Task: Employee attendance tracker modern simple.
Action: Mouse moved to (65, 221)
Screenshot: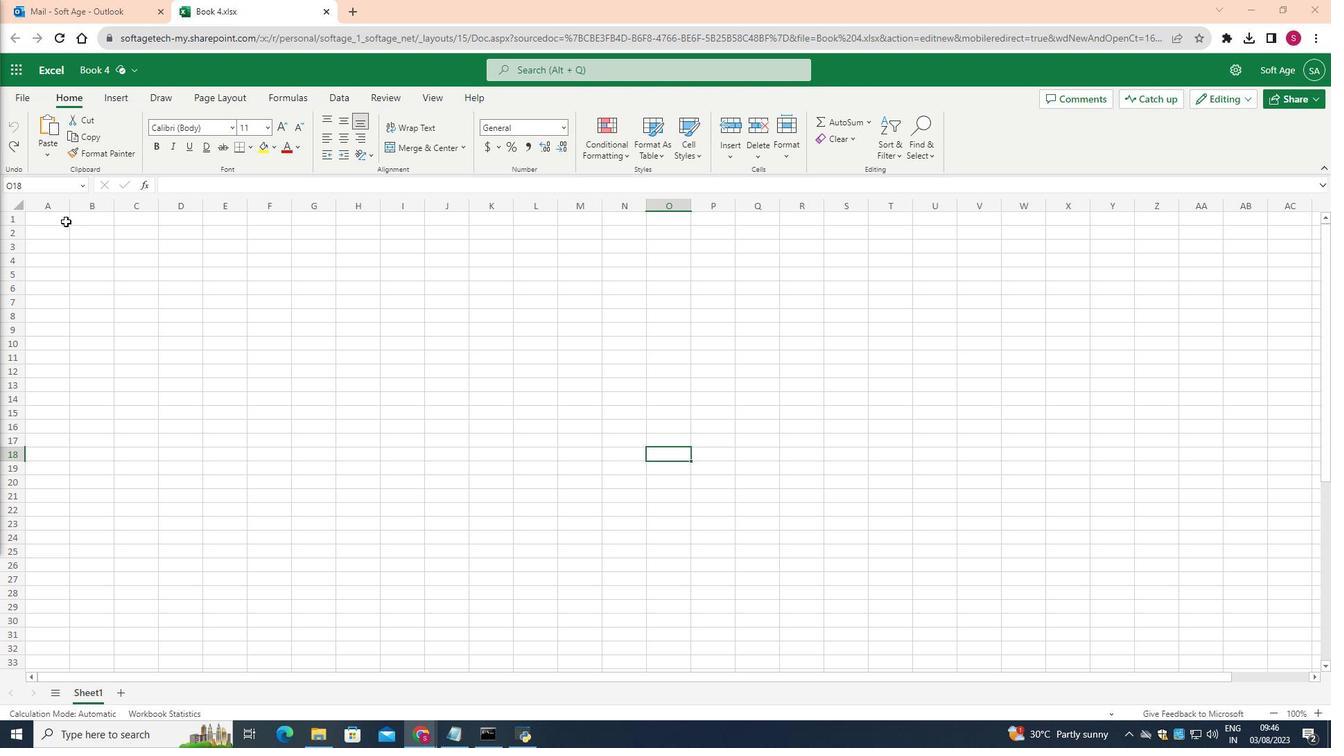 
Action: Mouse pressed left at (65, 221)
Screenshot: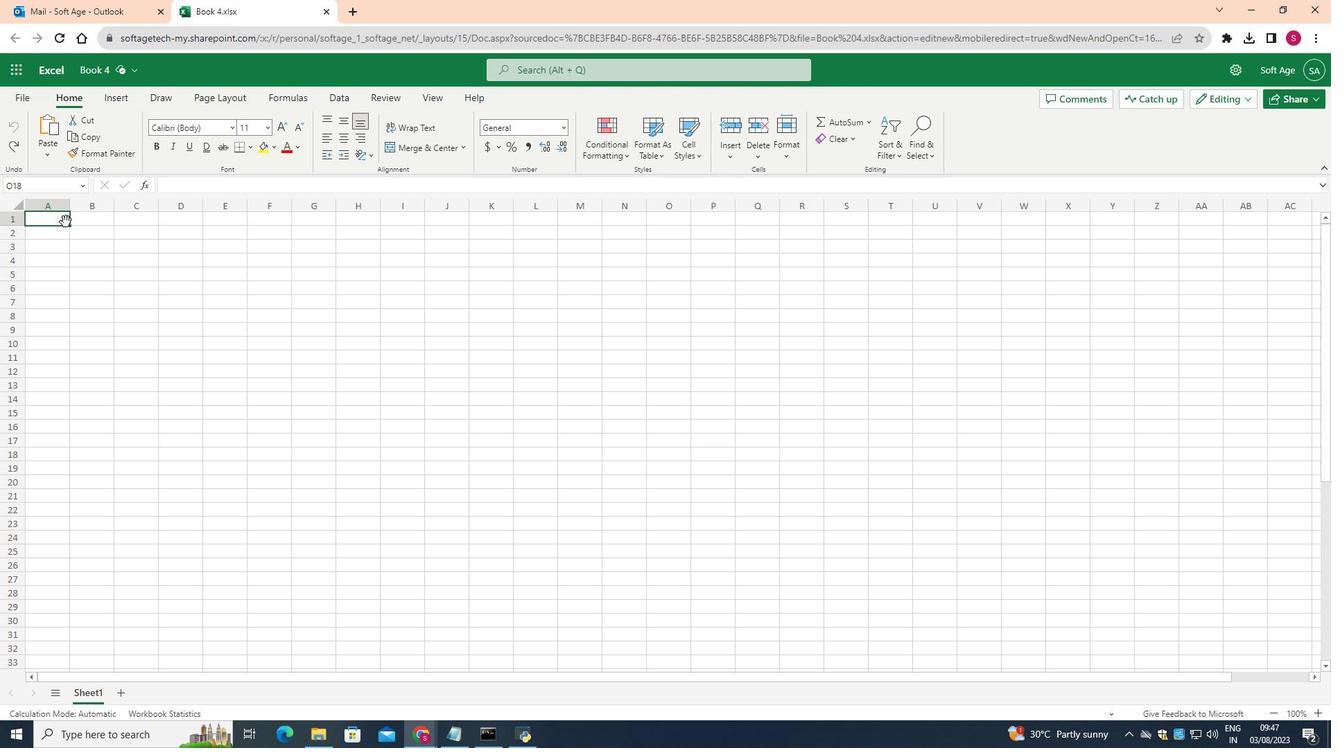 
Action: Mouse moved to (462, 145)
Screenshot: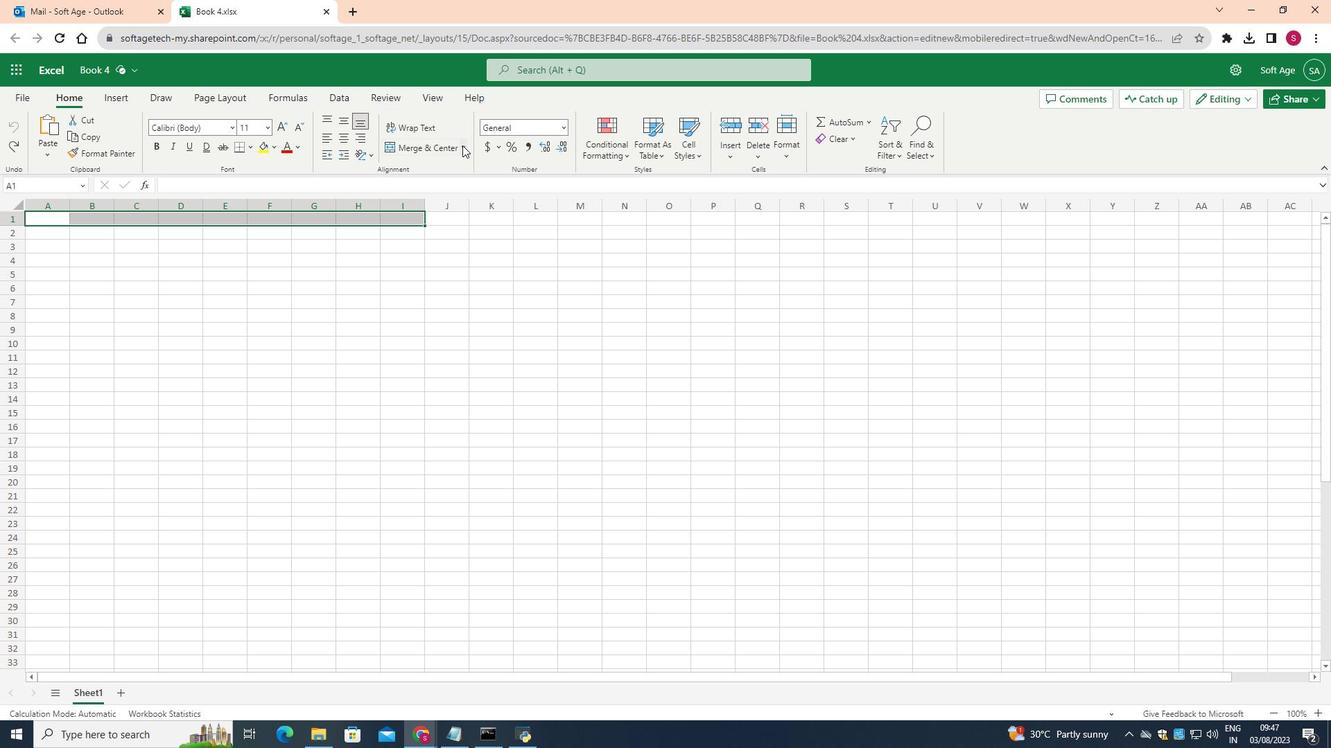 
Action: Mouse pressed left at (462, 145)
Screenshot: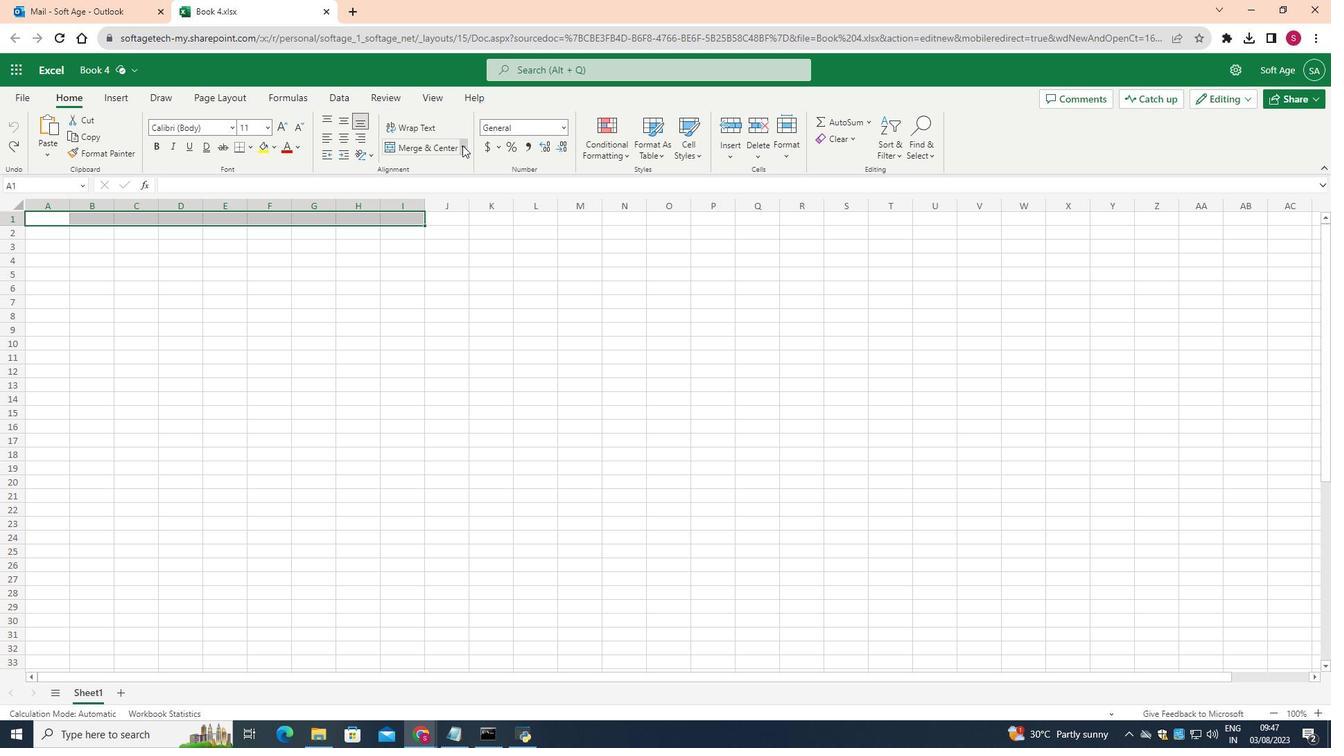 
Action: Mouse moved to (436, 227)
Screenshot: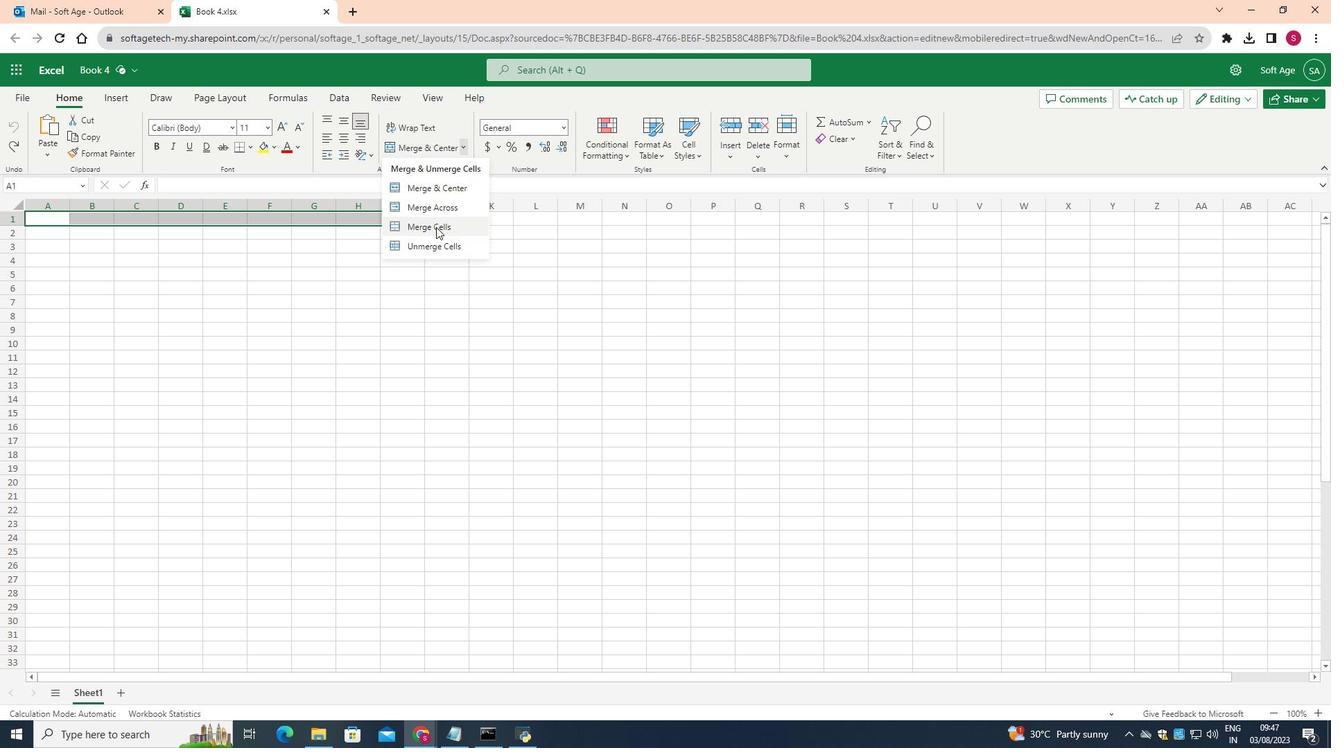 
Action: Mouse pressed left at (436, 227)
Screenshot: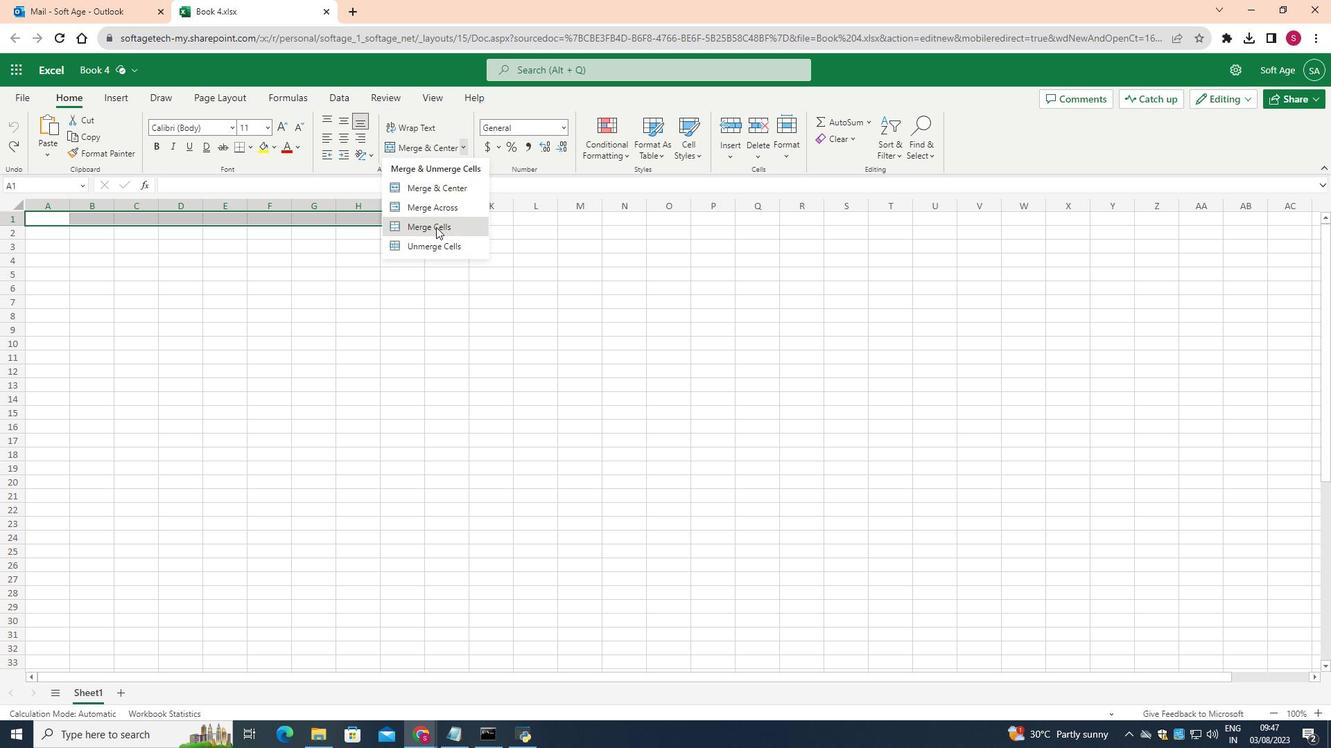 
Action: Mouse moved to (70, 206)
Screenshot: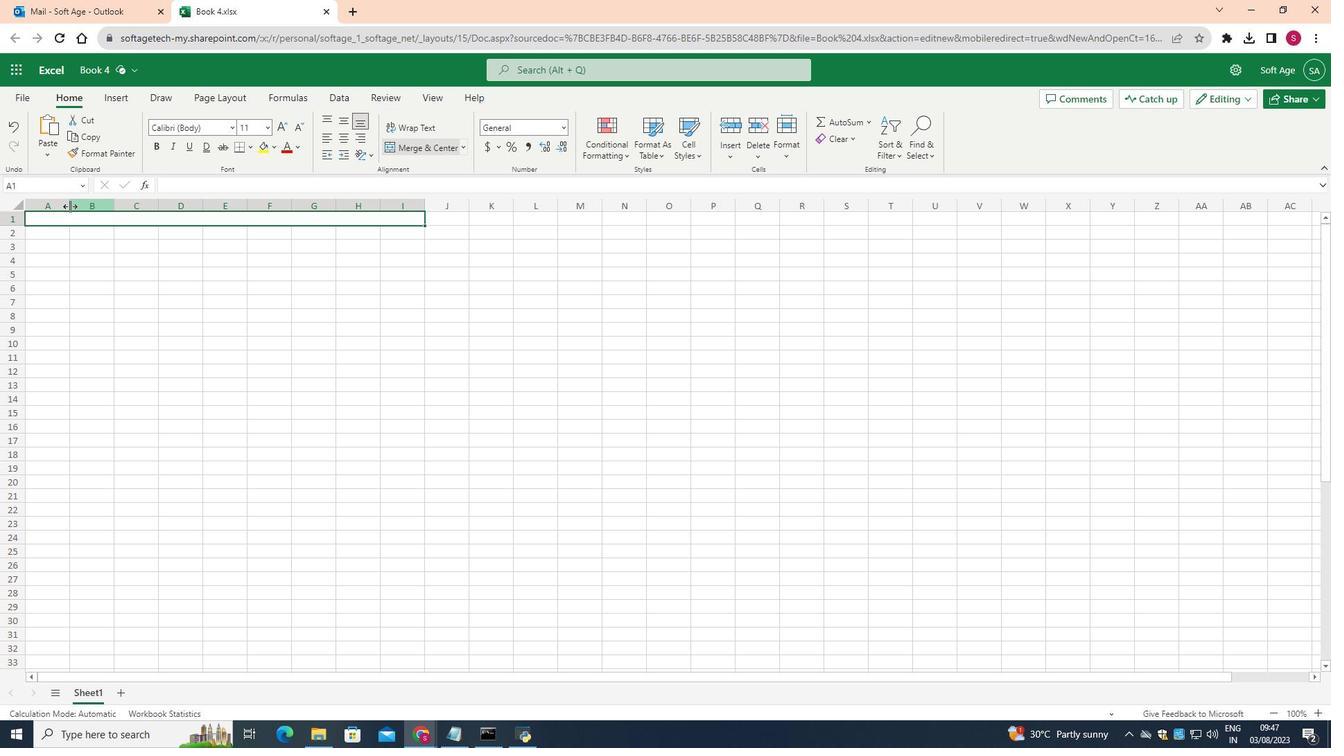 
Action: Mouse pressed left at (70, 206)
Screenshot: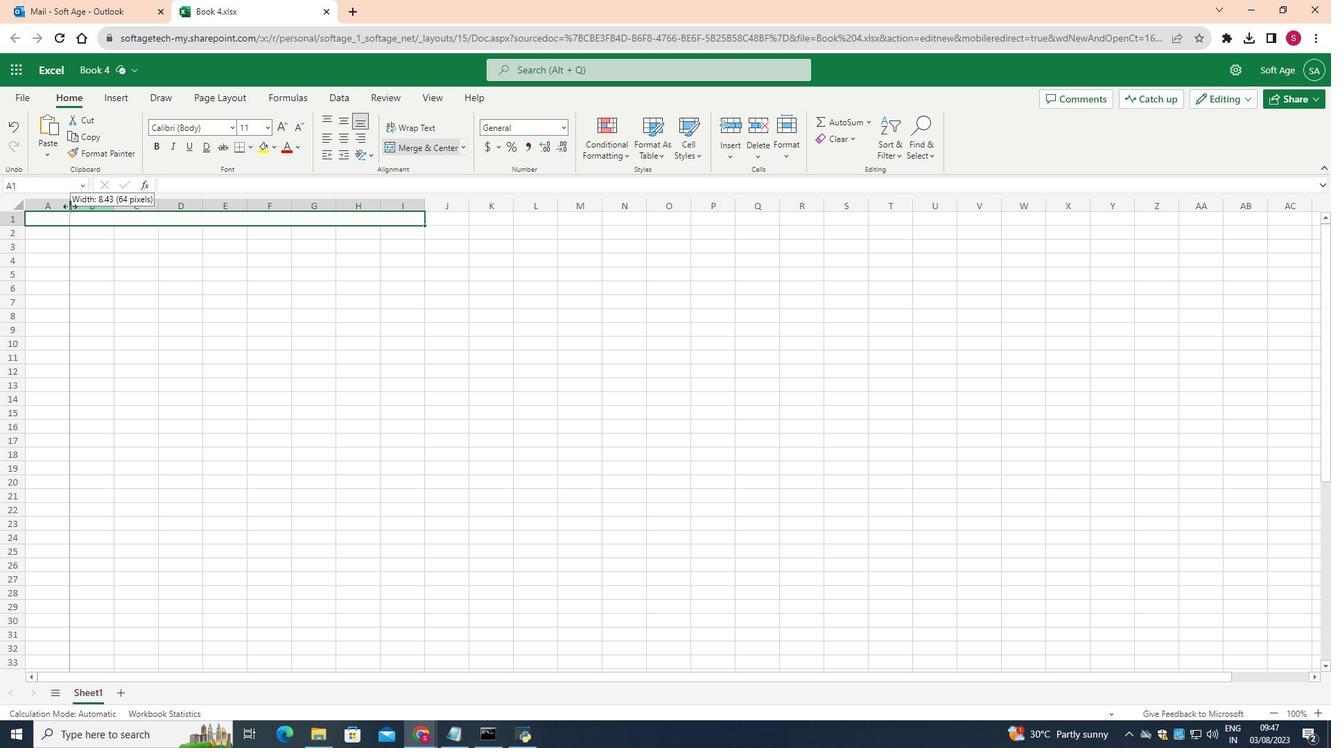 
Action: Mouse moved to (160, 201)
Screenshot: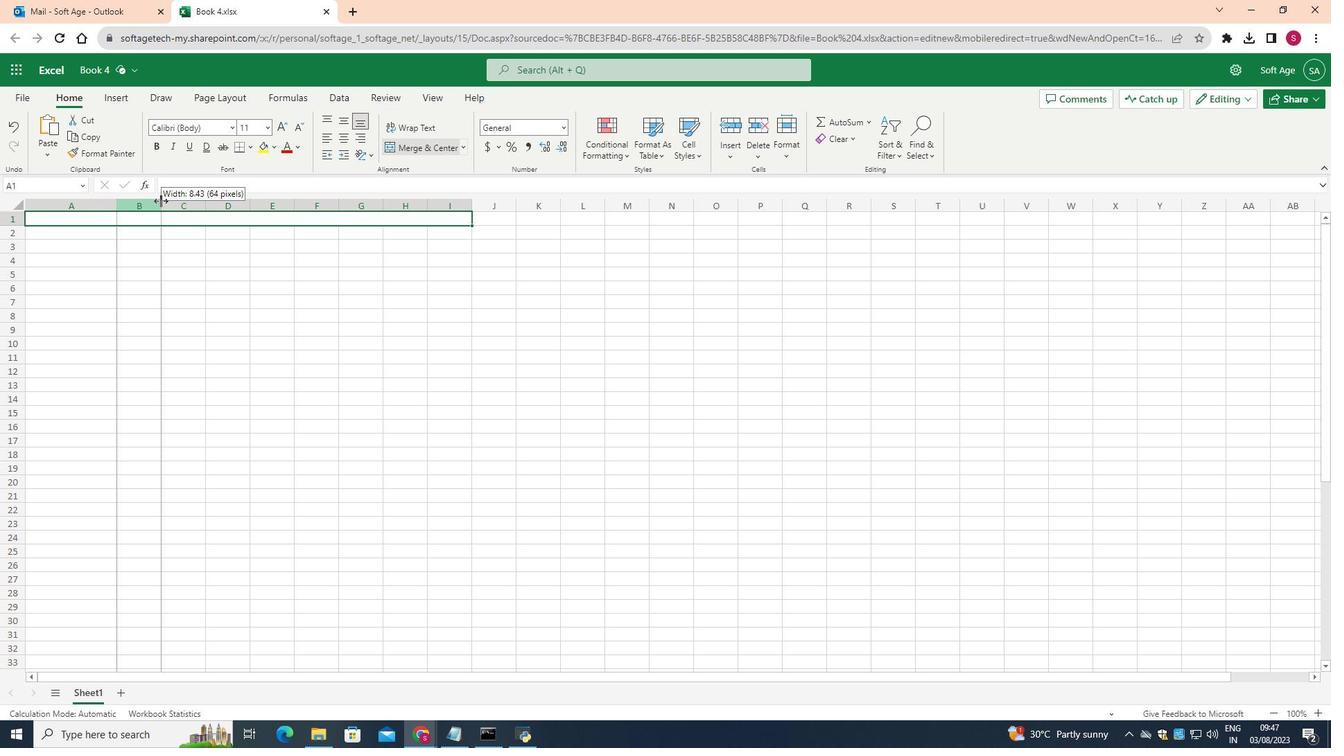
Action: Mouse pressed left at (160, 201)
Screenshot: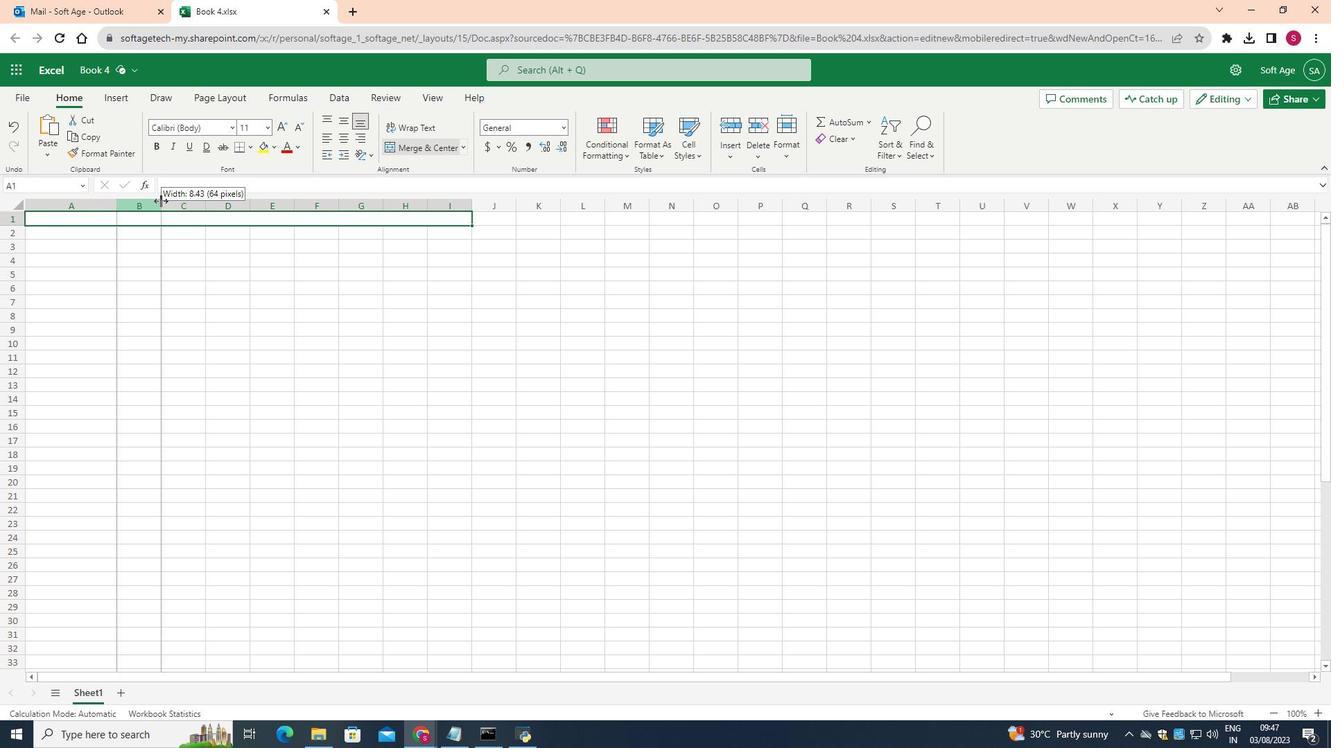 
Action: Mouse moved to (248, 208)
Screenshot: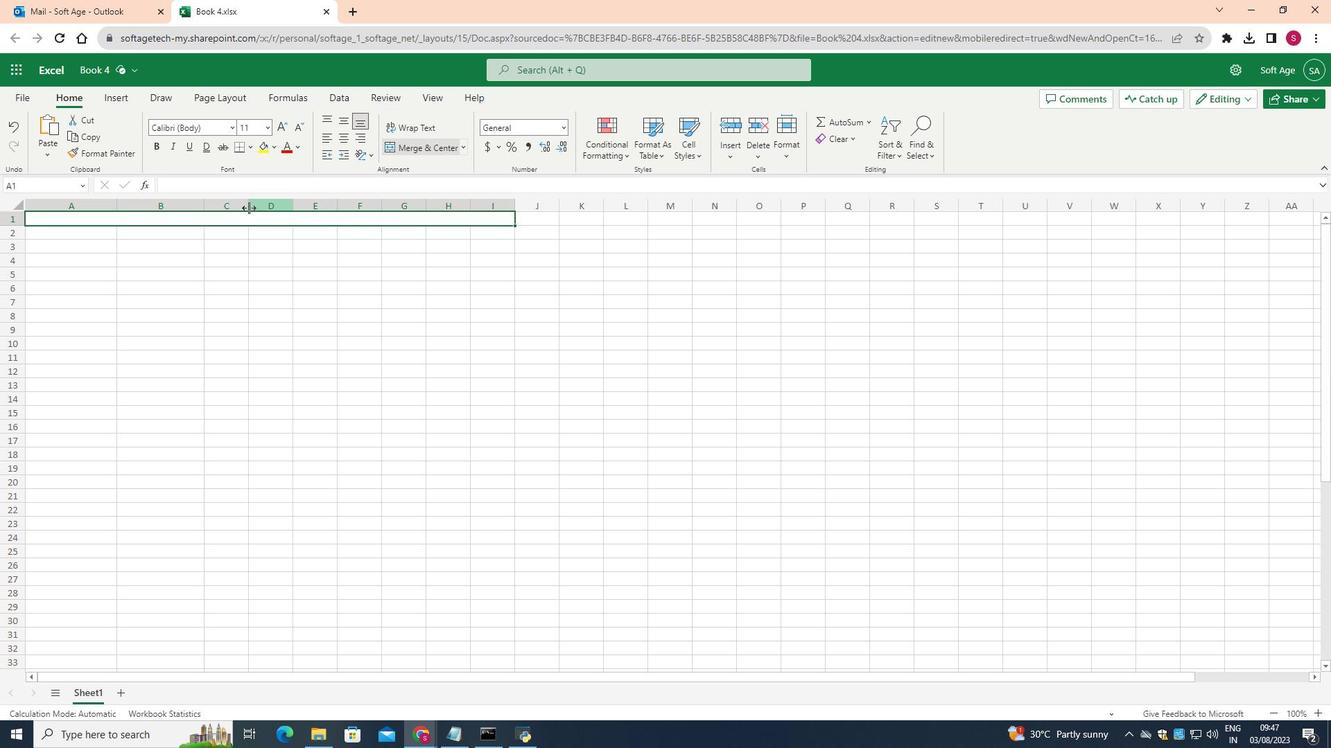
Action: Mouse pressed left at (248, 208)
Screenshot: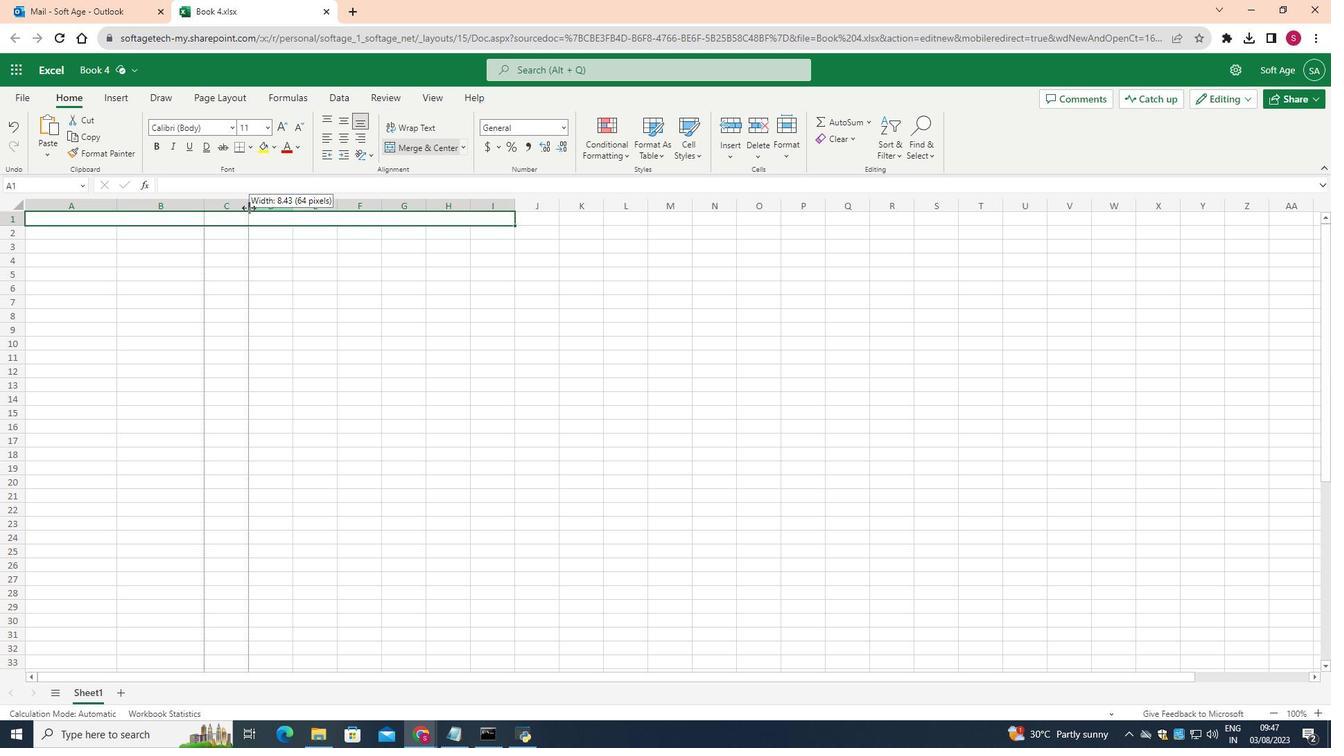 
Action: Mouse moved to (318, 207)
Screenshot: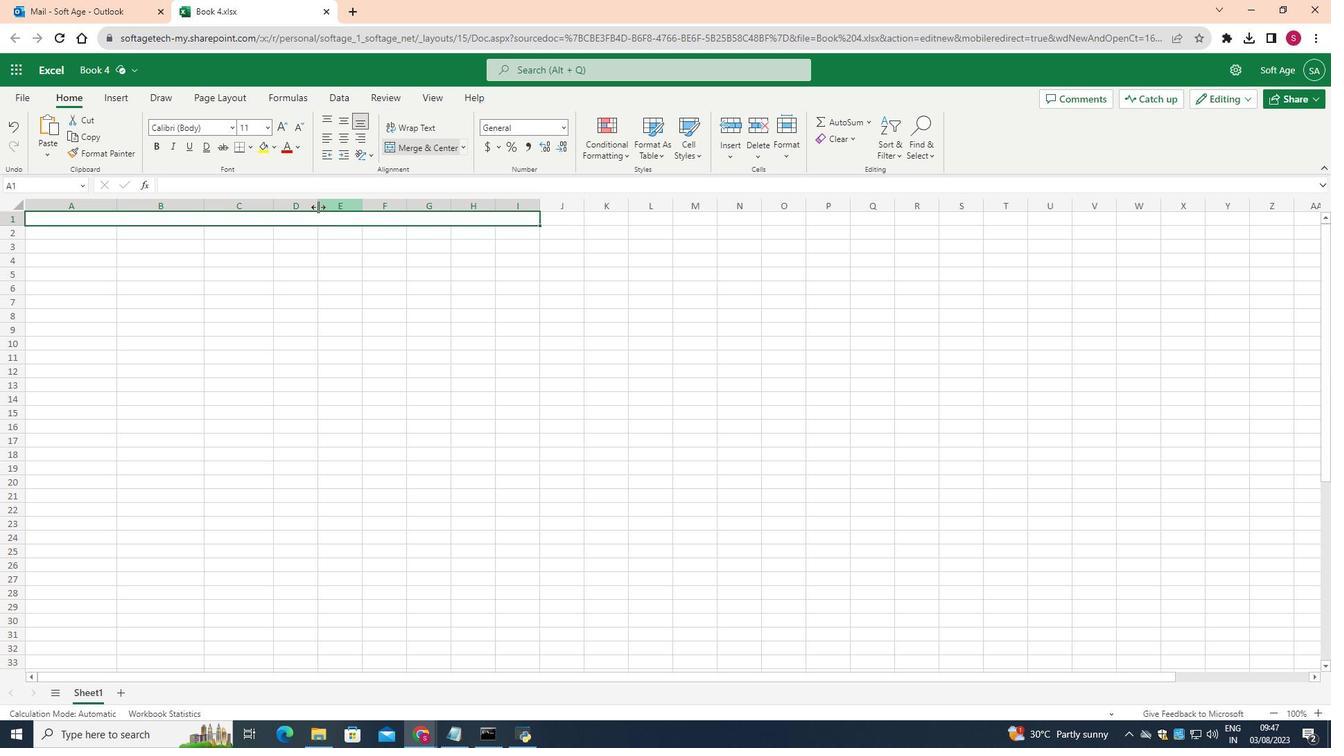 
Action: Mouse pressed left at (318, 207)
Screenshot: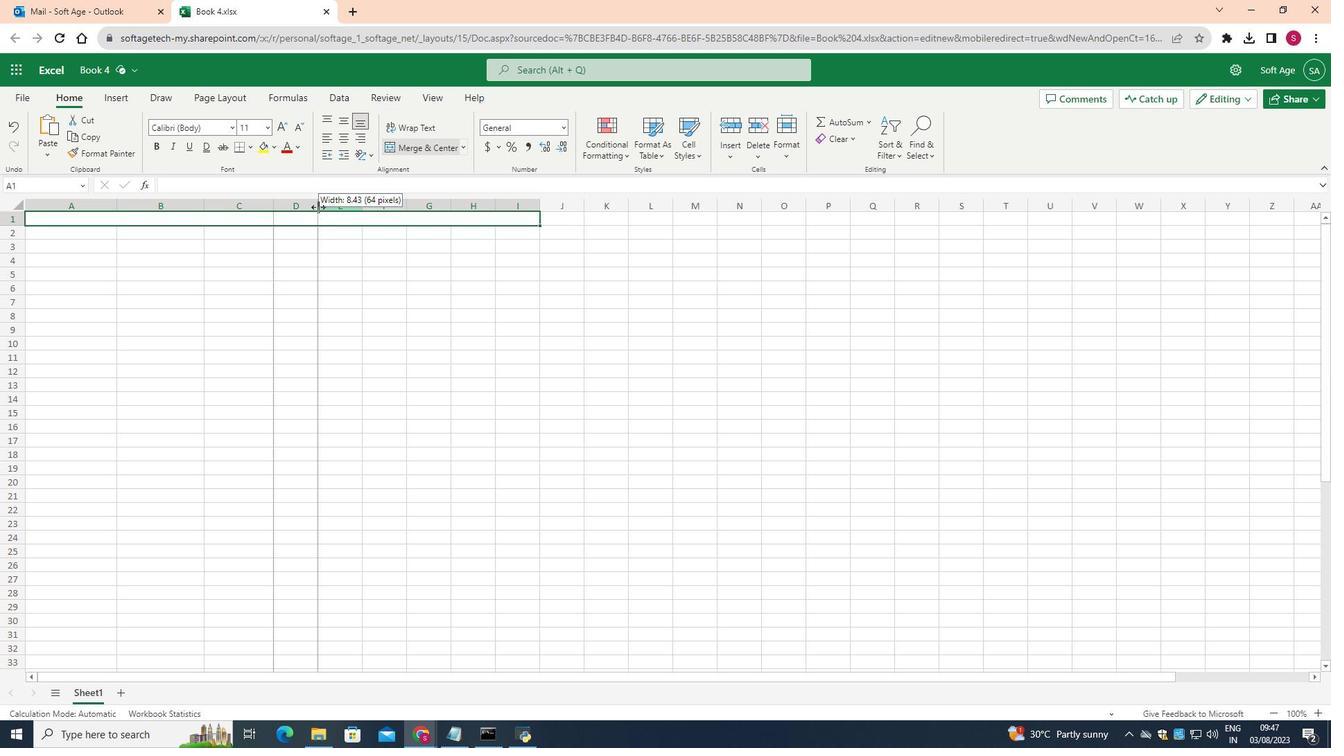 
Action: Mouse moved to (397, 207)
Screenshot: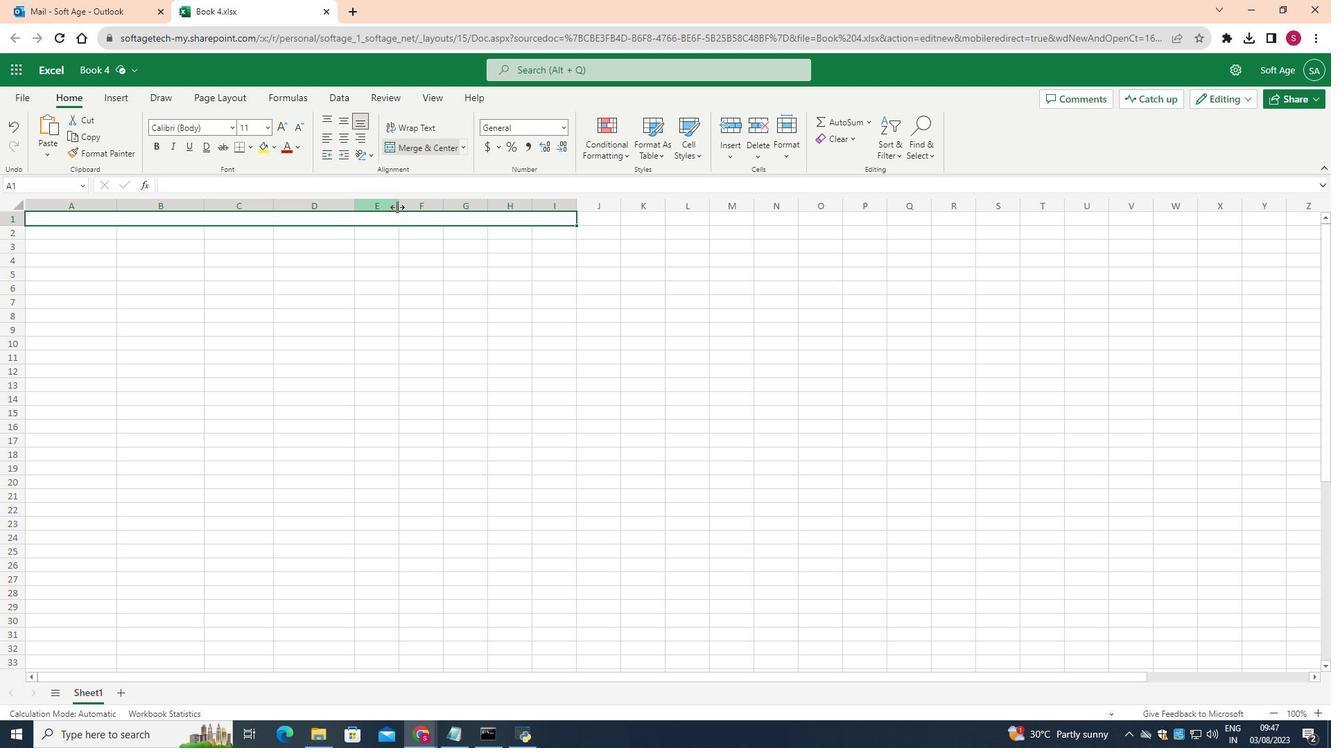 
Action: Mouse pressed left at (397, 207)
Screenshot: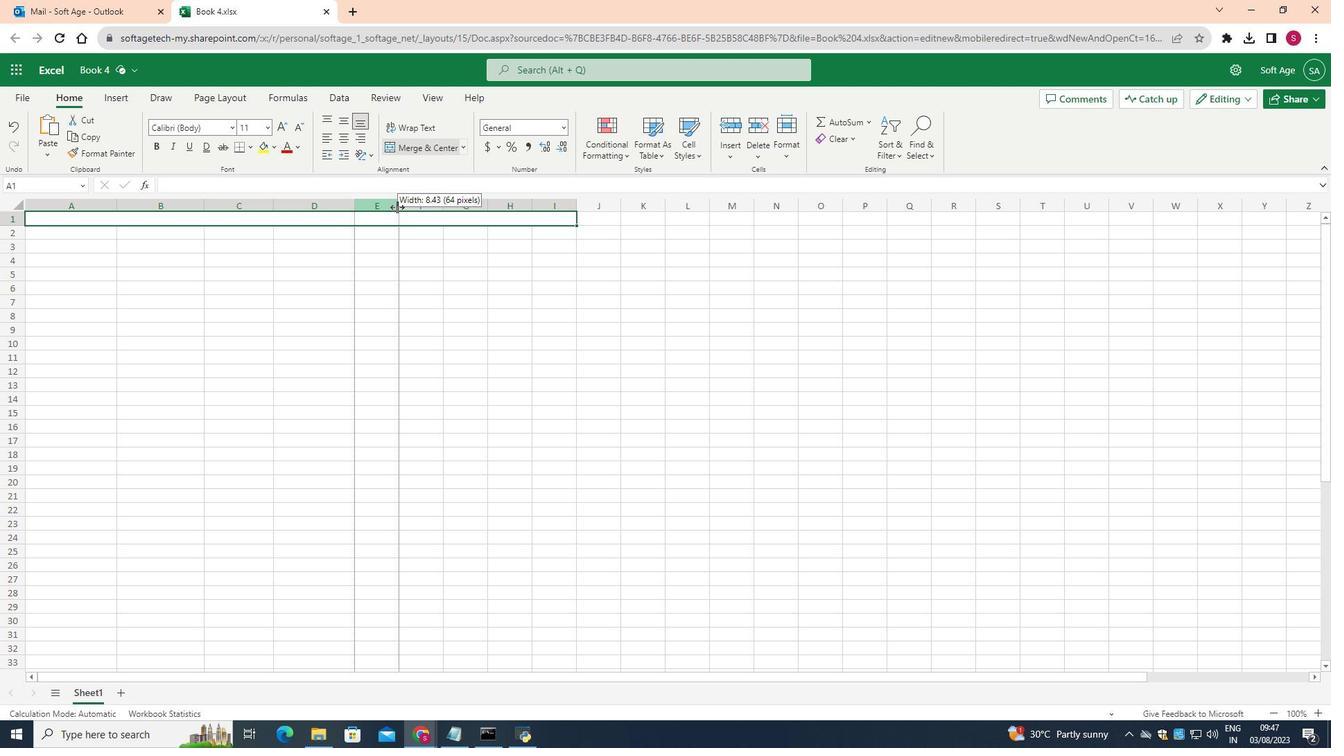 
Action: Mouse moved to (461, 206)
Screenshot: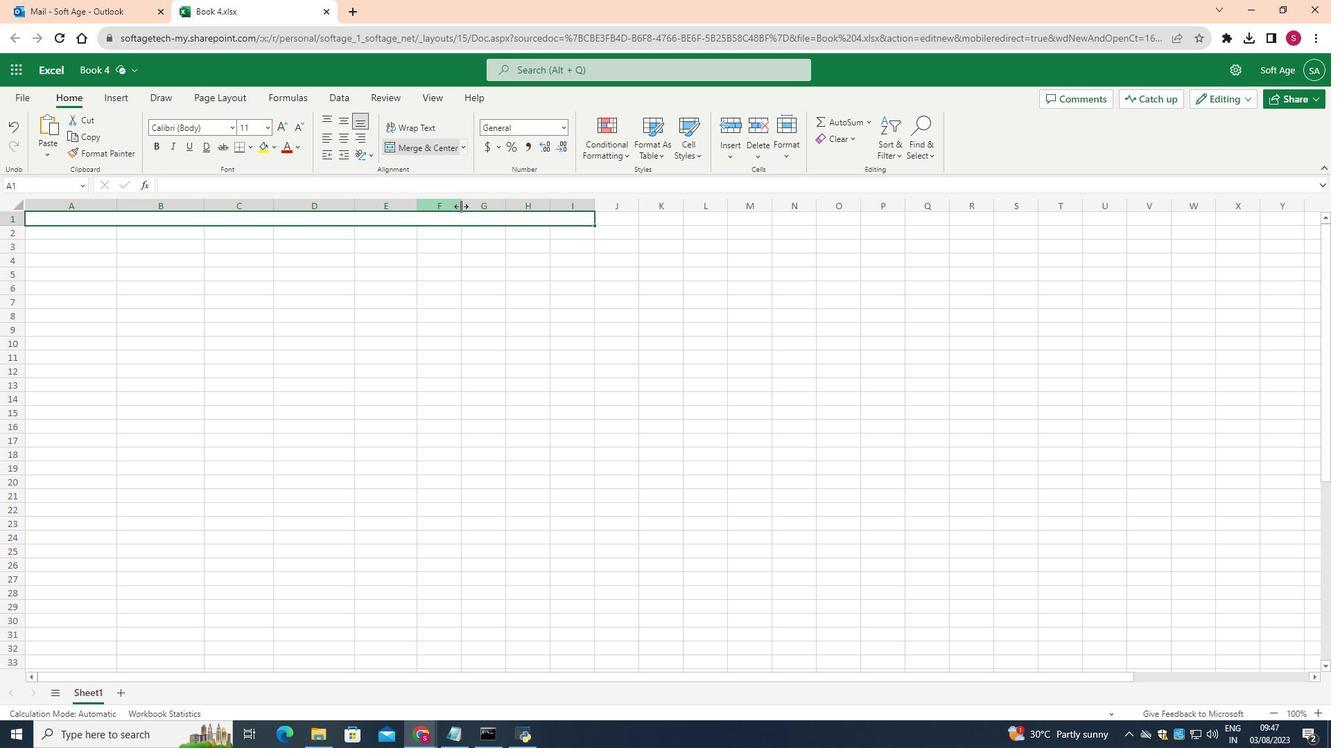 
Action: Mouse pressed left at (461, 206)
Screenshot: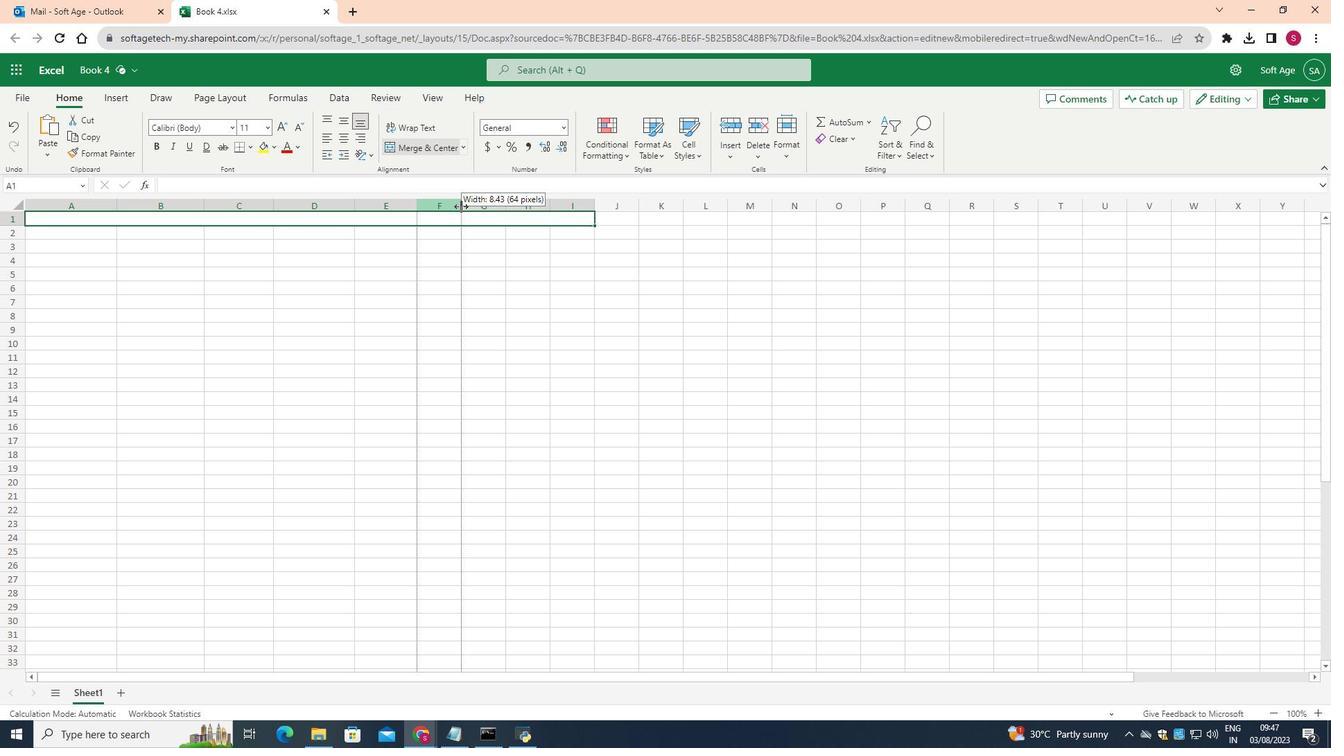 
Action: Mouse moved to (531, 205)
Screenshot: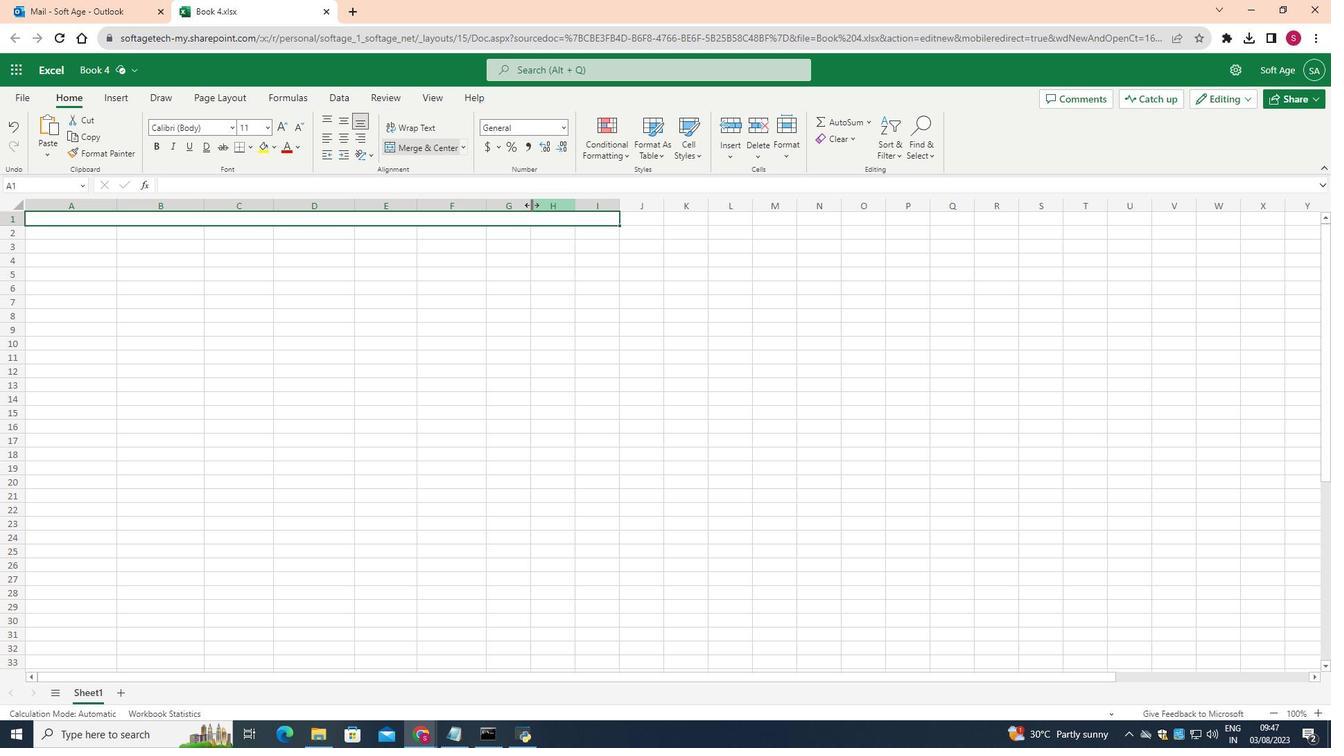
Action: Mouse pressed left at (531, 205)
Screenshot: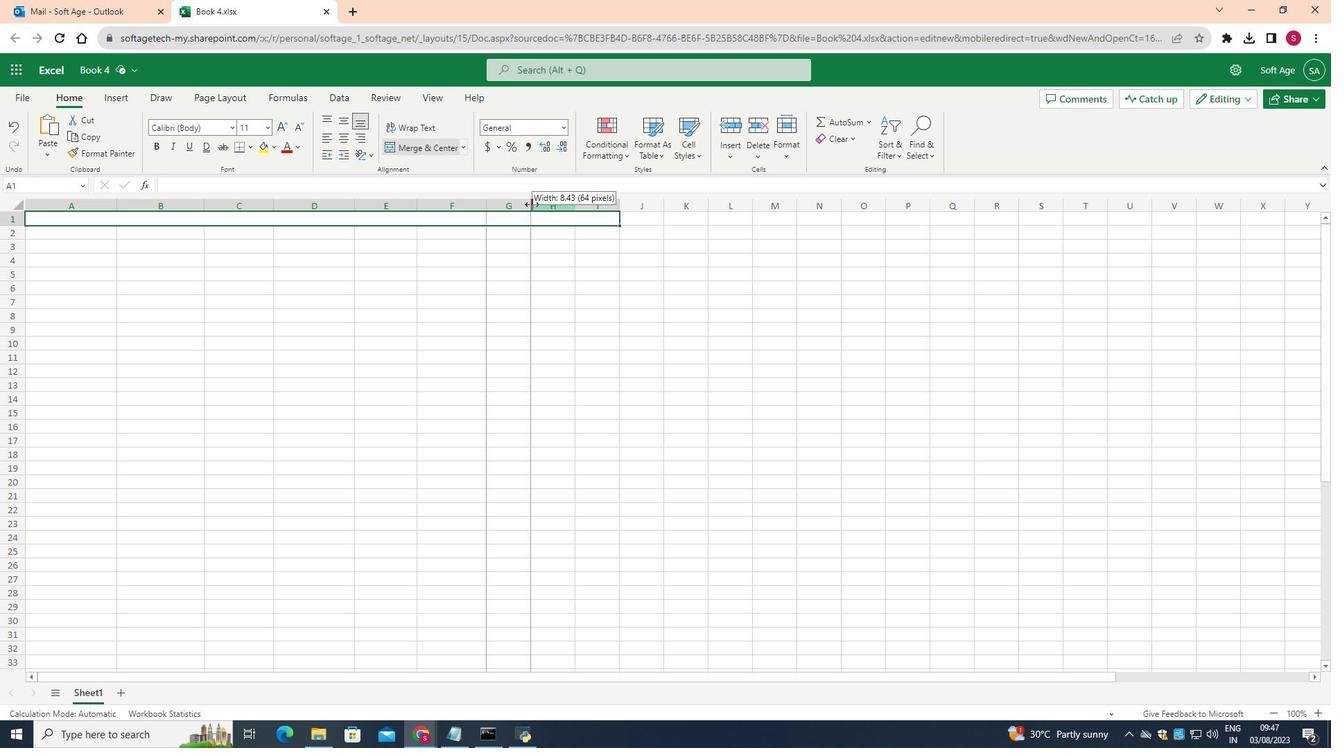 
Action: Mouse moved to (609, 206)
Screenshot: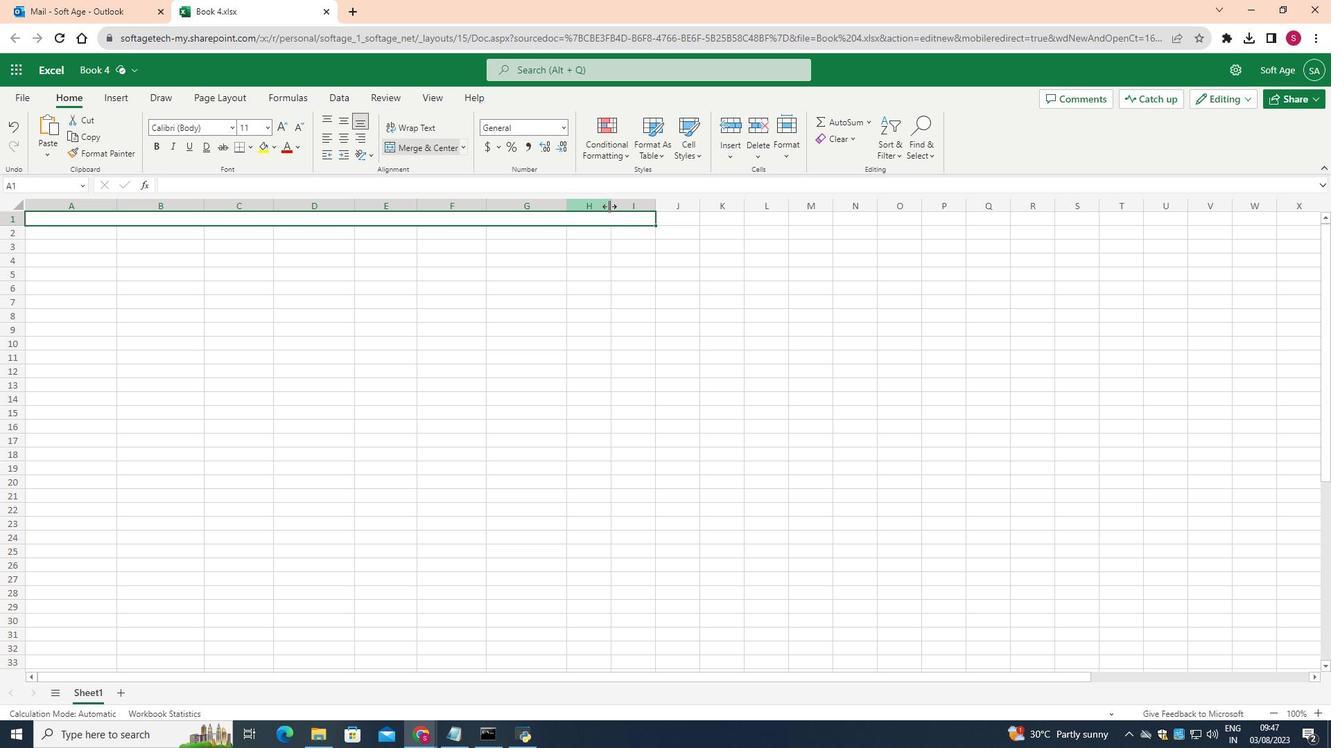 
Action: Mouse pressed left at (609, 206)
Screenshot: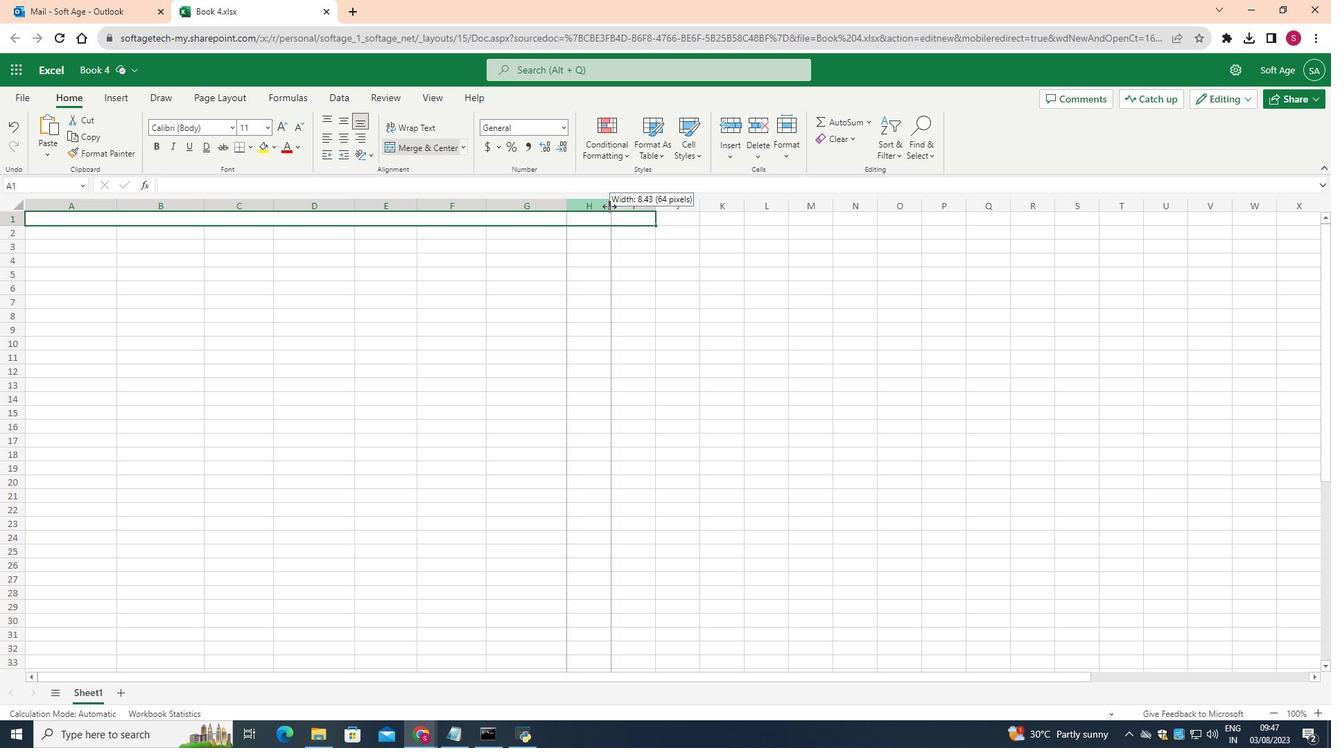 
Action: Mouse moved to (692, 205)
Screenshot: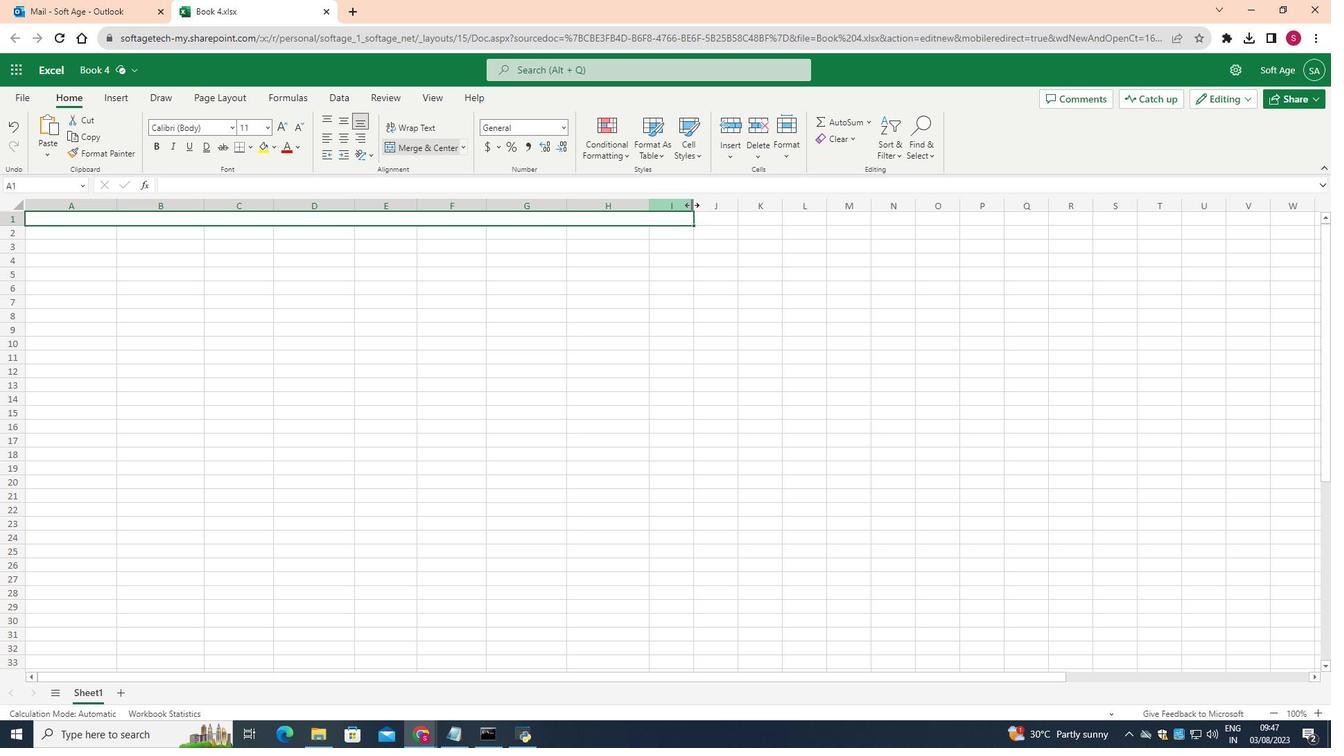 
Action: Mouse pressed left at (692, 205)
Screenshot: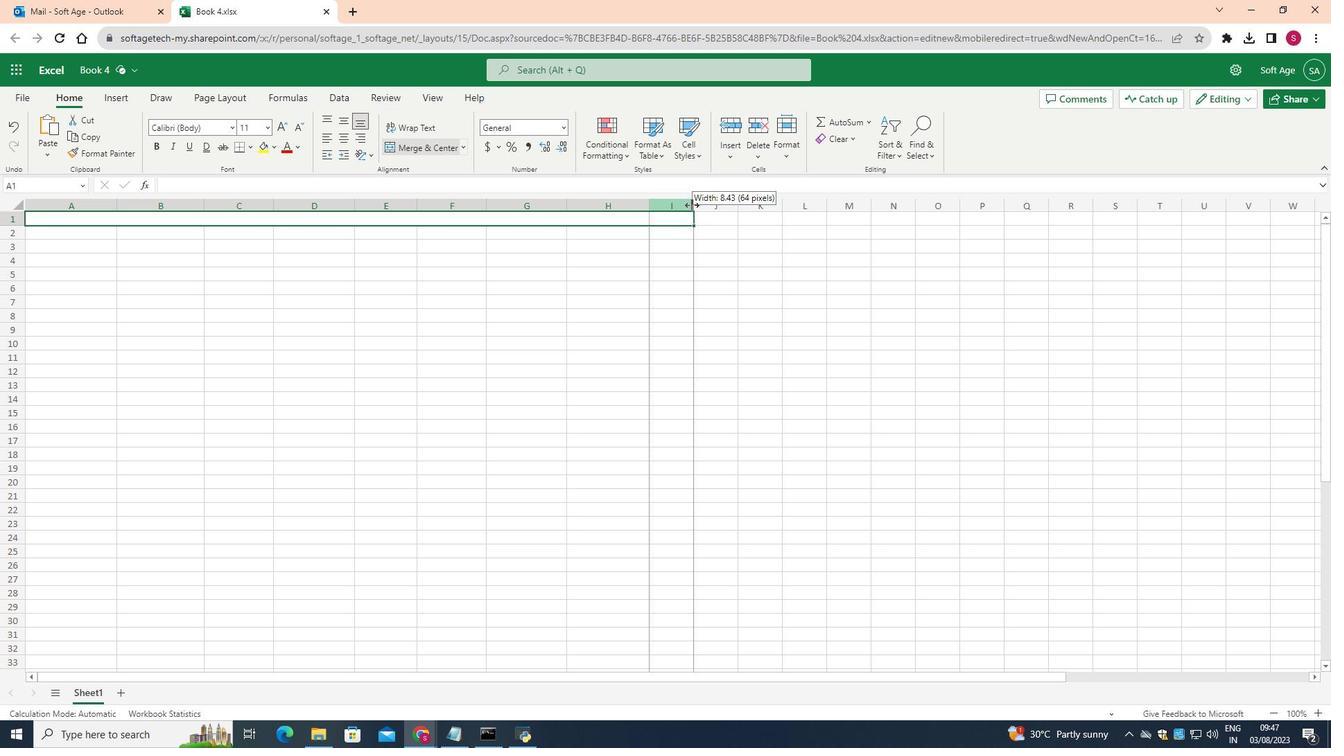 
Action: Mouse moved to (92, 217)
Screenshot: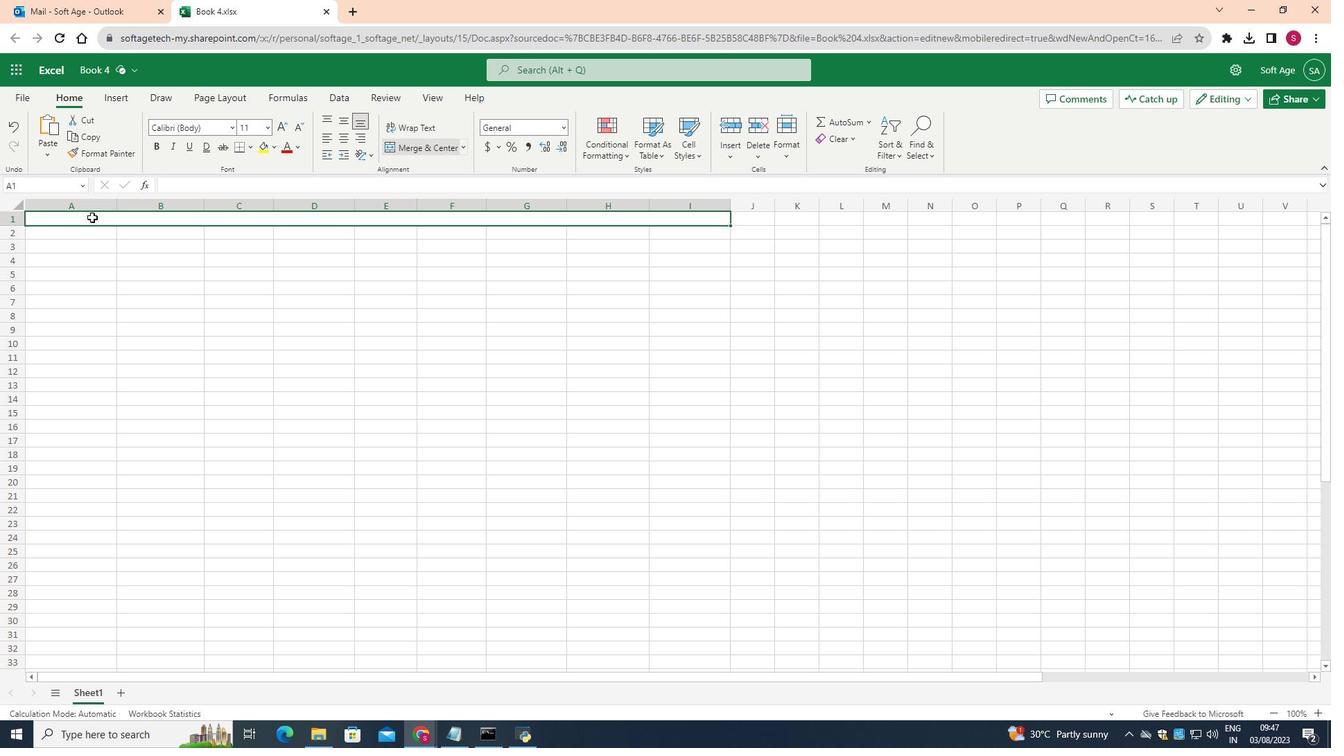 
Action: Mouse pressed left at (92, 217)
Screenshot: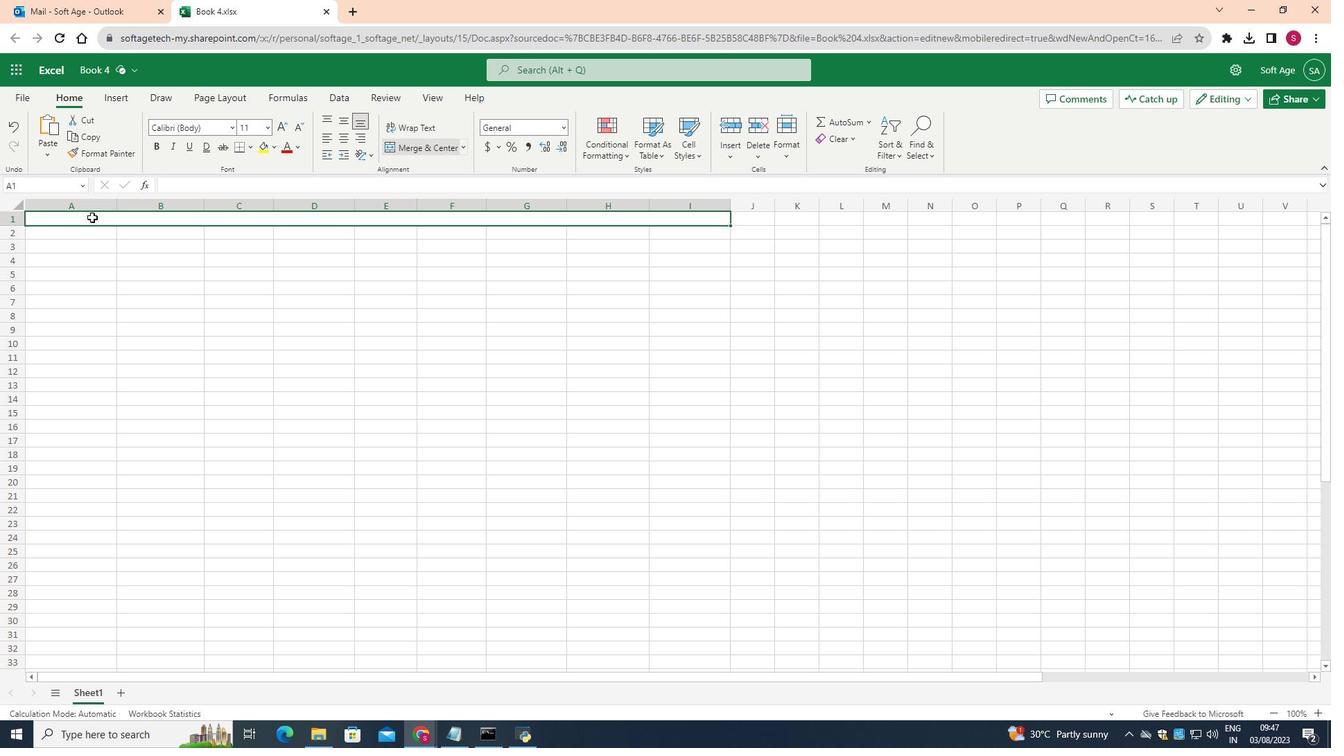 
Action: Mouse pressed left at (92, 217)
Screenshot: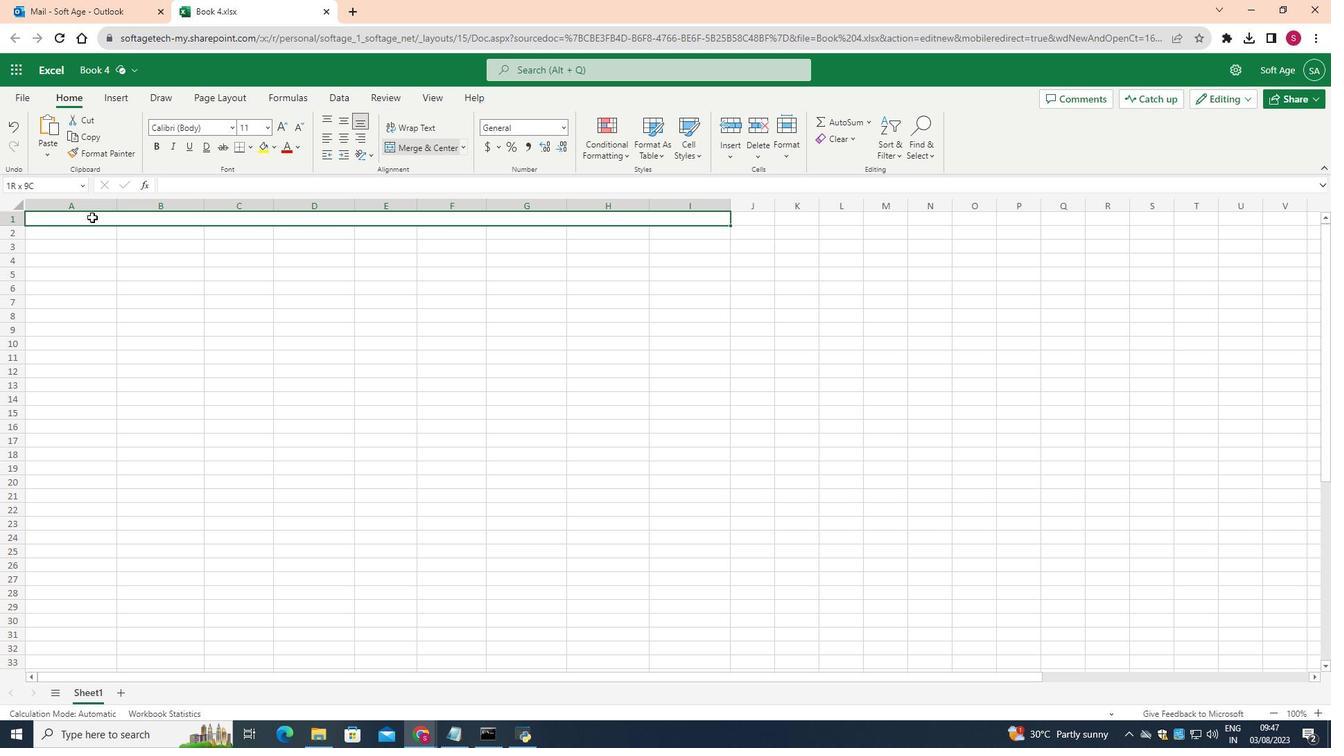 
Action: Mouse moved to (269, 127)
Screenshot: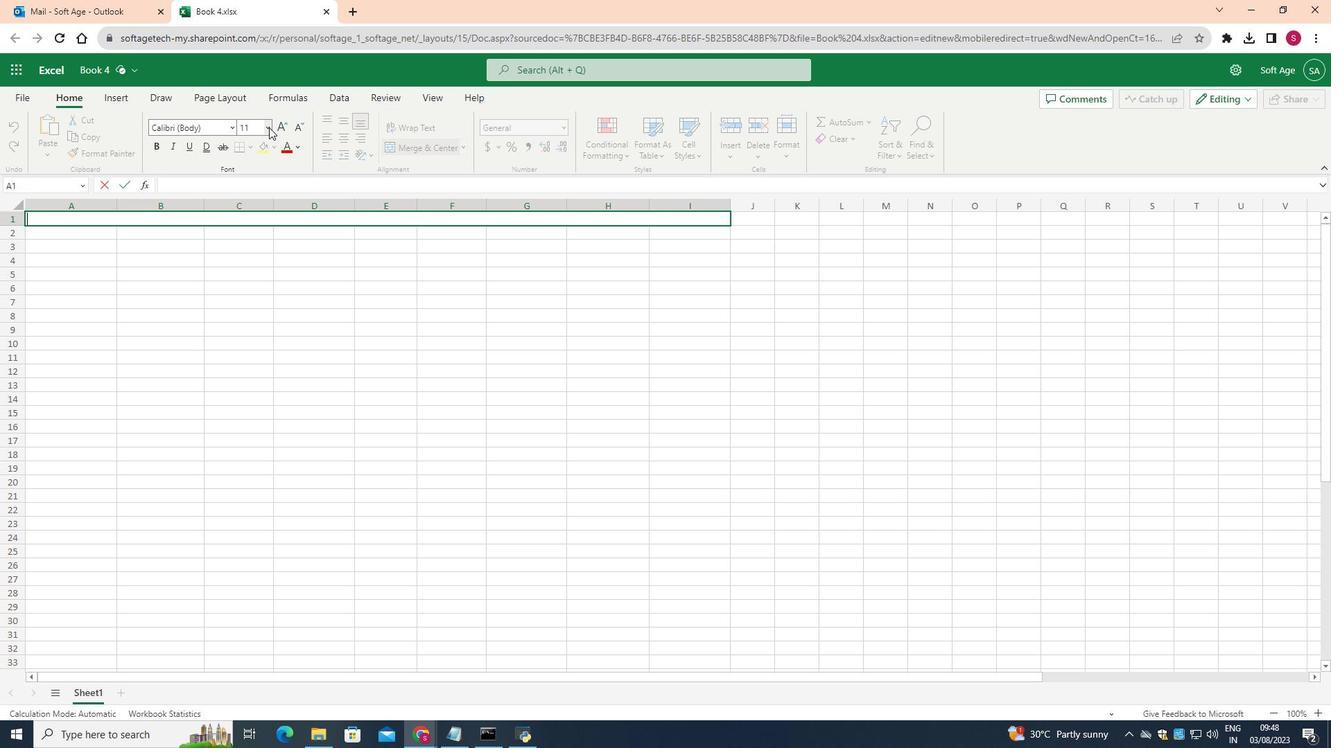 
Action: Mouse pressed left at (269, 127)
Screenshot: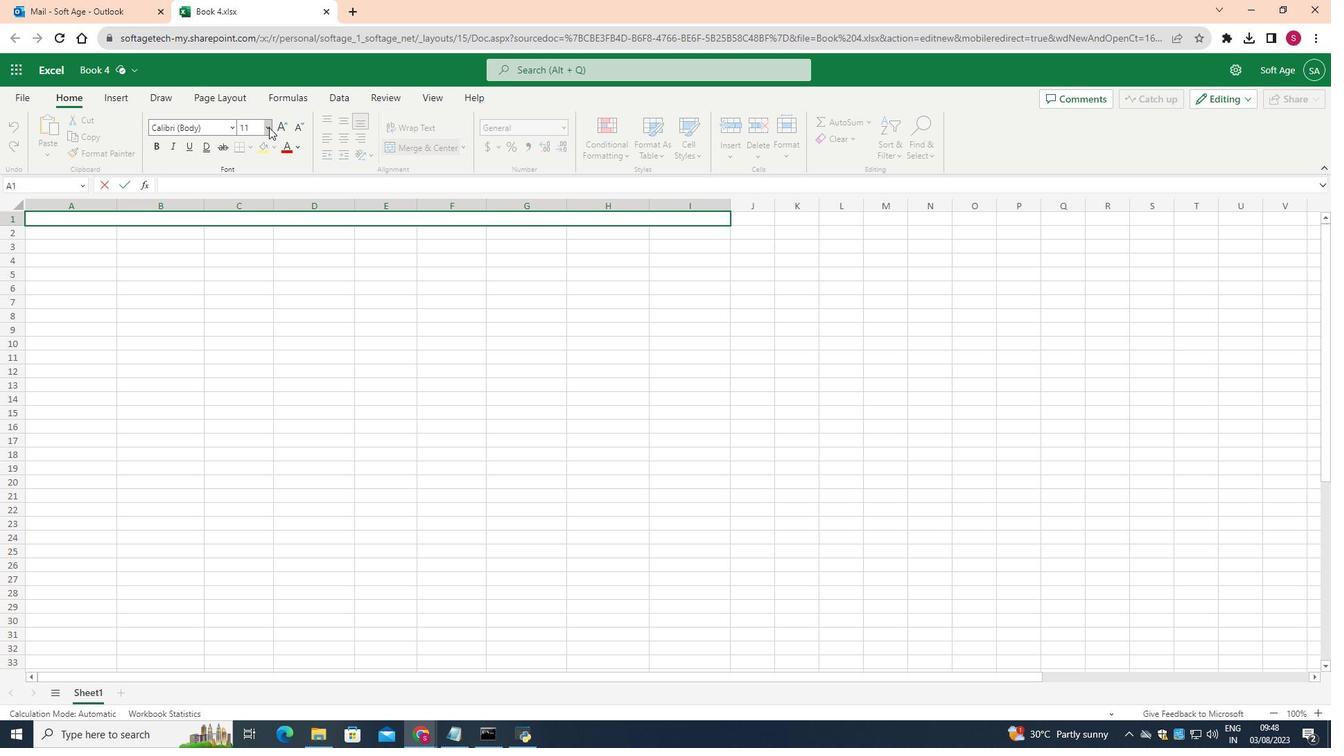 
Action: Mouse moved to (258, 242)
Screenshot: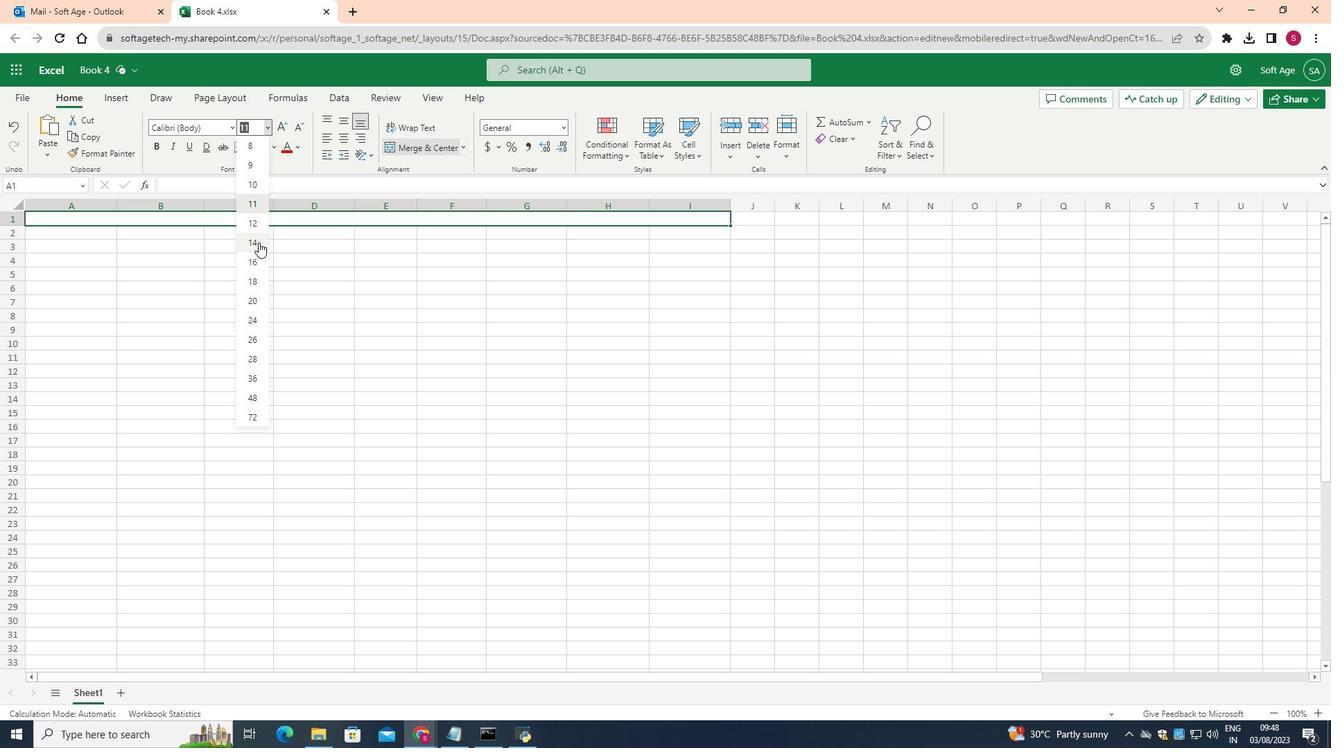 
Action: Mouse pressed left at (258, 242)
Screenshot: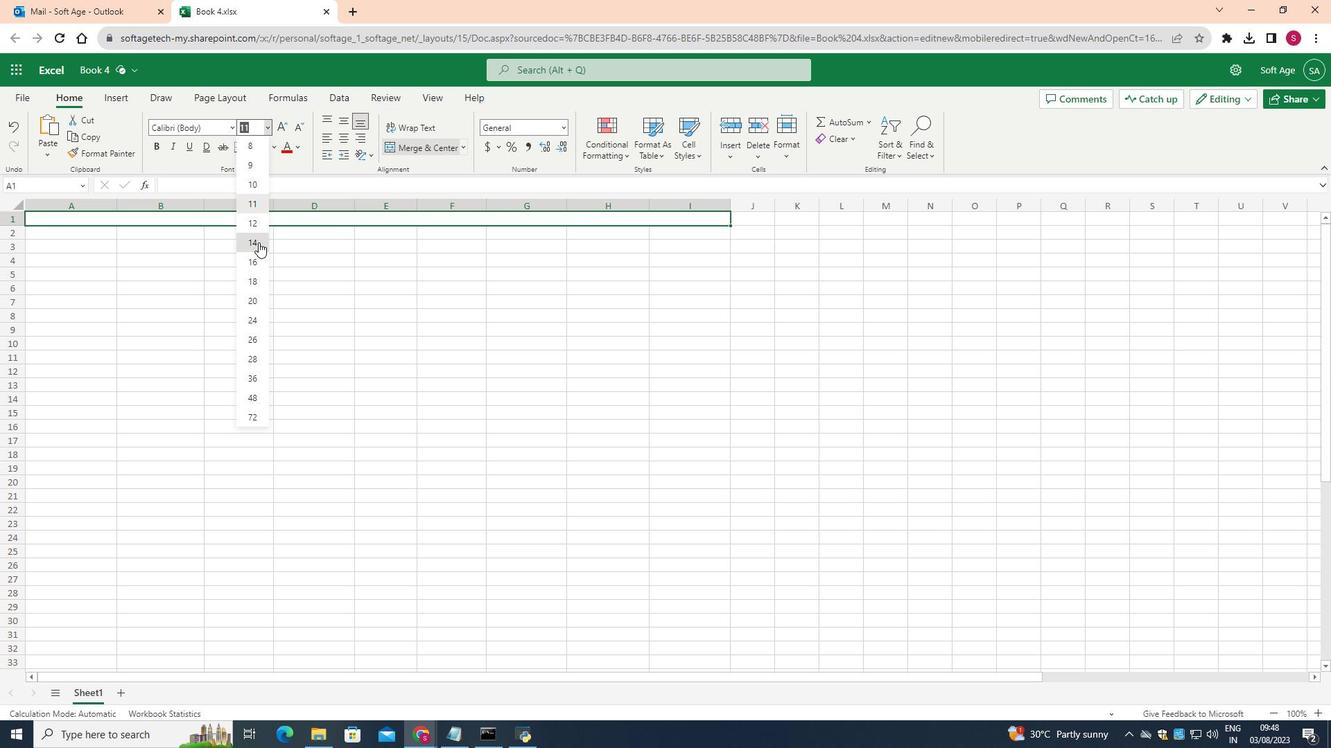 
Action: Key pressed <Key.shift>Olson<Key.space><Key.shift>Harris<Key.space><Key.shift>Ltd.<Key.space><Key.shift_r><Key.shift_r><Key.shift_r><Key.shift_r>|<Key.space><Key.shift>Confidential
Screenshot: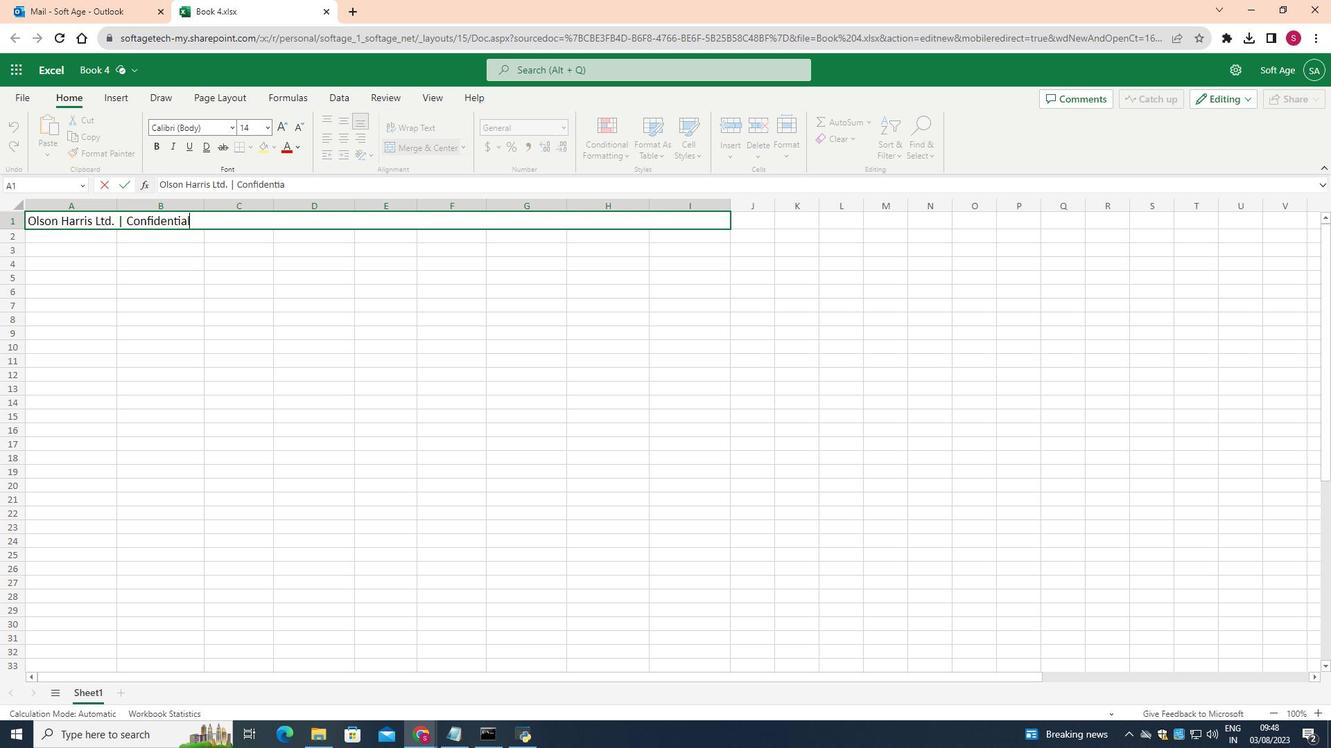 
Action: Mouse moved to (94, 253)
Screenshot: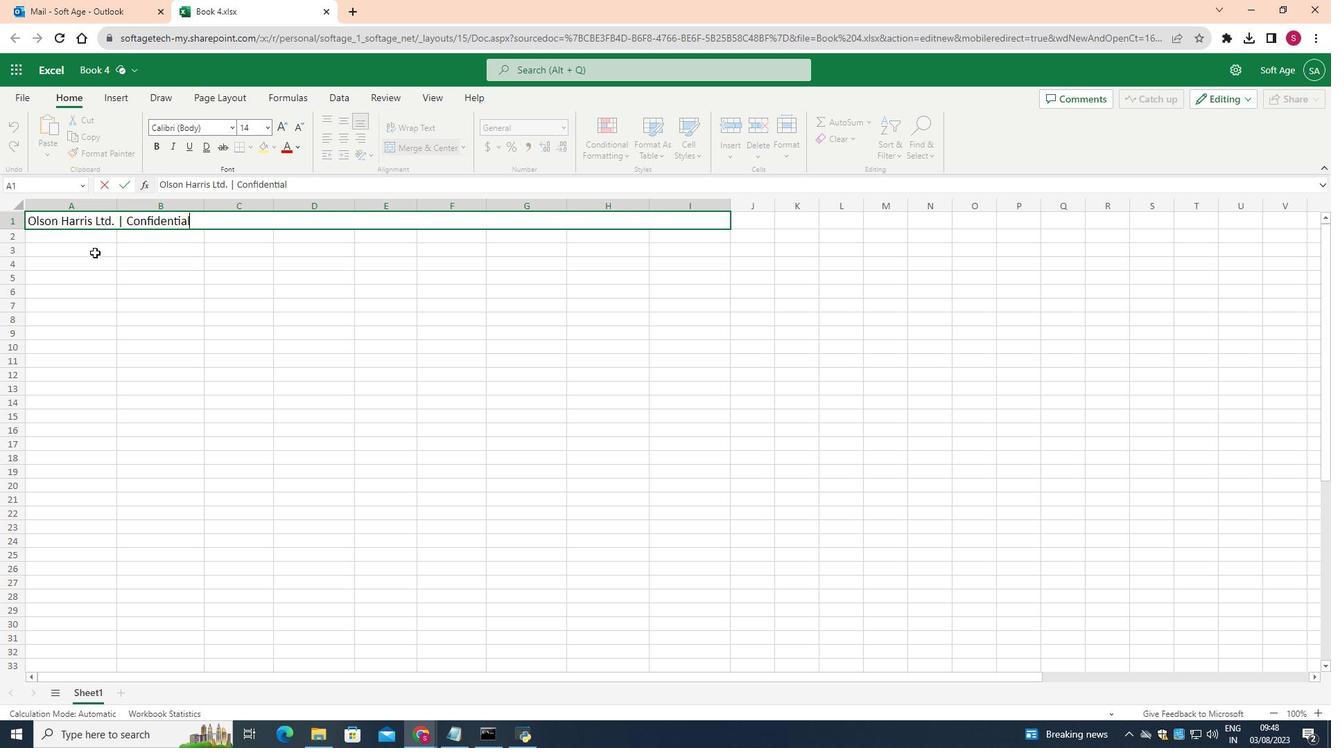 
Action: Mouse pressed left at (94, 253)
Screenshot: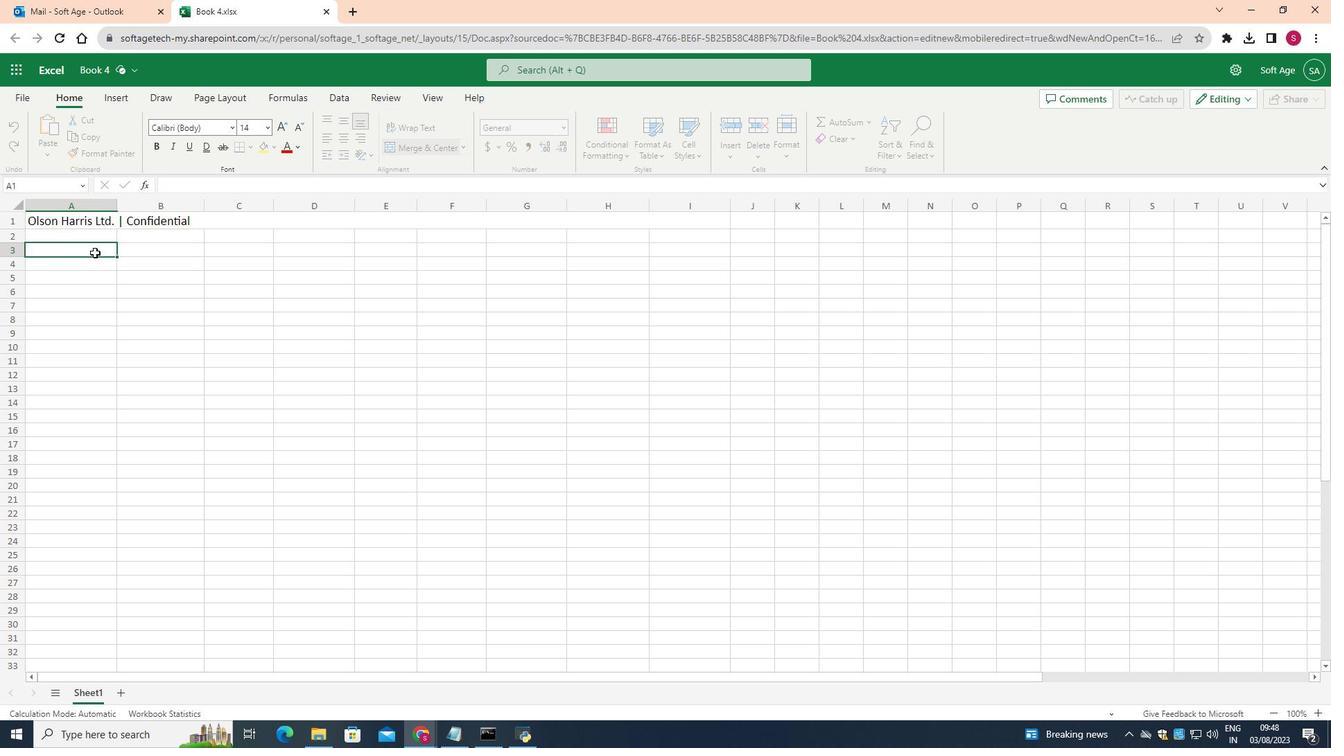 
Action: Mouse moved to (269, 126)
Screenshot: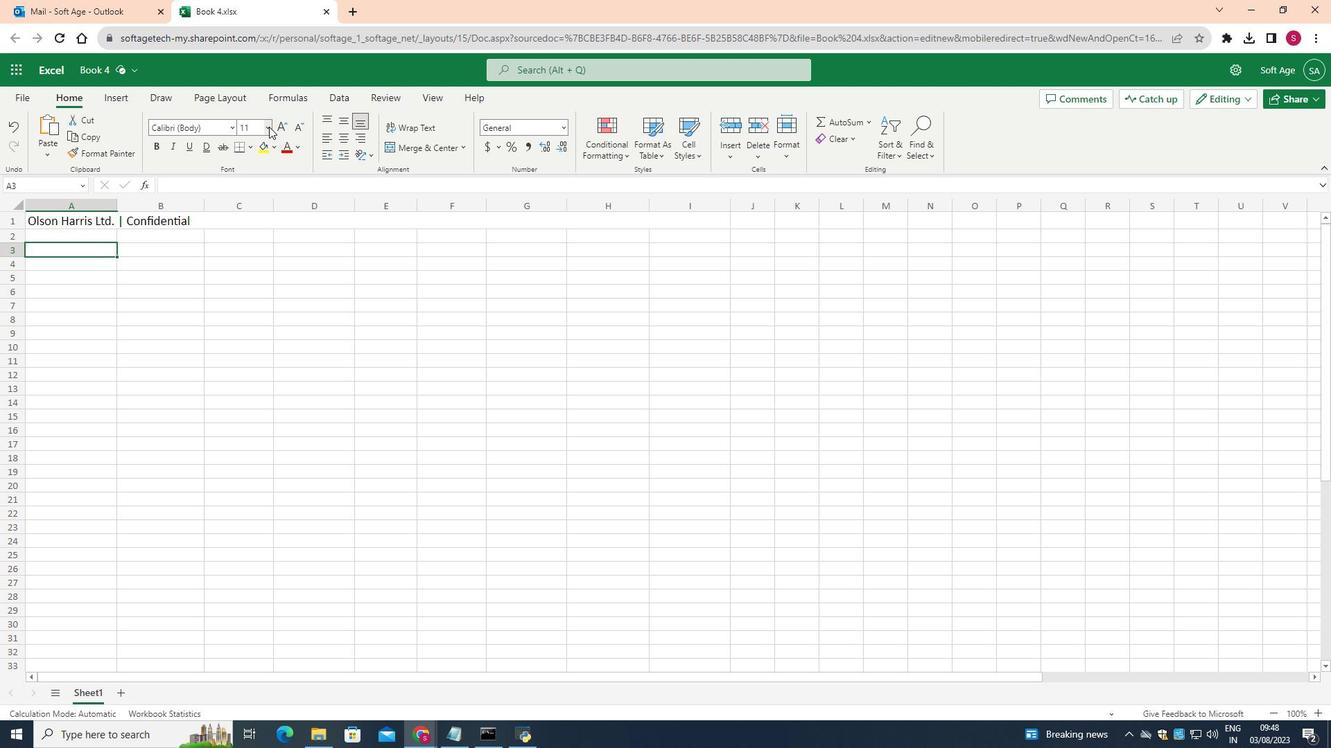 
Action: Mouse pressed left at (269, 126)
Screenshot: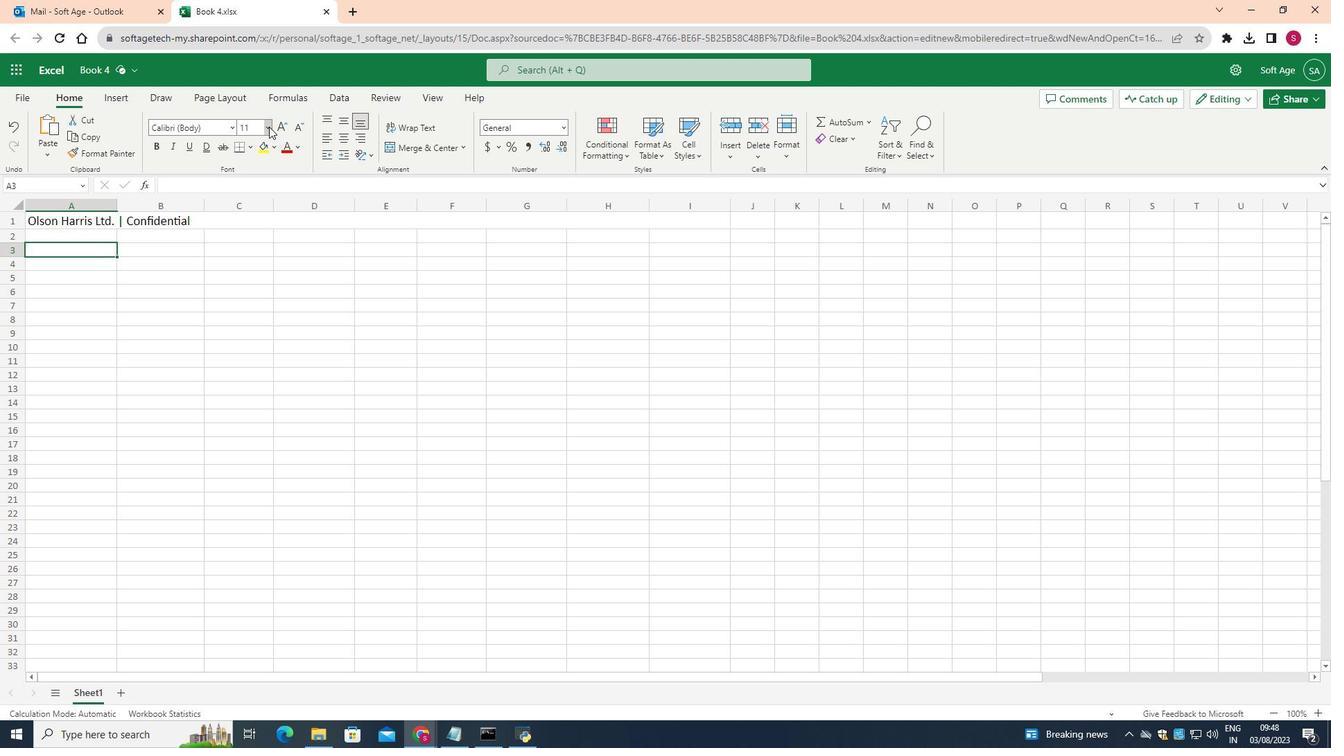 
Action: Mouse moved to (249, 240)
Screenshot: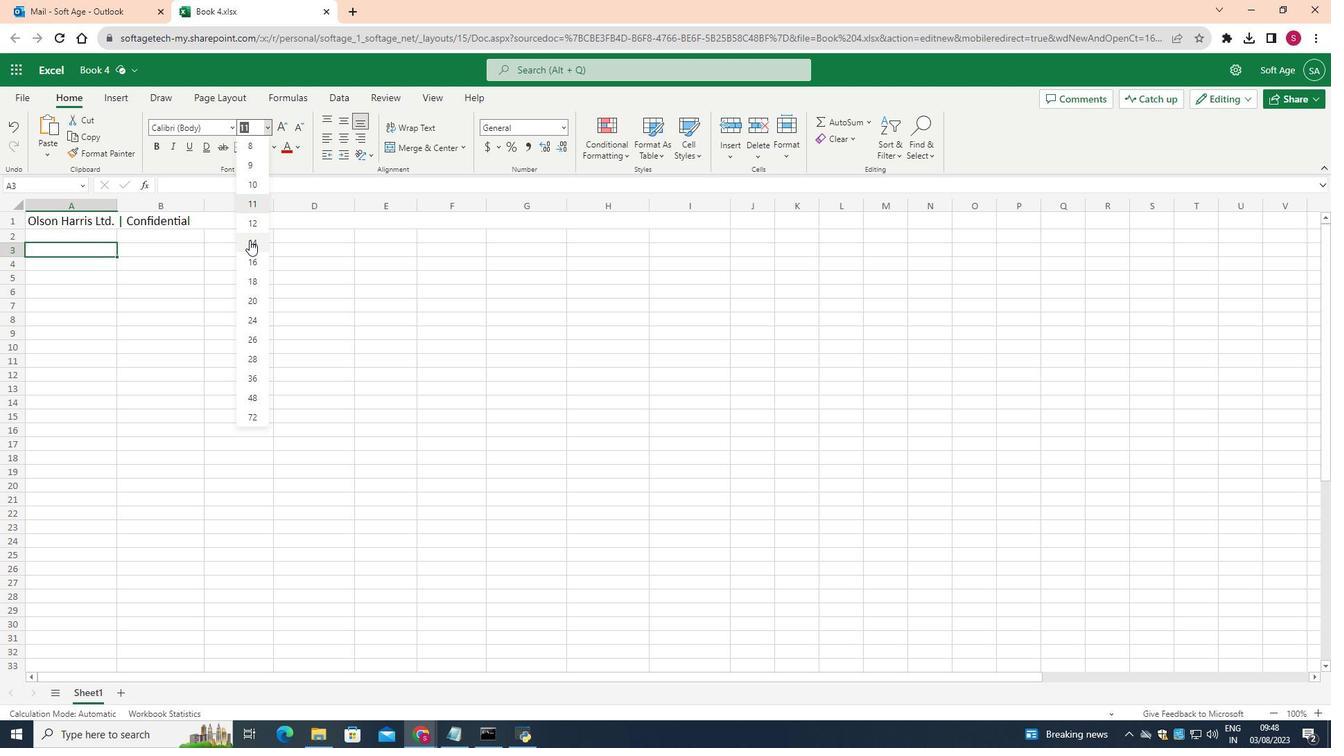 
Action: Mouse pressed left at (249, 240)
Screenshot: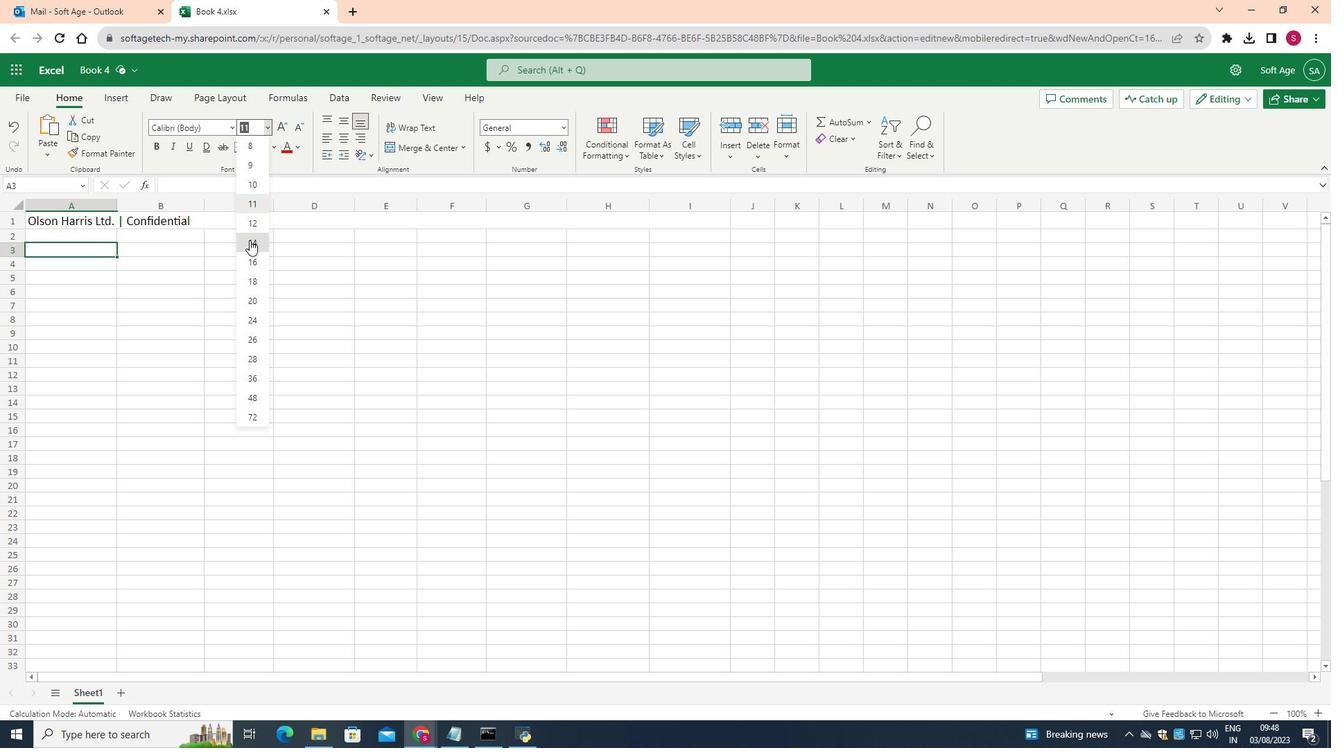 
Action: Mouse moved to (77, 237)
Screenshot: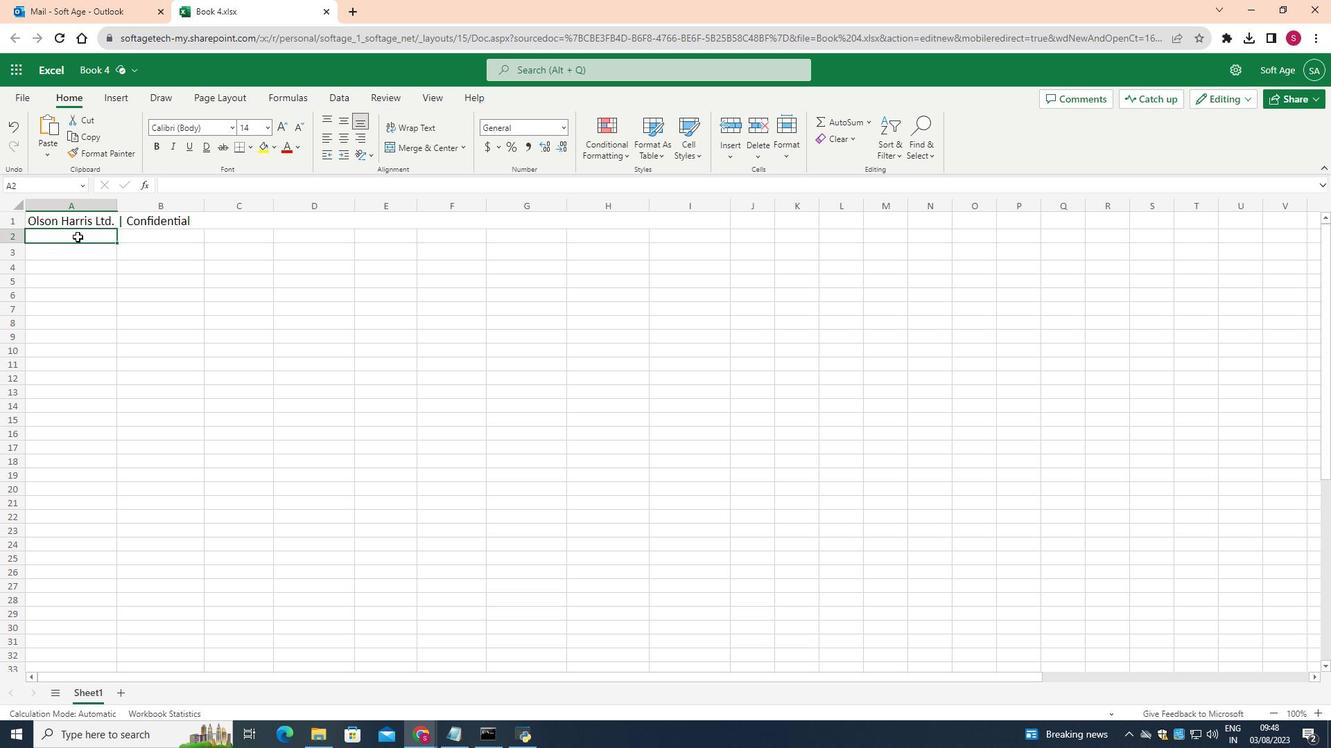 
Action: Mouse pressed left at (77, 237)
Screenshot: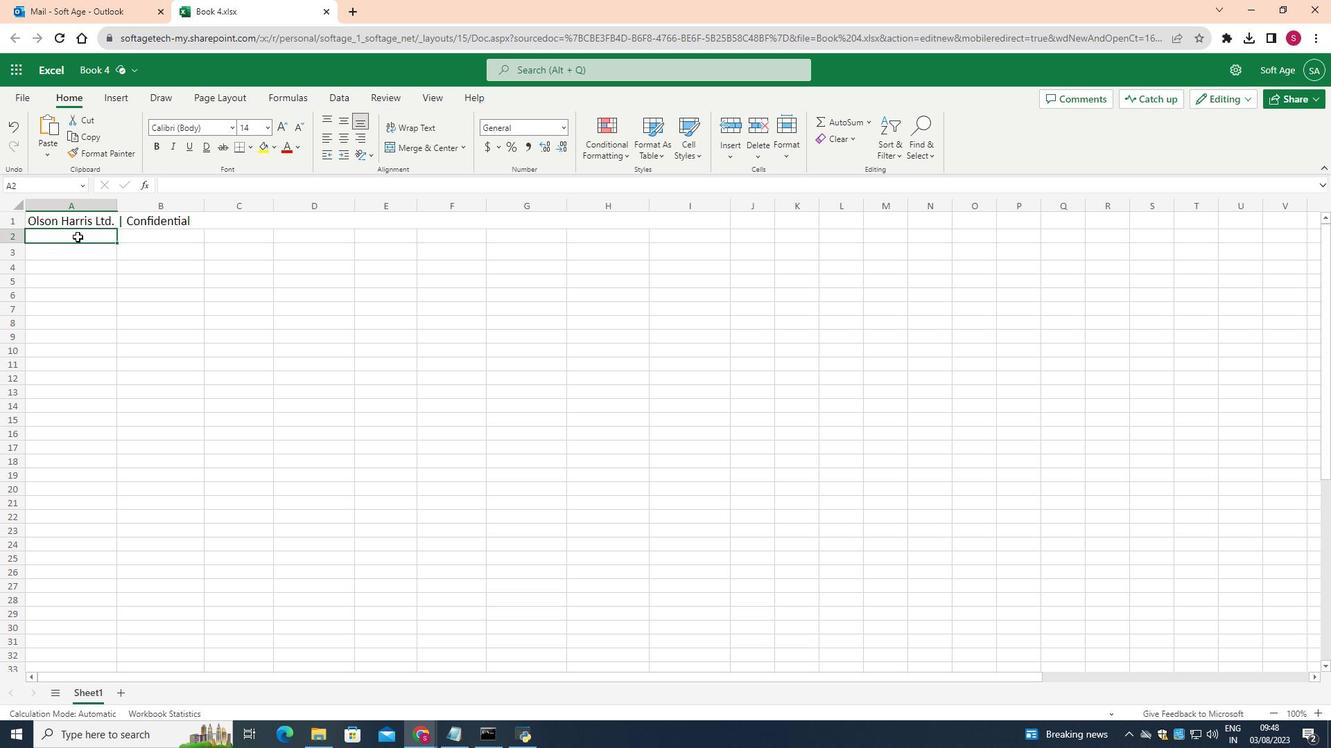 
Action: Mouse moved to (463, 143)
Screenshot: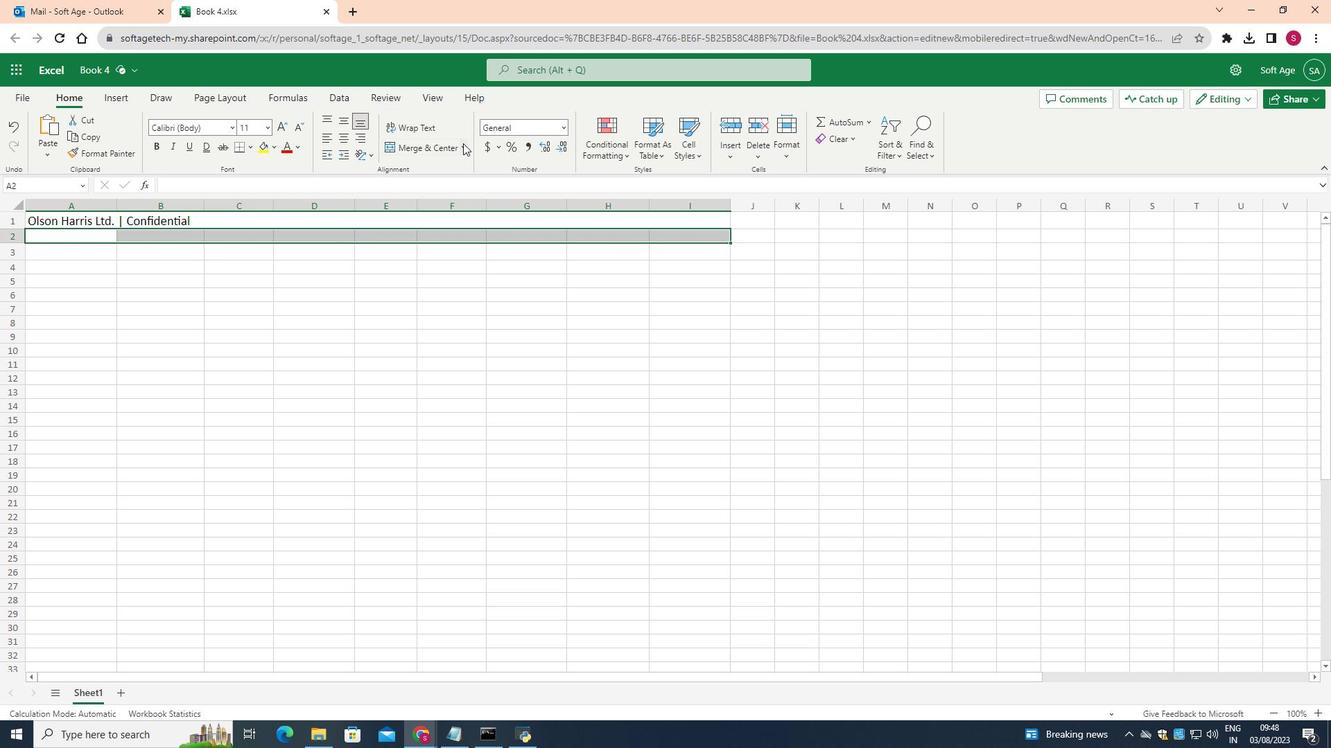 
Action: Mouse pressed left at (463, 143)
Screenshot: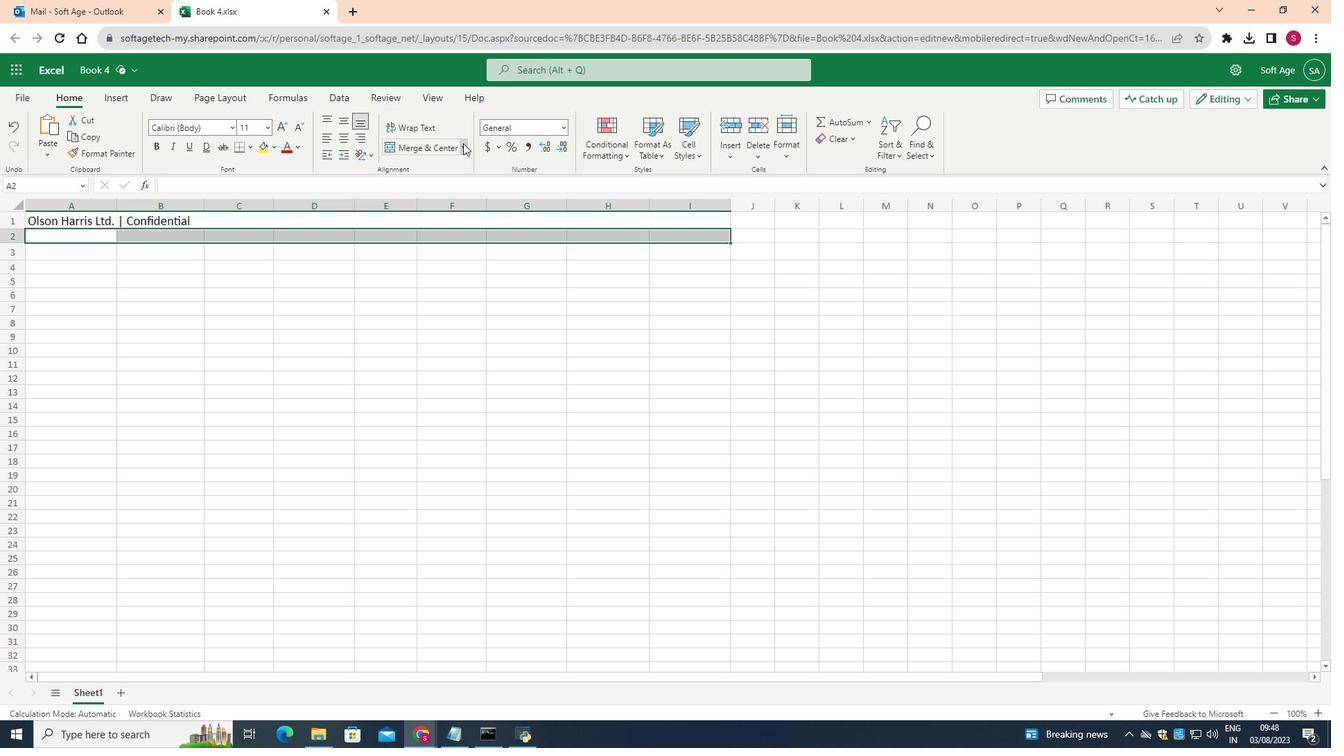 
Action: Mouse moved to (439, 226)
Screenshot: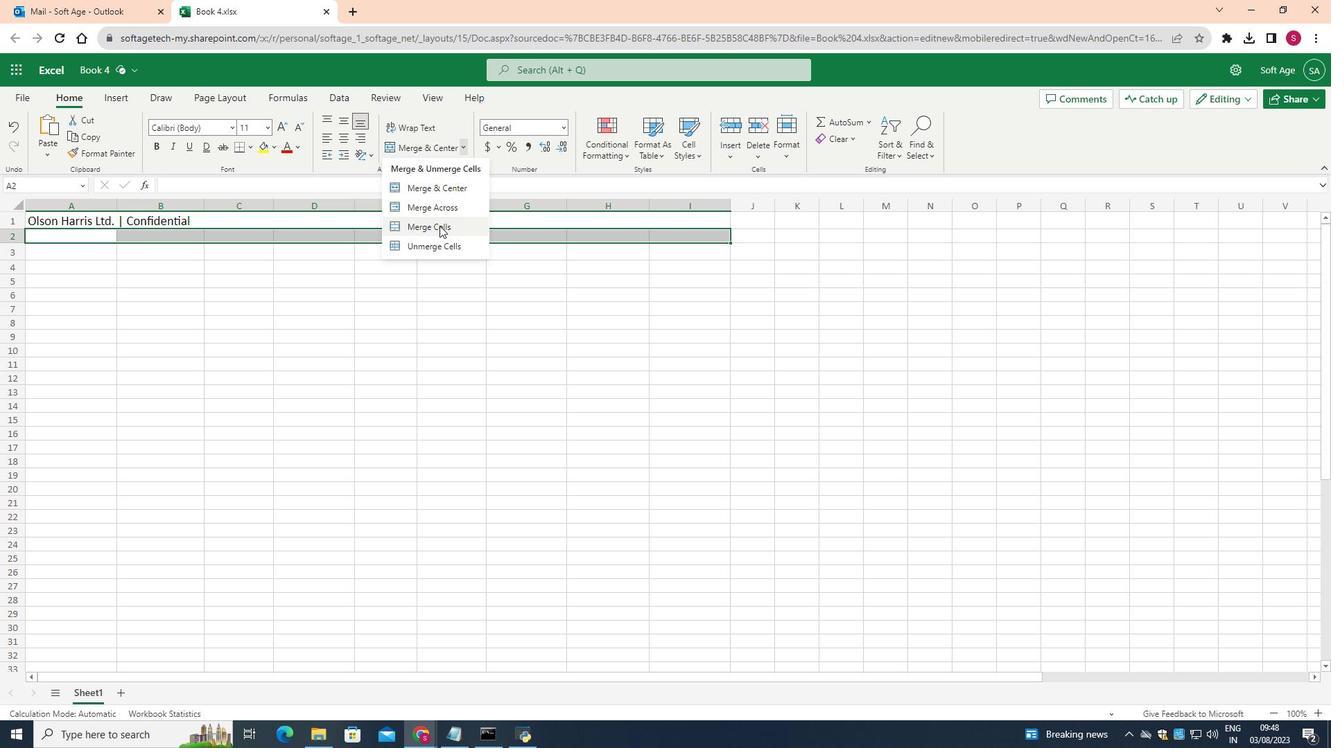 
Action: Mouse pressed left at (439, 226)
Screenshot: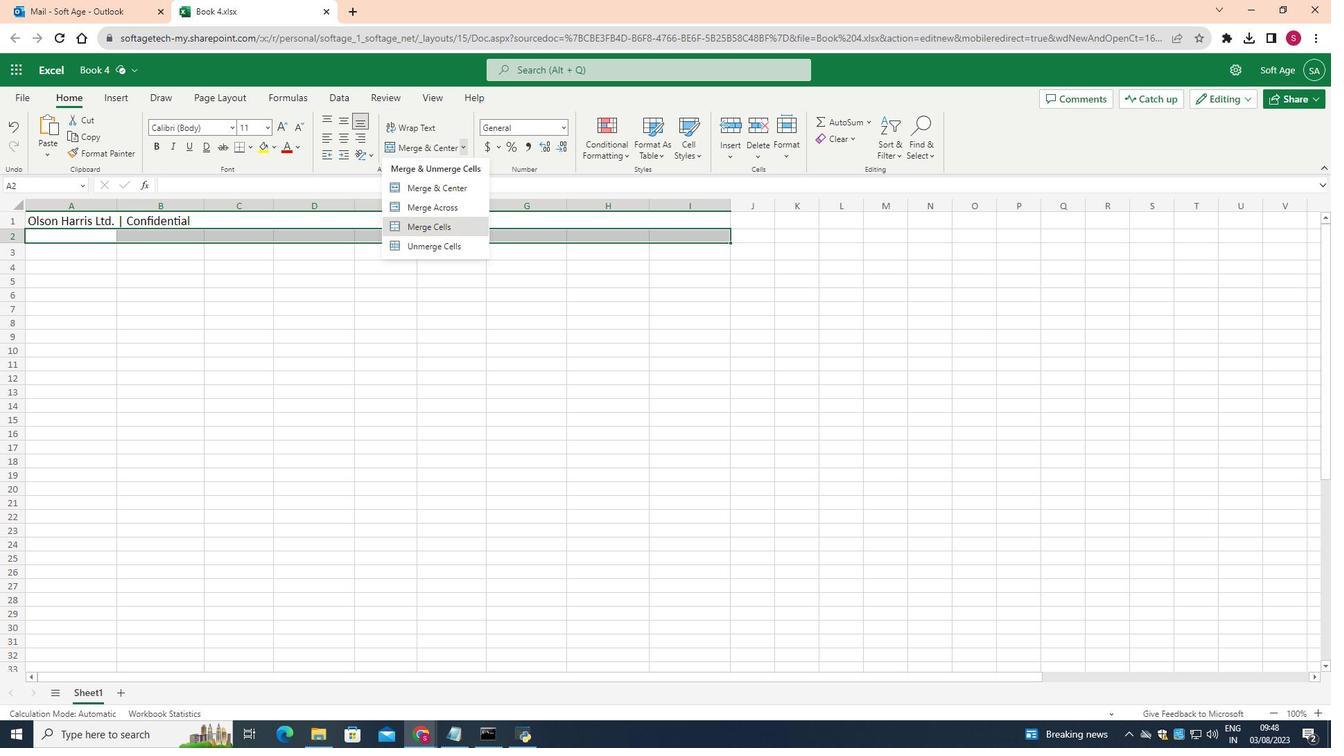 
Action: Mouse moved to (104, 251)
Screenshot: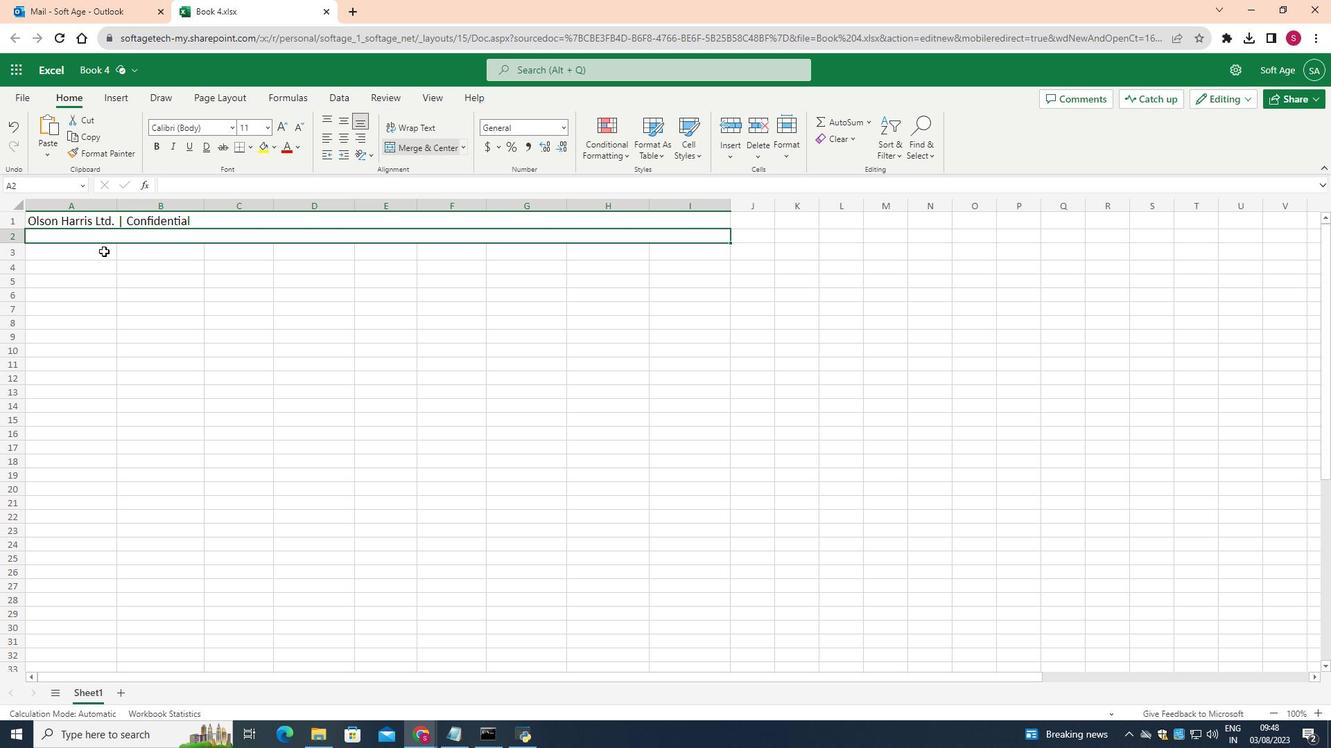 
Action: Mouse pressed left at (104, 251)
Screenshot: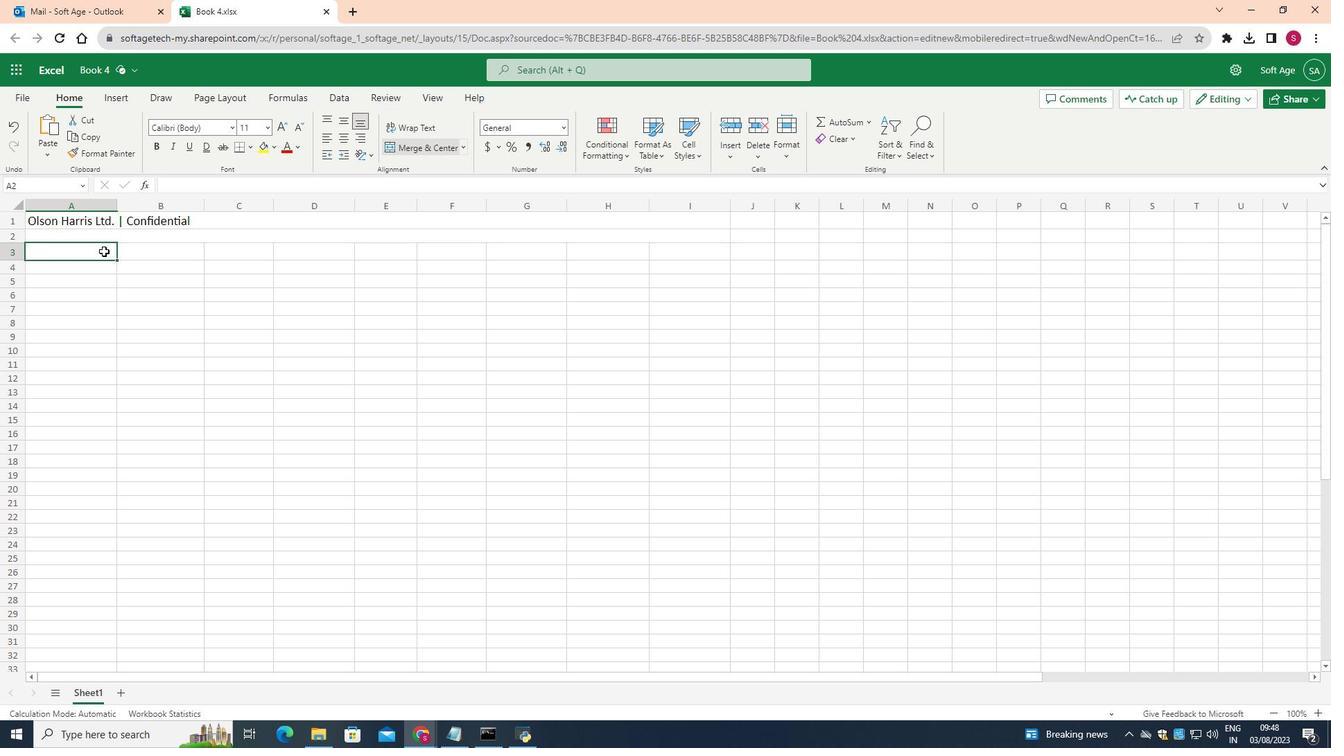 
Action: Mouse moved to (463, 144)
Screenshot: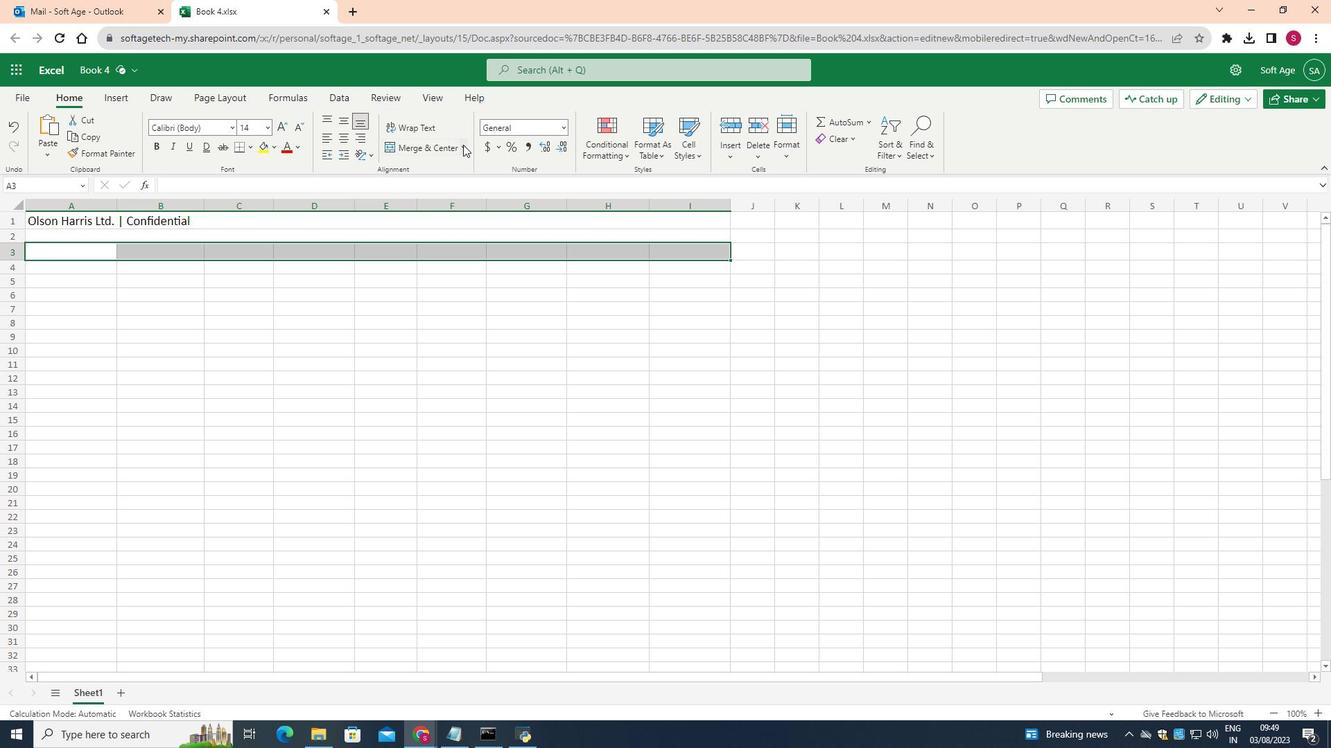 
Action: Mouse pressed left at (463, 144)
Screenshot: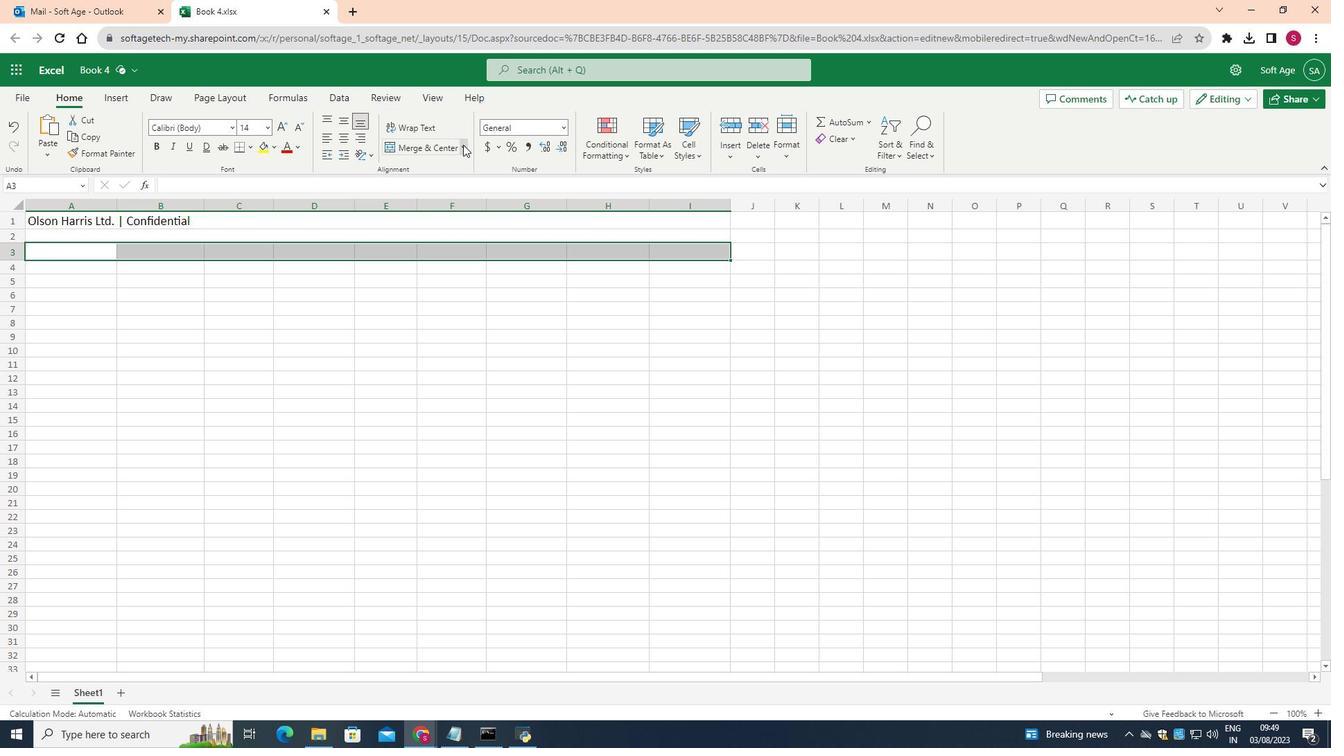 
Action: Mouse moved to (438, 230)
Screenshot: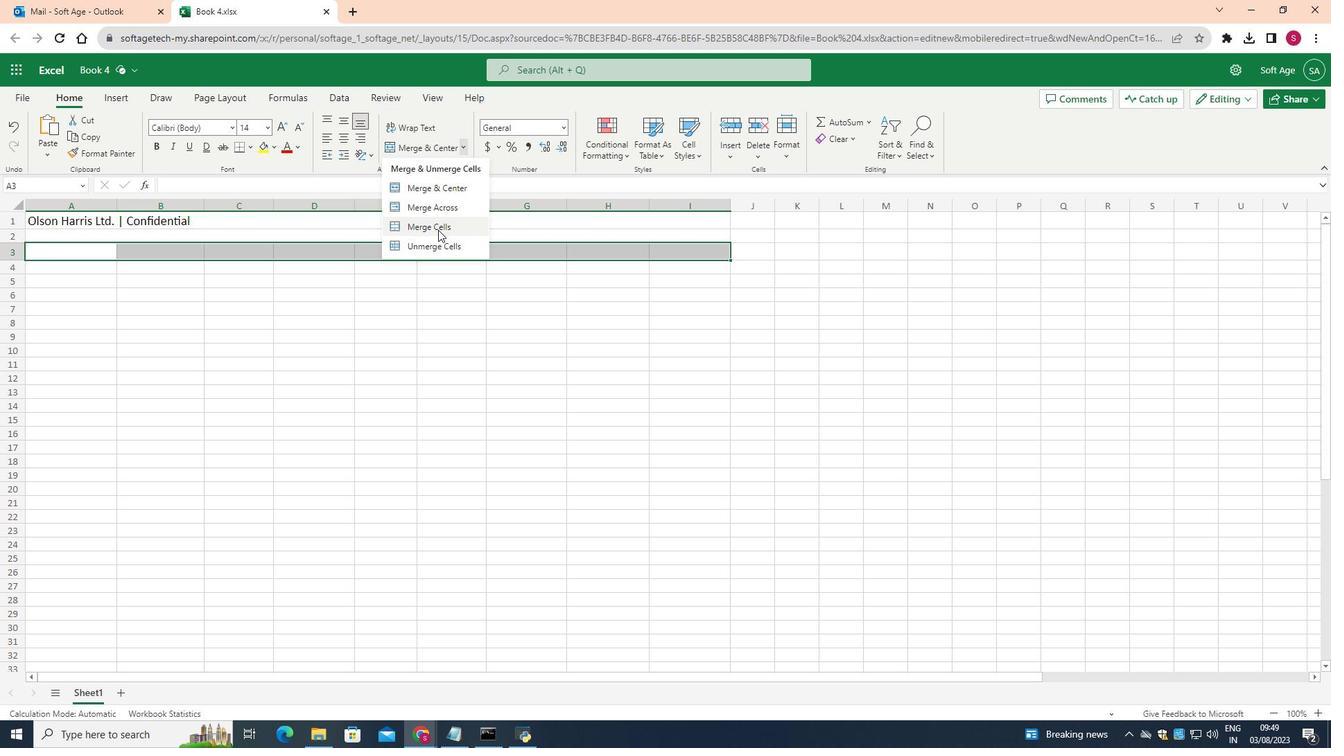 
Action: Mouse pressed left at (438, 230)
Screenshot: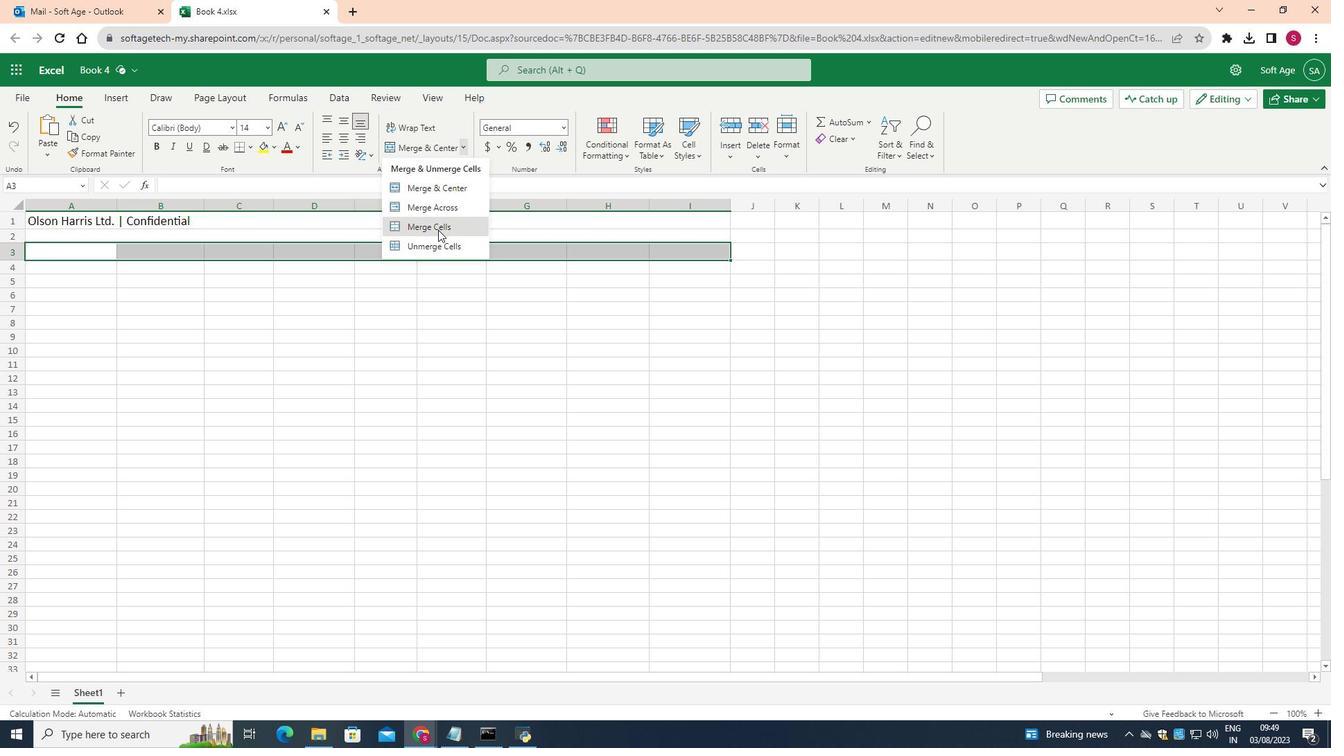 
Action: Mouse moved to (265, 254)
Screenshot: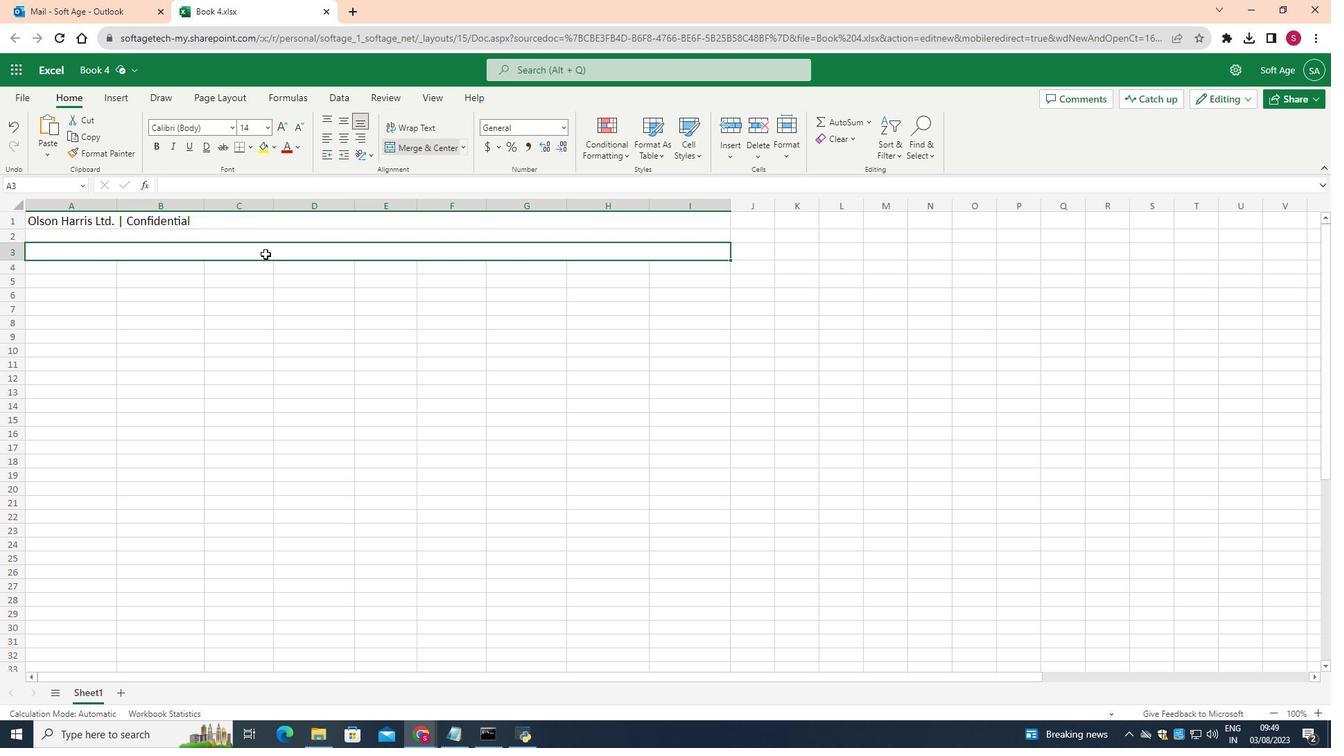 
Action: Mouse pressed left at (265, 254)
Screenshot: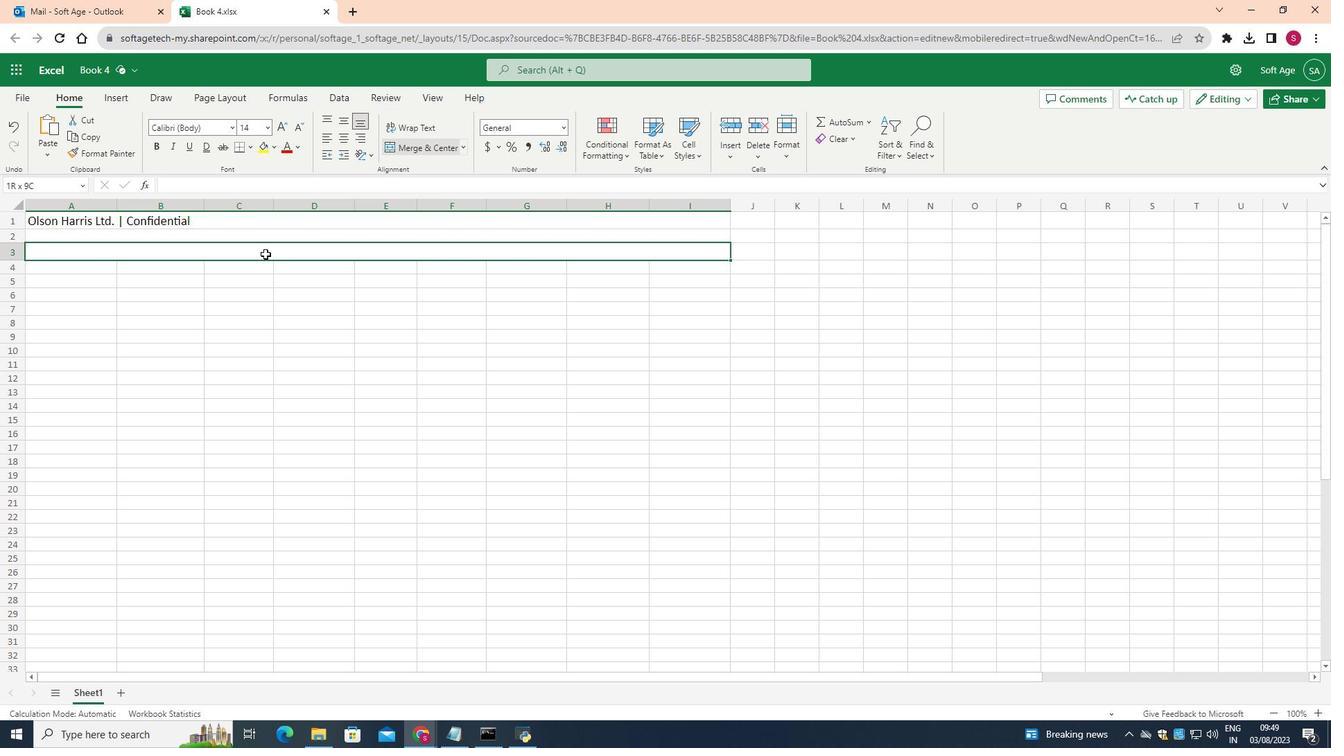 
Action: Mouse pressed left at (265, 254)
Screenshot: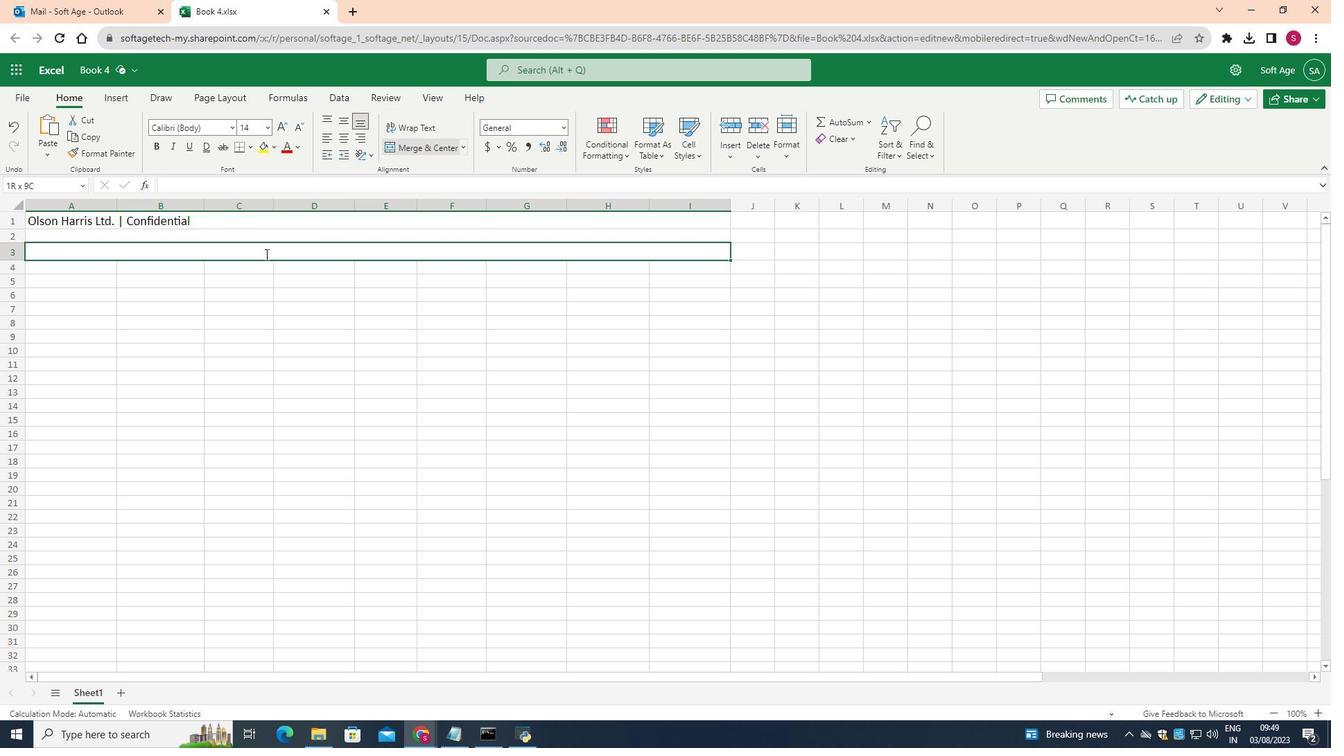 
Action: Key pressed <Key.shift>Attendance<Key.space>tracking<Key.shift_r>:
Screenshot: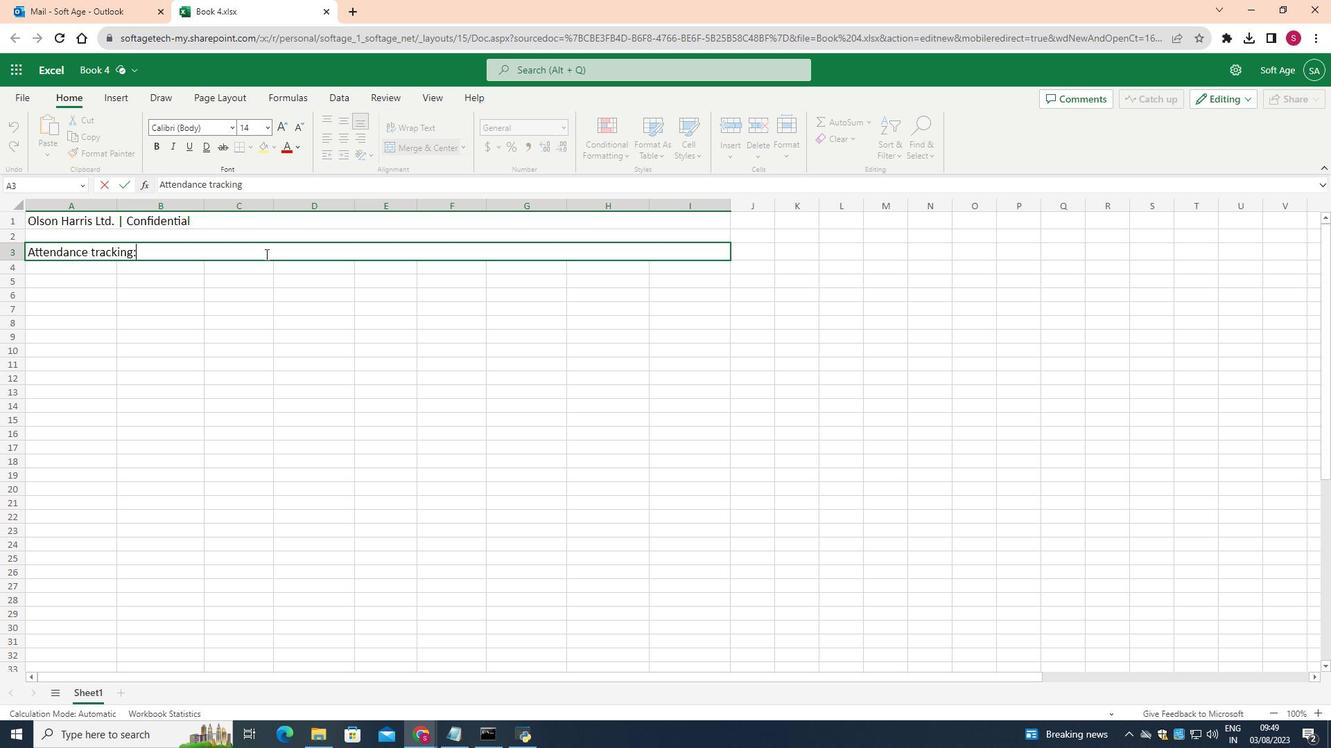 
Action: Mouse moved to (27, 248)
Screenshot: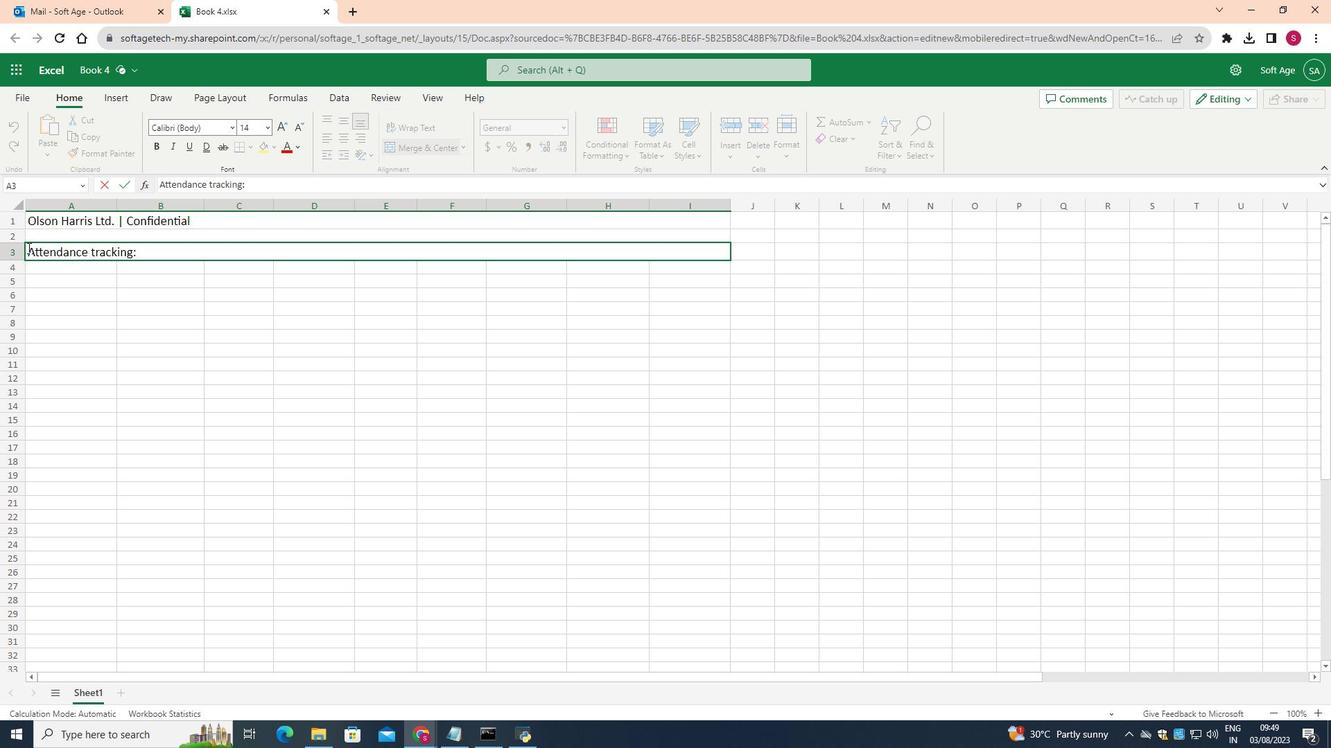 
Action: Mouse pressed left at (27, 248)
Screenshot: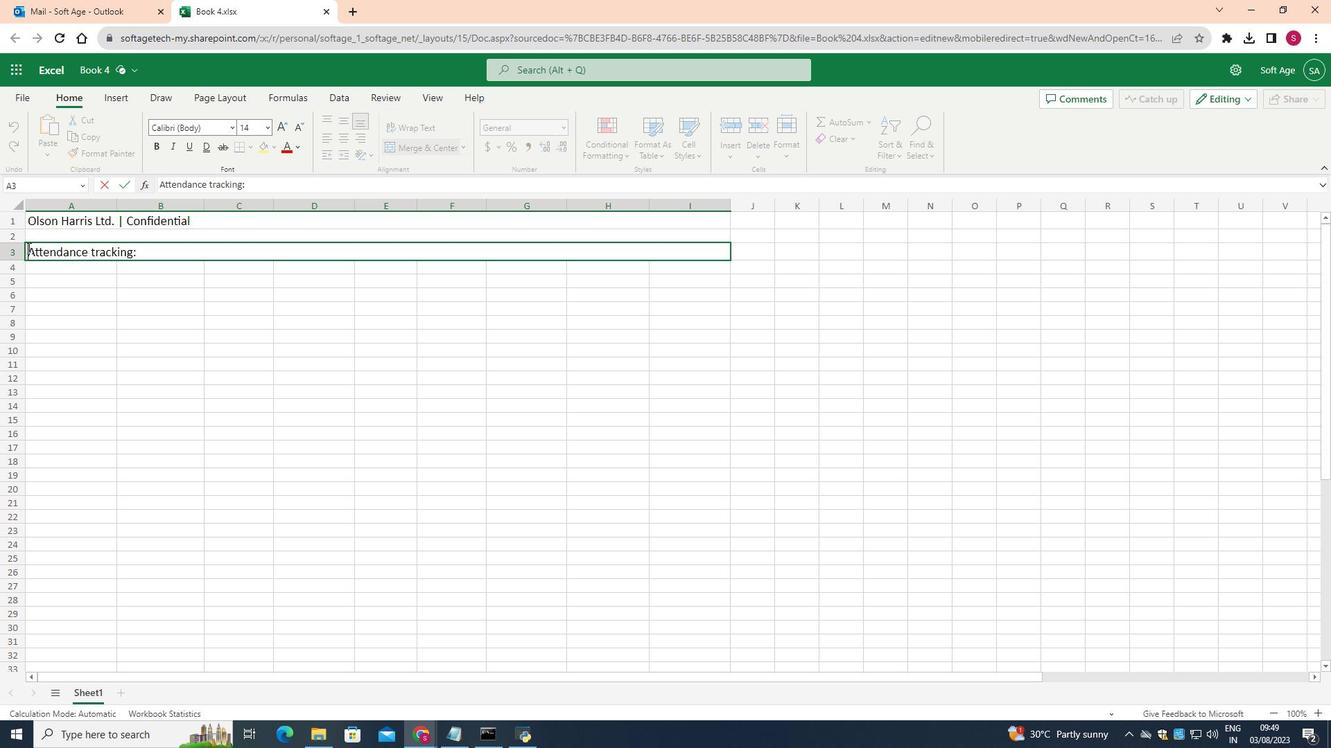 
Action: Mouse moved to (266, 125)
Screenshot: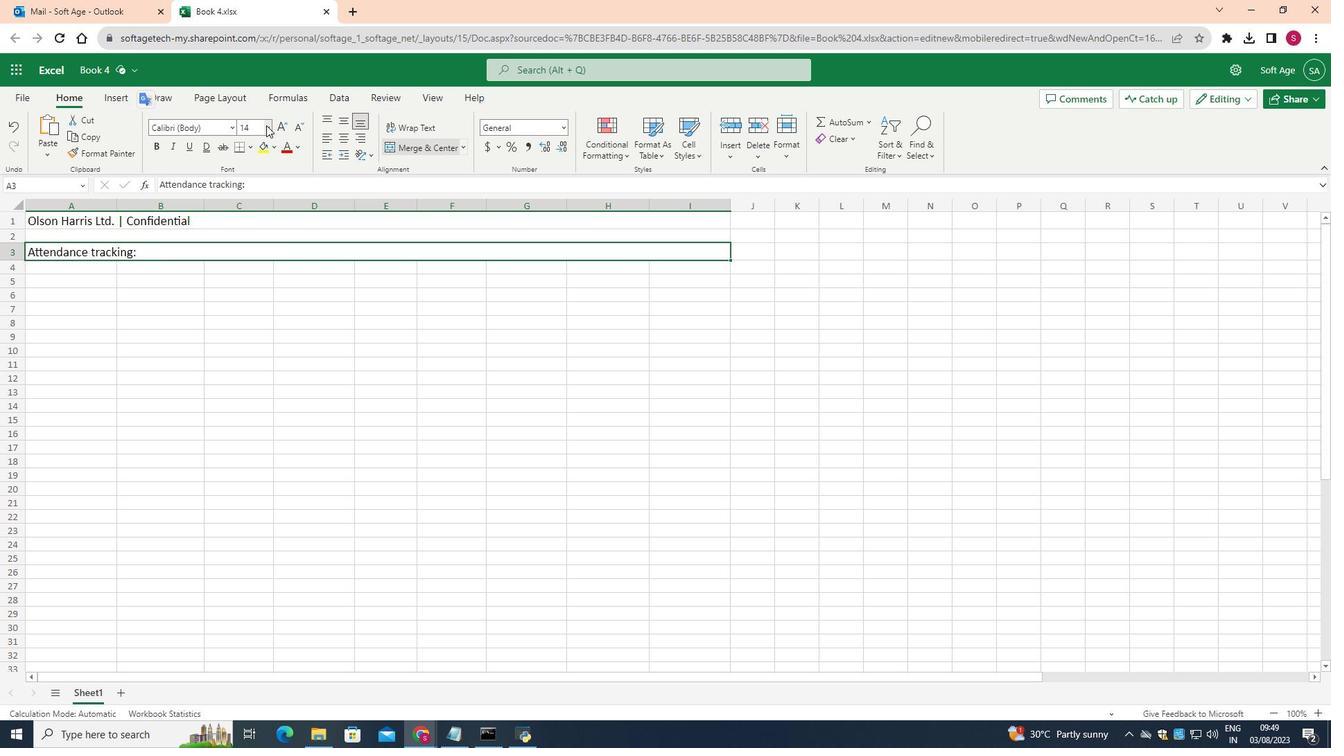 
Action: Mouse pressed left at (266, 125)
Screenshot: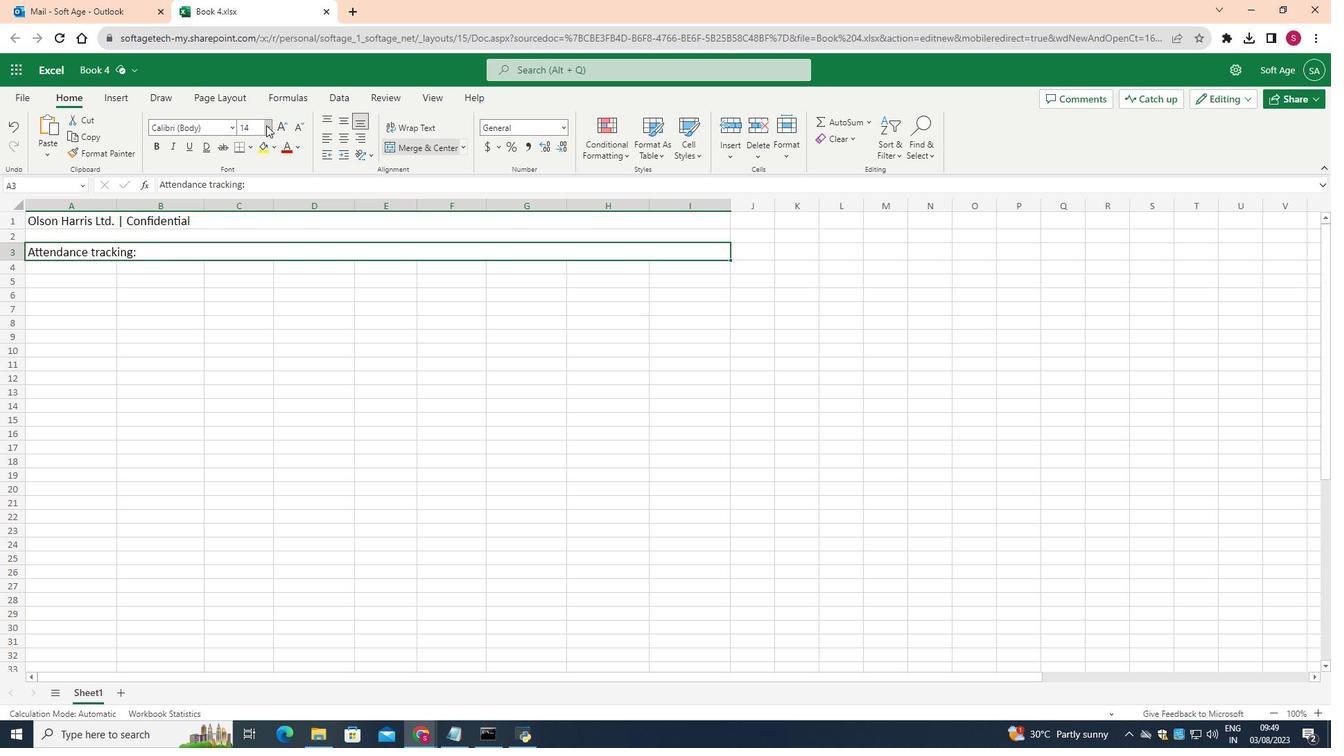 
Action: Mouse moved to (251, 257)
Screenshot: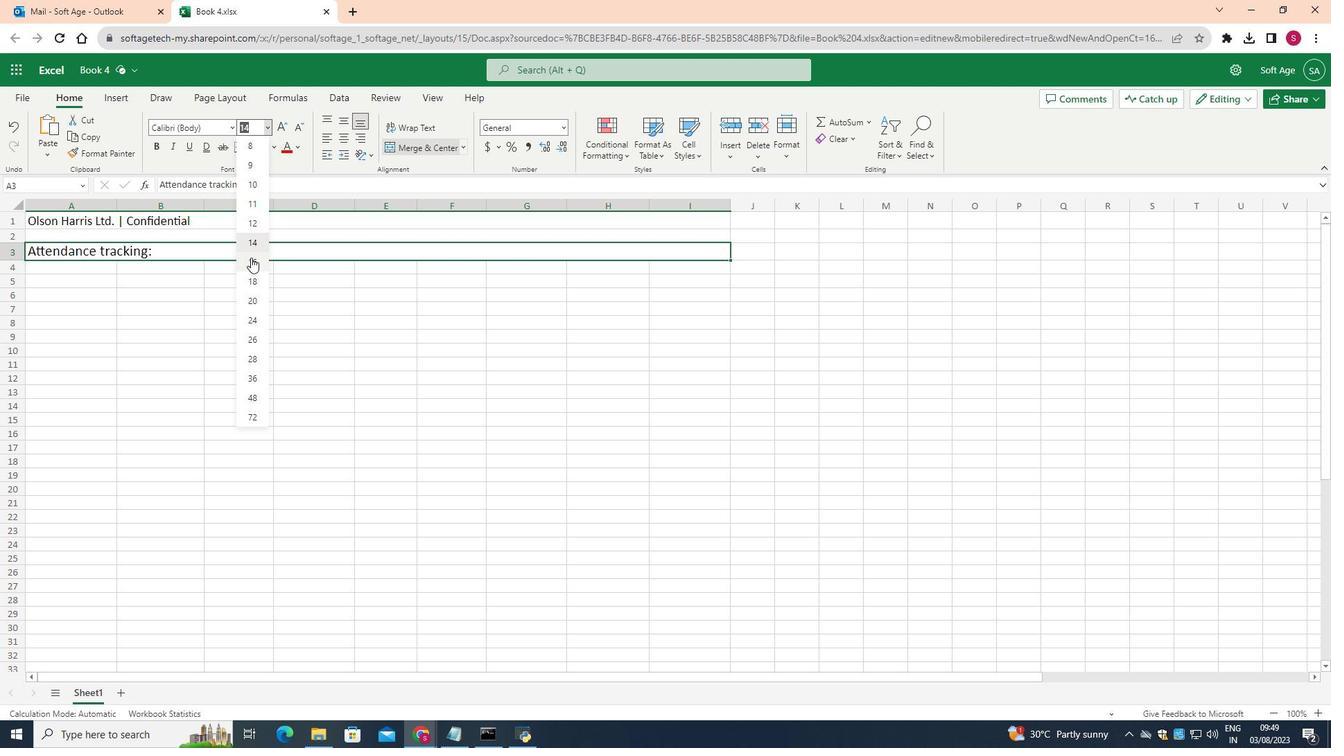 
Action: Mouse pressed left at (251, 257)
Screenshot: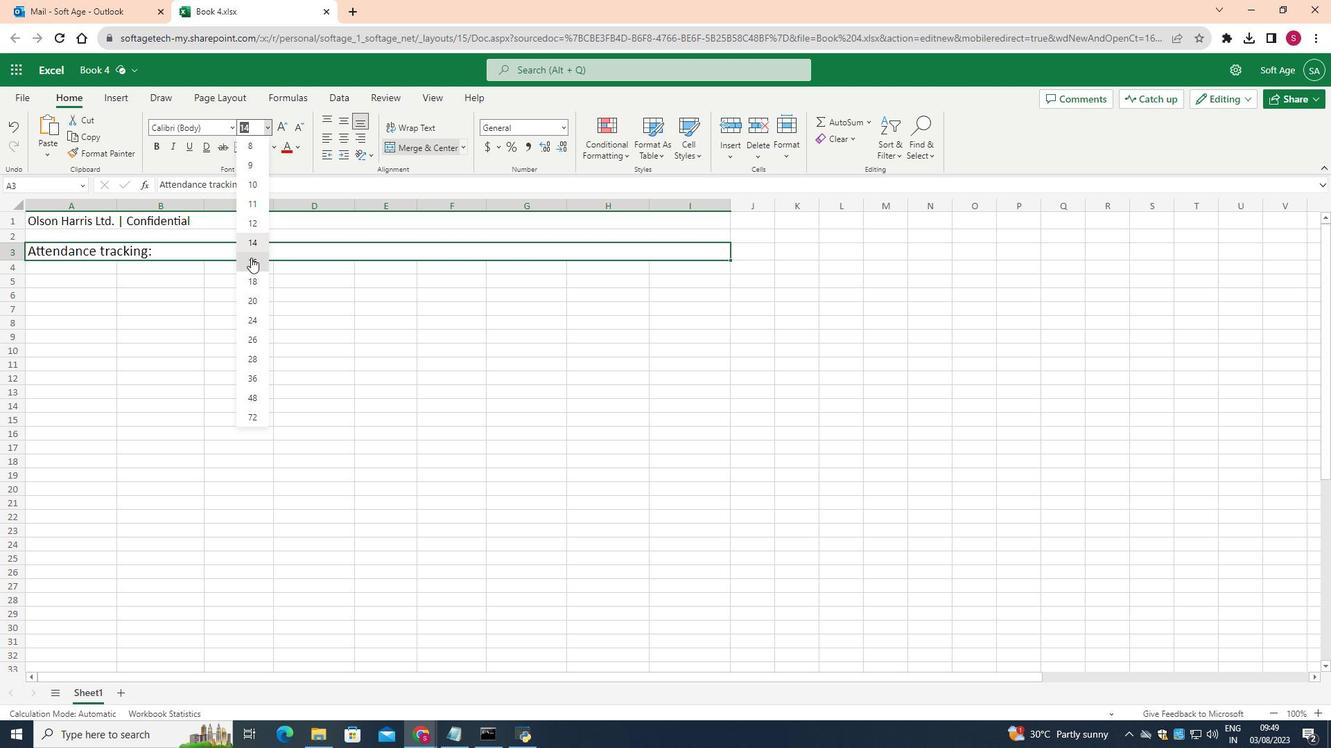 
Action: Mouse moved to (160, 148)
Screenshot: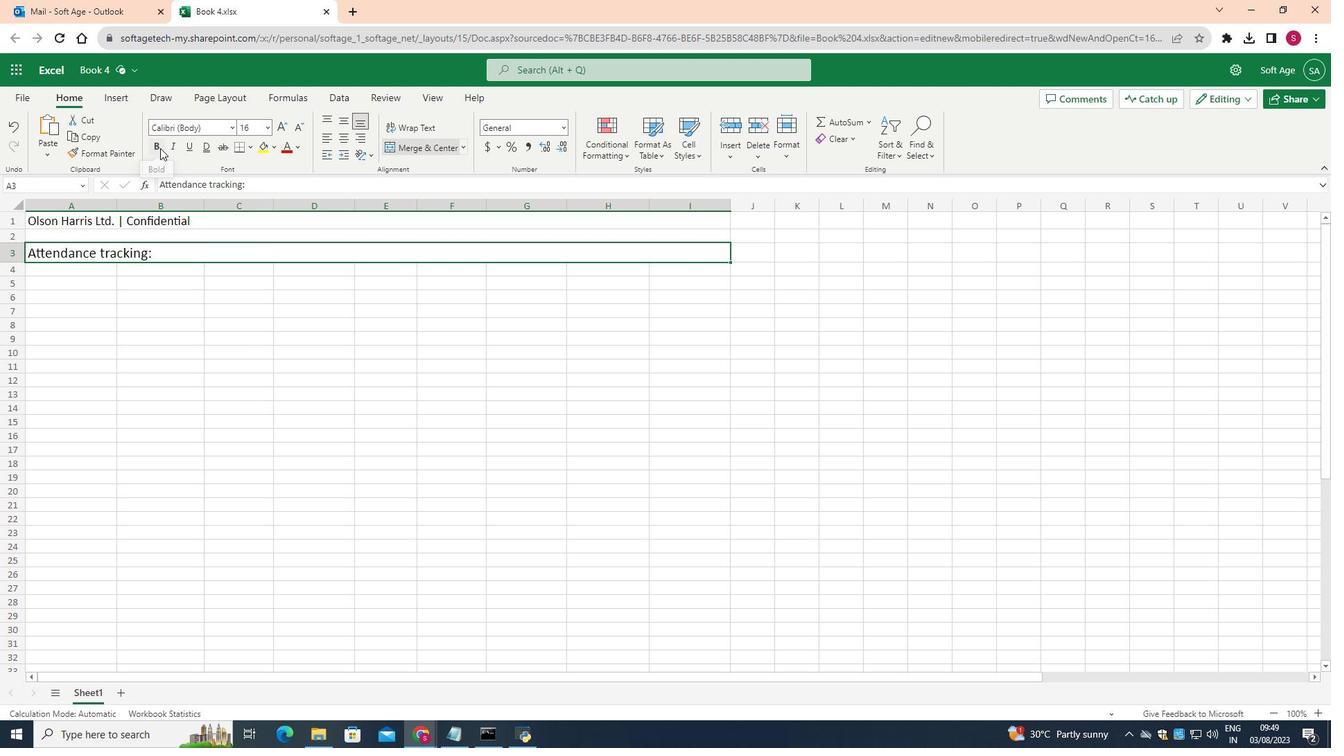
Action: Mouse pressed left at (160, 148)
Screenshot: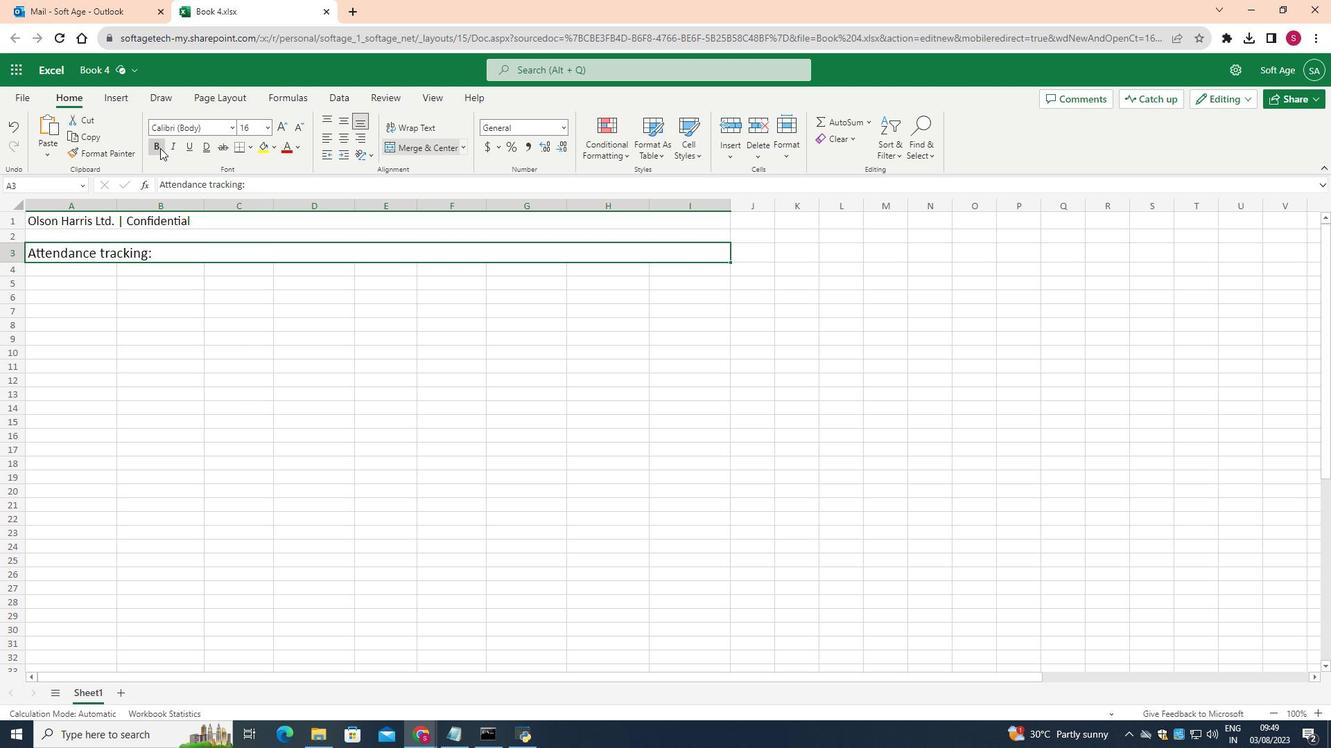 
Action: Mouse moved to (74, 273)
Screenshot: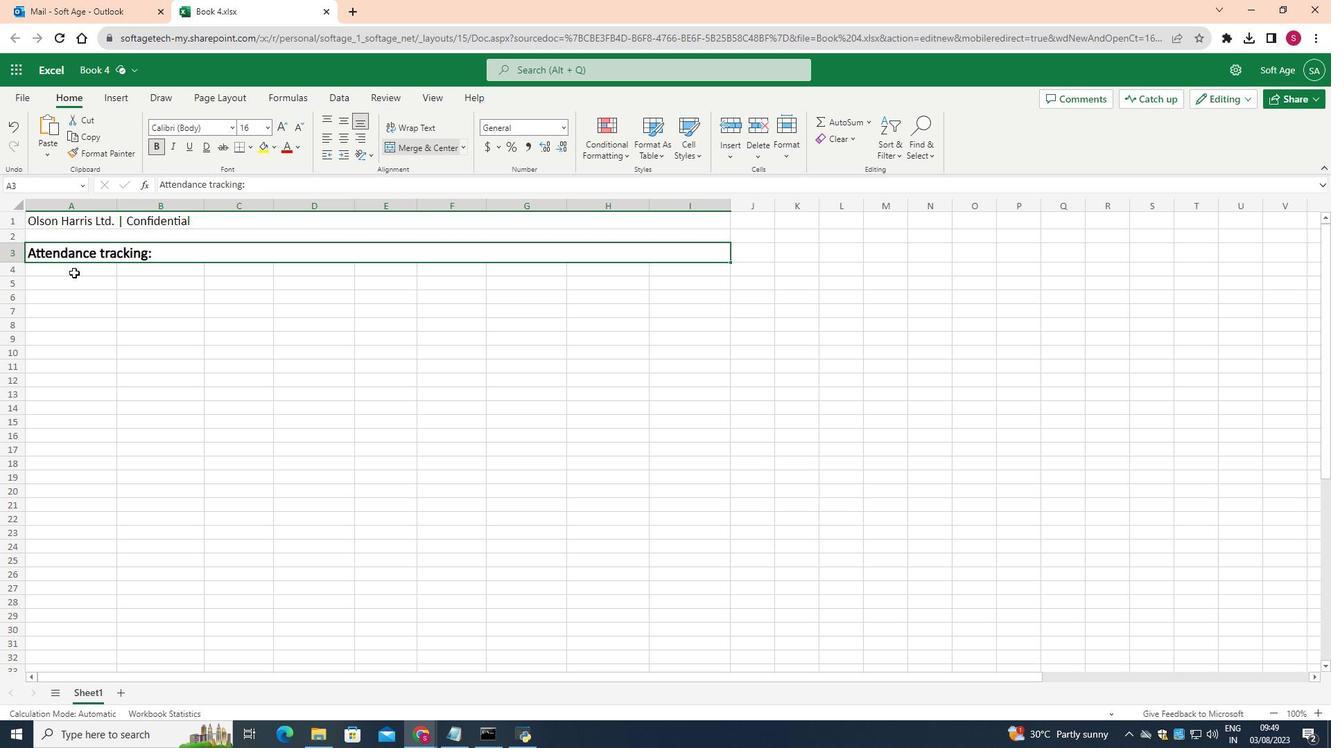 
Action: Mouse pressed left at (74, 273)
Screenshot: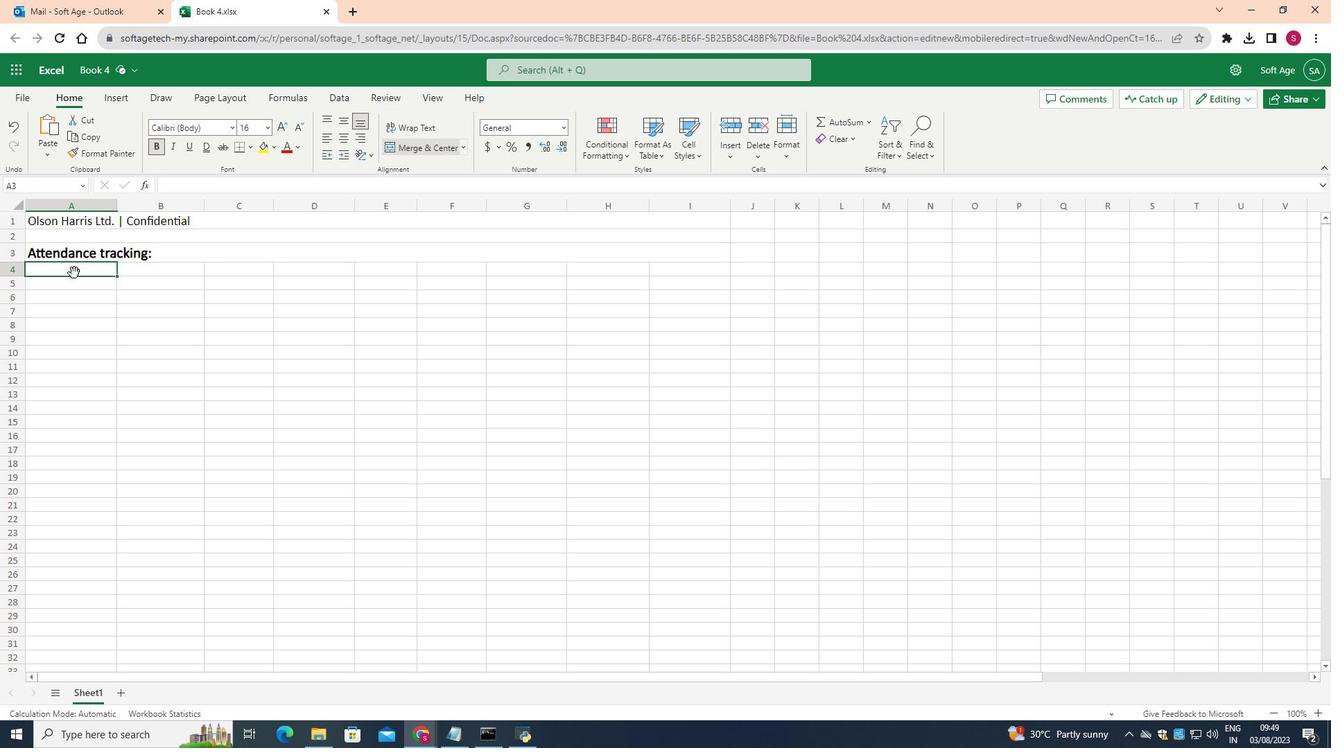 
Action: Mouse moved to (464, 148)
Screenshot: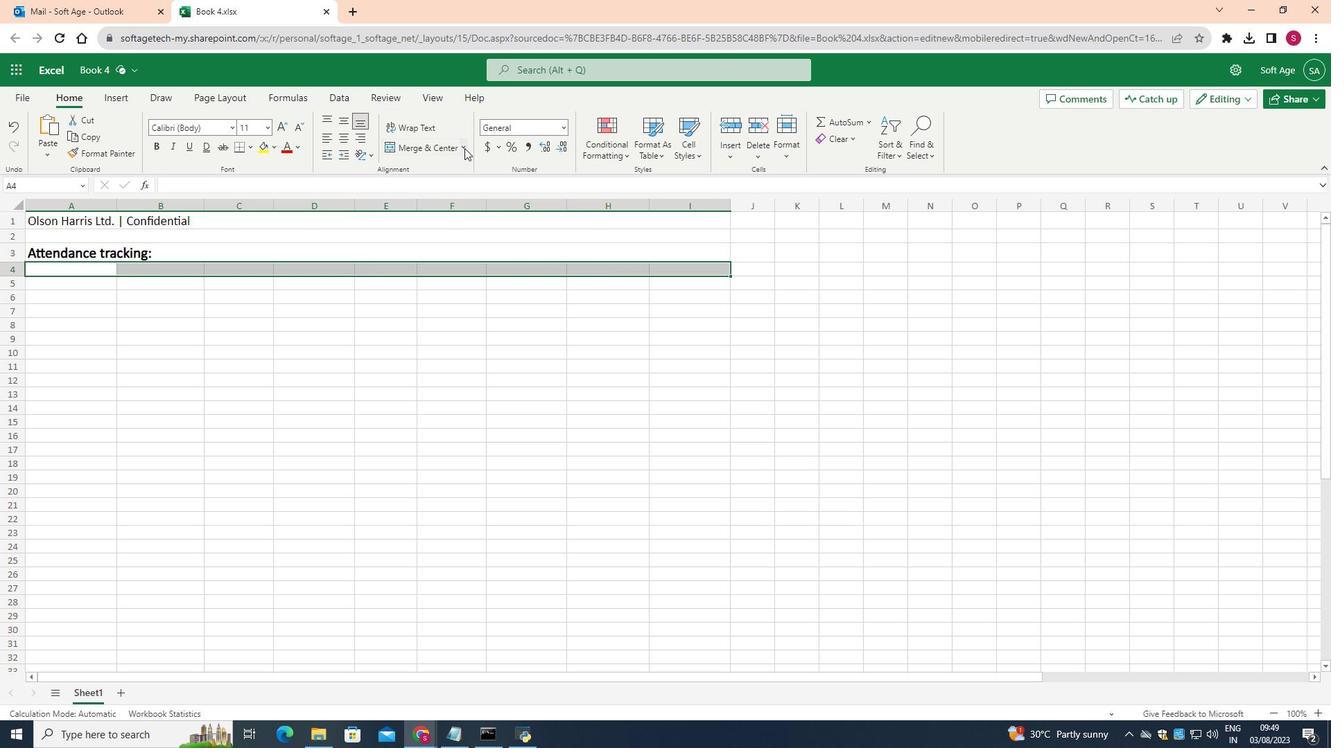 
Action: Mouse pressed left at (464, 148)
Screenshot: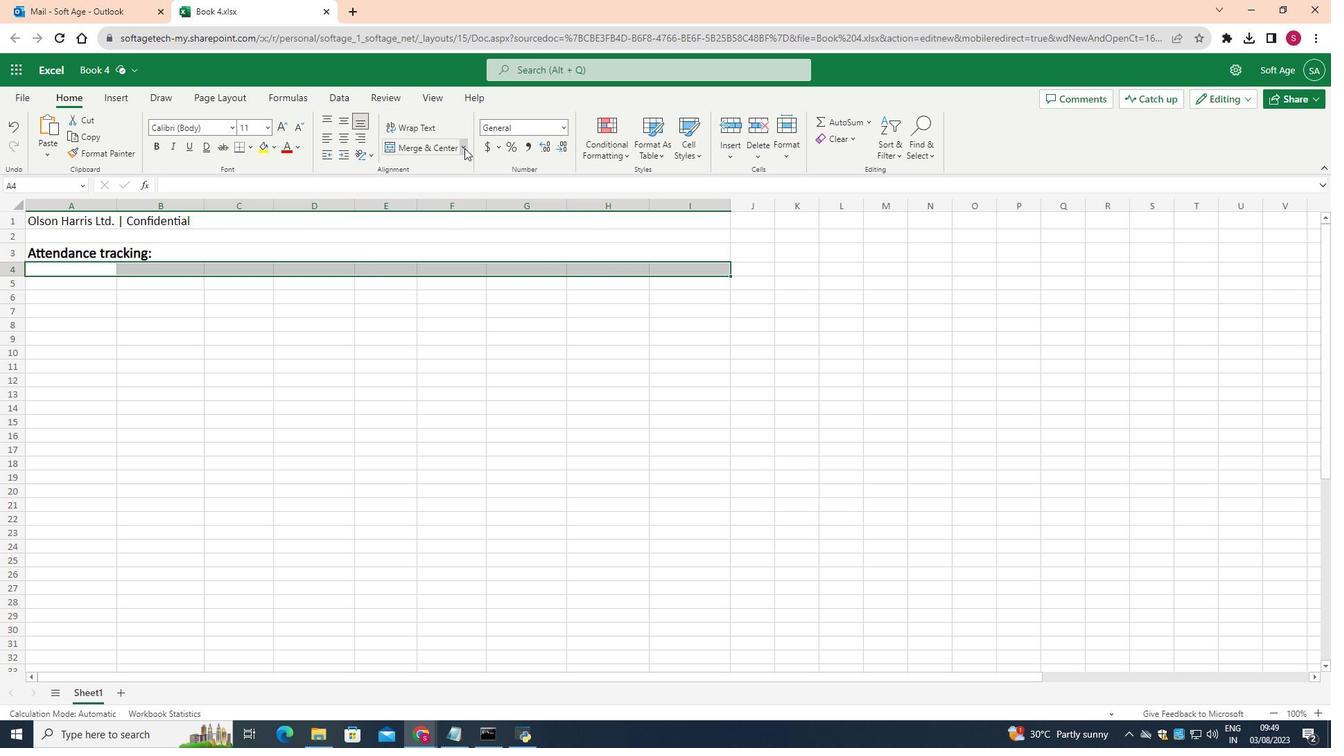 
Action: Mouse moved to (460, 226)
Screenshot: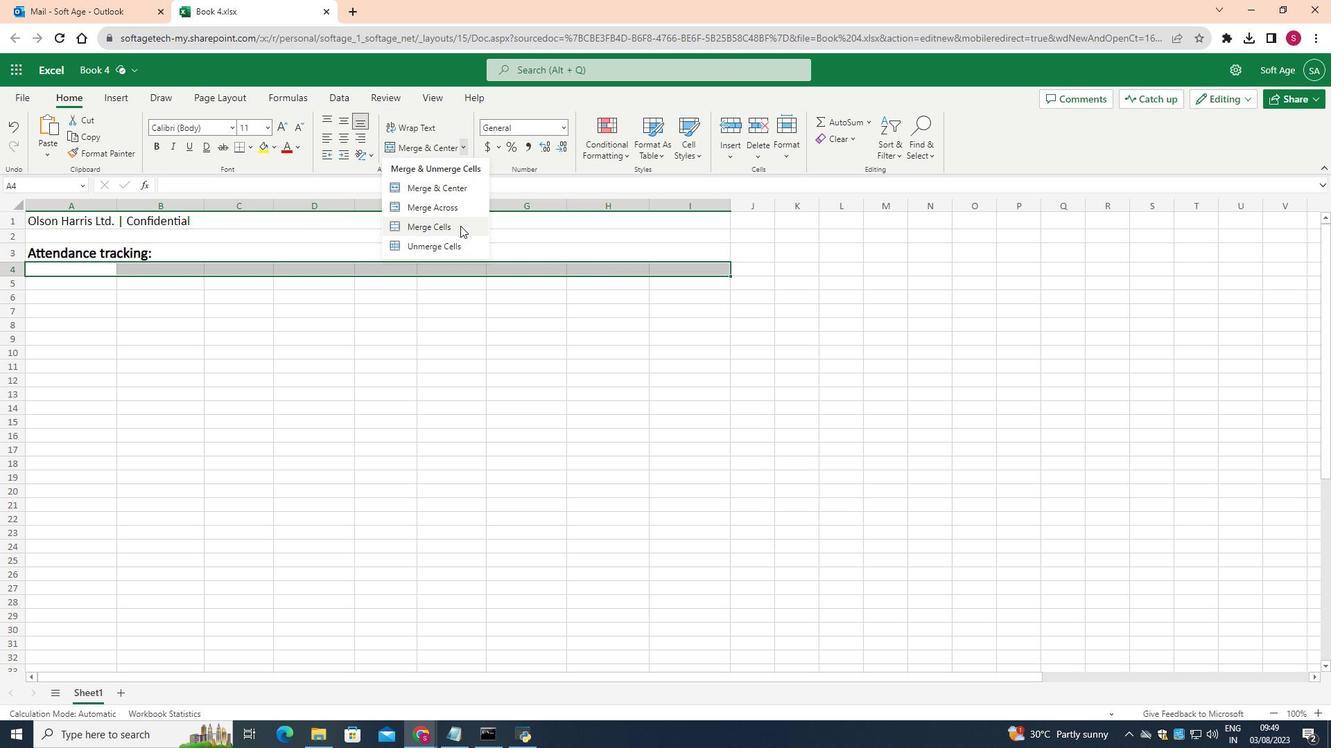 
Action: Mouse pressed left at (460, 226)
Screenshot: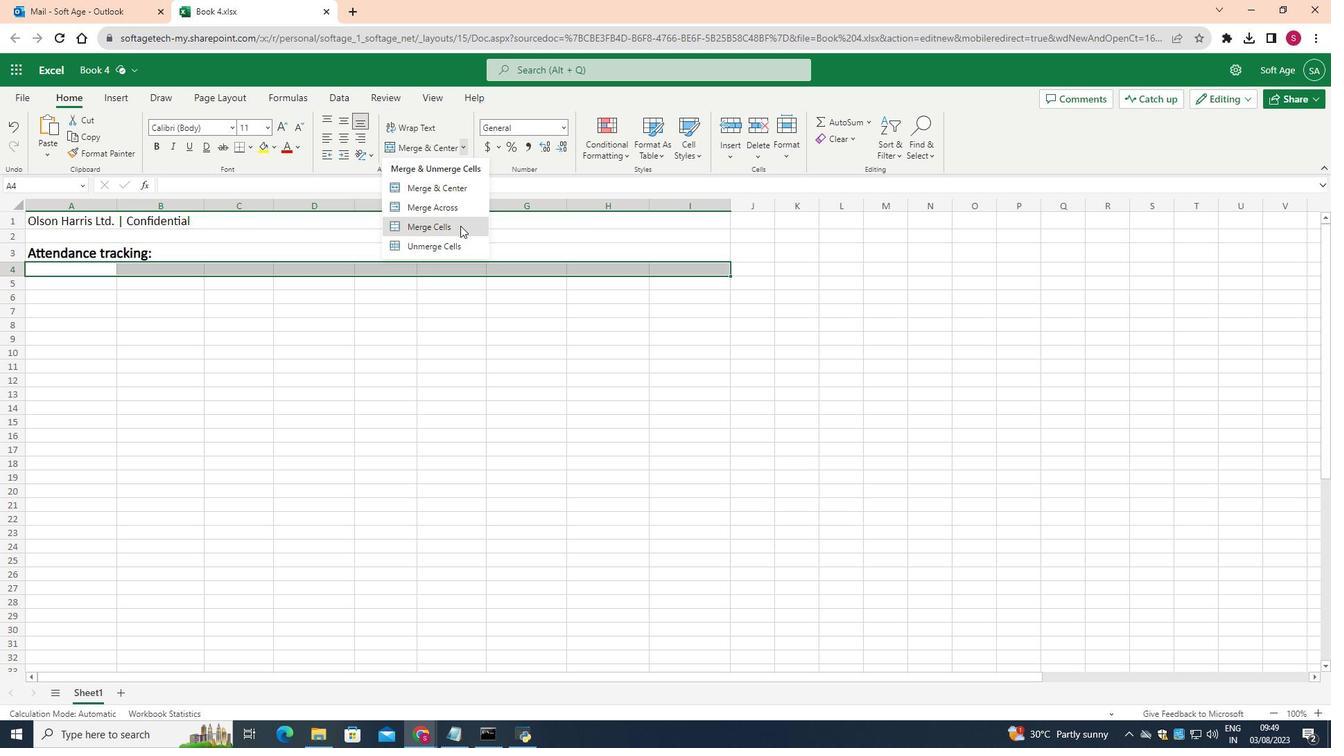 
Action: Mouse moved to (89, 286)
Screenshot: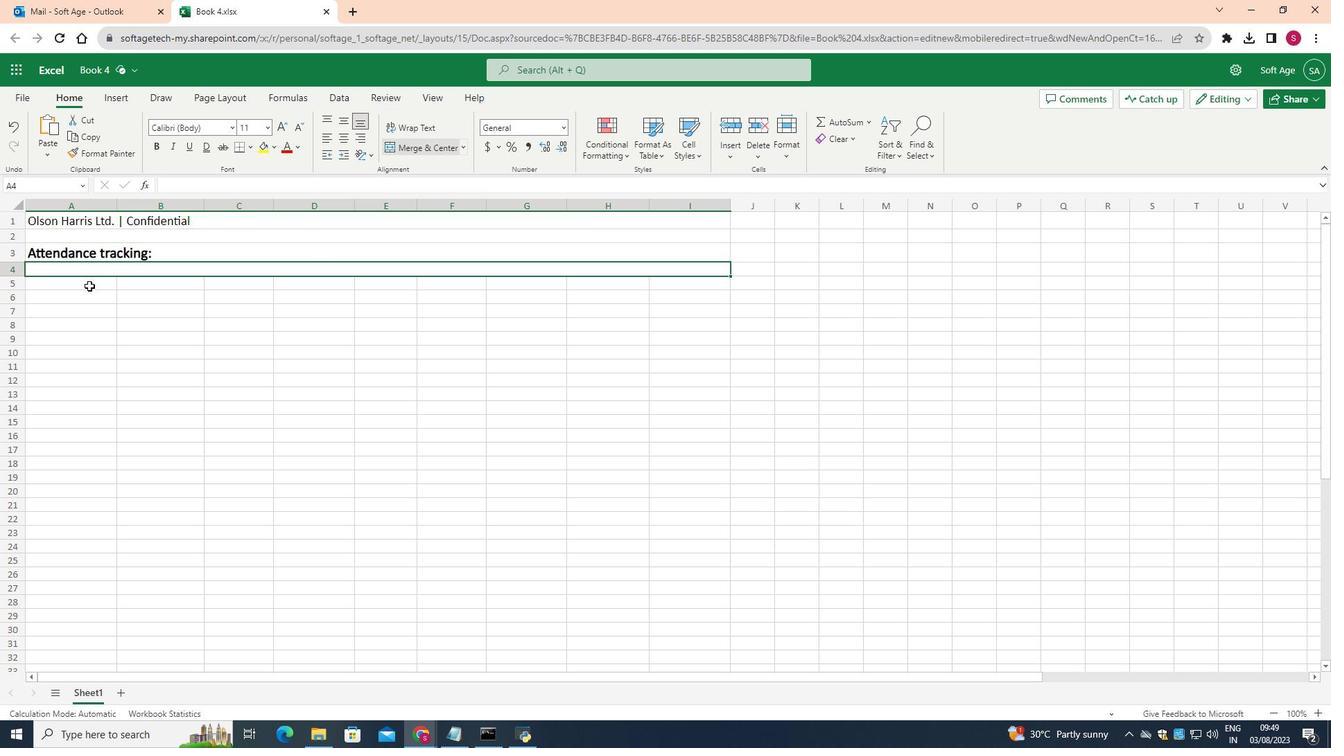 
Action: Mouse pressed left at (89, 286)
Screenshot: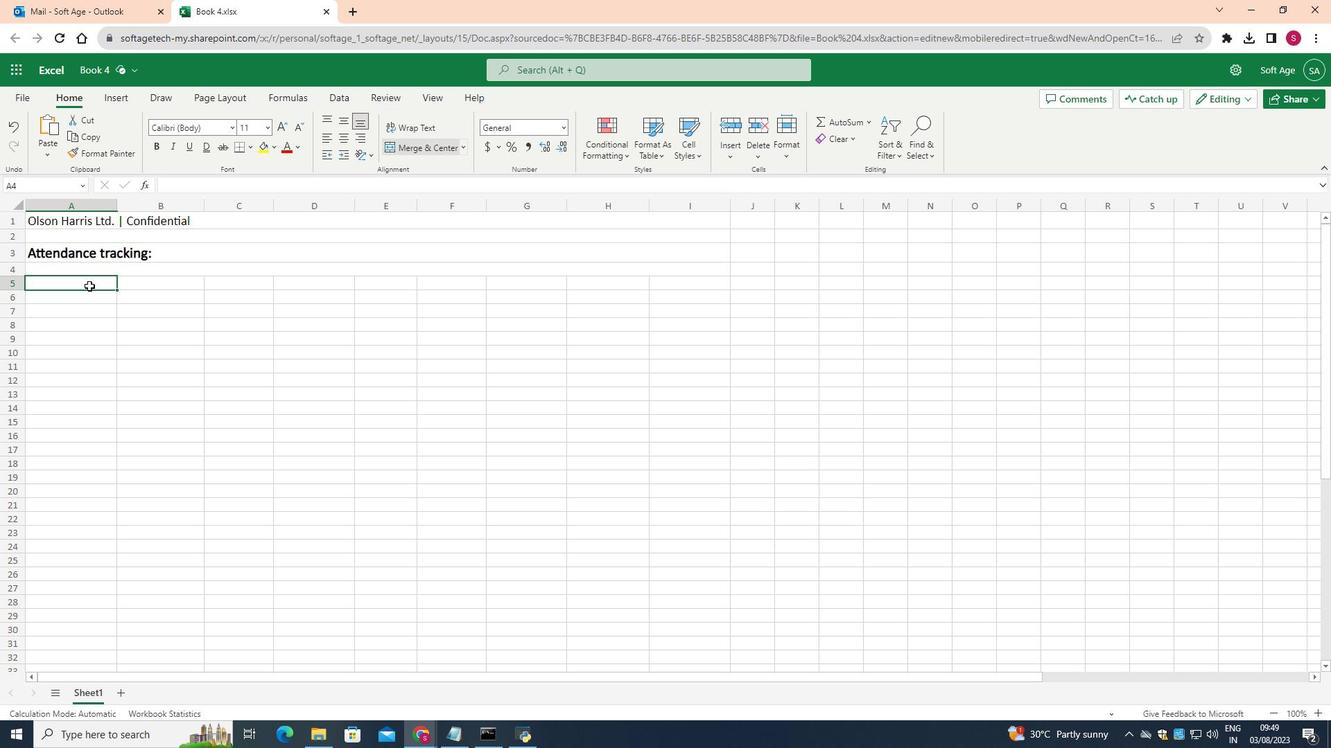 
Action: Mouse moved to (465, 145)
Screenshot: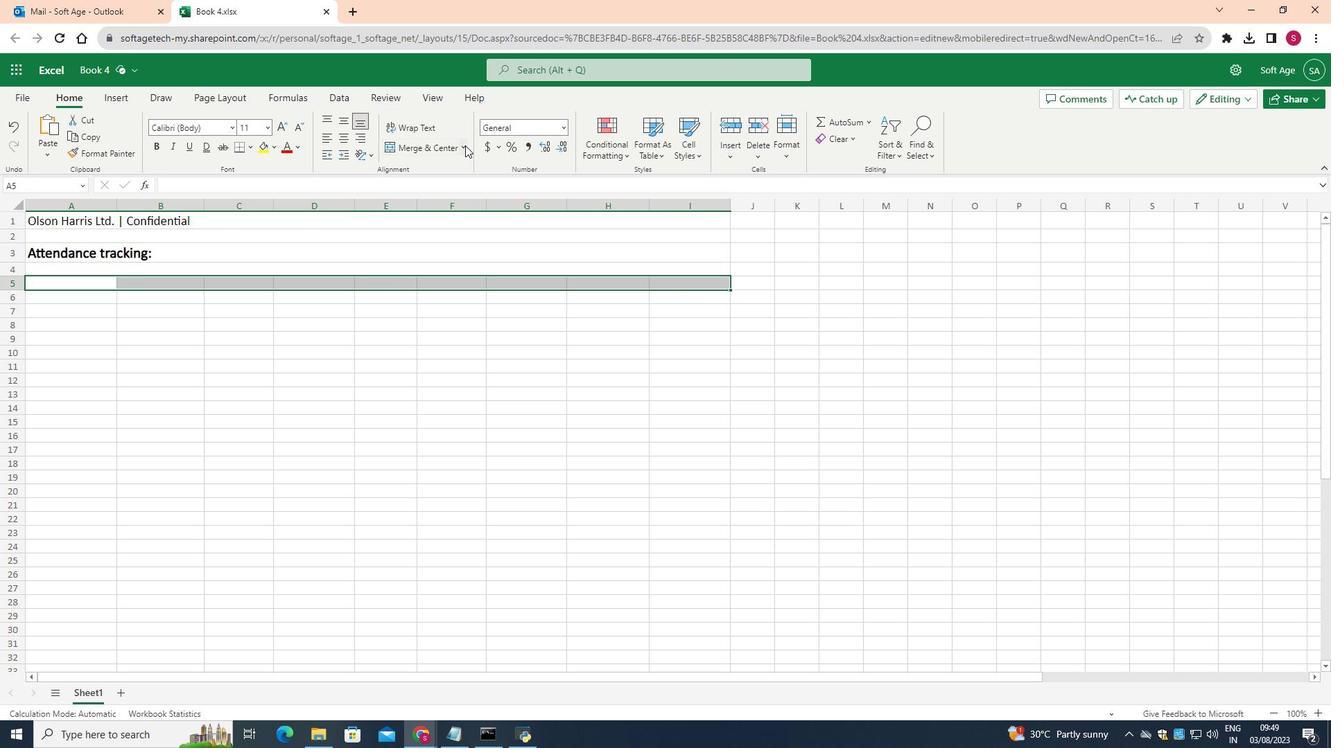 
Action: Mouse pressed left at (465, 145)
Screenshot: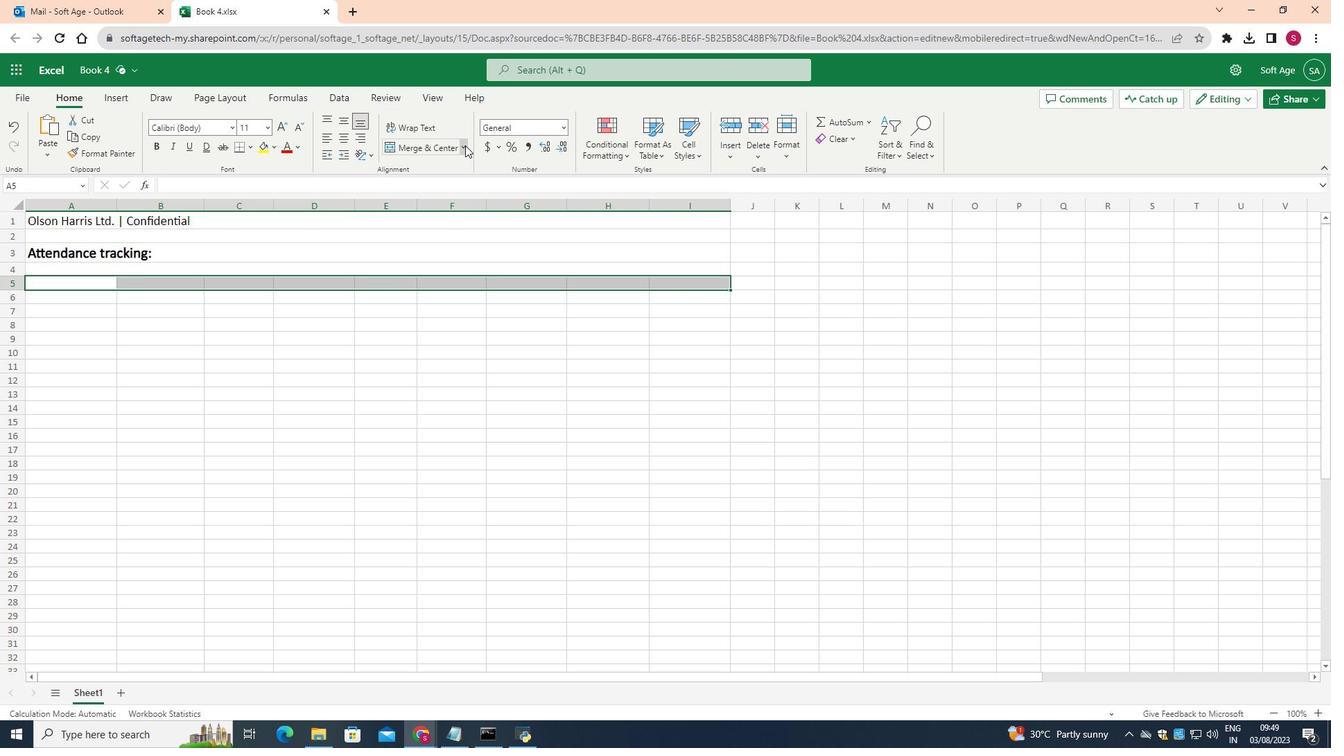 
Action: Mouse moved to (454, 225)
Screenshot: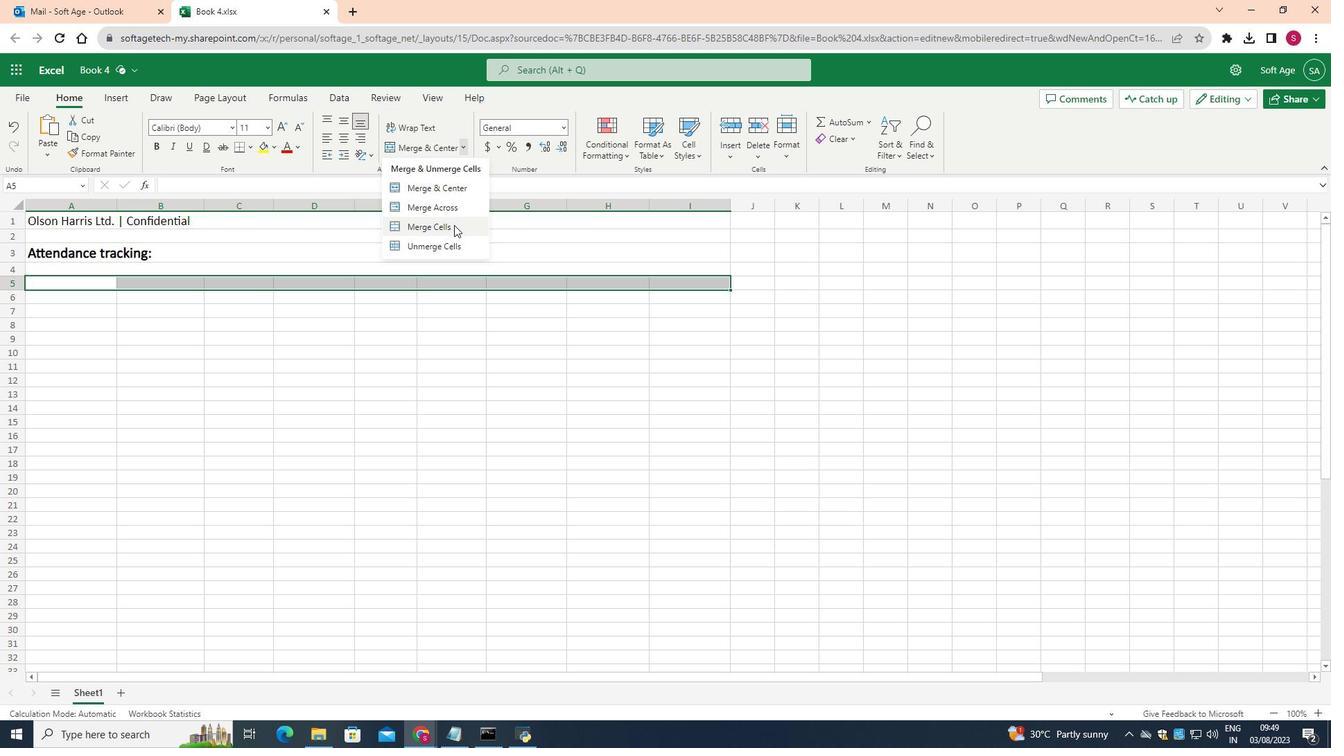 
Action: Mouse pressed left at (454, 225)
Screenshot: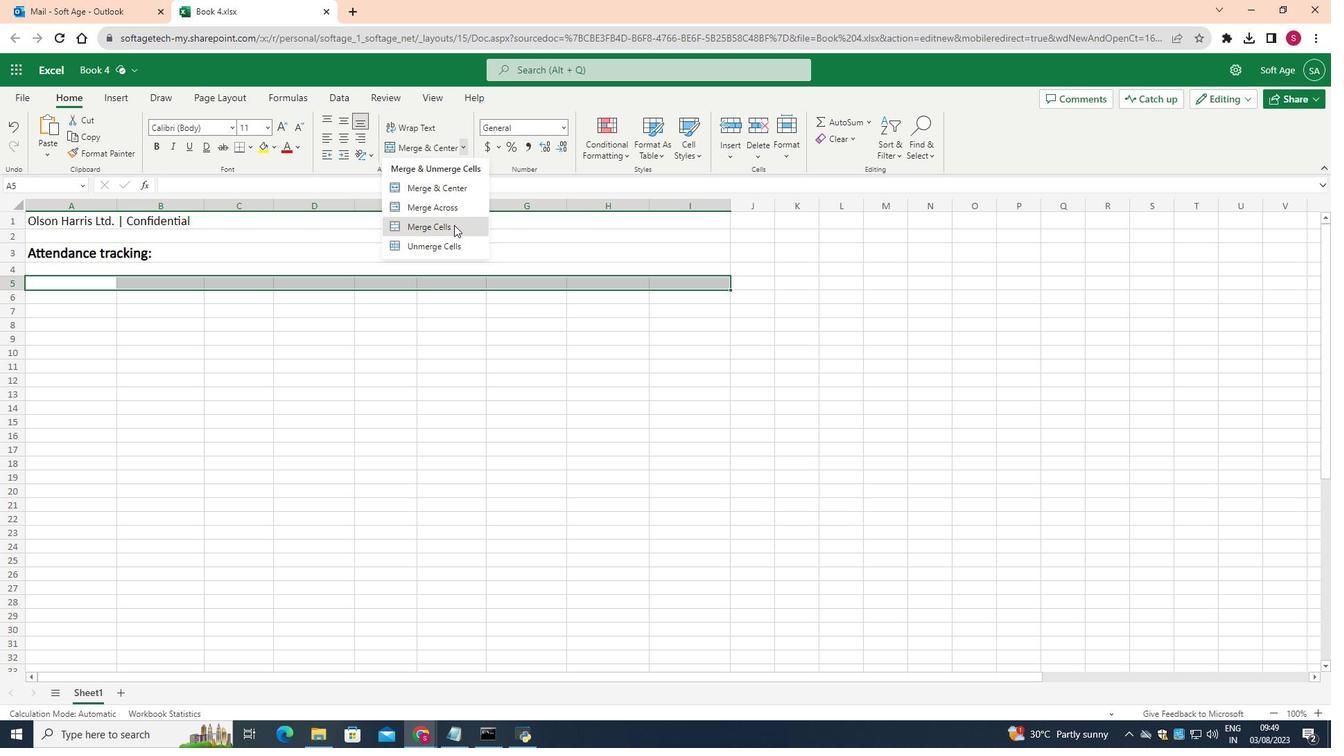 
Action: Mouse moved to (14, 289)
Screenshot: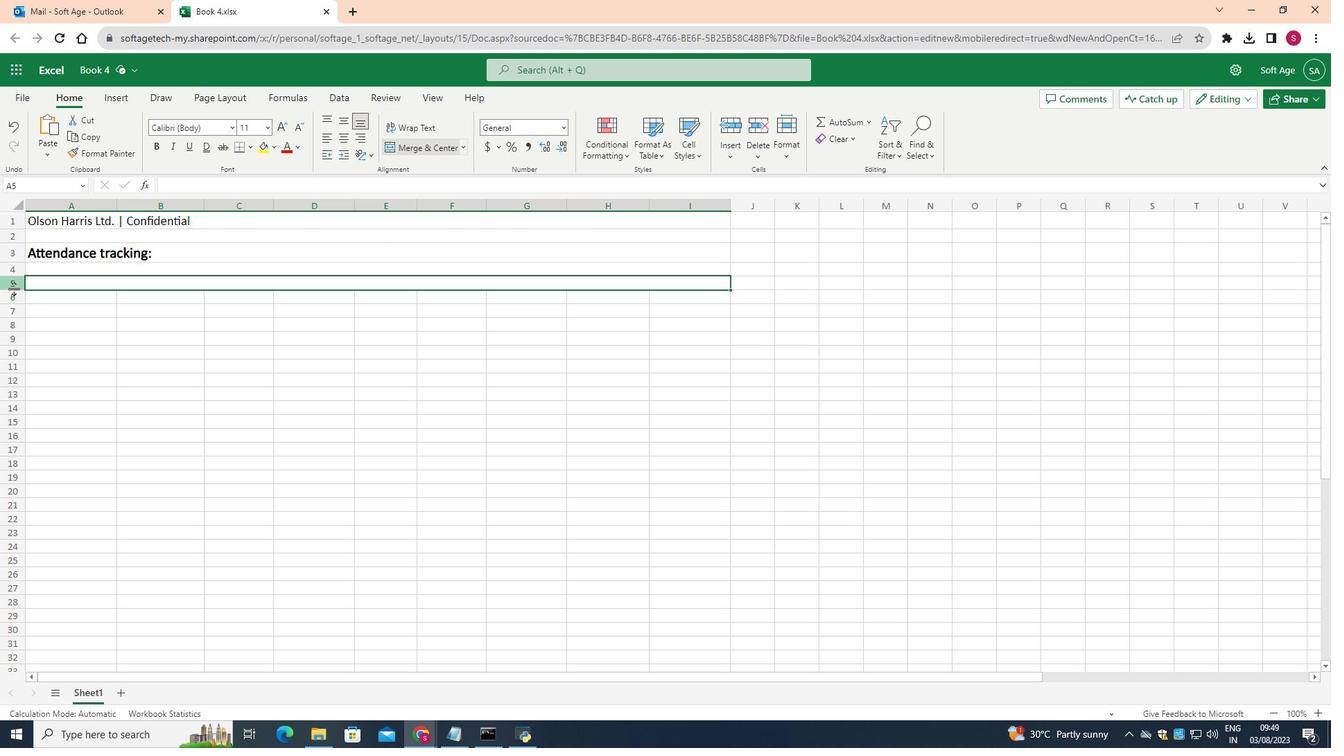 
Action: Mouse pressed left at (14, 289)
Screenshot: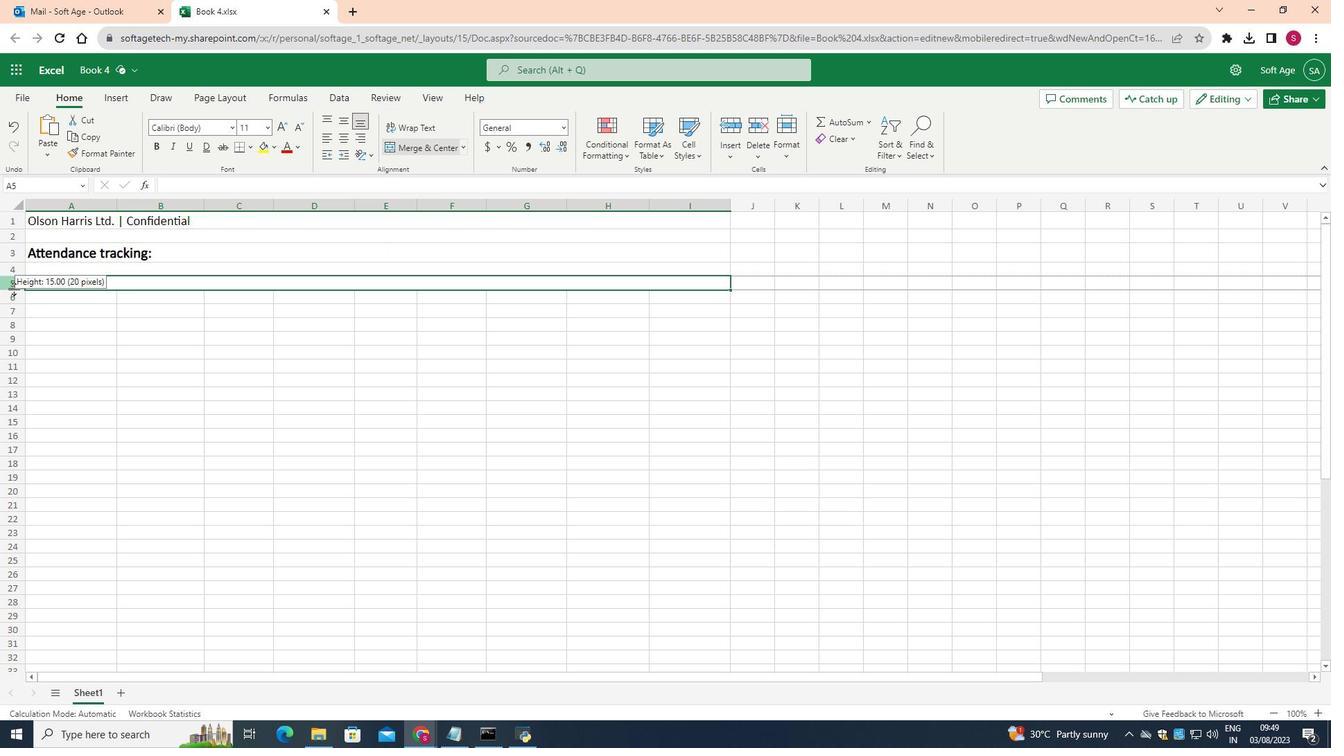 
Action: Mouse moved to (106, 291)
Screenshot: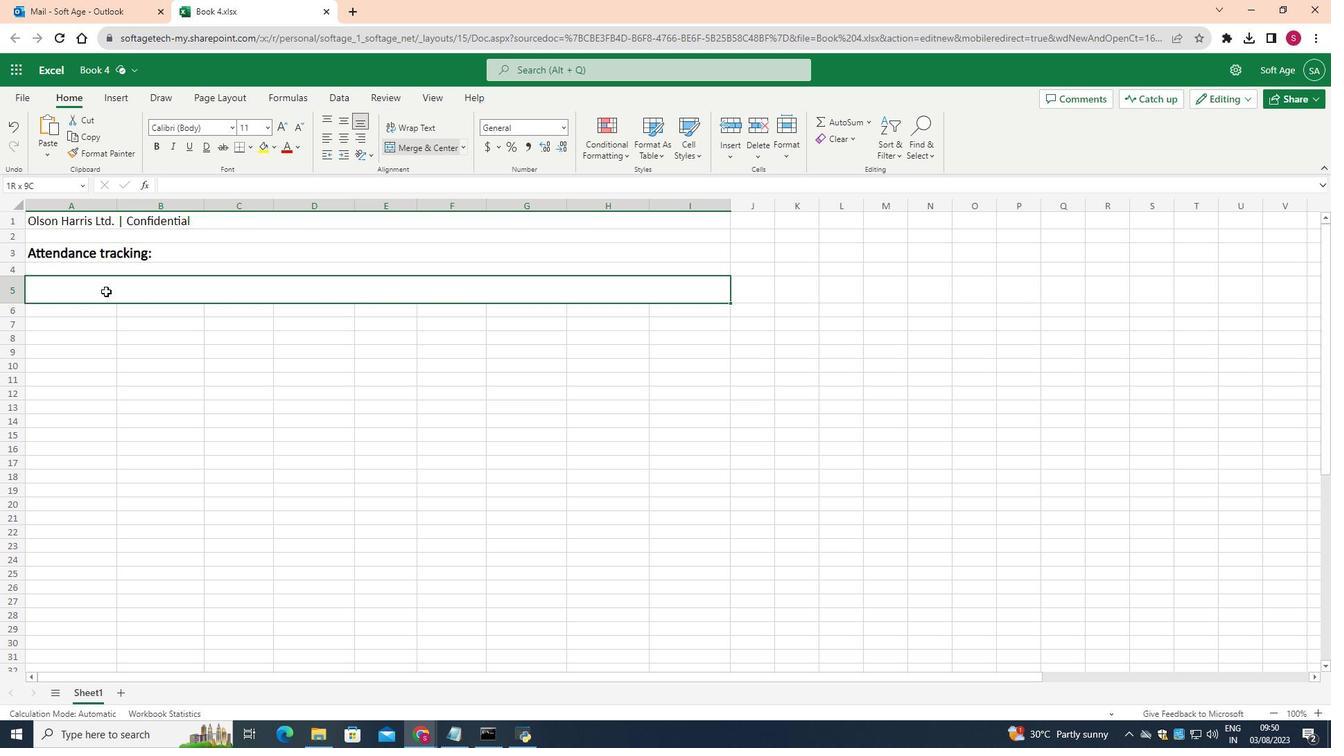 
Action: Mouse pressed left at (106, 291)
Screenshot: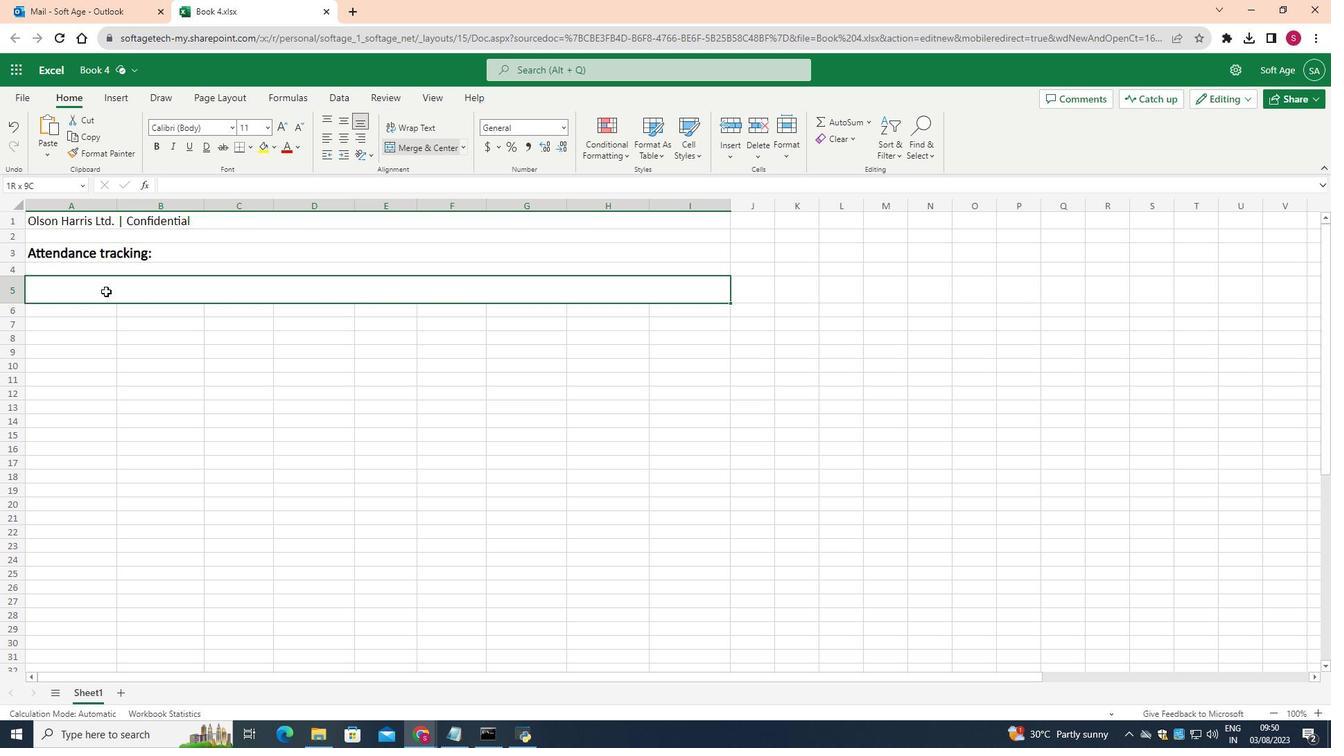 
Action: Mouse pressed left at (106, 291)
Screenshot: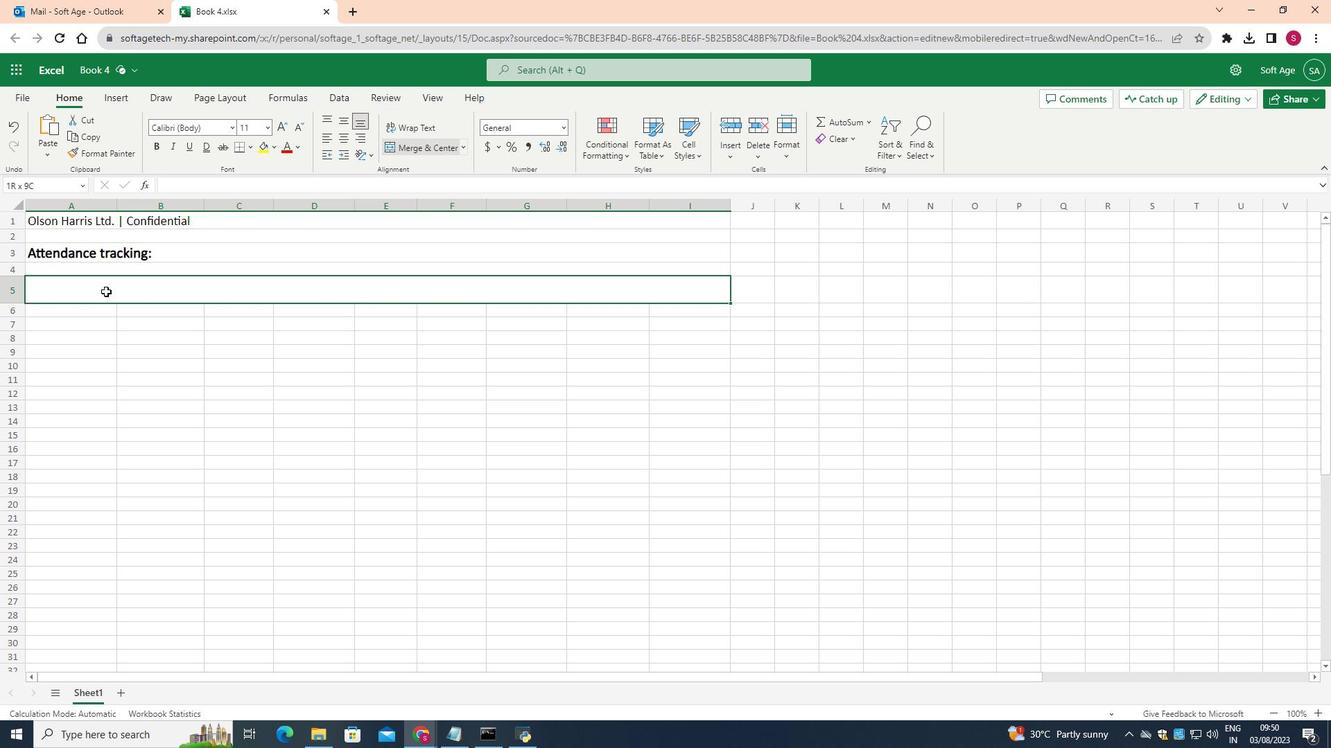 
Action: Mouse moved to (269, 123)
Screenshot: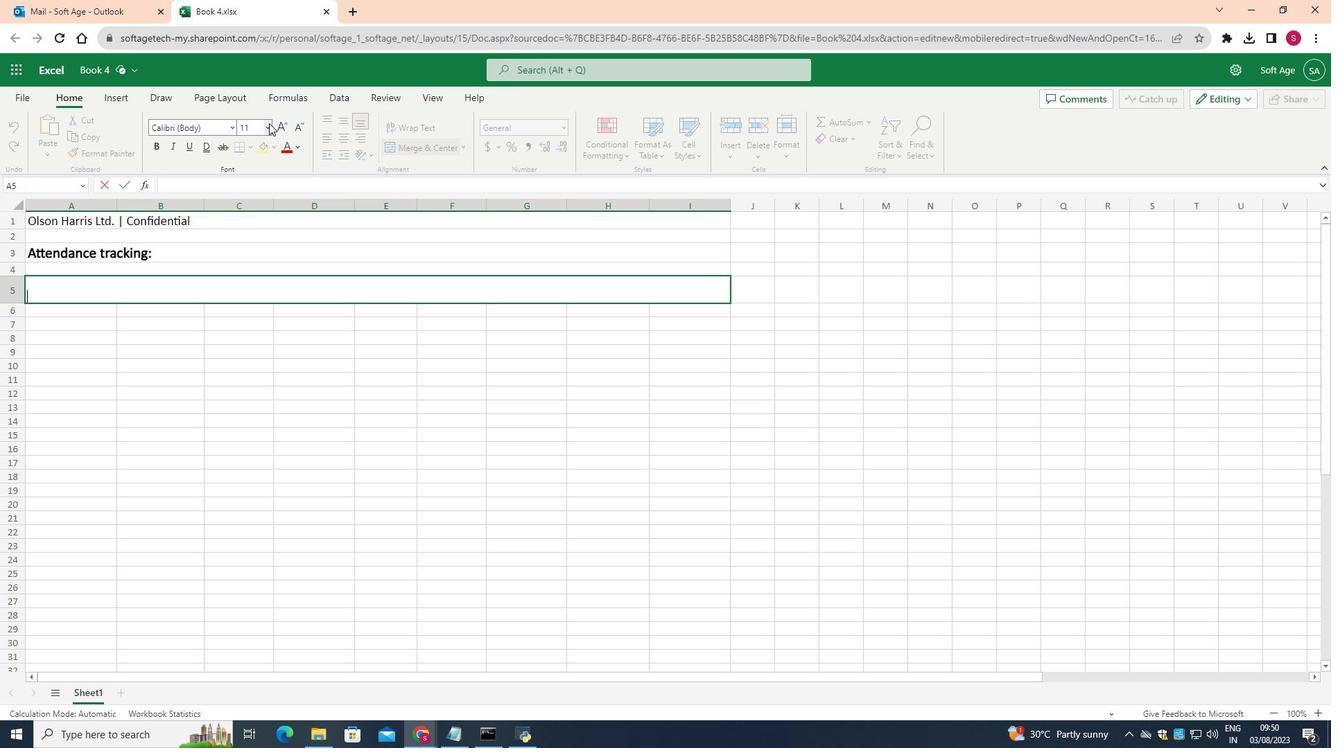 
Action: Mouse pressed left at (269, 123)
Screenshot: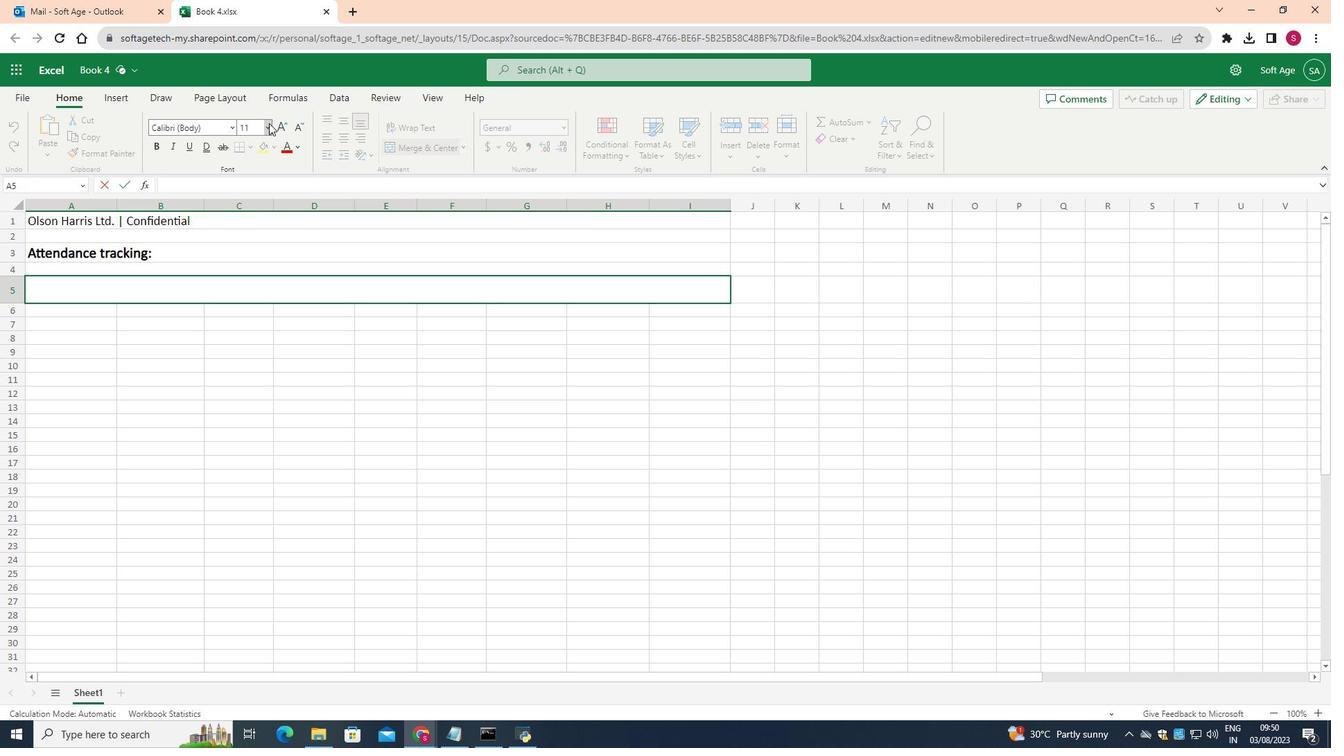 
Action: Mouse moved to (255, 261)
Screenshot: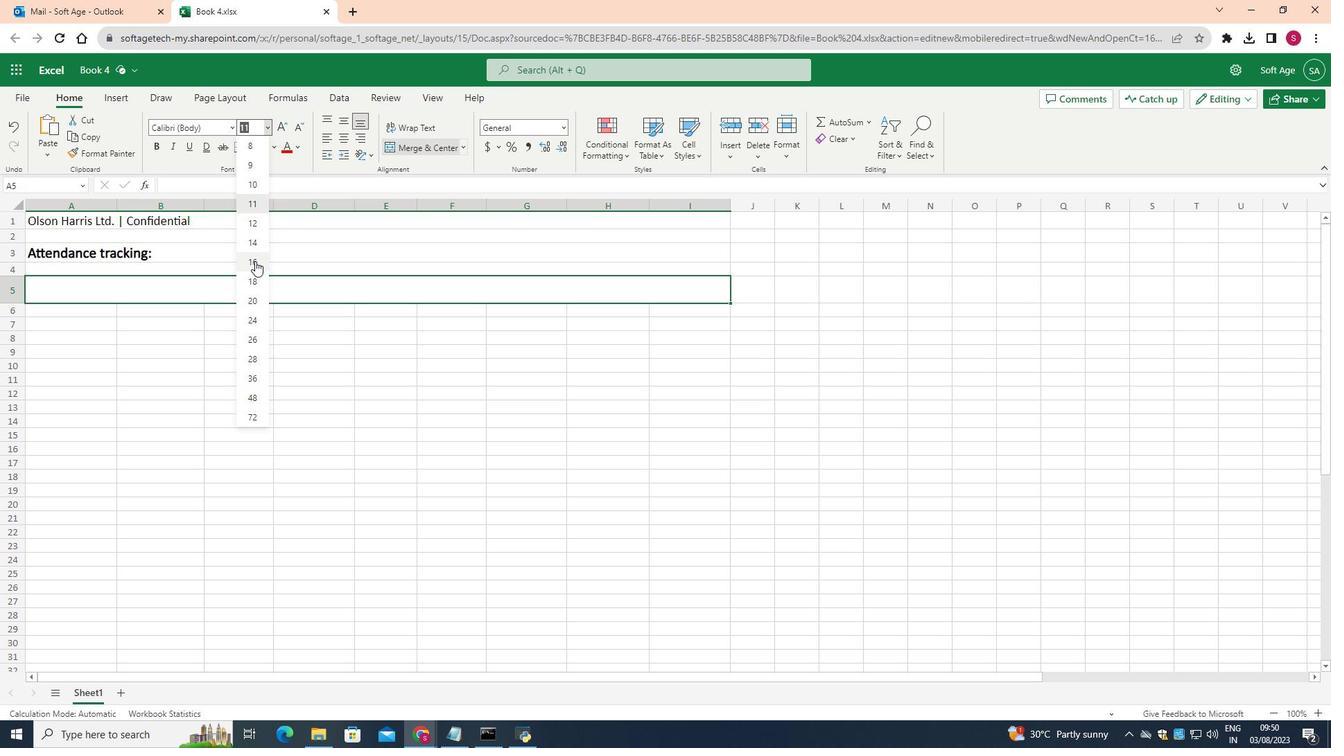 
Action: Mouse pressed left at (255, 261)
Screenshot: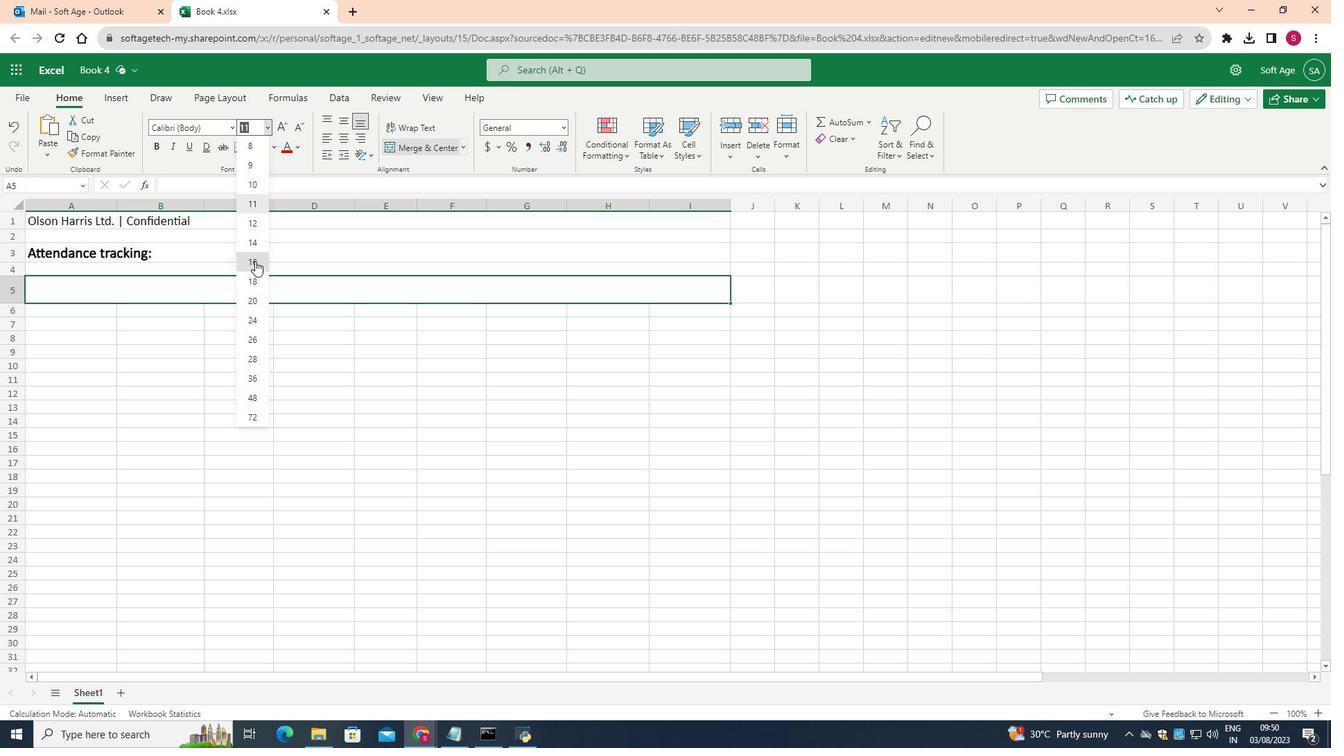 
Action: Mouse moved to (157, 287)
Screenshot: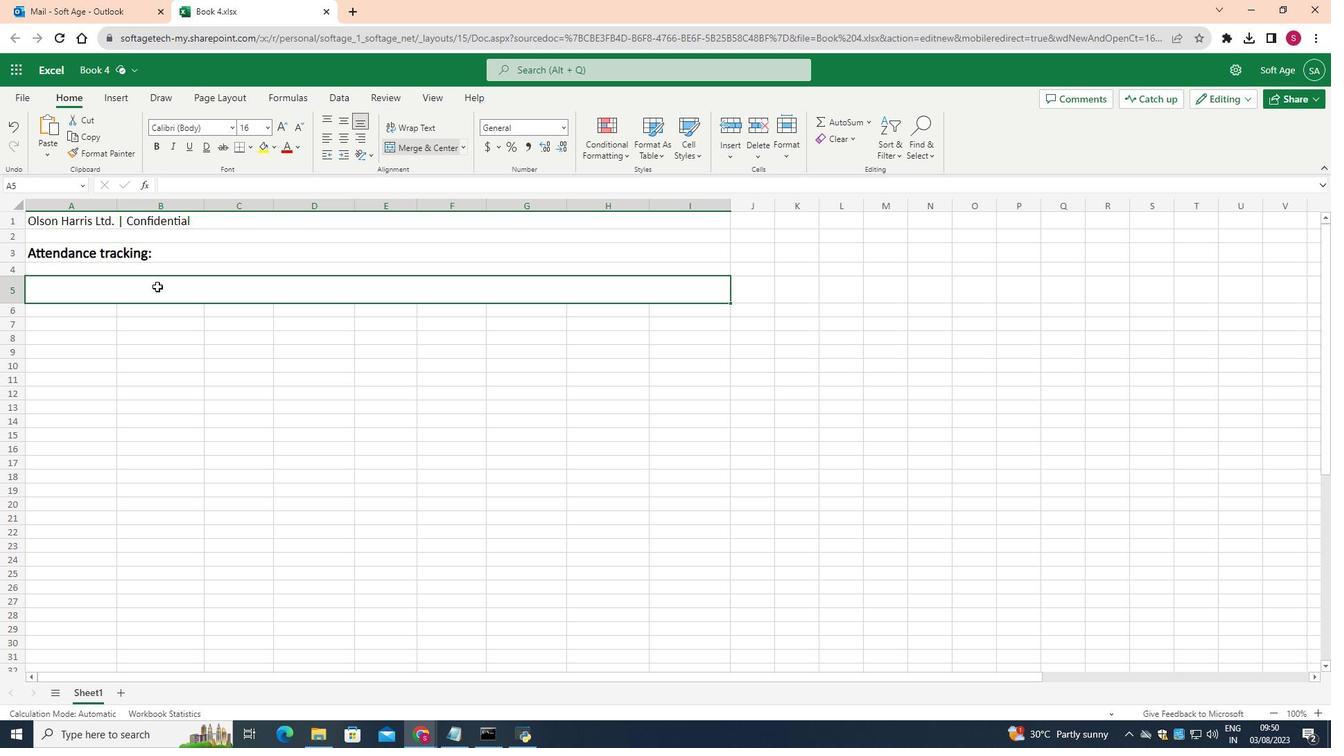 
Action: Mouse pressed left at (157, 287)
Screenshot: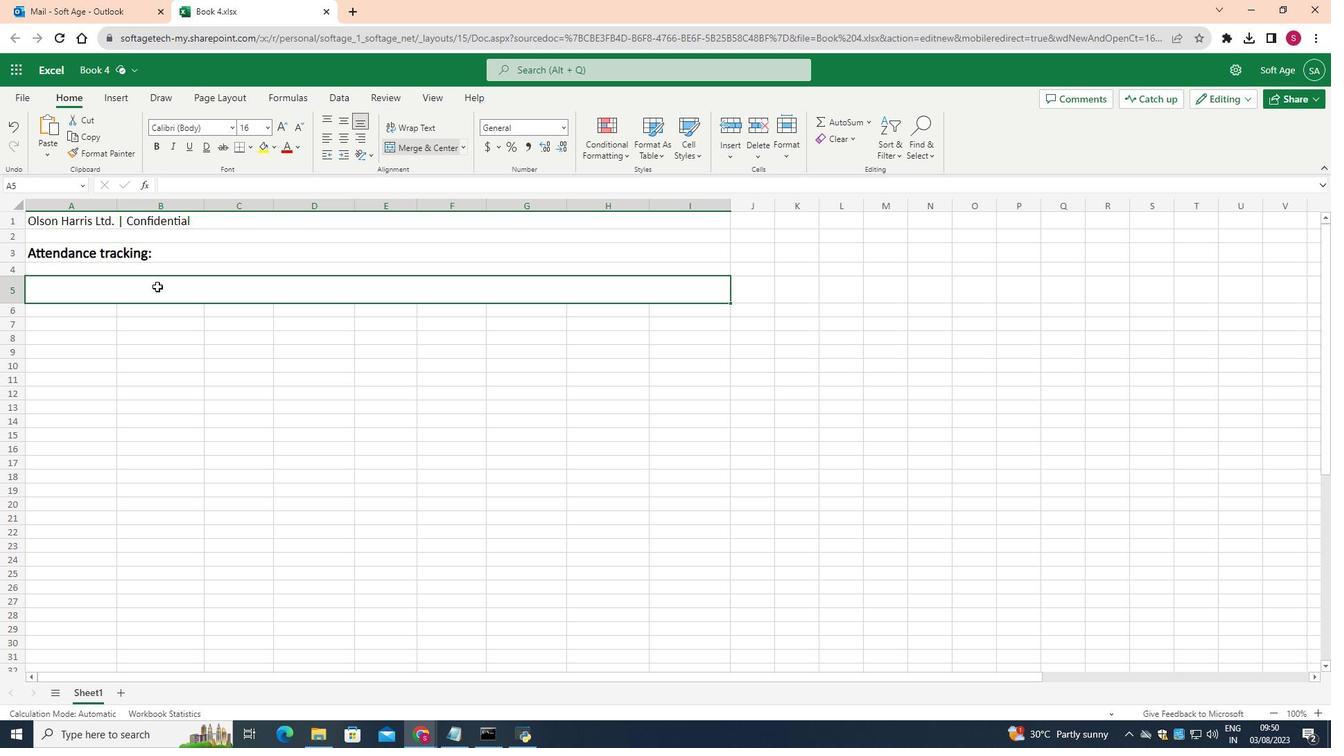 
Action: Mouse pressed left at (157, 287)
Screenshot: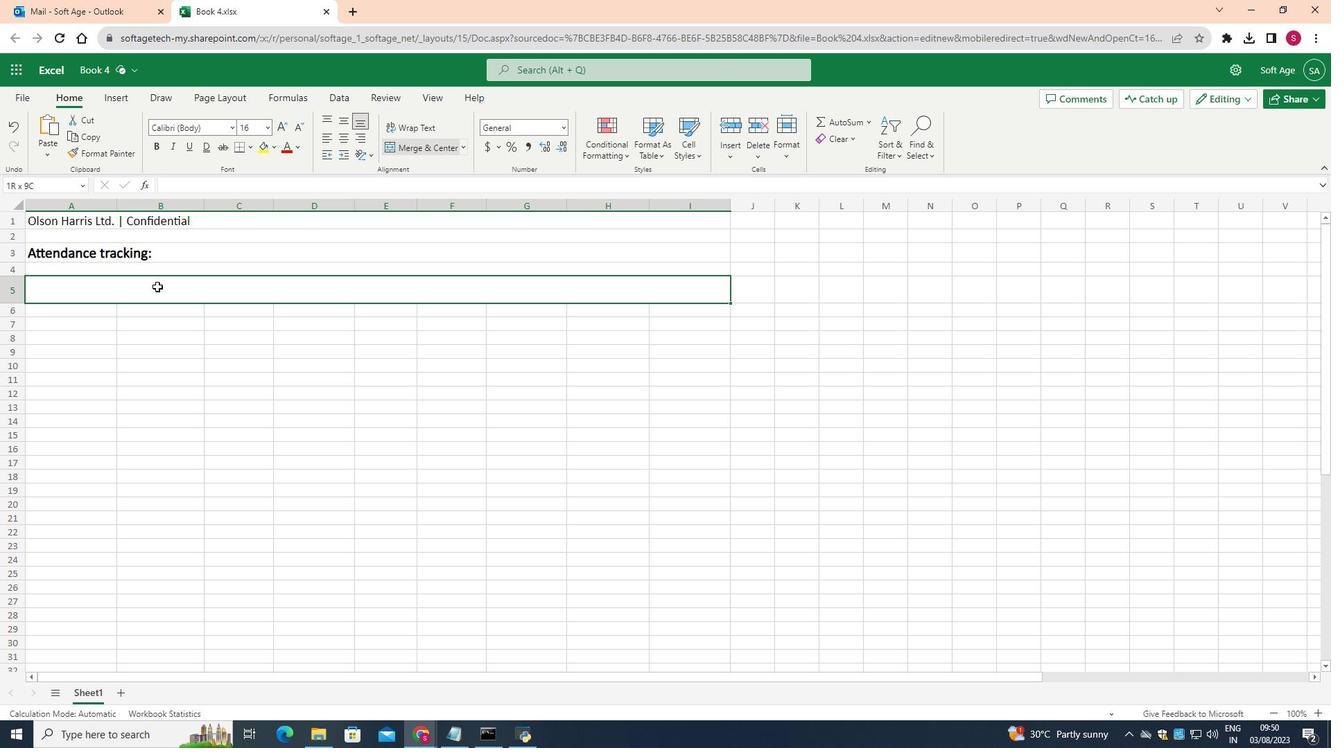 
Action: Key pressed <Key.shift><Key.shift><Key.shift><Key.shift><Key.shift>Year<Key.space><Key.backspace>-to-date<Key.space>summary
Screenshot: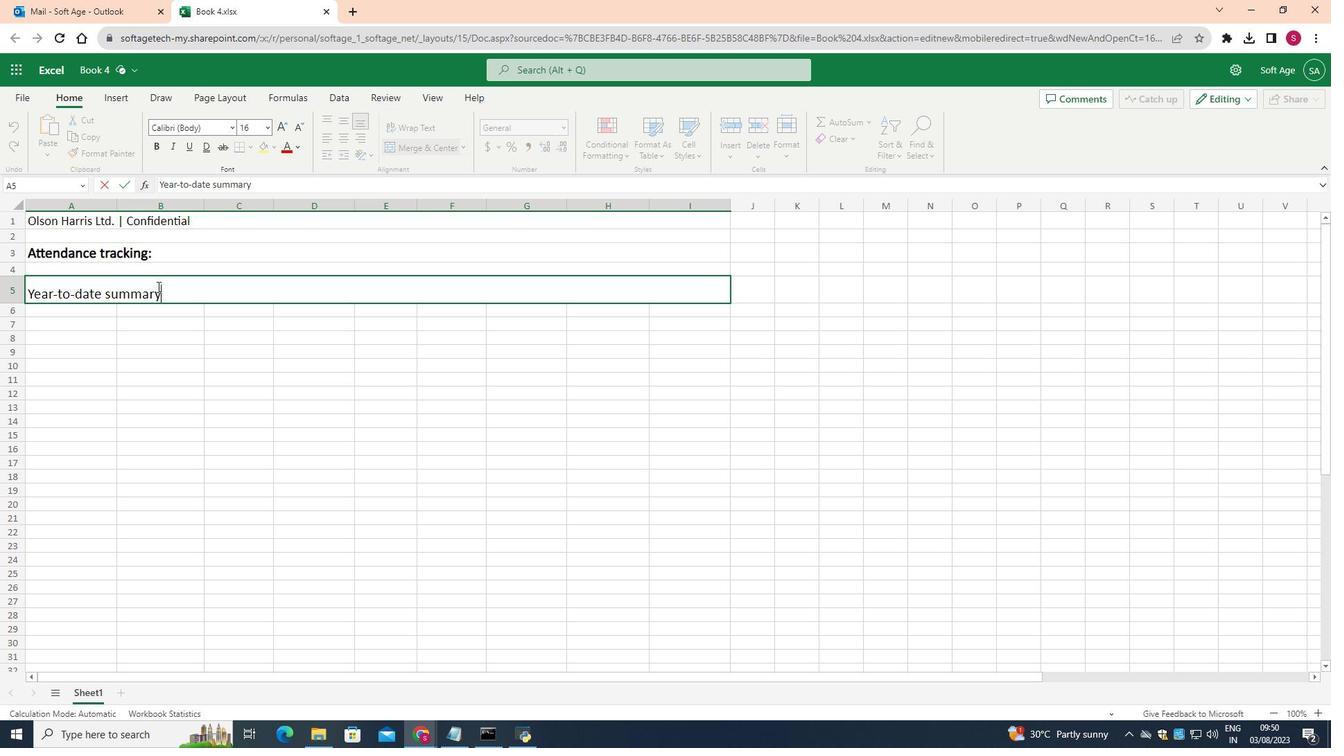 
Action: Mouse moved to (28, 295)
Screenshot: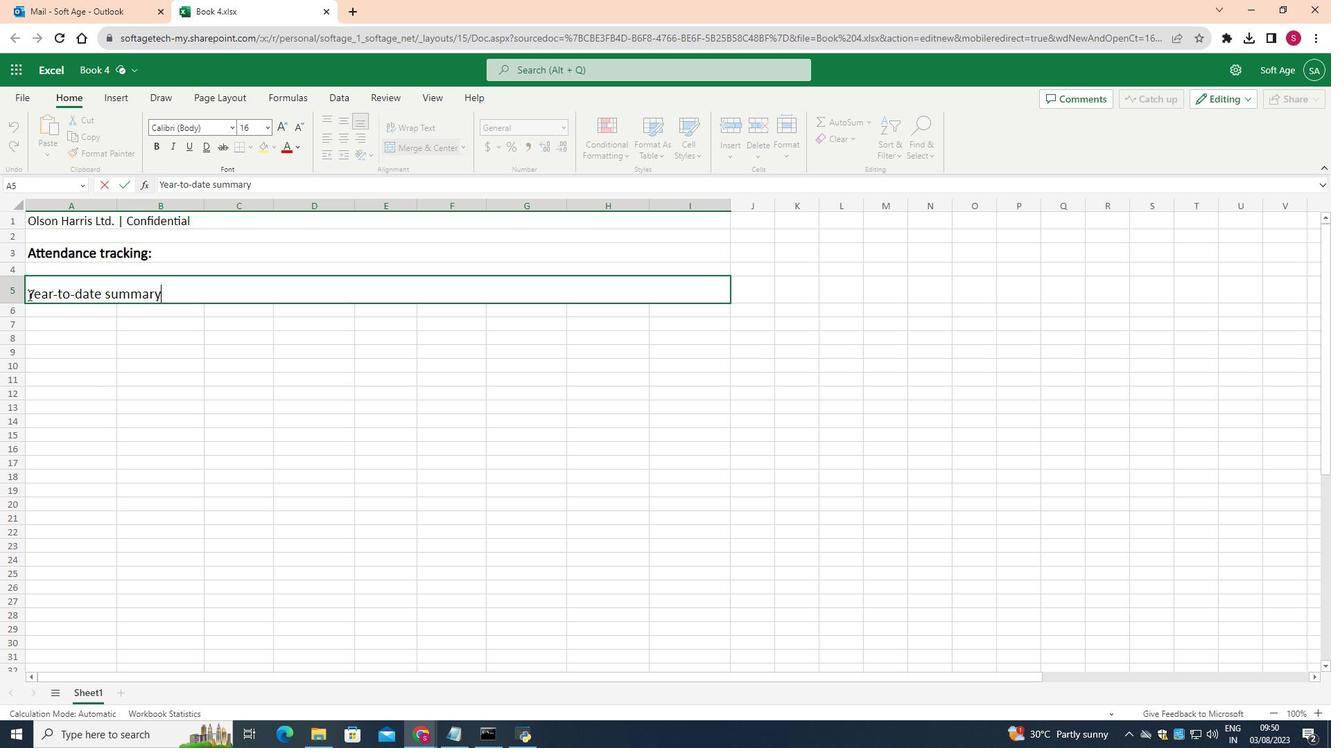 
Action: Mouse pressed left at (28, 295)
Screenshot: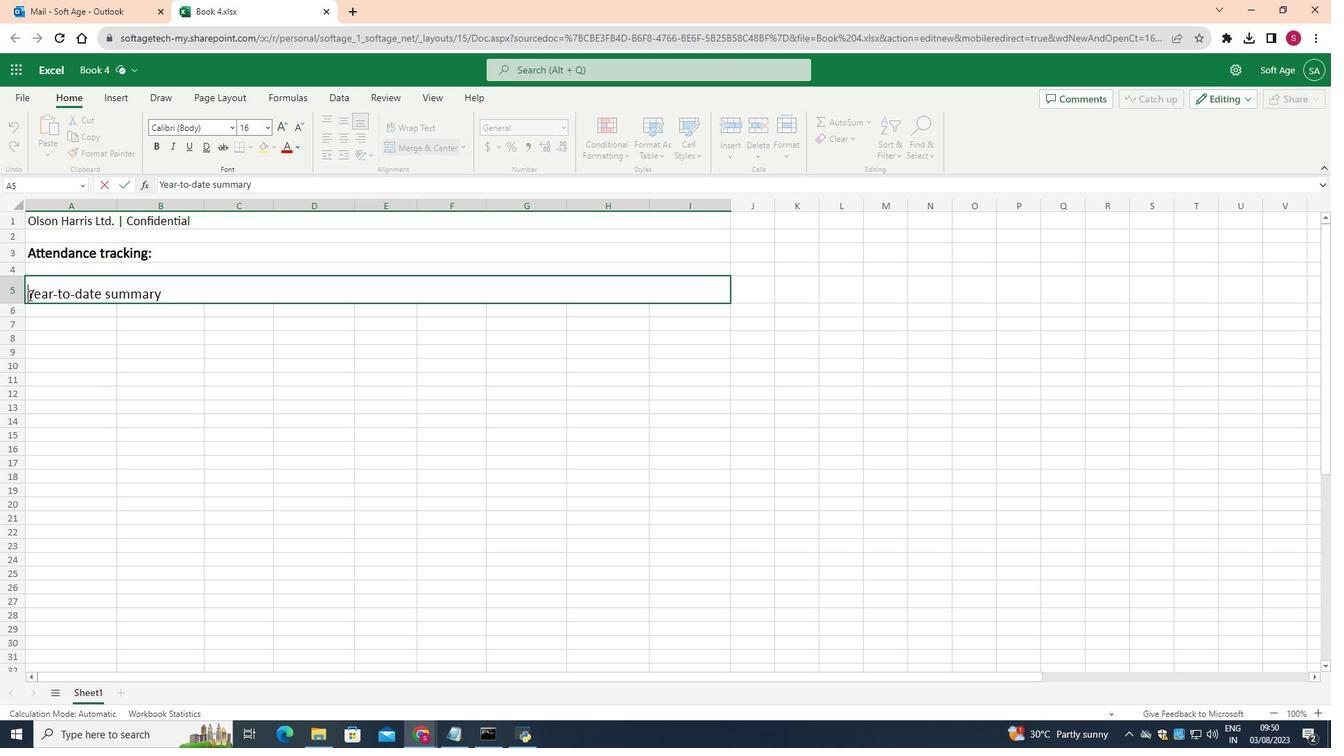 
Action: Mouse moved to (153, 142)
Screenshot: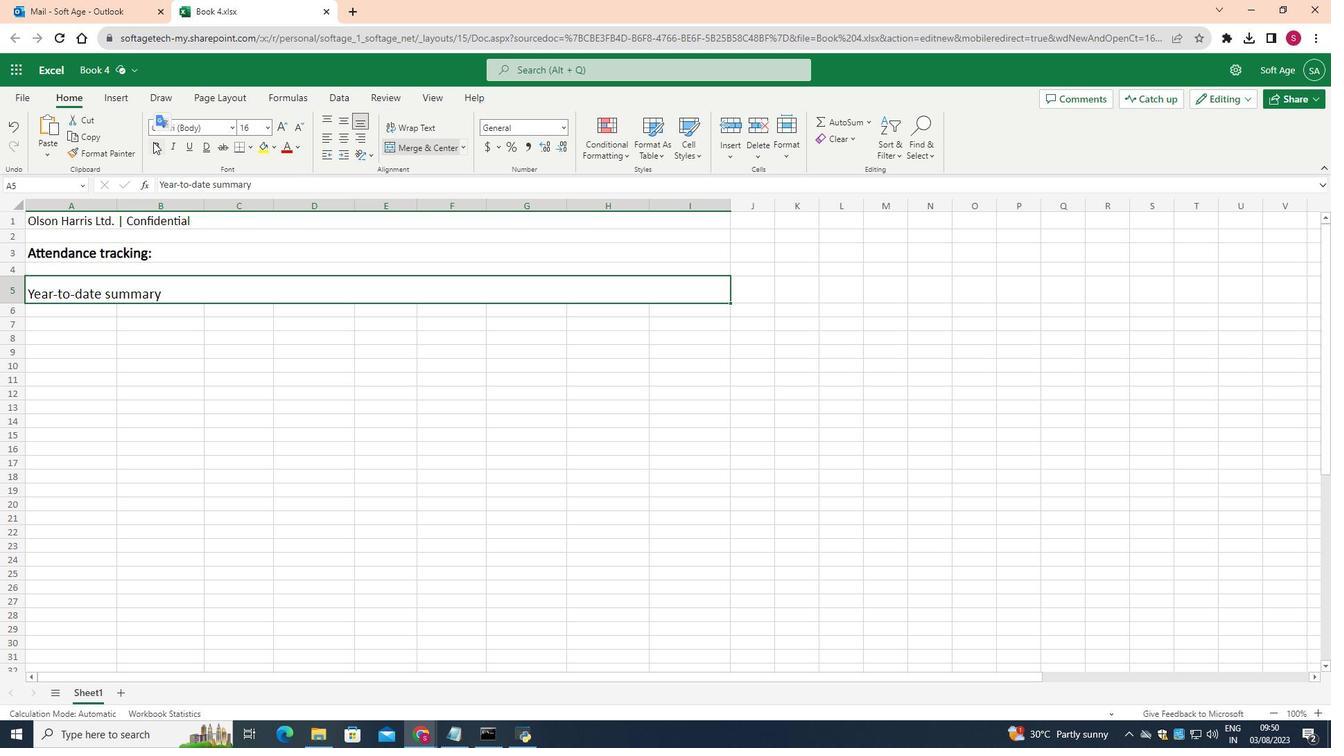 
Action: Mouse pressed left at (153, 142)
Screenshot: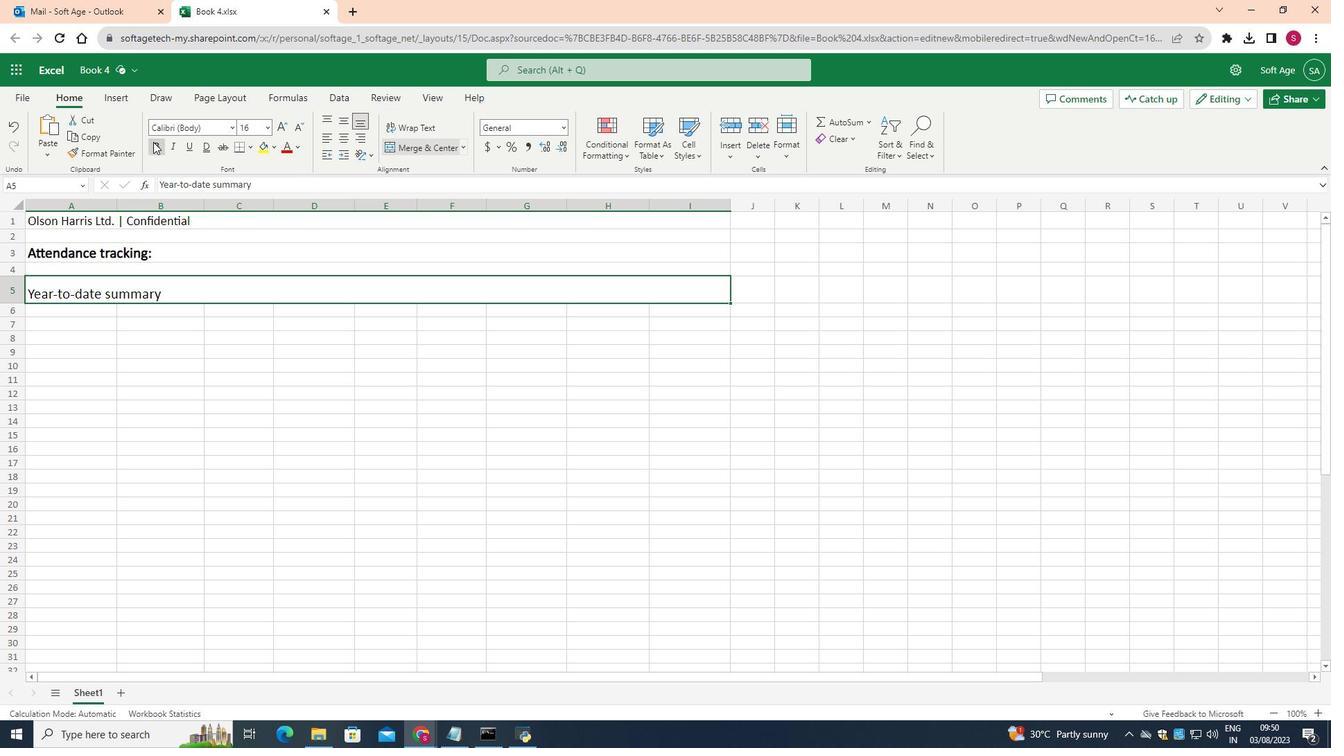 
Action: Mouse moved to (298, 145)
Screenshot: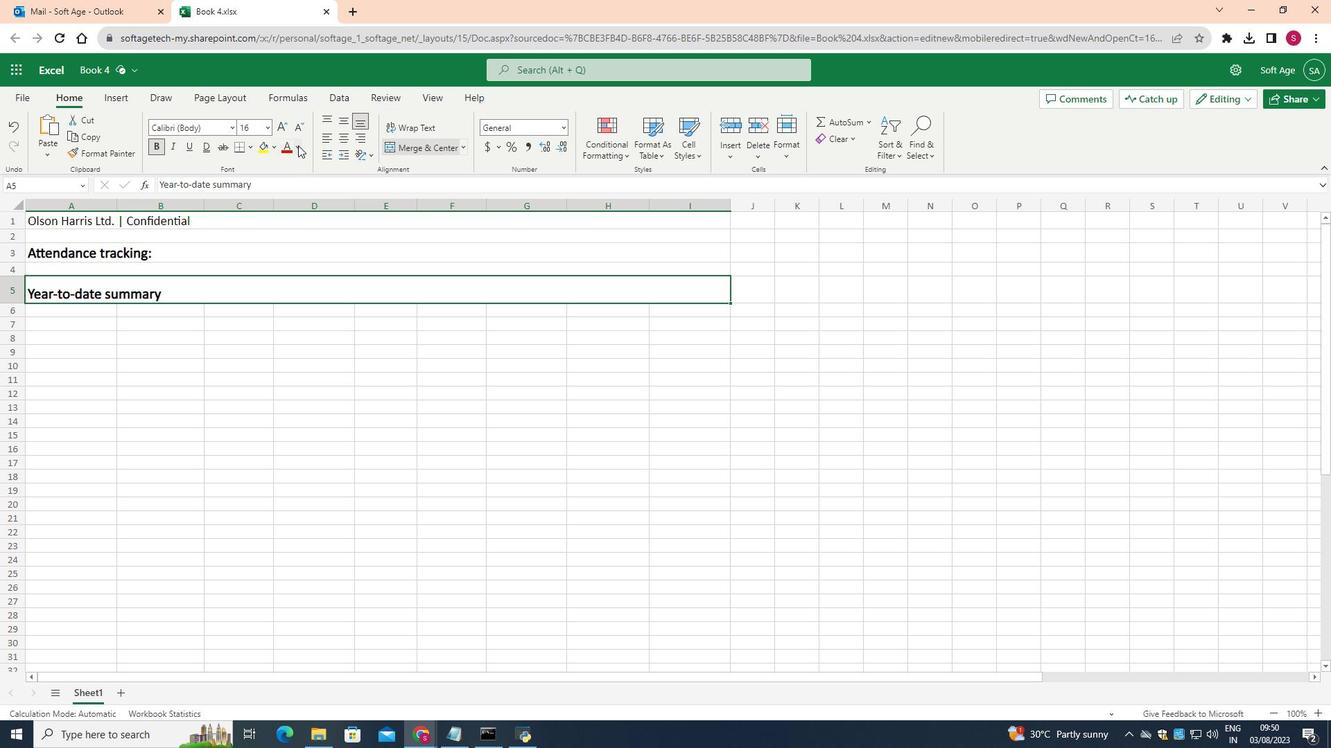
Action: Mouse pressed left at (298, 145)
Screenshot: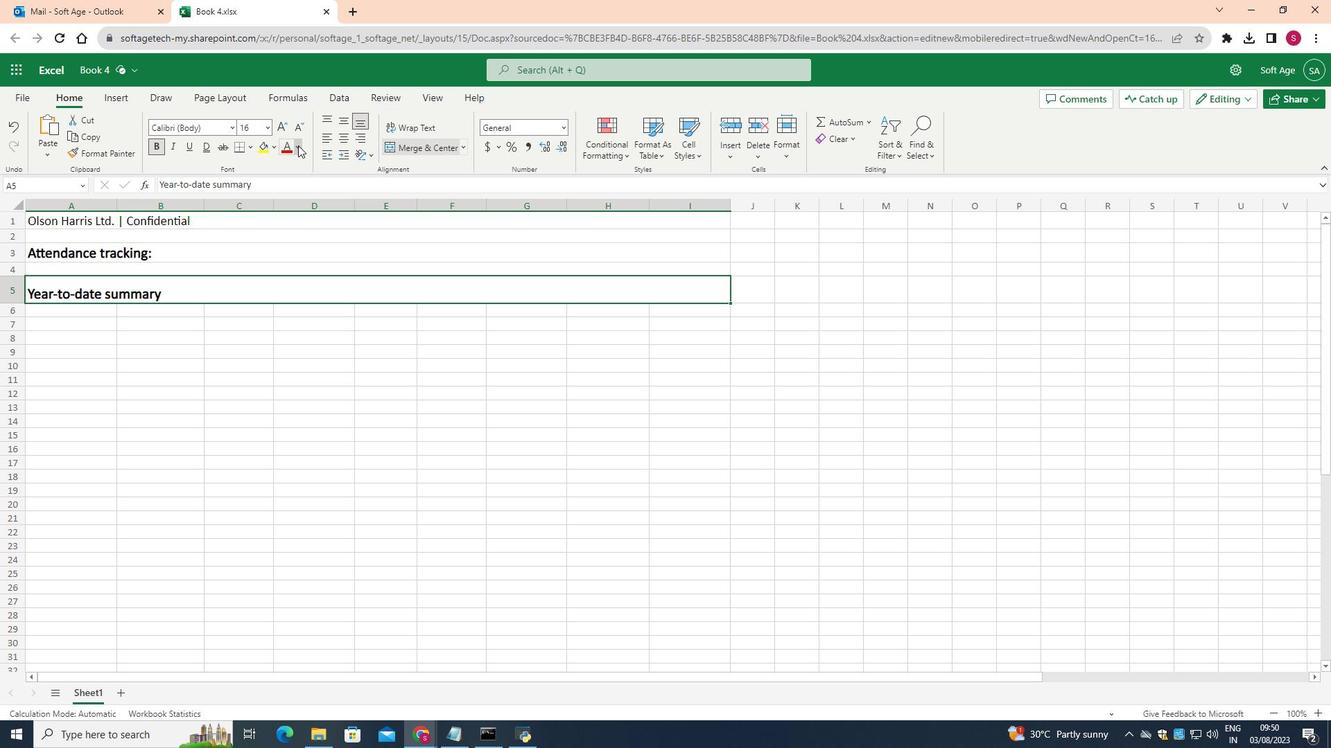 
Action: Mouse moved to (340, 262)
Screenshot: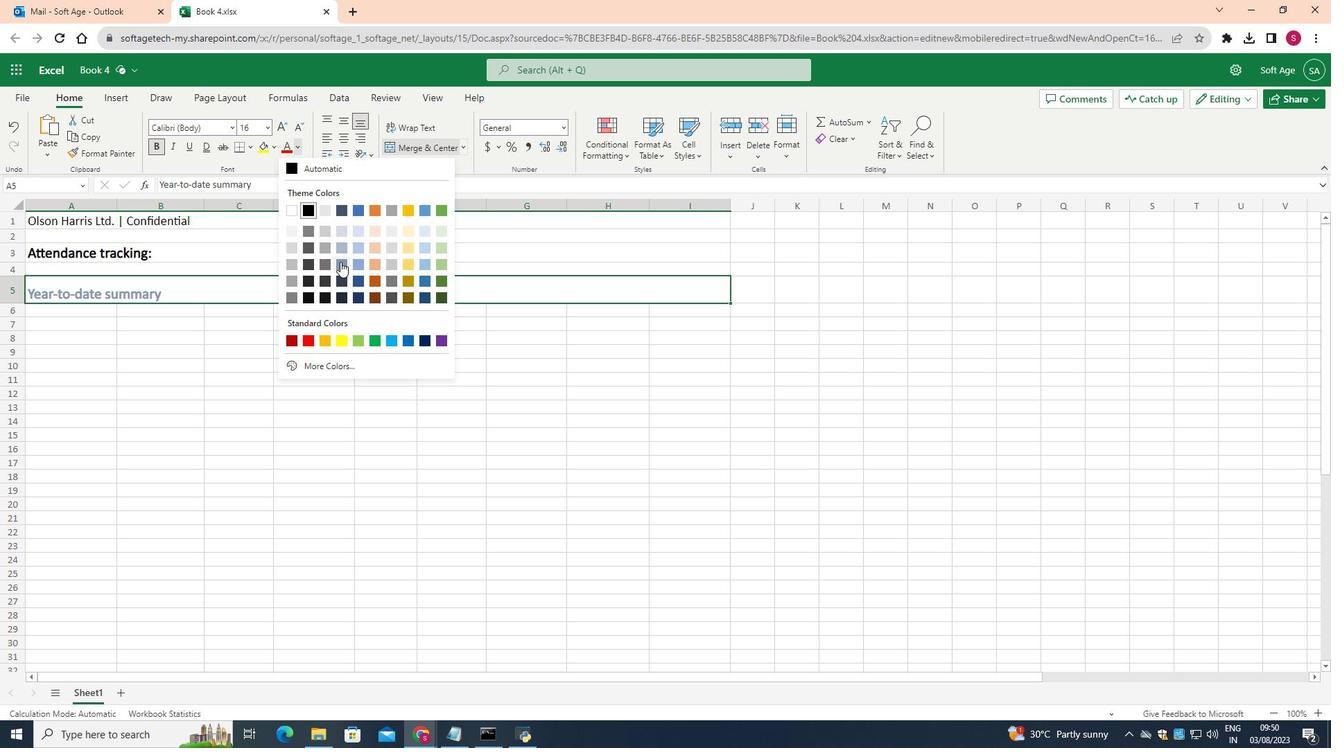 
Action: Mouse pressed left at (340, 262)
Screenshot: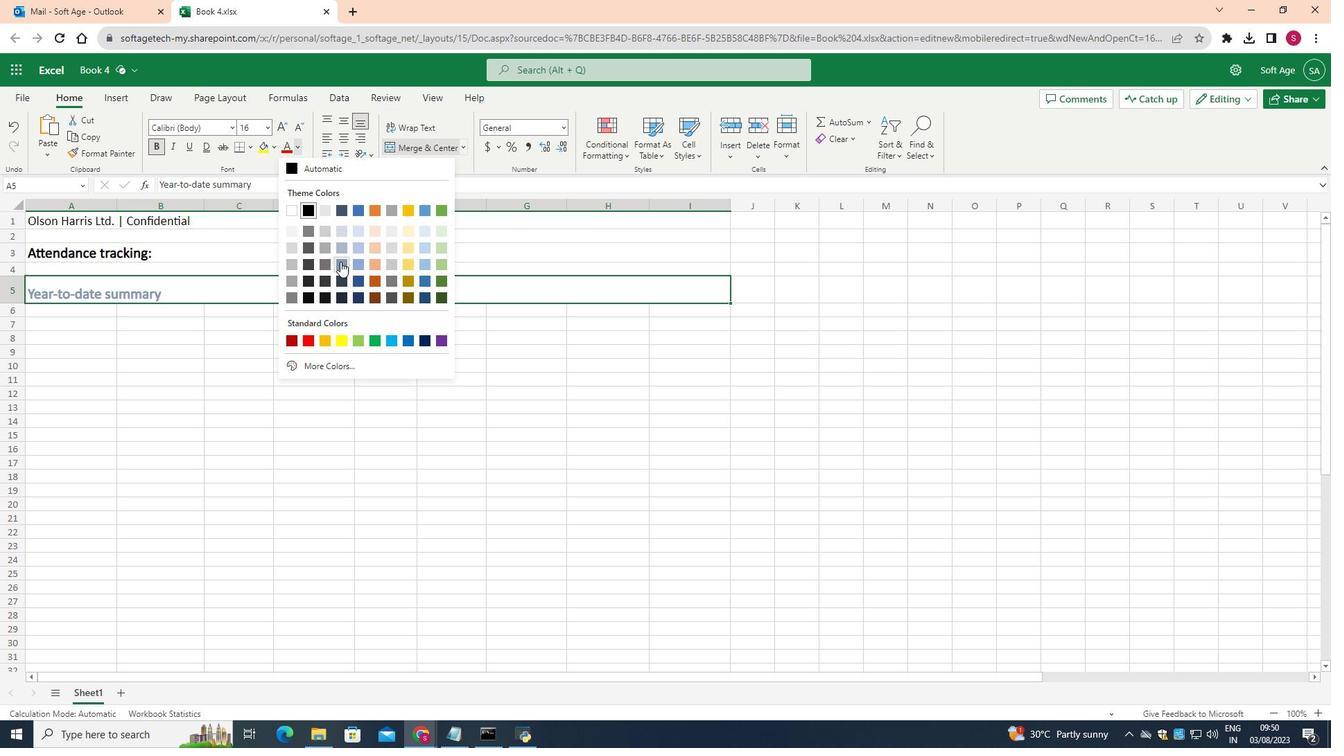 
Action: Mouse moved to (131, 361)
Screenshot: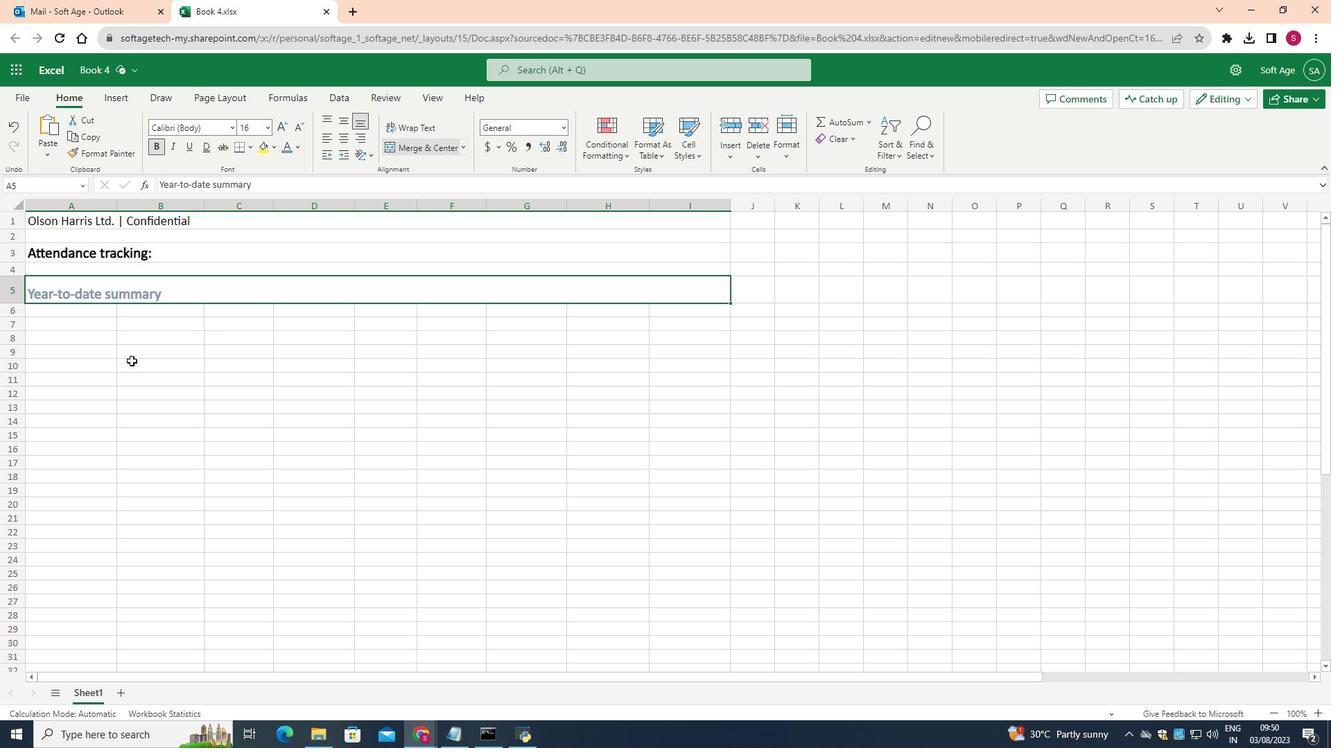 
Action: Mouse pressed left at (131, 361)
Screenshot: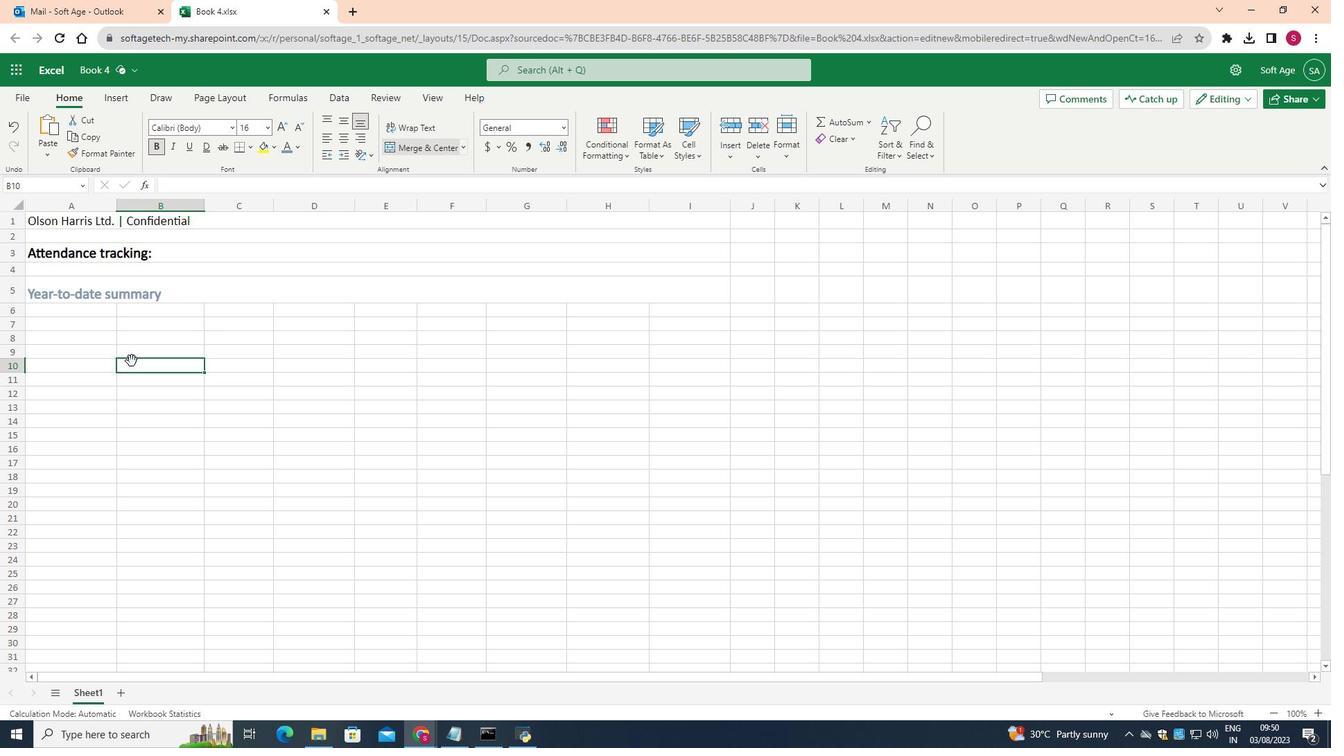 
Action: Mouse moved to (42, 292)
Screenshot: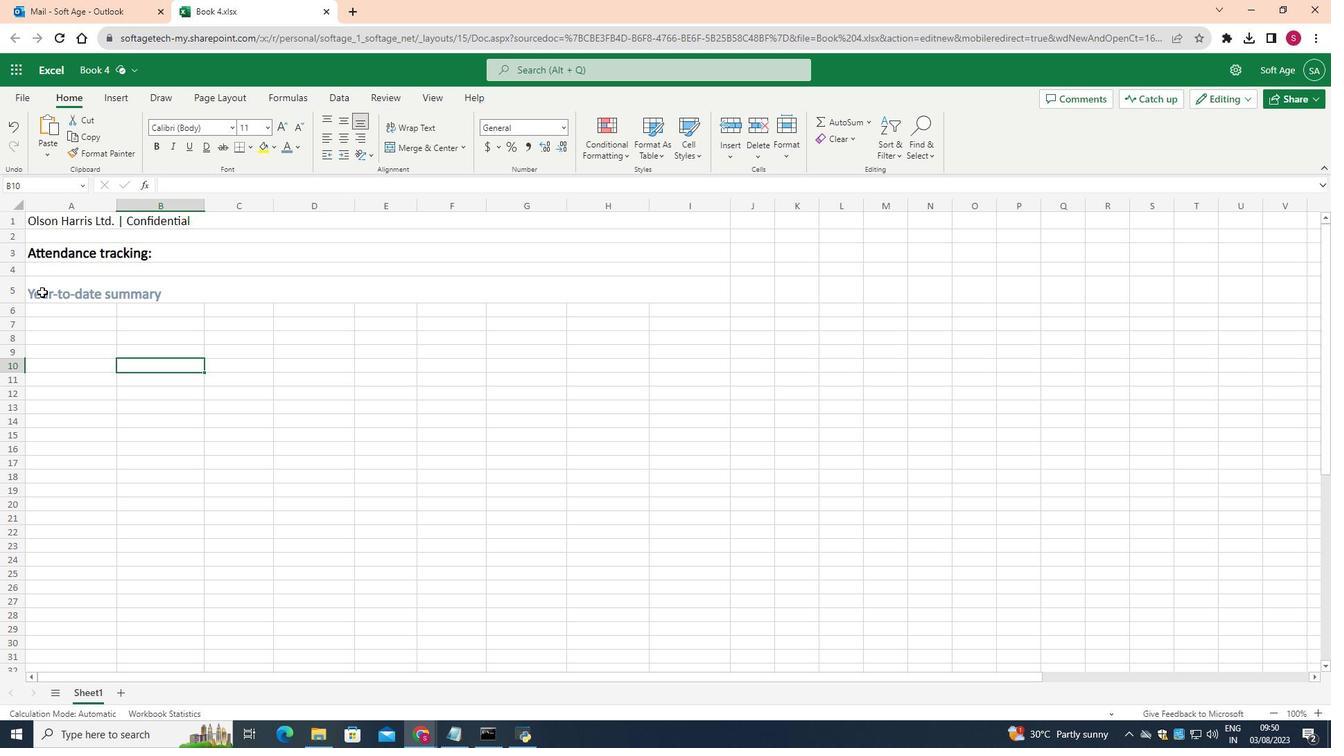 
Action: Mouse pressed left at (42, 292)
Screenshot: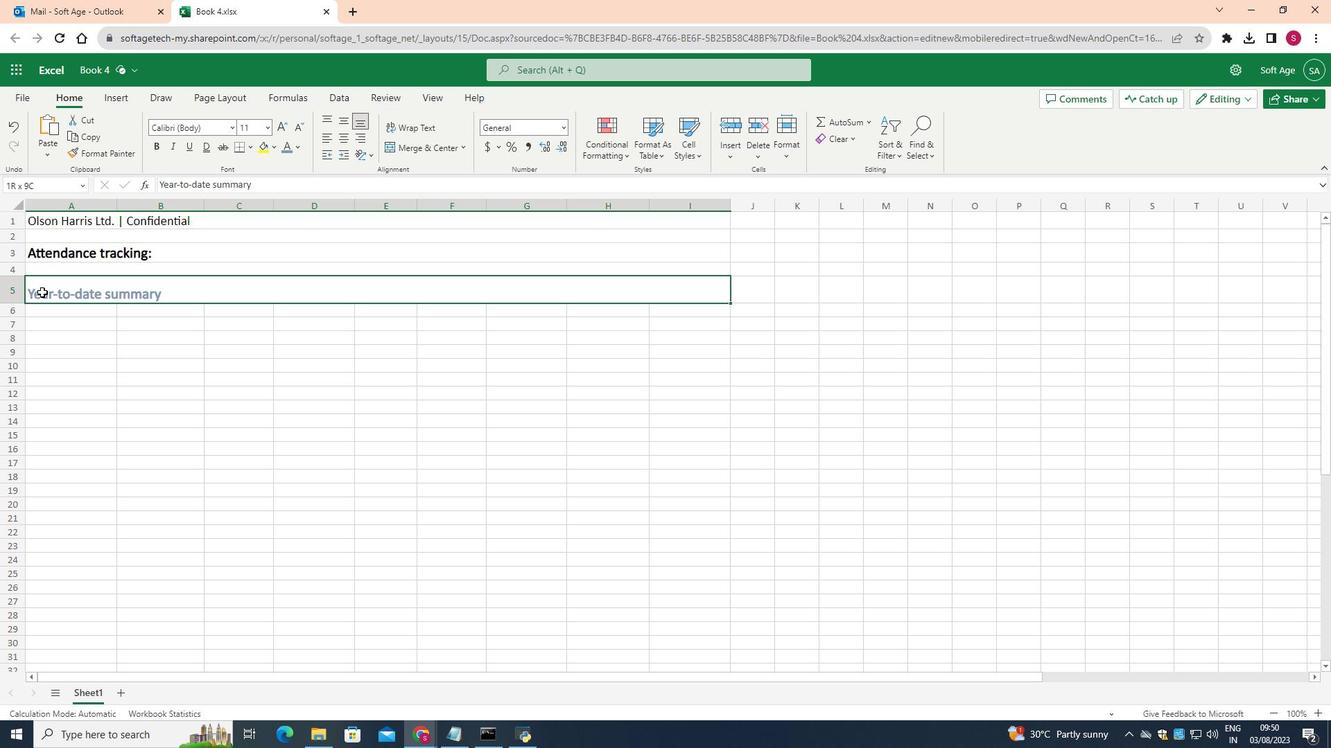 
Action: Mouse moved to (28, 294)
Screenshot: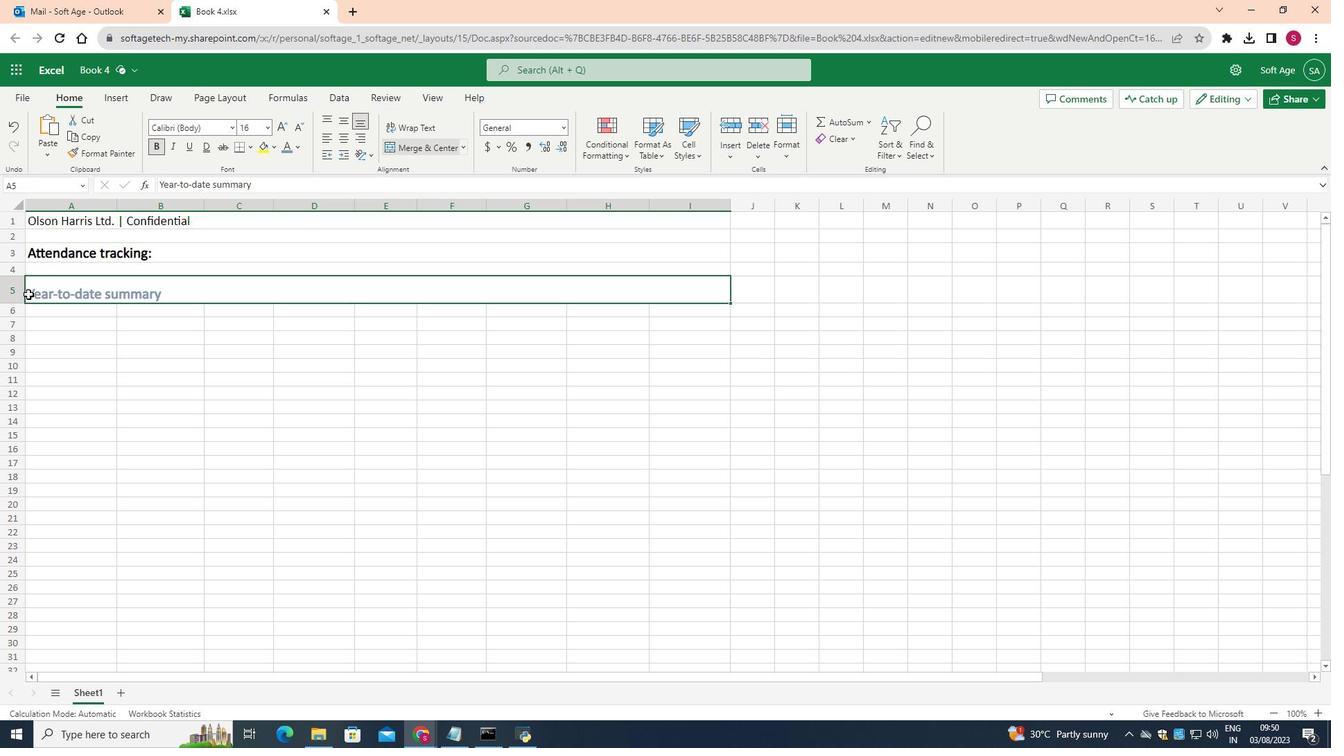
Action: Mouse pressed left at (28, 294)
Screenshot: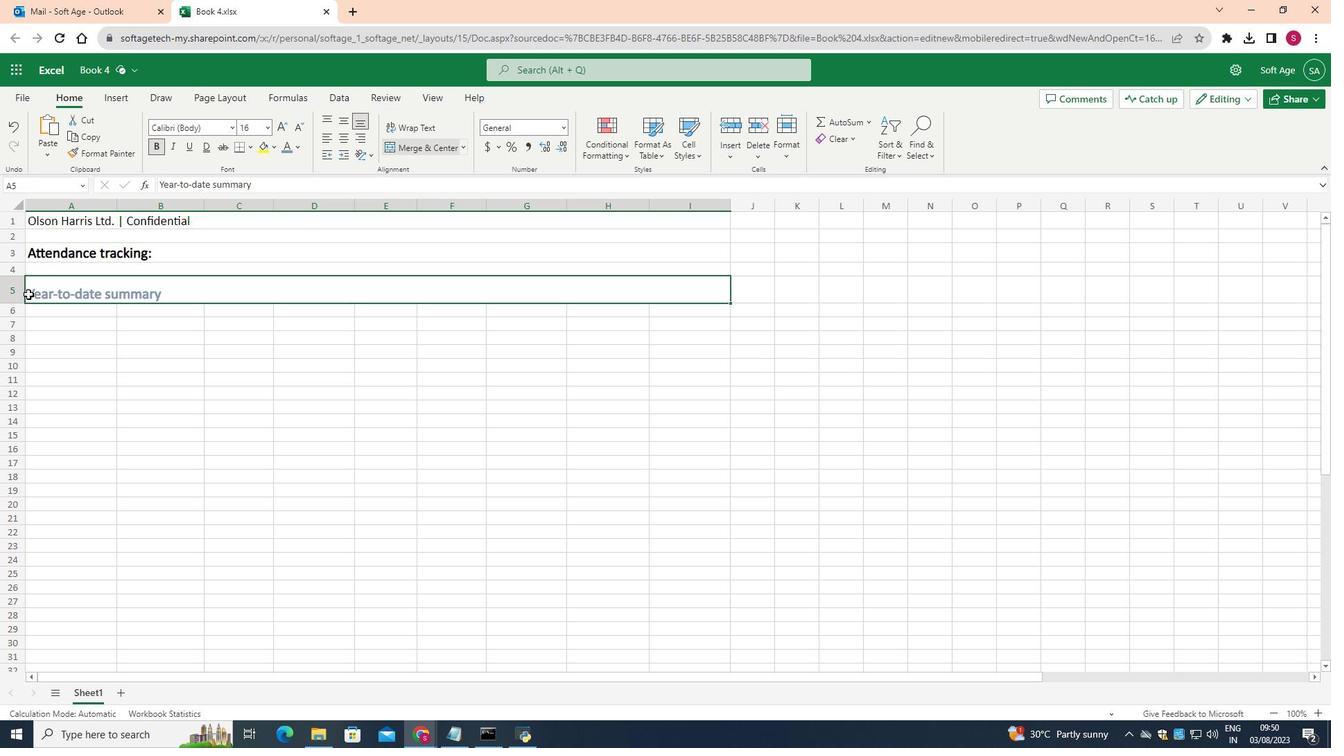 
Action: Mouse pressed left at (28, 294)
Screenshot: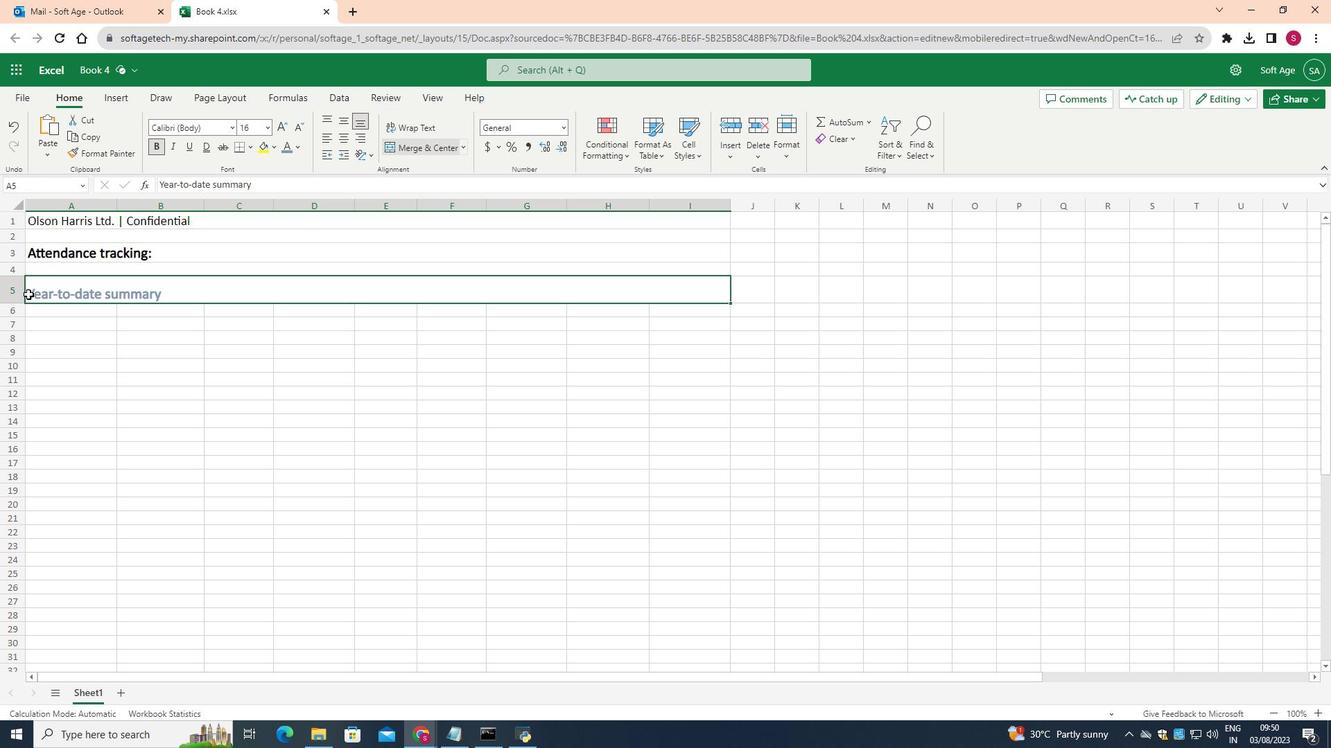 
Action: Mouse moved to (28, 289)
Screenshot: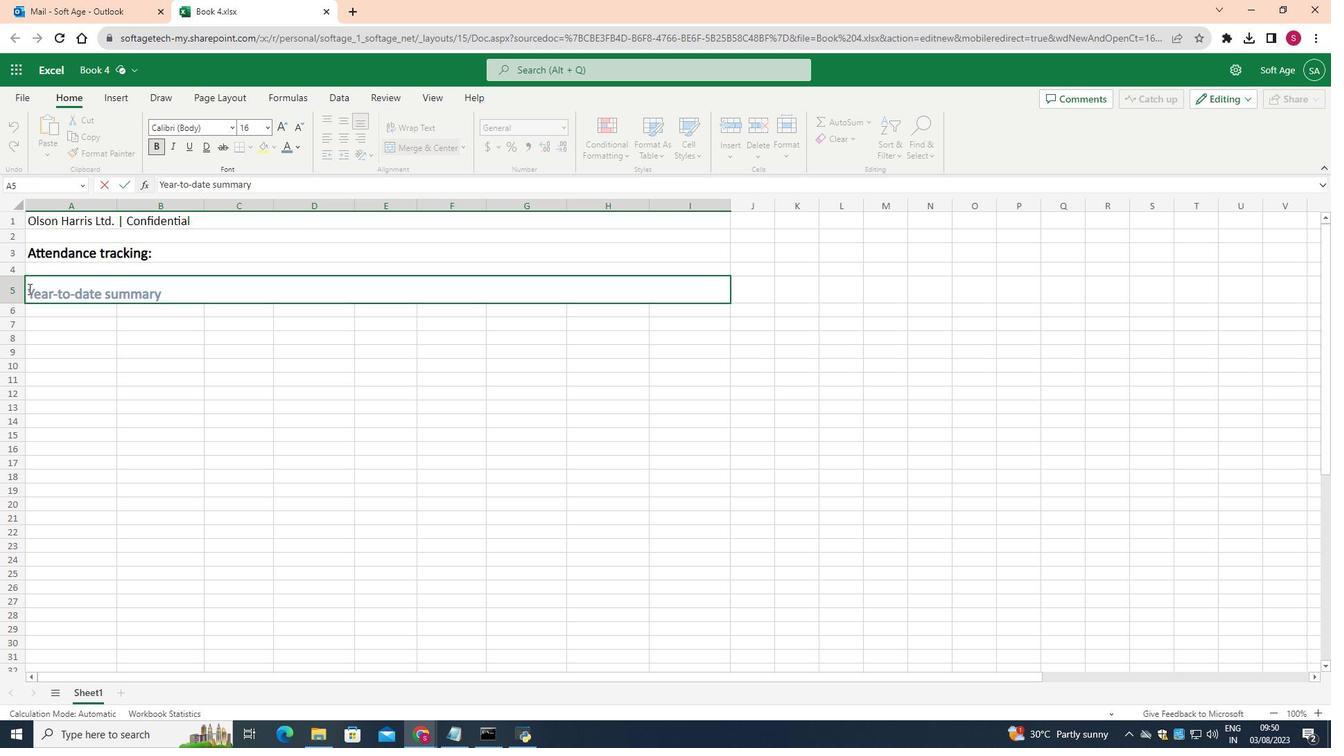 
Action: Mouse pressed left at (28, 289)
Screenshot: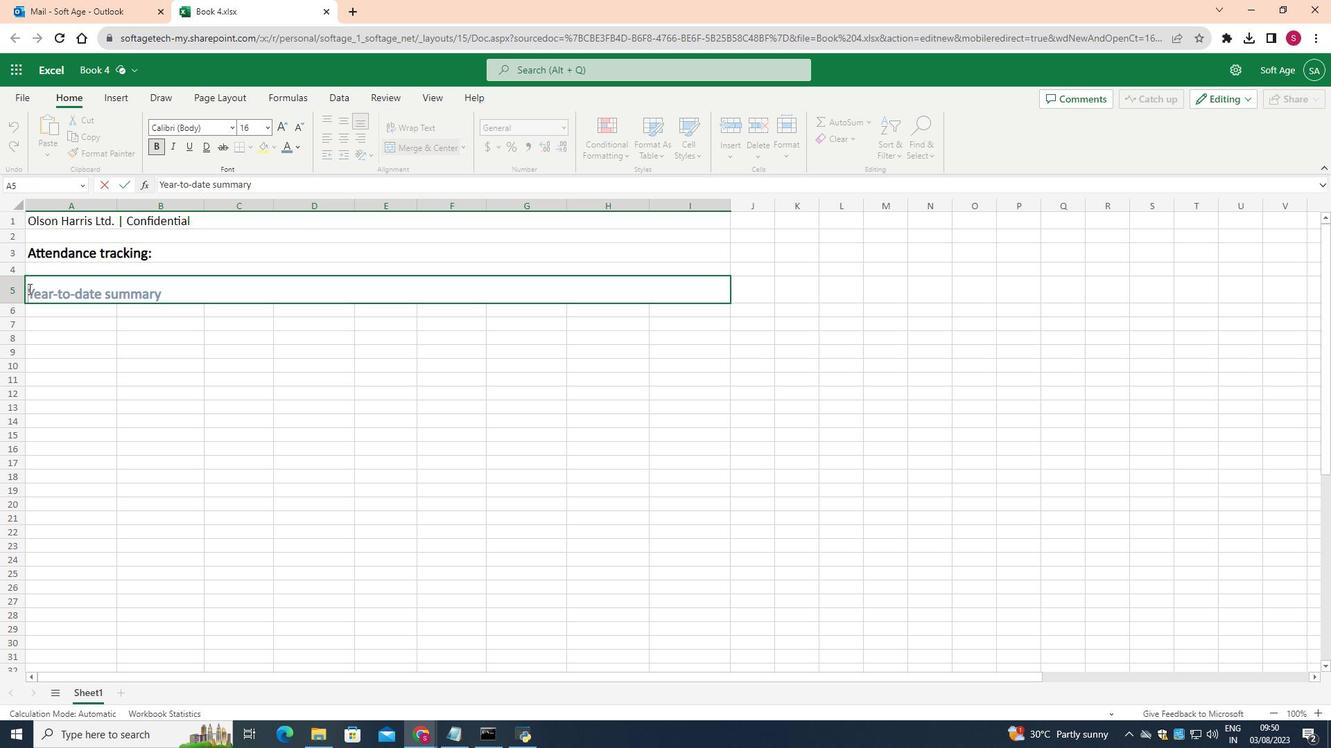 
Action: Mouse moved to (32, 297)
Screenshot: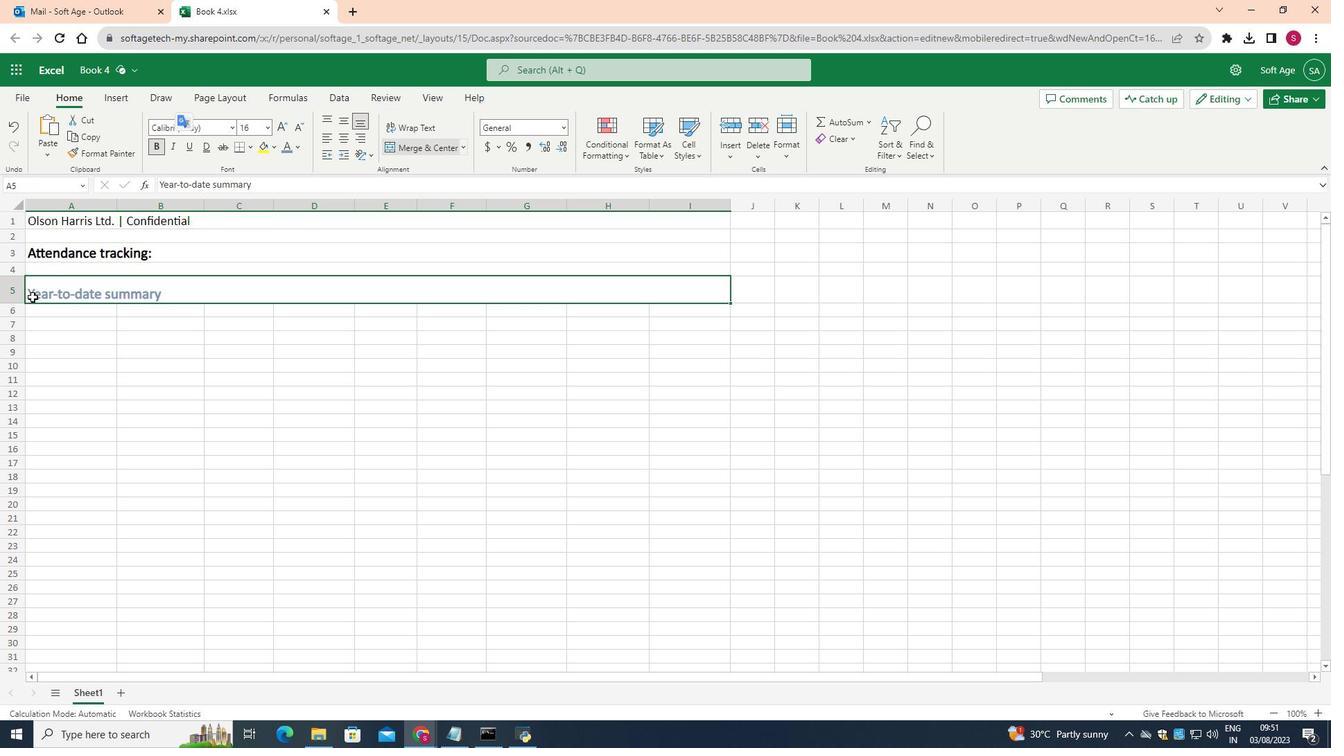 
Action: Mouse pressed left at (32, 297)
Screenshot: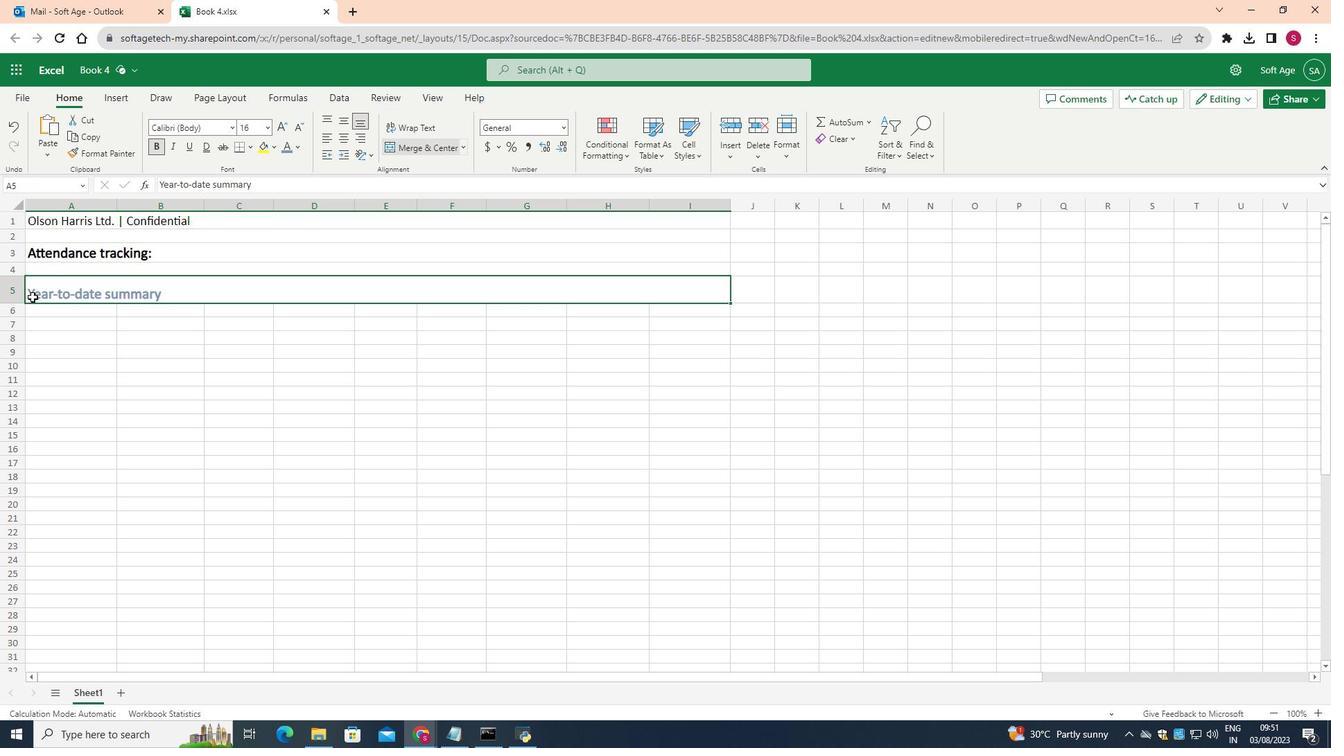 
Action: Mouse pressed left at (32, 297)
Screenshot: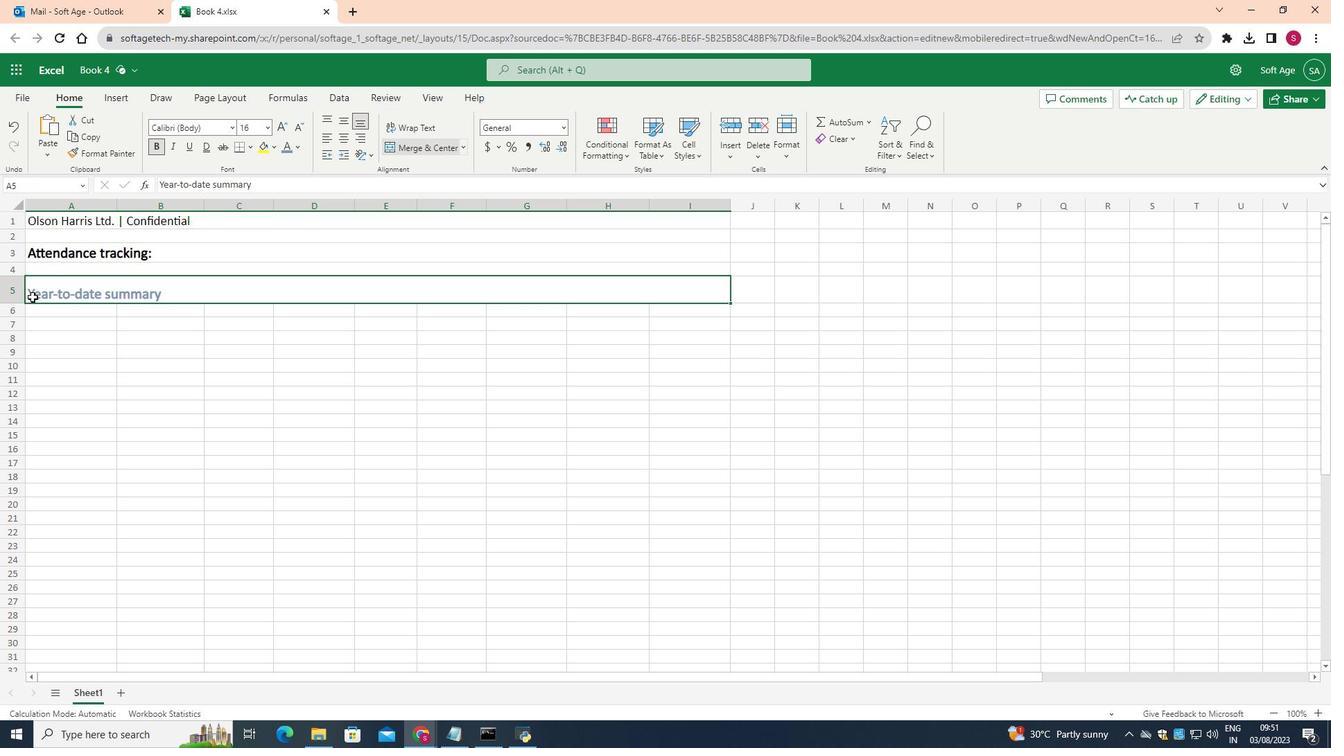 
Action: Mouse moved to (28, 293)
Screenshot: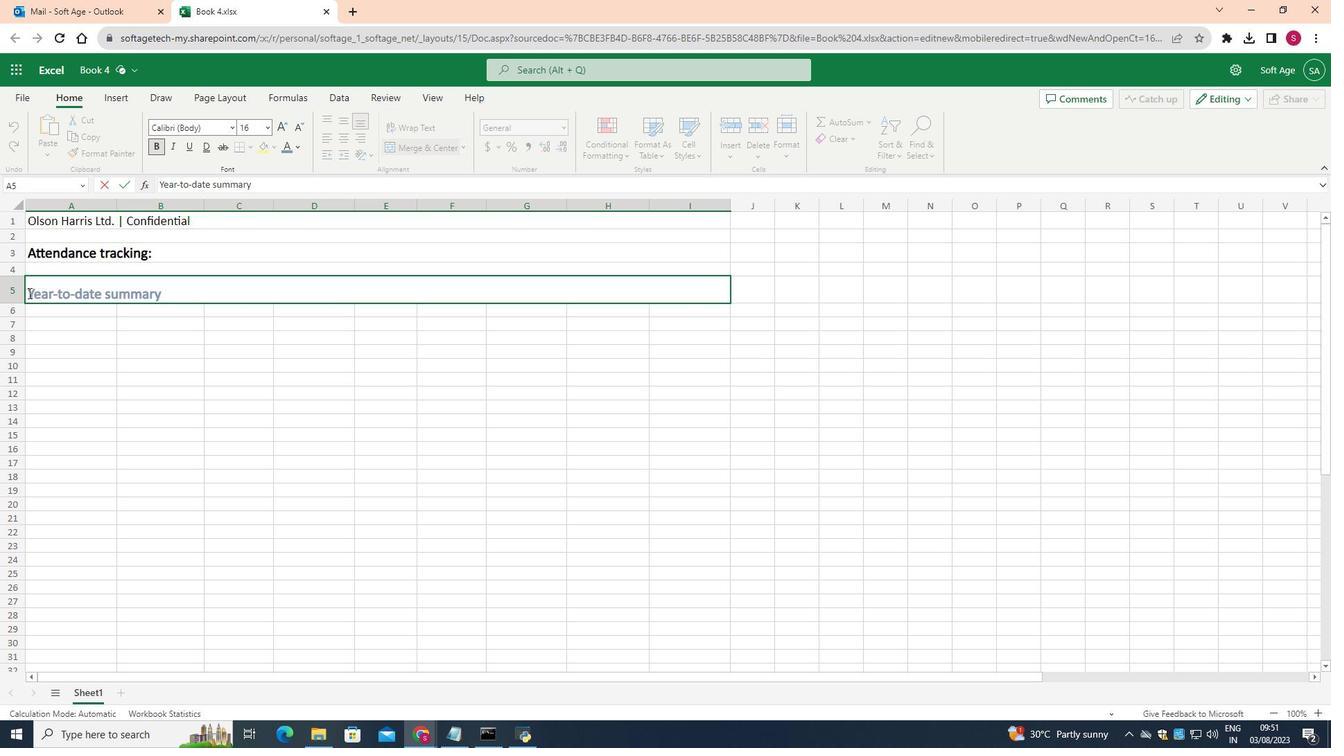 
Action: Mouse pressed left at (28, 293)
Screenshot: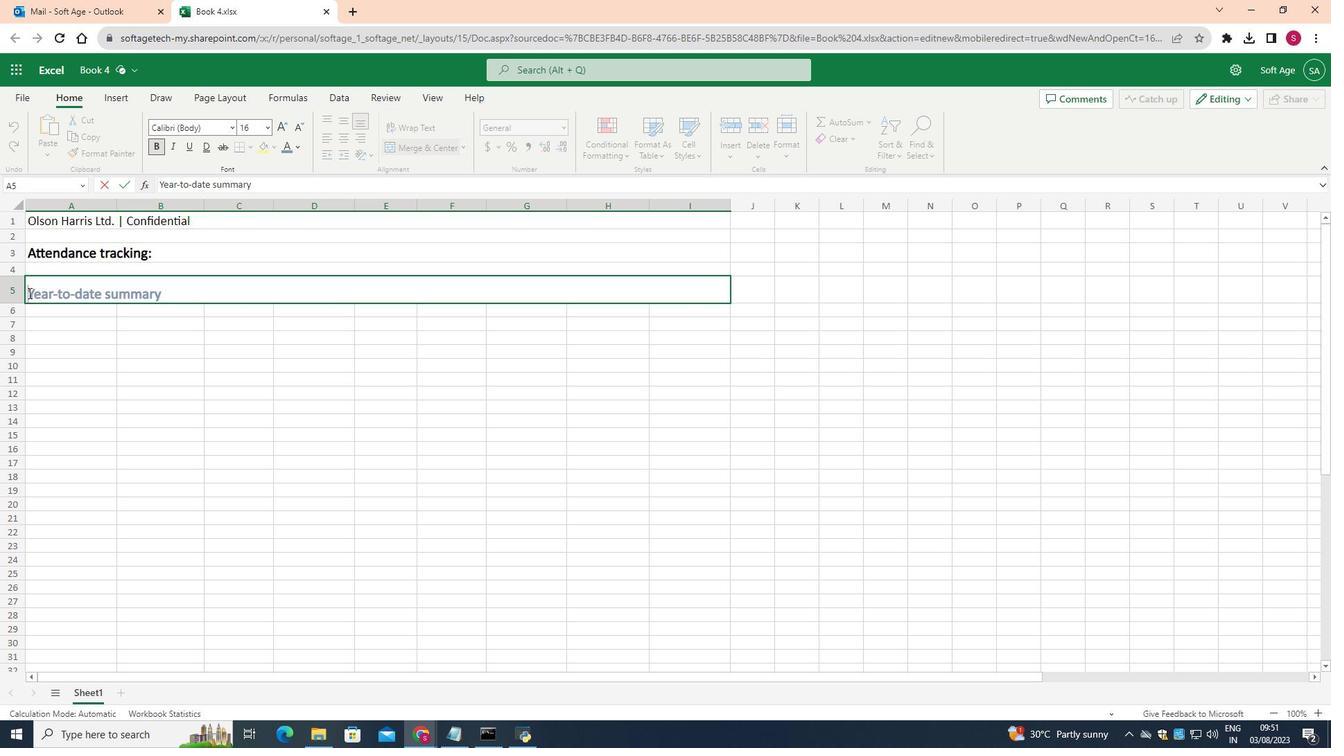 
Action: Mouse moved to (297, 148)
Screenshot: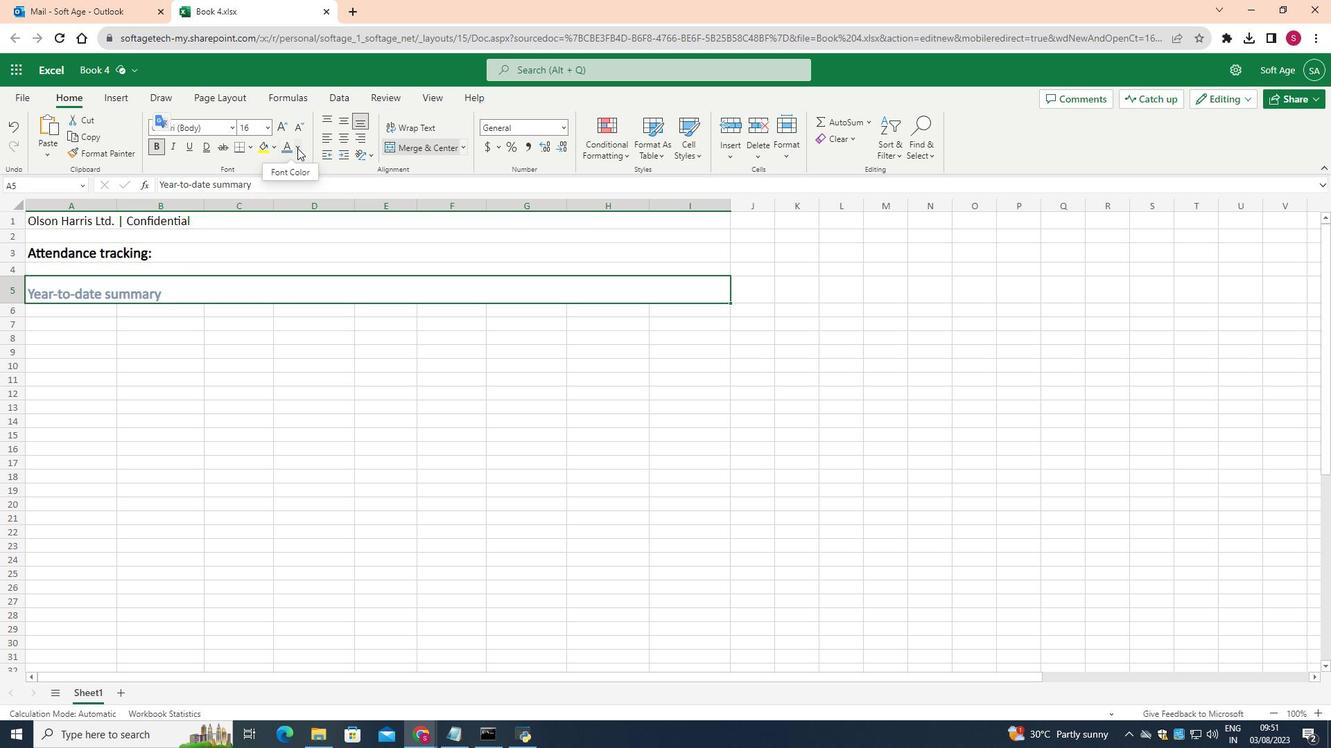 
Action: Mouse pressed left at (297, 148)
Screenshot: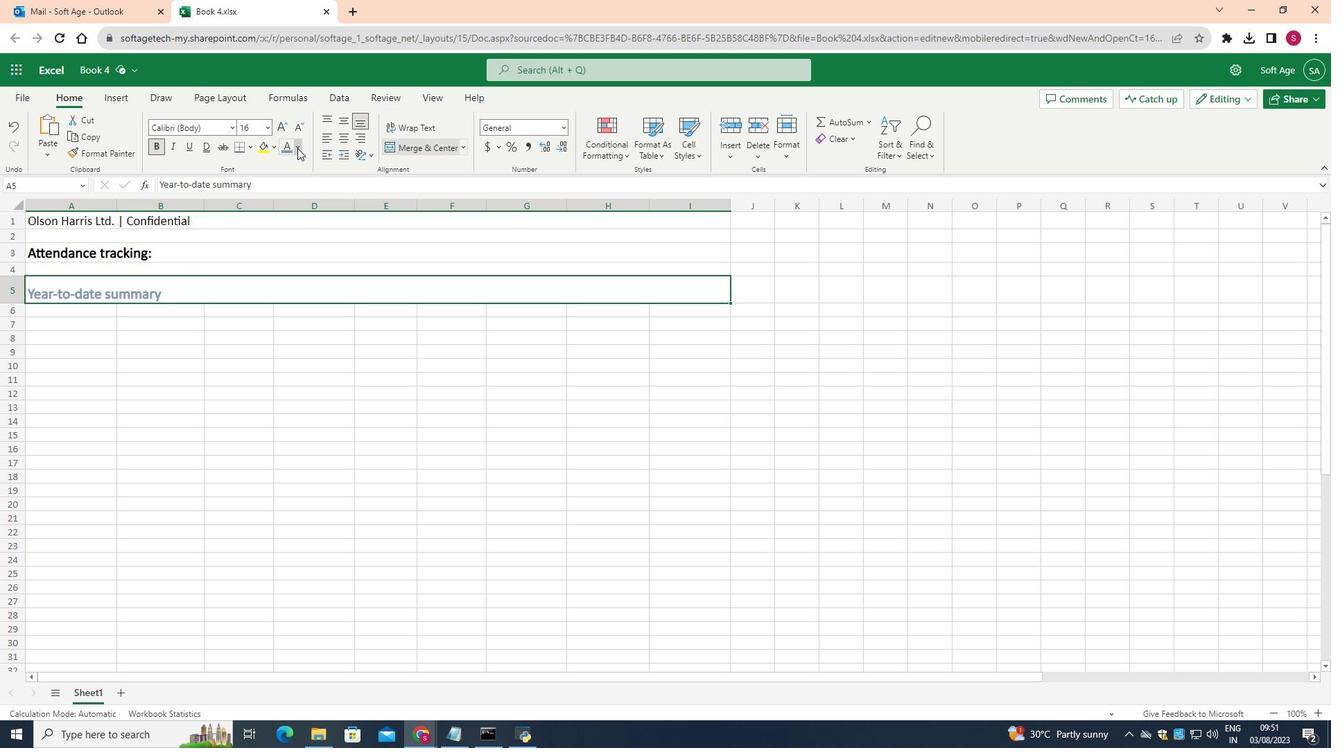 
Action: Mouse moved to (359, 278)
Screenshot: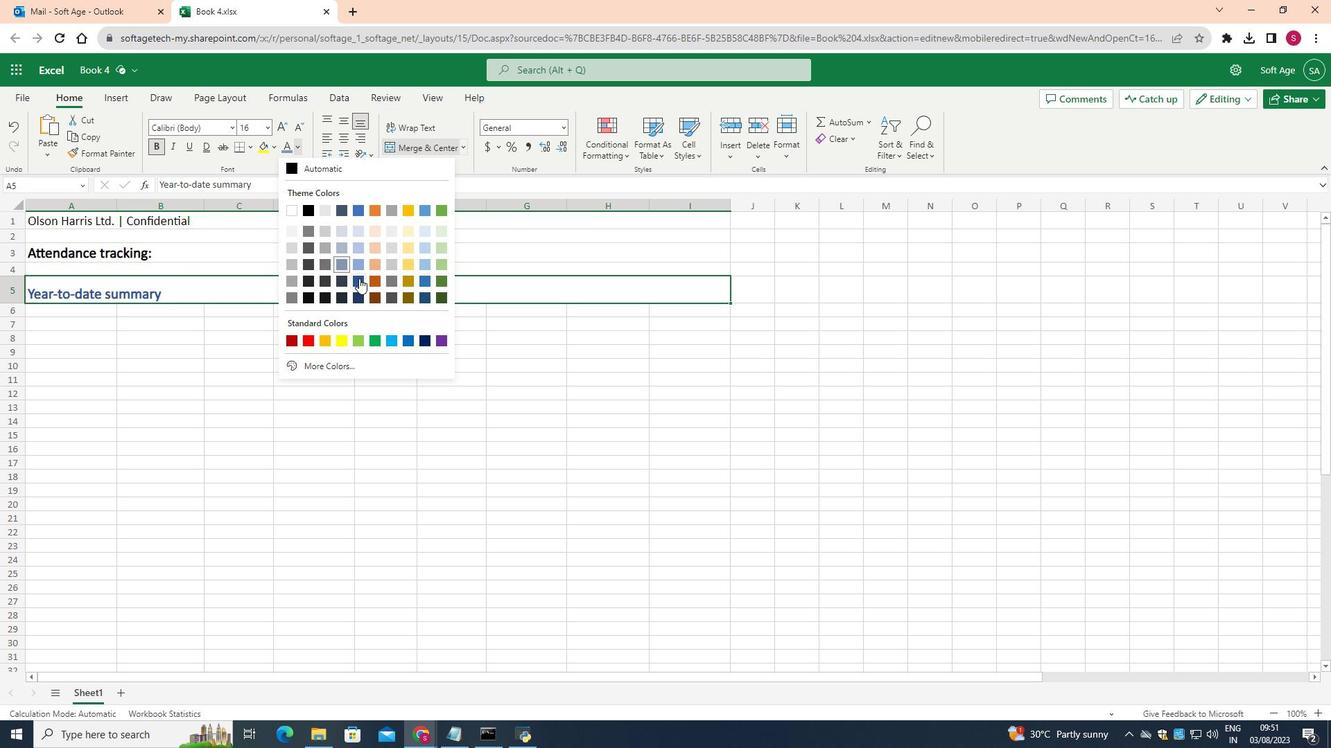 
Action: Mouse pressed left at (359, 278)
Screenshot: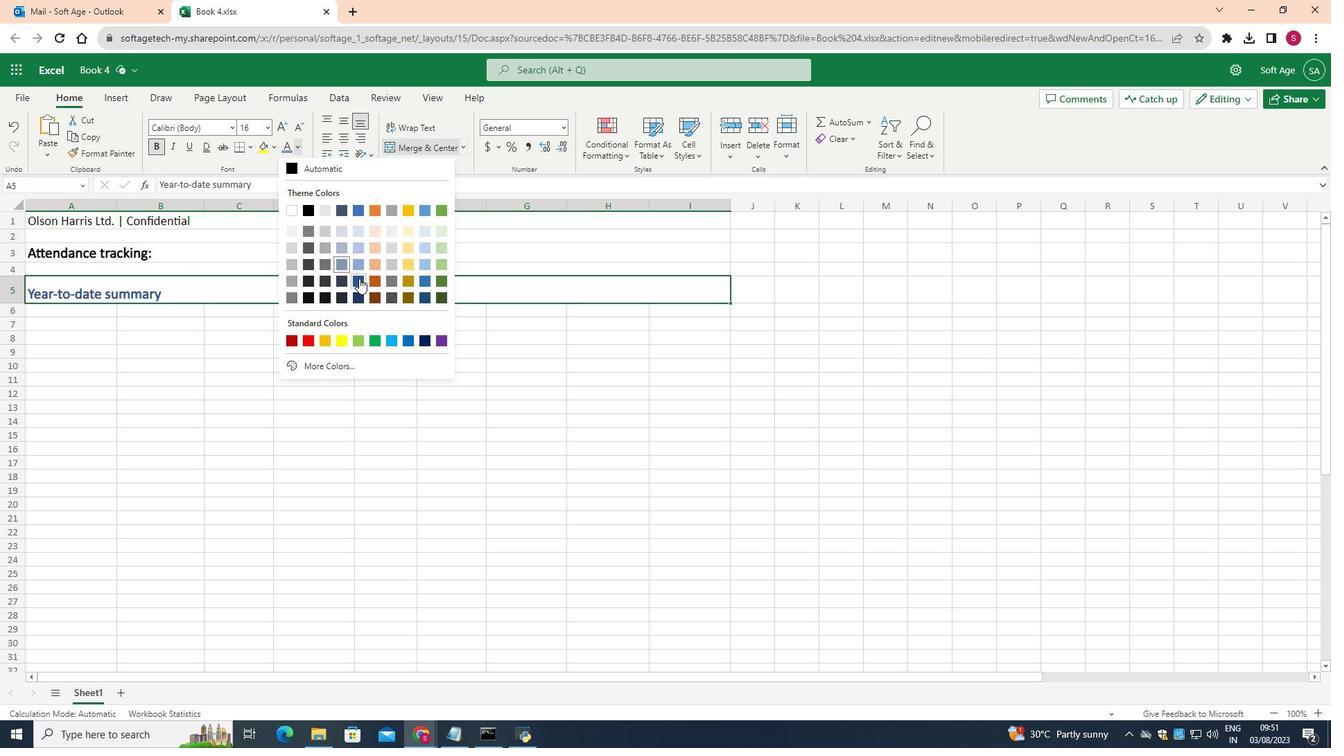 
Action: Mouse moved to (83, 325)
Screenshot: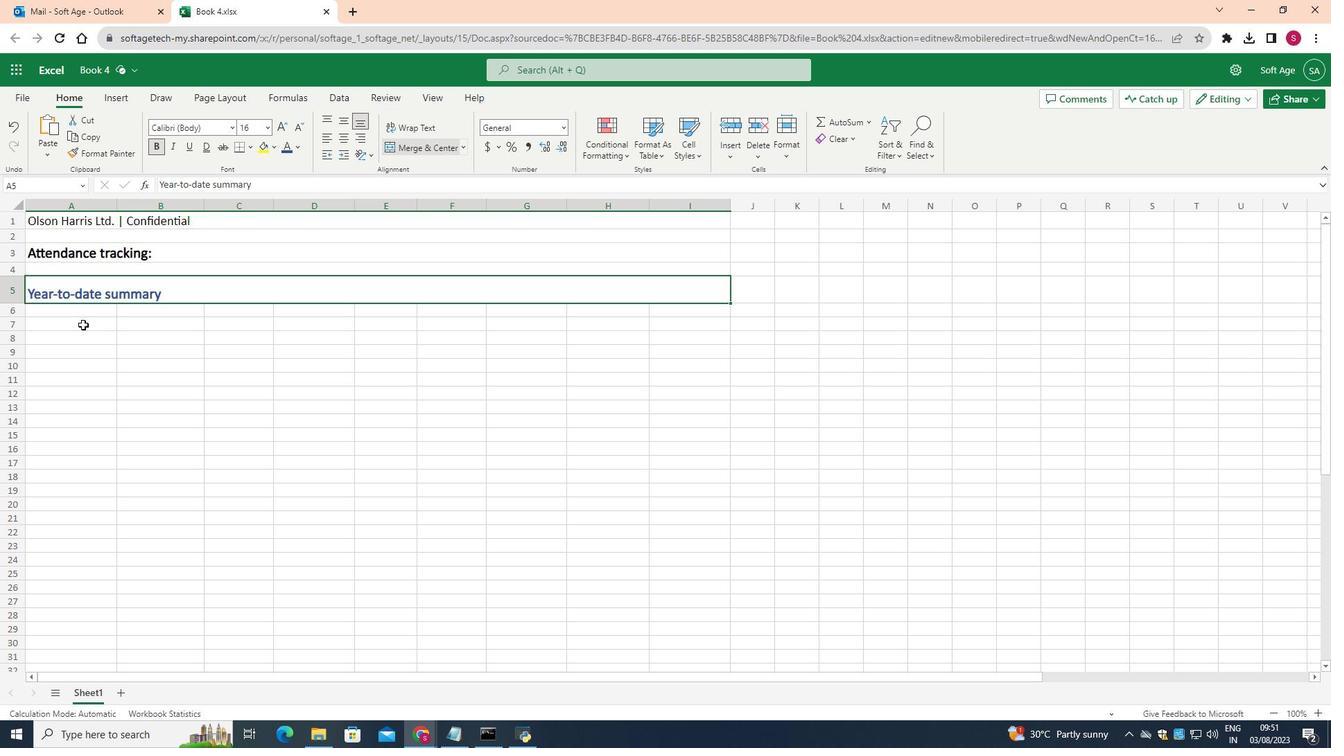 
Action: Mouse pressed left at (83, 325)
Screenshot: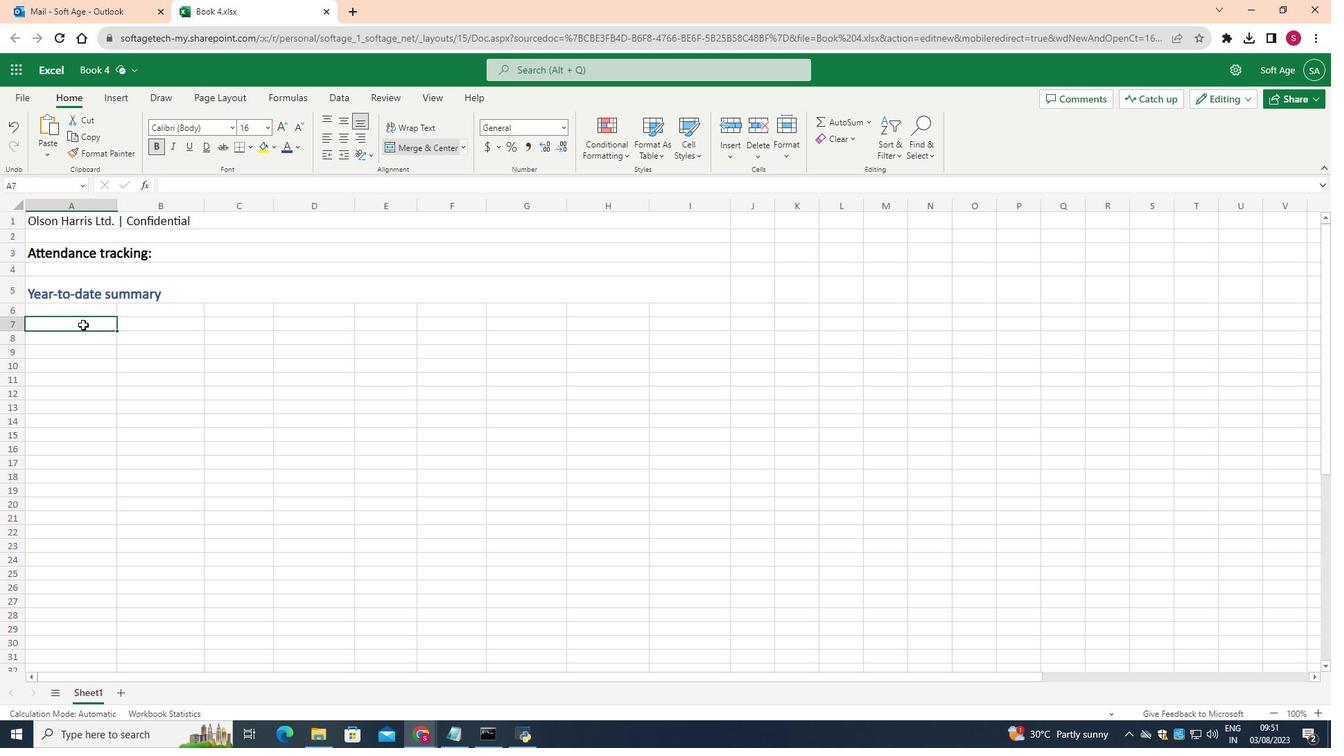 
Action: Mouse moved to (98, 308)
Screenshot: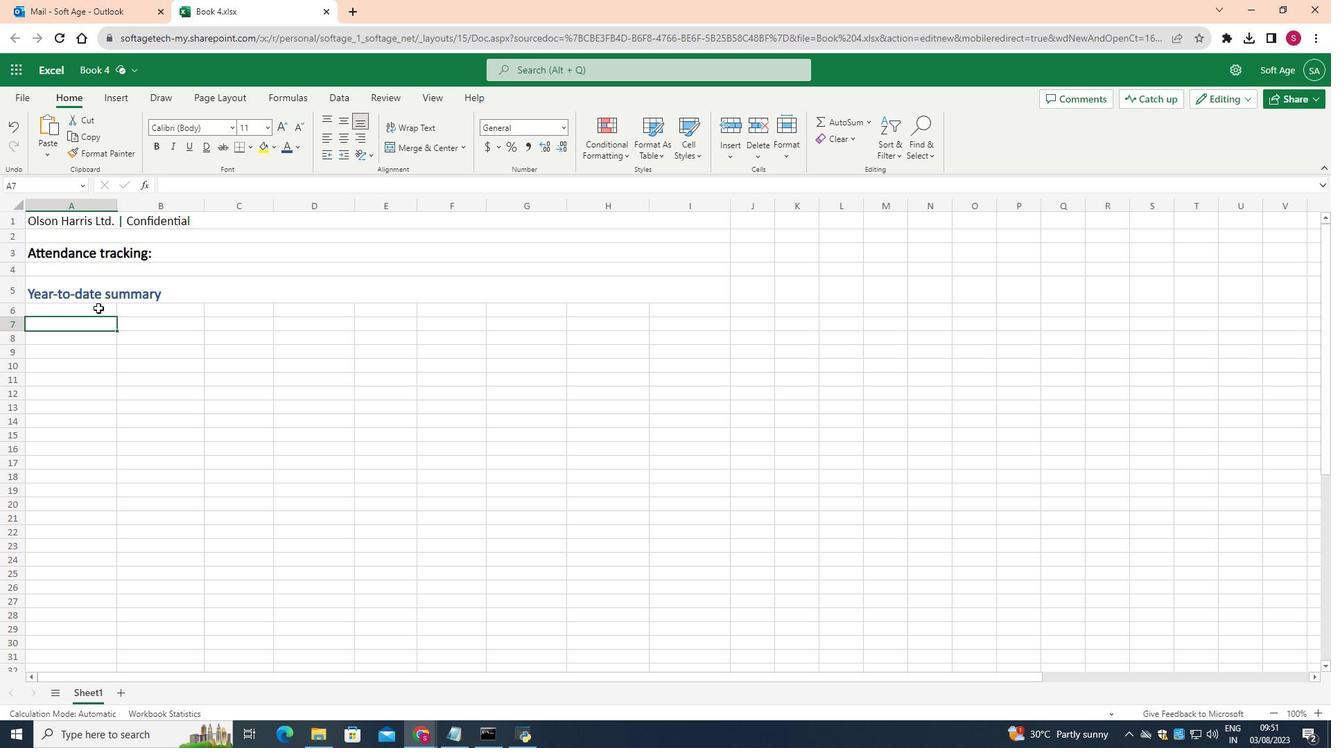 
Action: Mouse pressed left at (98, 308)
Screenshot: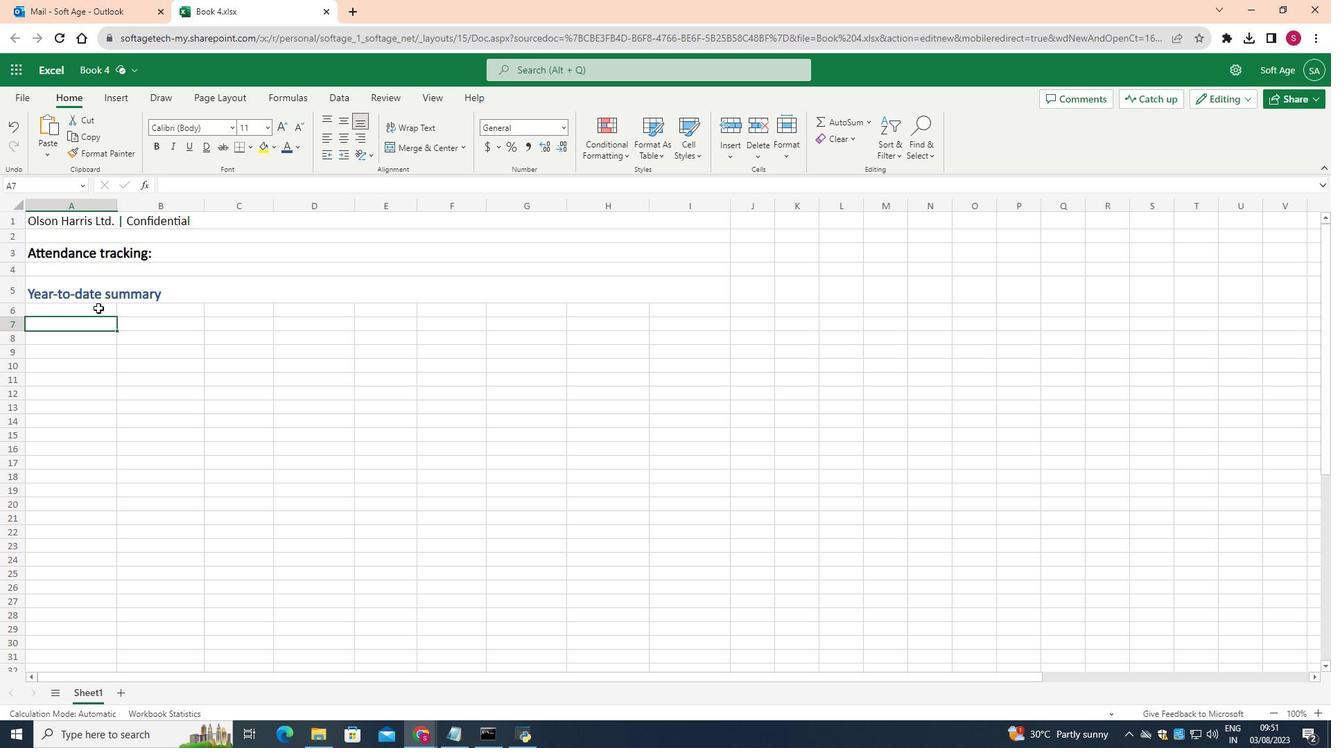 
Action: Mouse moved to (93, 326)
Screenshot: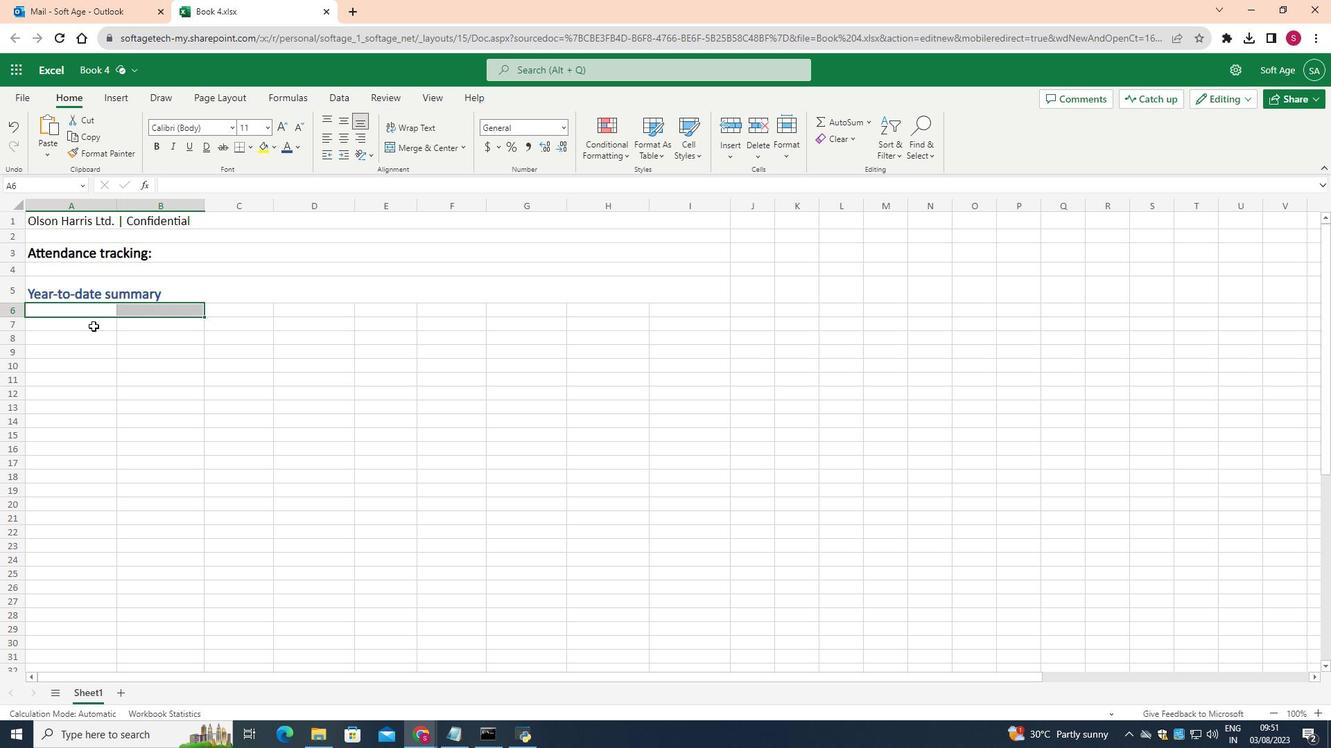 
Action: Mouse pressed left at (93, 326)
Screenshot: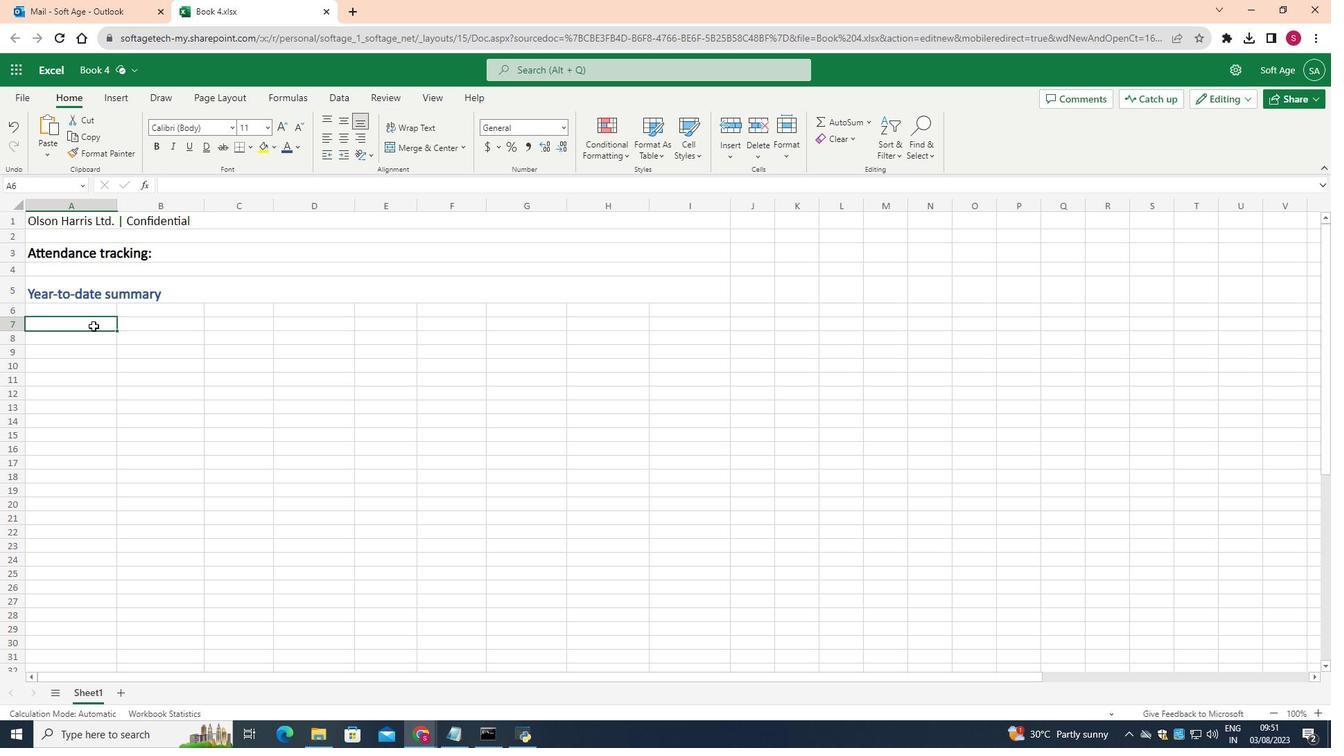 
Action: Mouse moved to (269, 125)
Screenshot: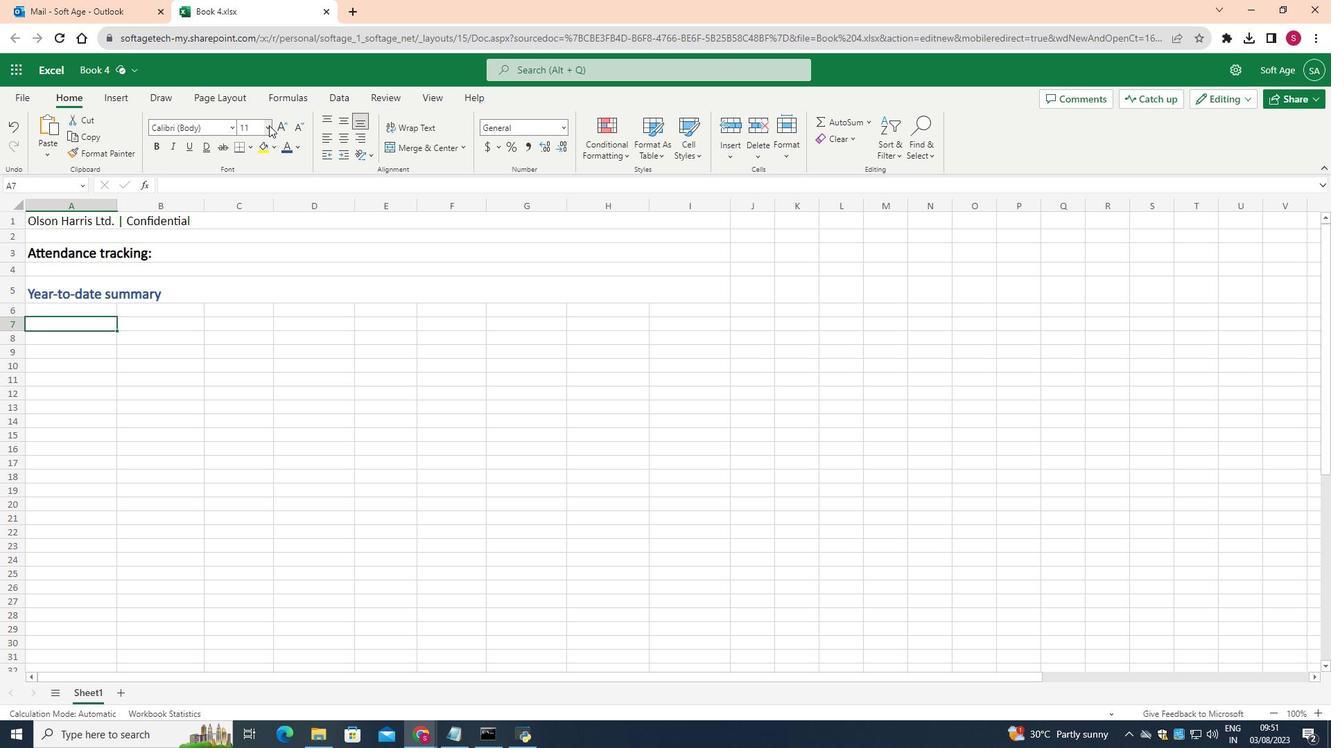 
Action: Mouse pressed left at (269, 125)
Screenshot: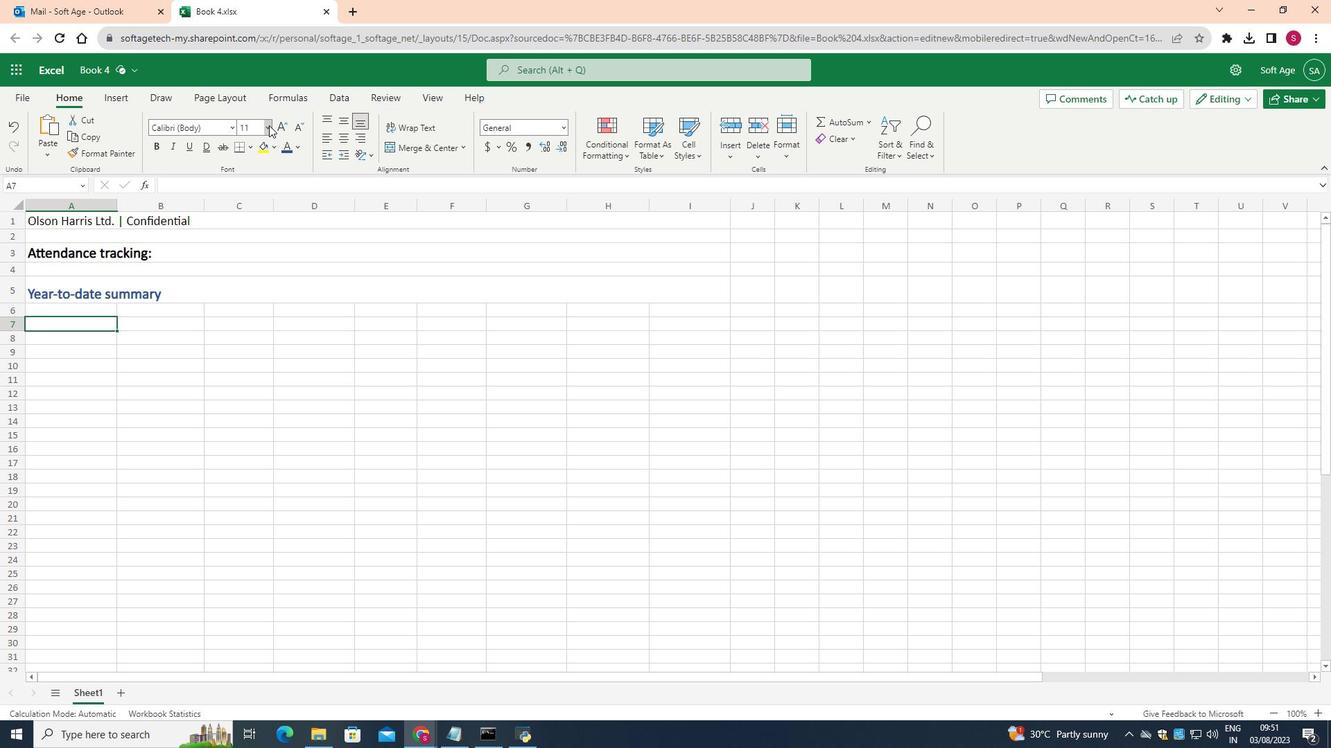 
Action: Mouse moved to (254, 245)
Screenshot: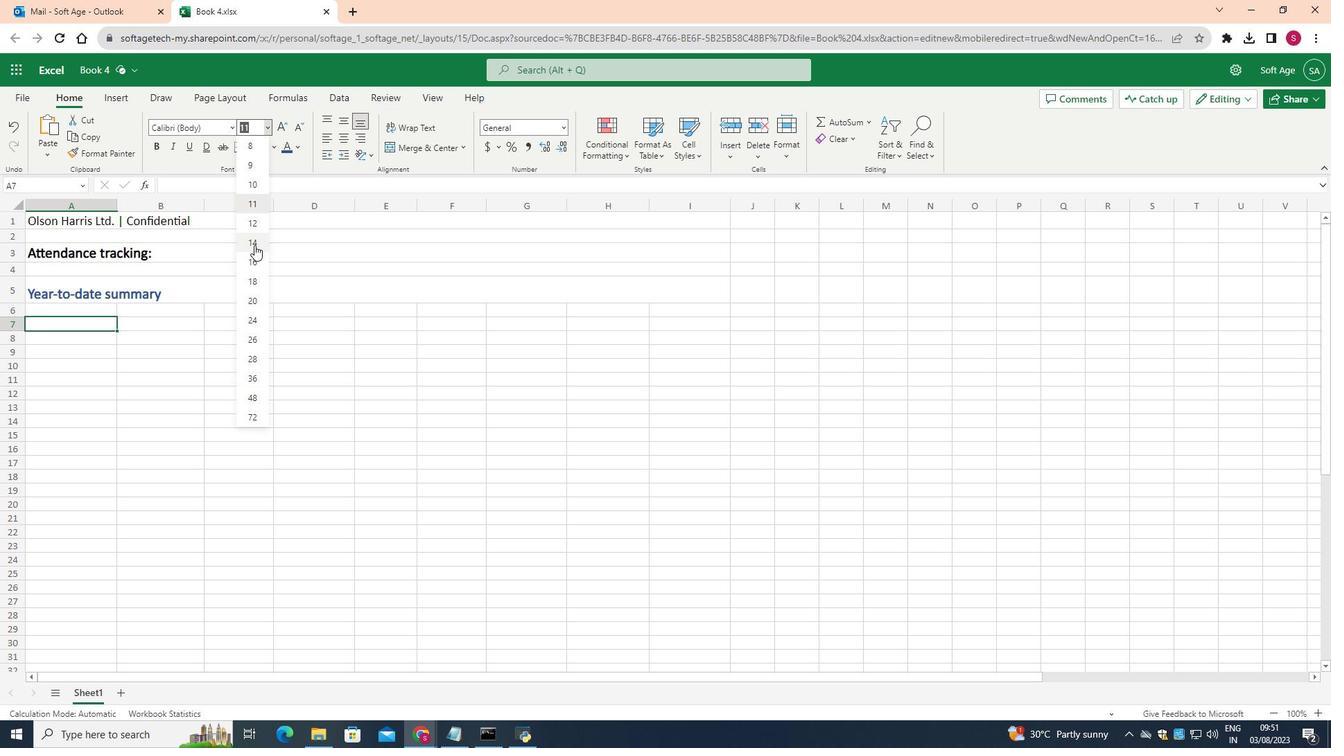 
Action: Mouse pressed left at (254, 245)
Screenshot: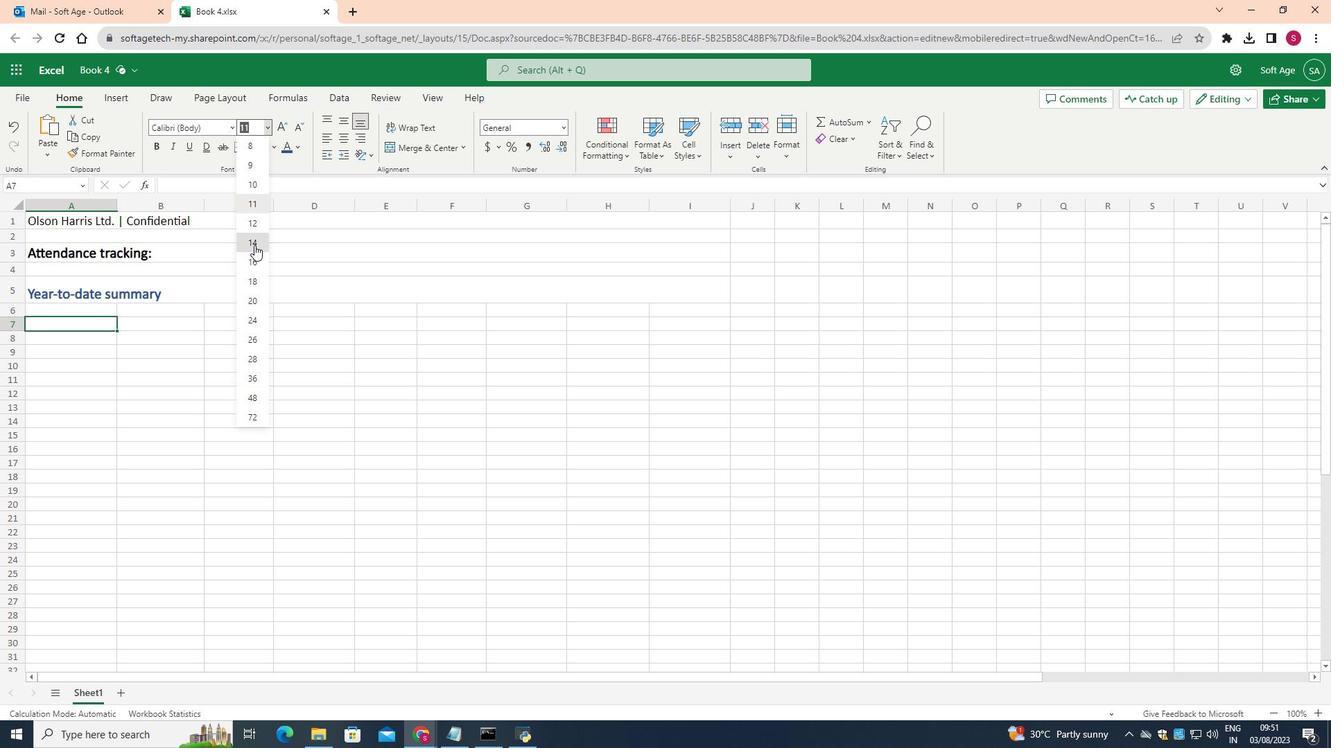 
Action: Key pressed <Key.shift>Date
Screenshot: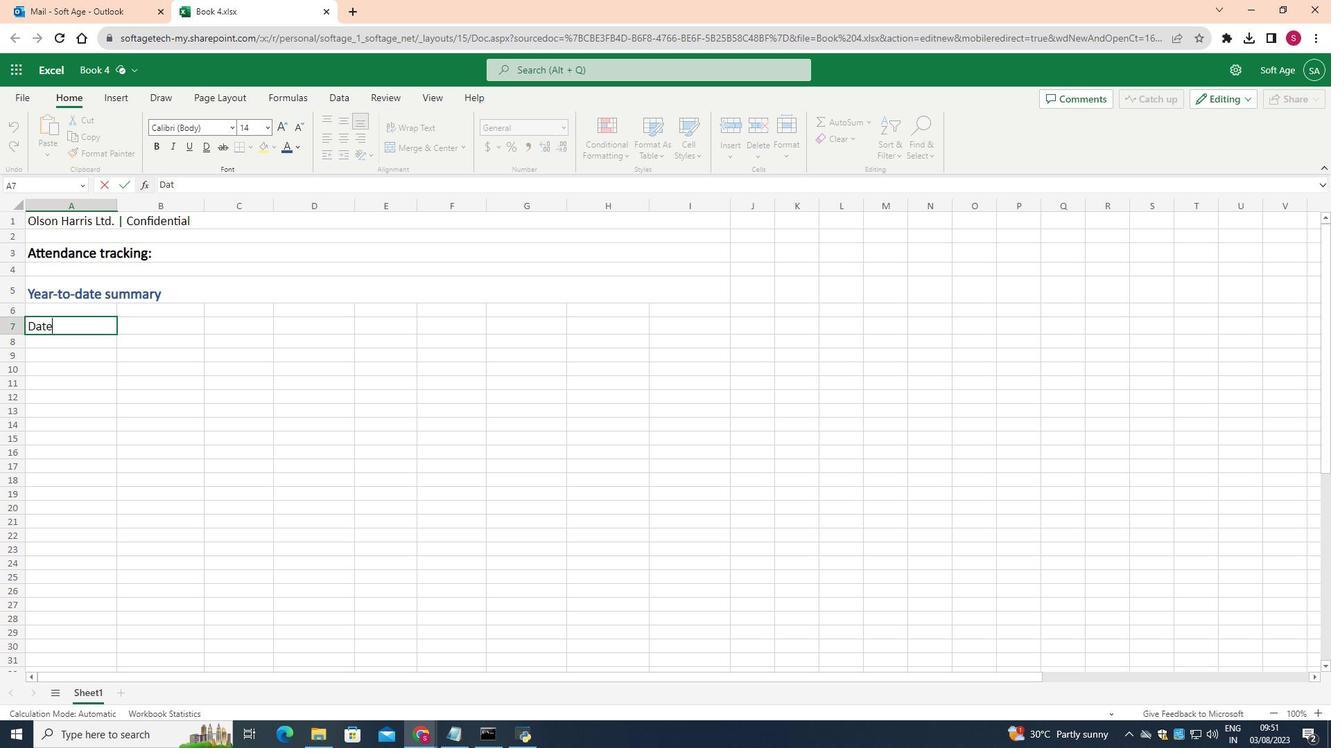 
Action: Mouse moved to (220, 343)
Screenshot: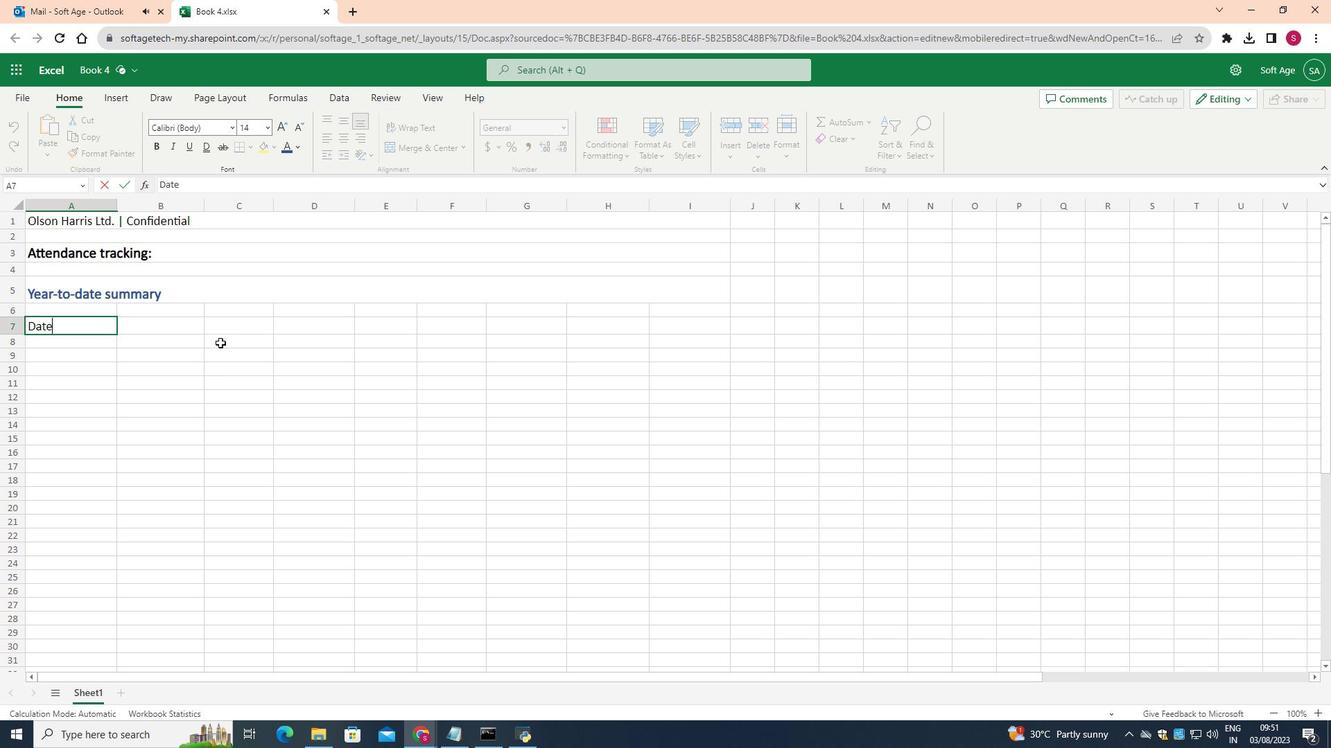 
Action: Mouse pressed left at (220, 343)
Screenshot: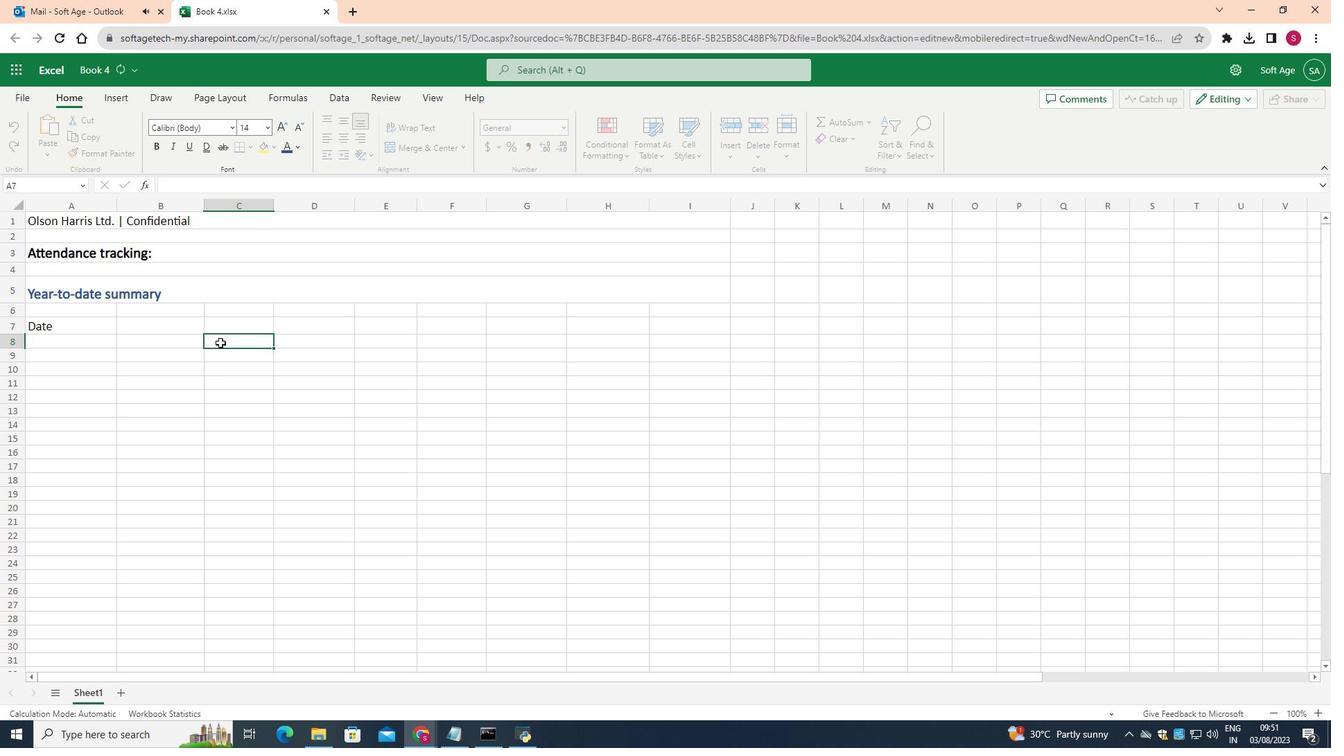 
Action: Mouse moved to (56, 219)
Screenshot: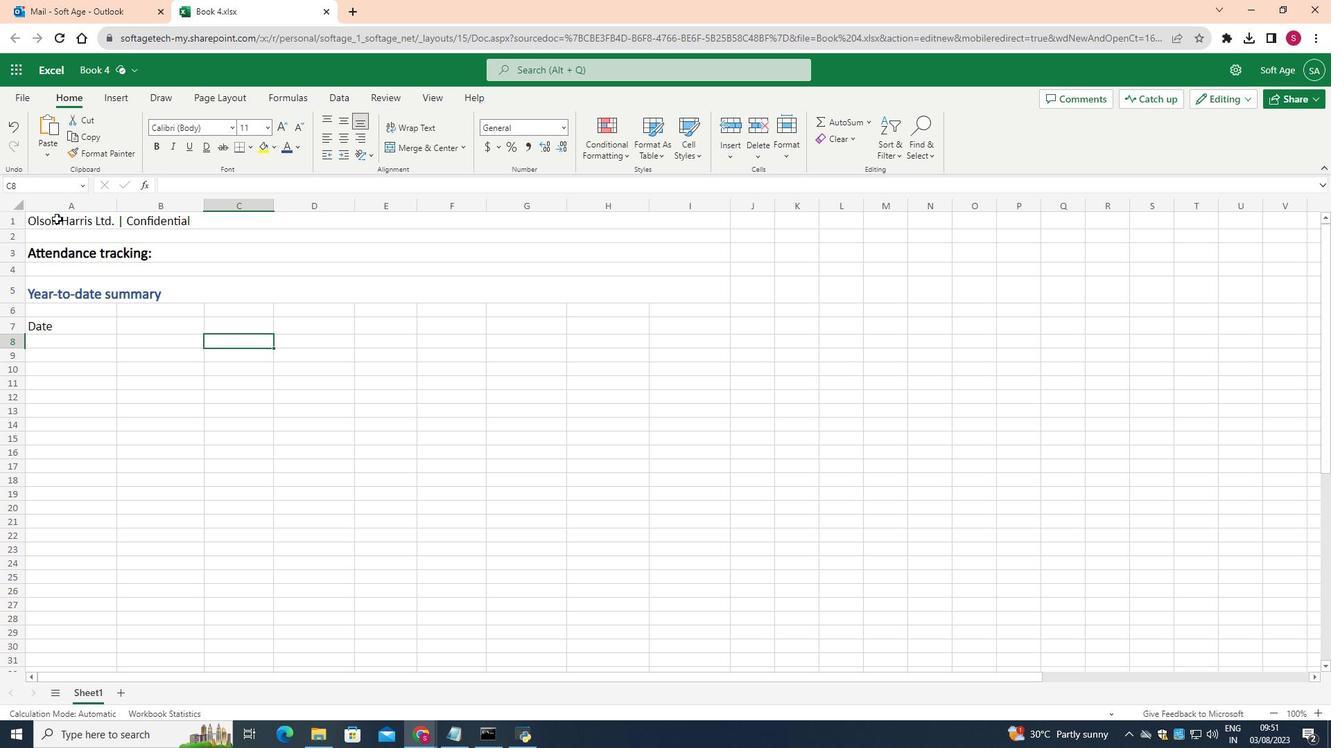 
Action: Mouse pressed left at (56, 219)
Screenshot: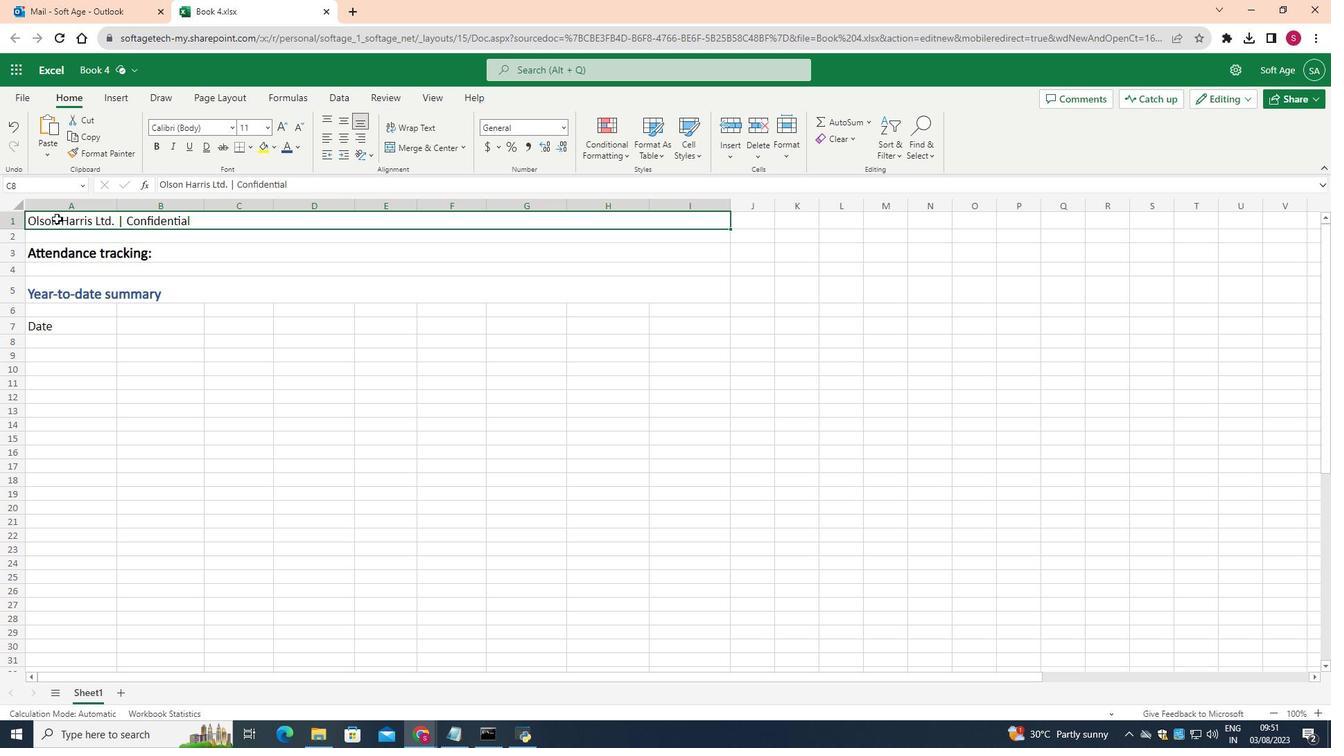 
Action: Mouse moved to (251, 145)
Screenshot: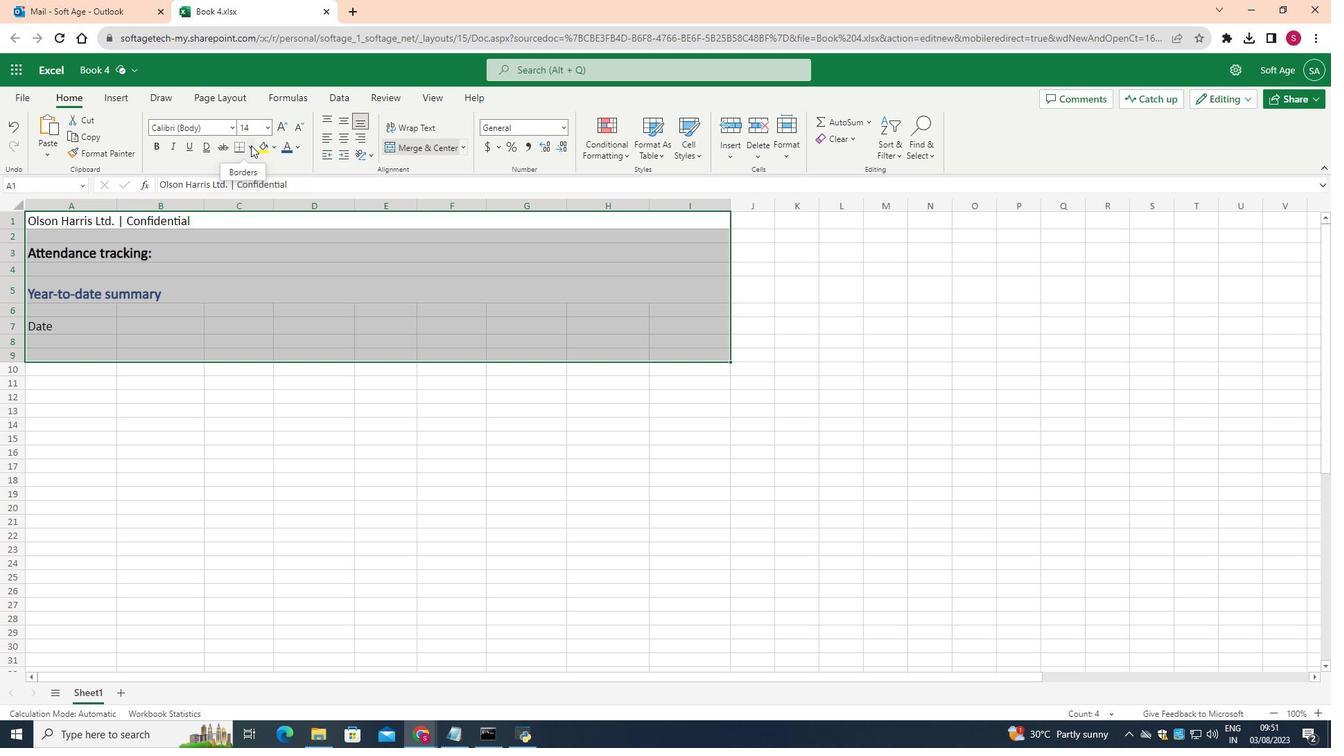 
Action: Mouse pressed left at (251, 145)
Screenshot: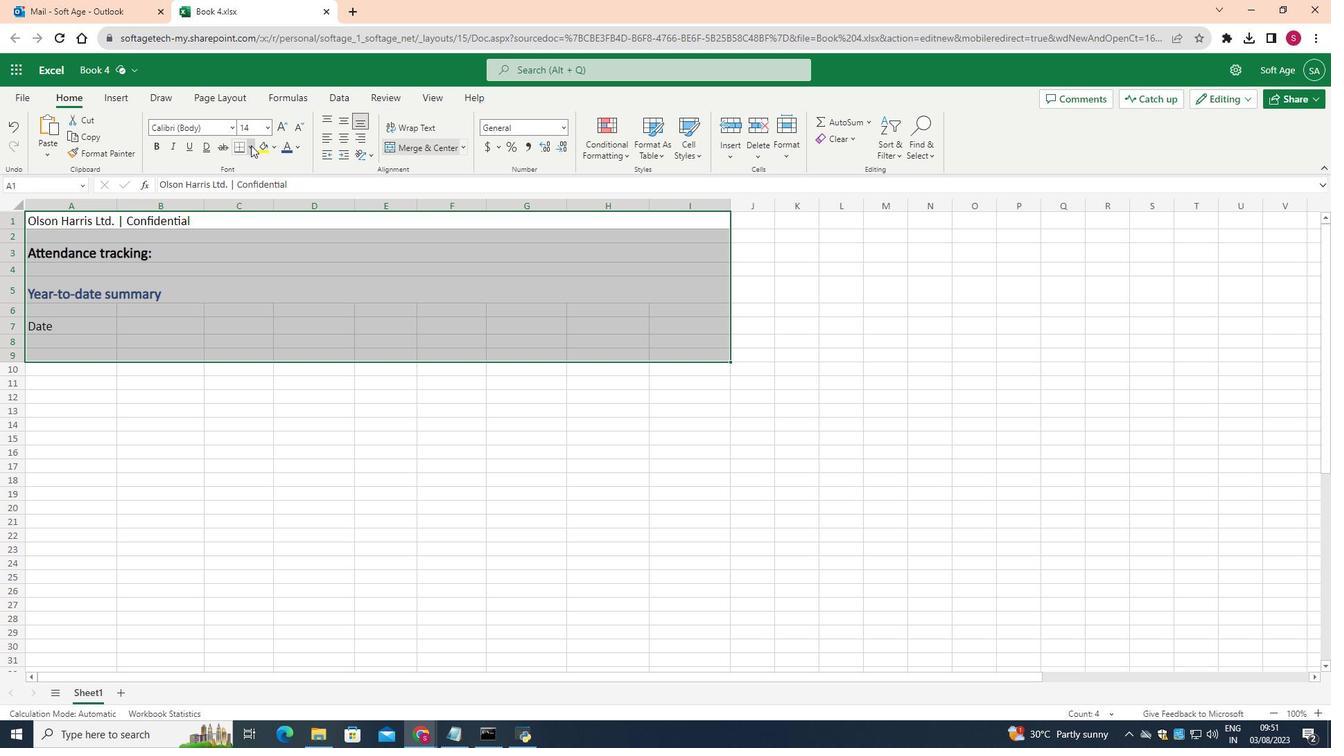 
Action: Mouse moved to (277, 352)
Screenshot: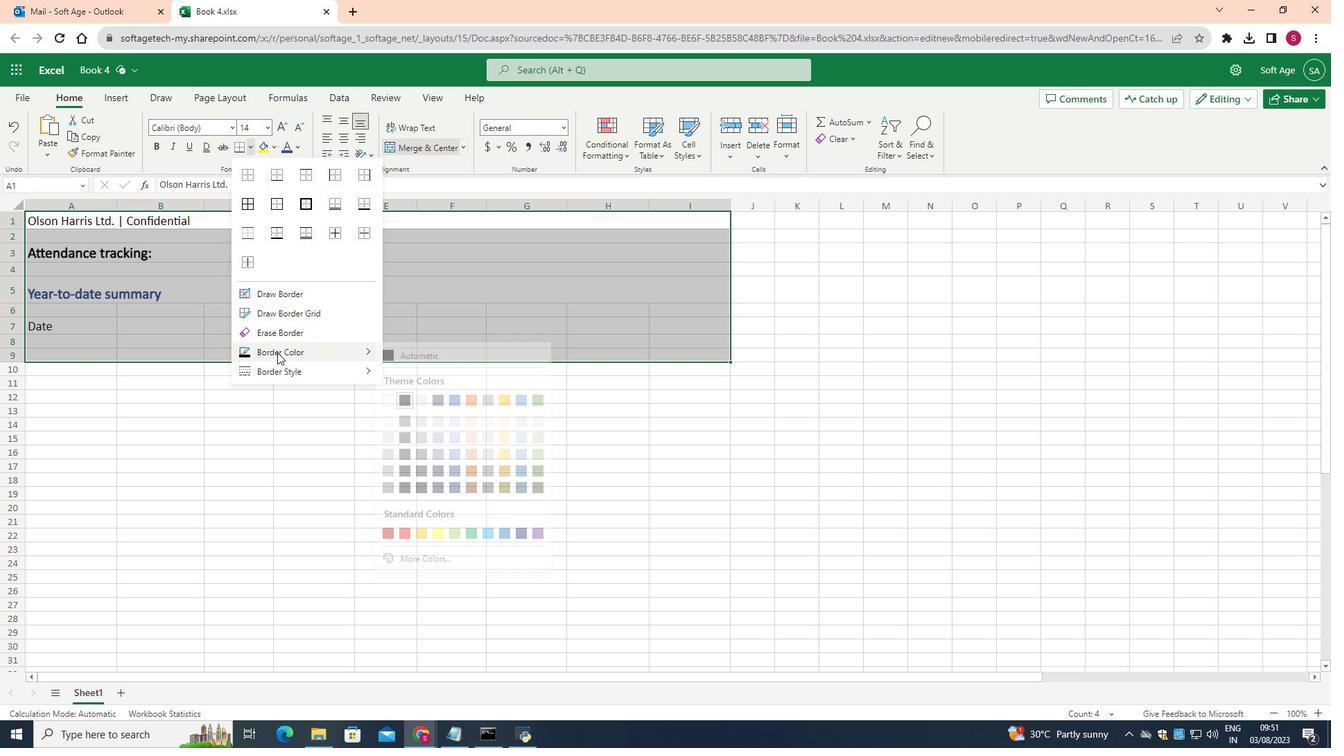 
Action: Mouse pressed left at (277, 352)
Screenshot: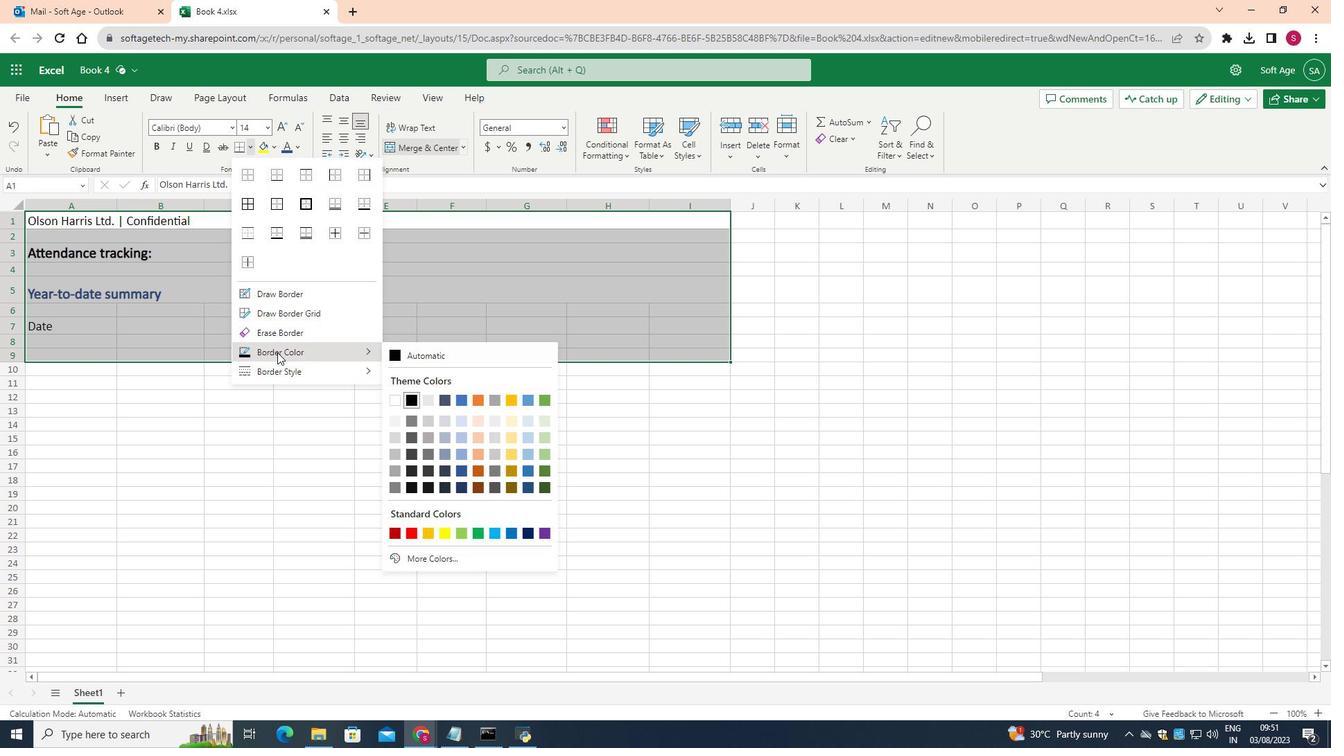 
Action: Mouse moved to (393, 400)
Screenshot: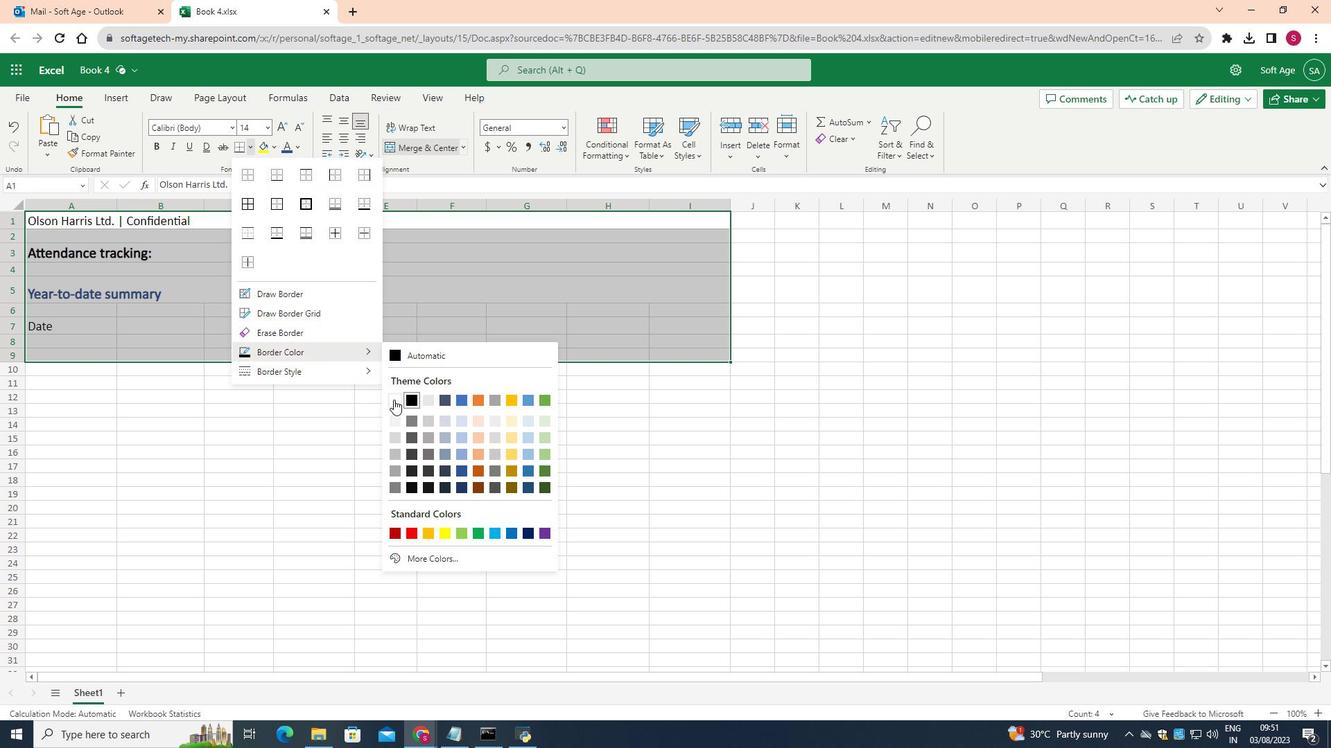 
Action: Mouse pressed left at (393, 400)
Screenshot: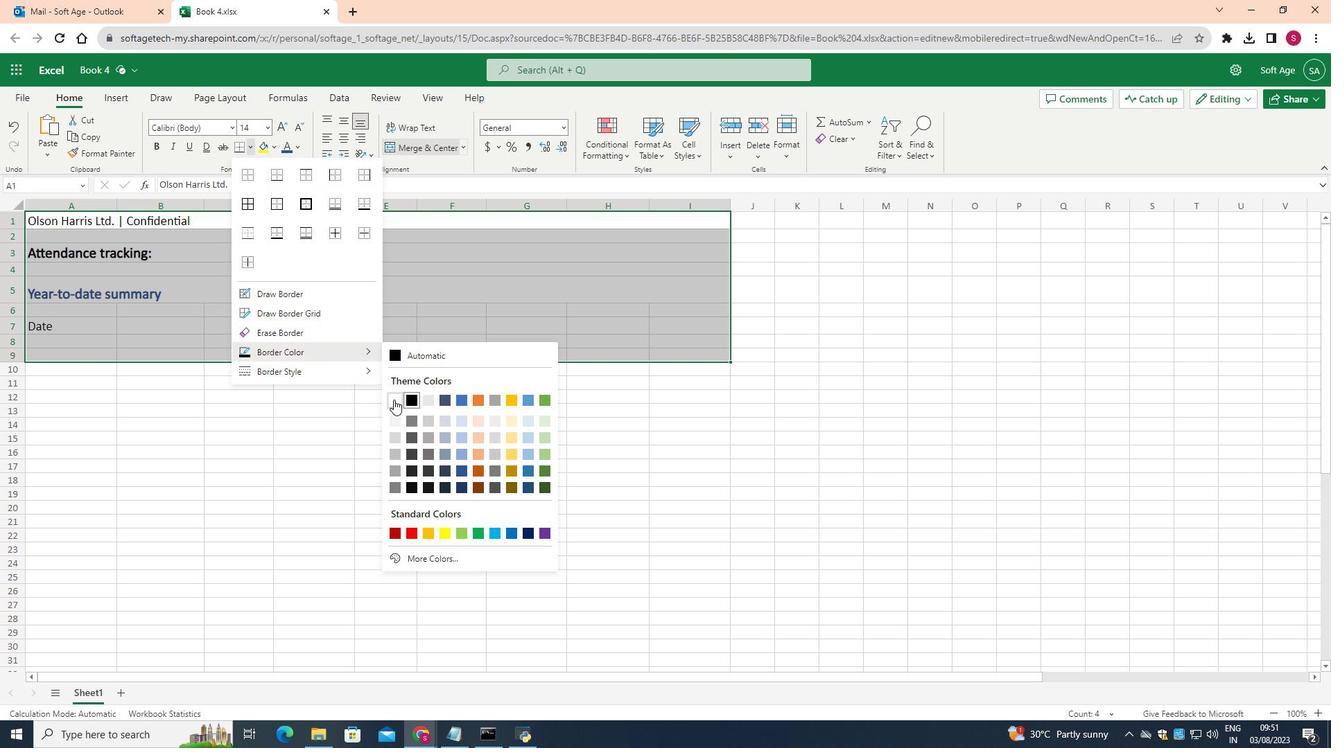 
Action: Mouse moved to (249, 144)
Screenshot: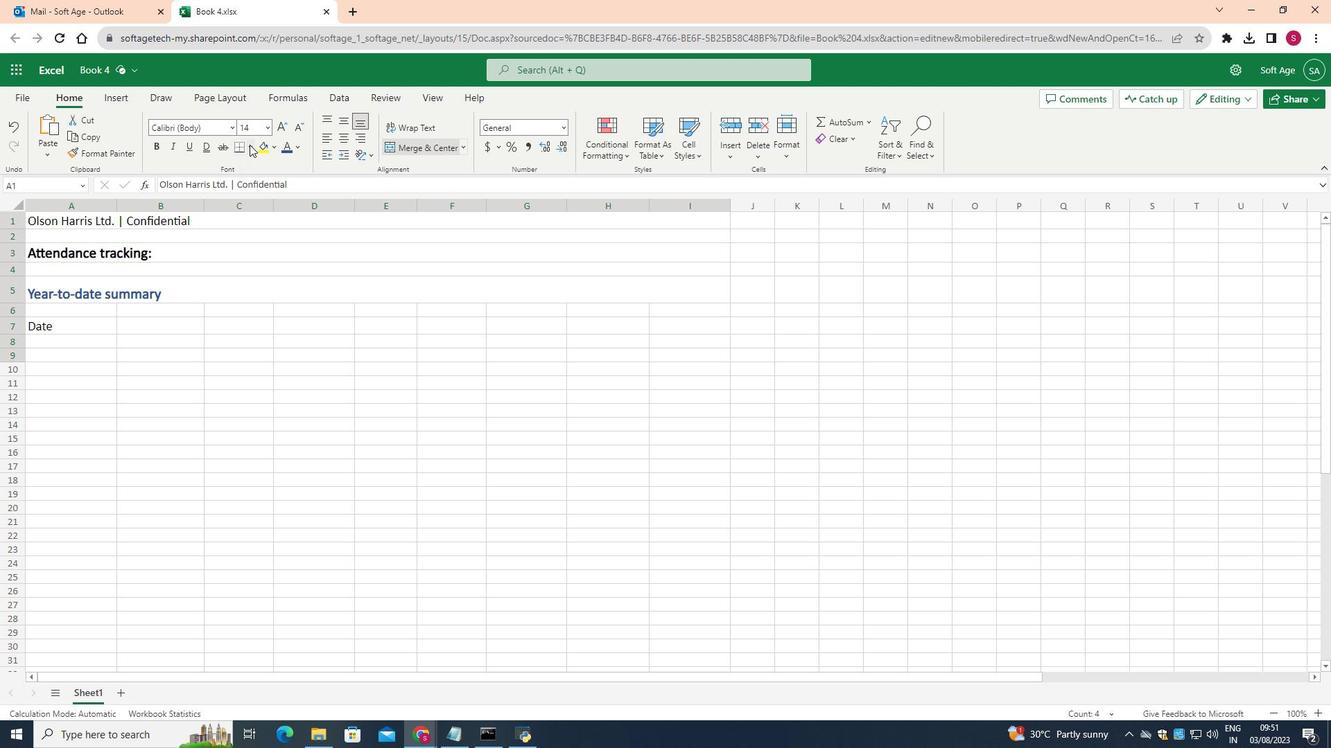 
Action: Mouse pressed left at (249, 144)
Screenshot: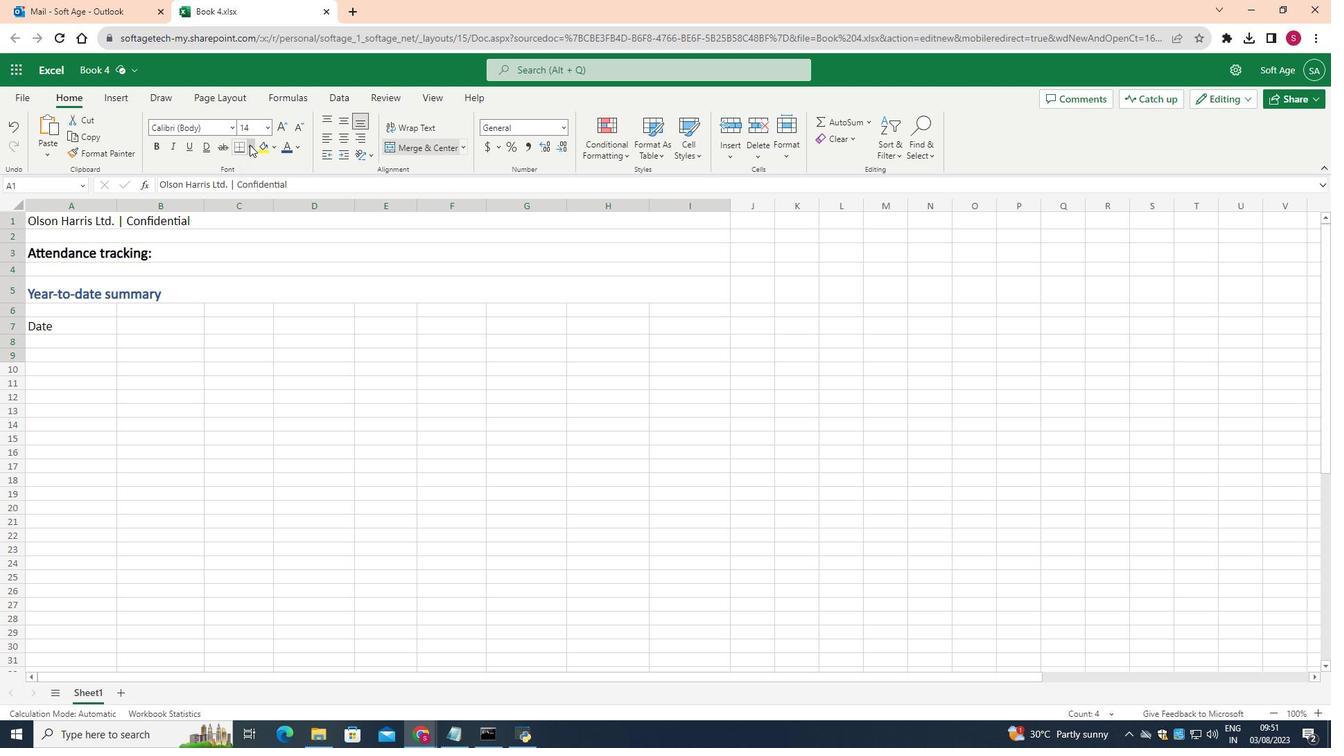 
Action: Mouse moved to (251, 203)
Screenshot: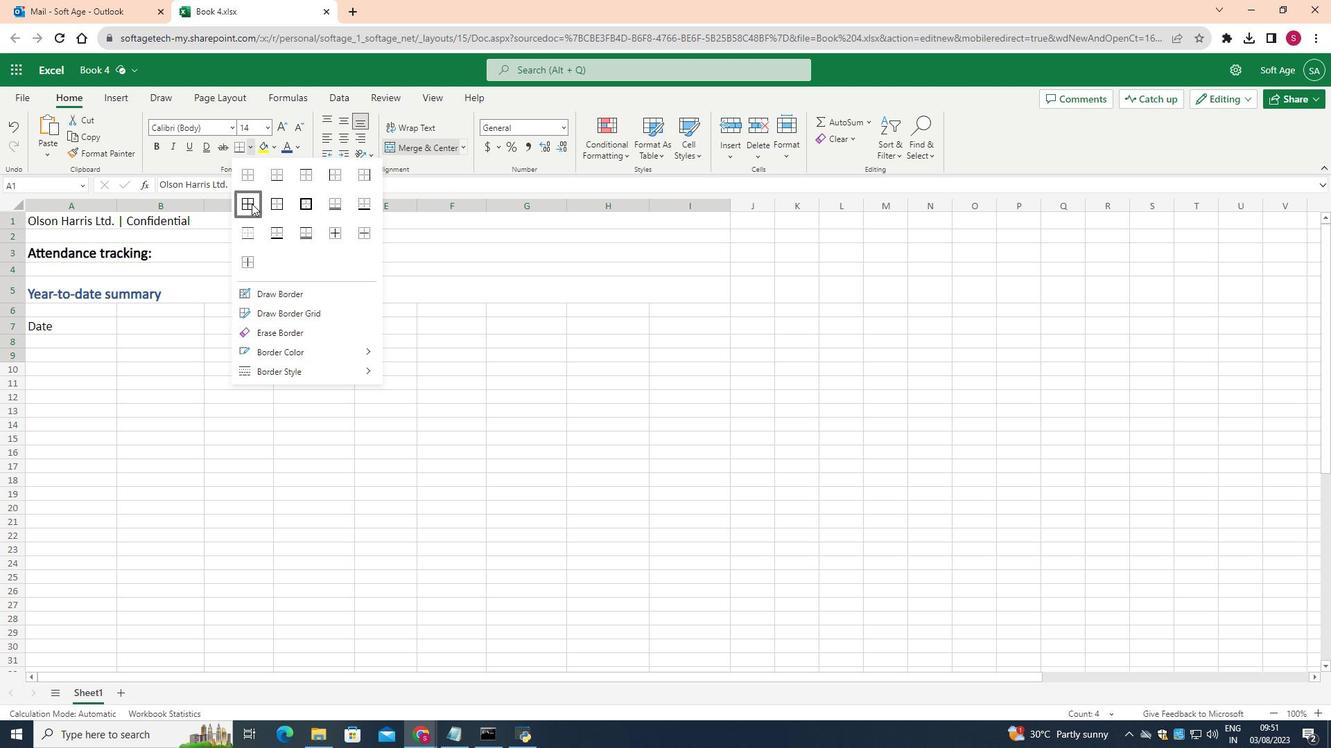 
Action: Mouse pressed left at (251, 203)
Screenshot: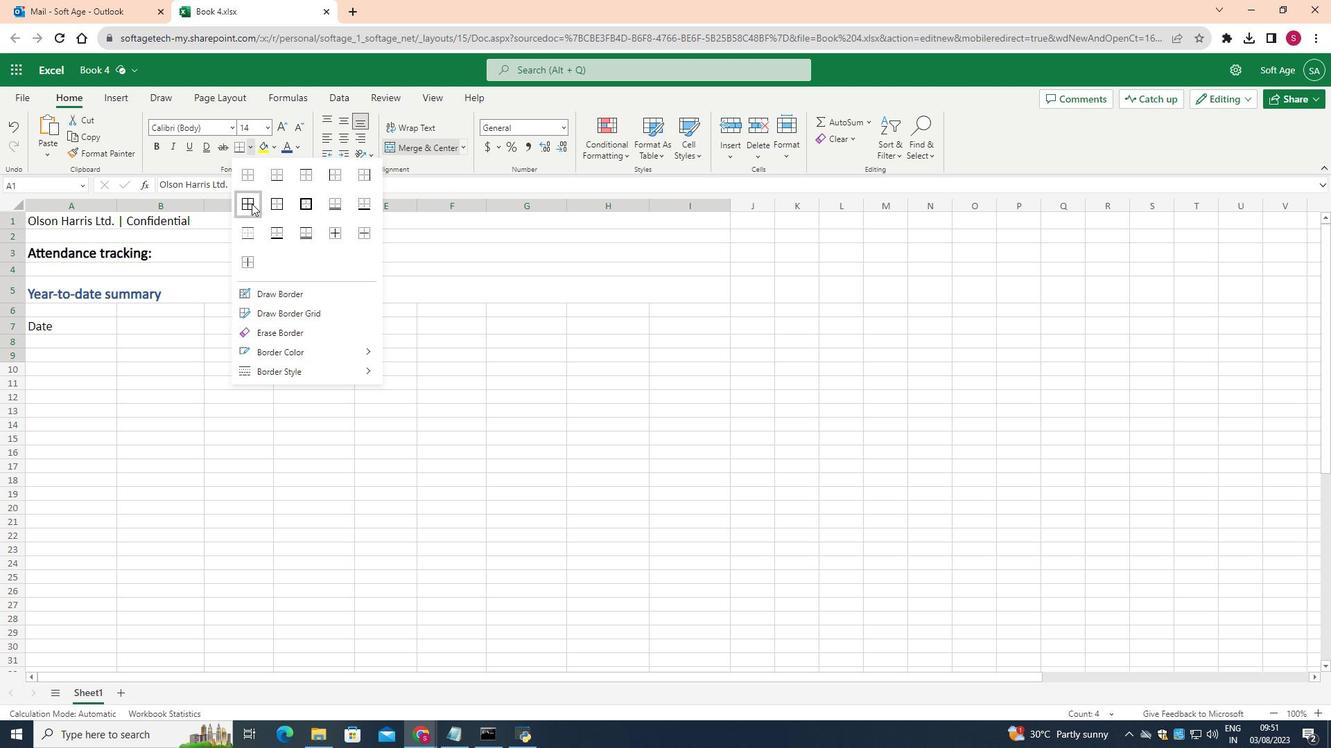 
Action: Mouse moved to (300, 432)
Screenshot: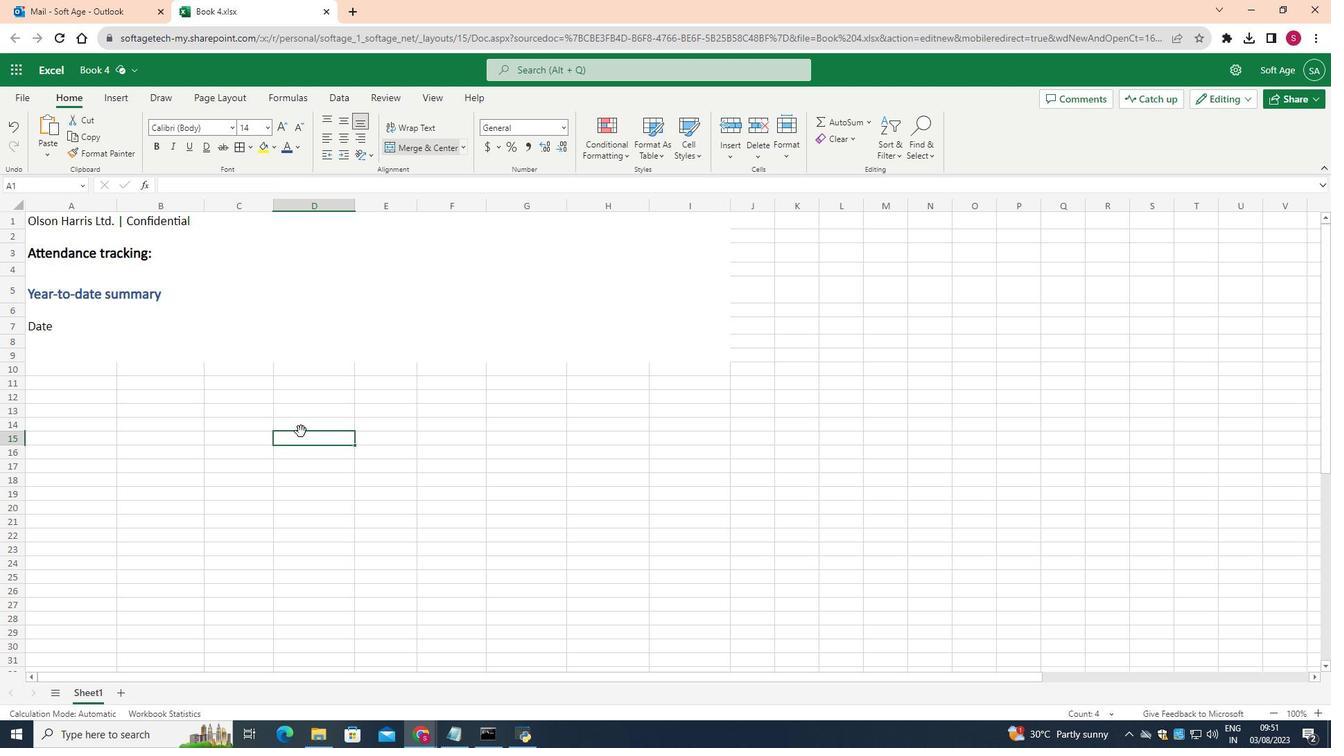 
Action: Mouse pressed left at (300, 432)
Screenshot: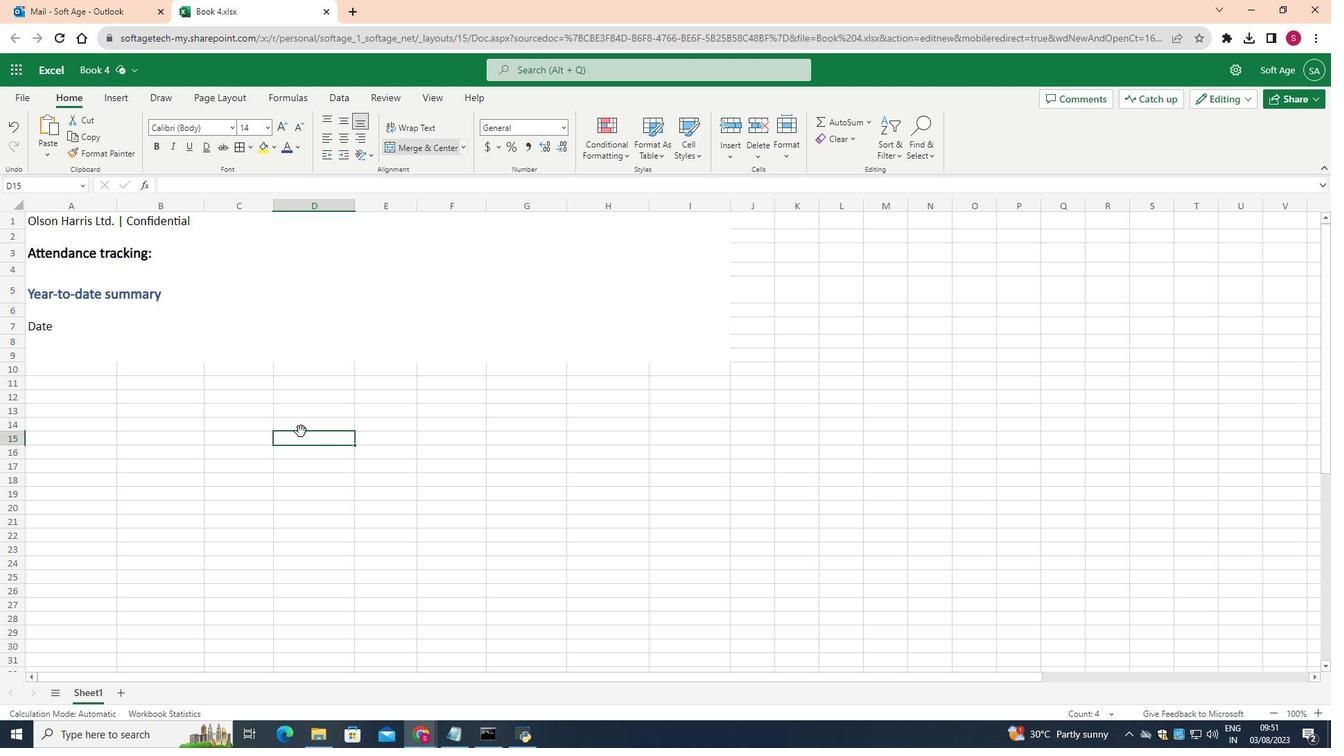 
Action: Mouse moved to (66, 366)
Screenshot: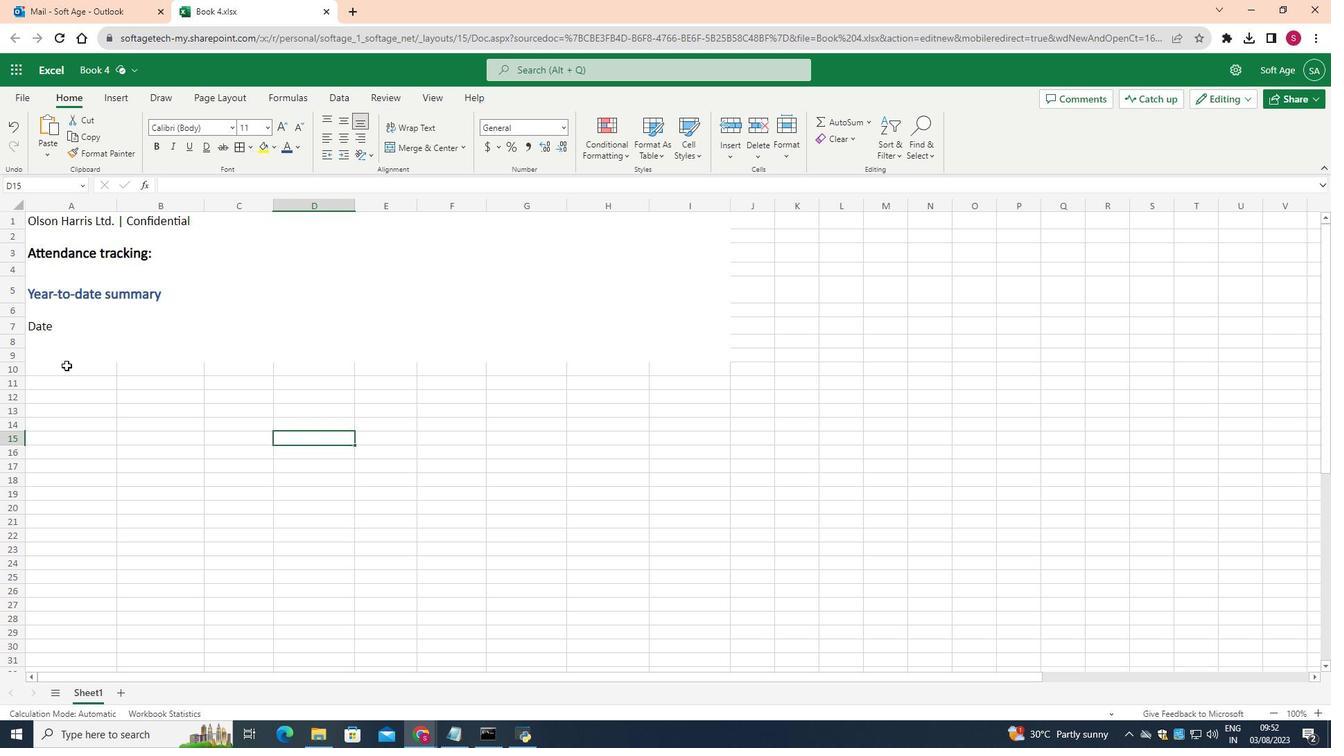 
Action: Mouse pressed left at (66, 366)
Screenshot: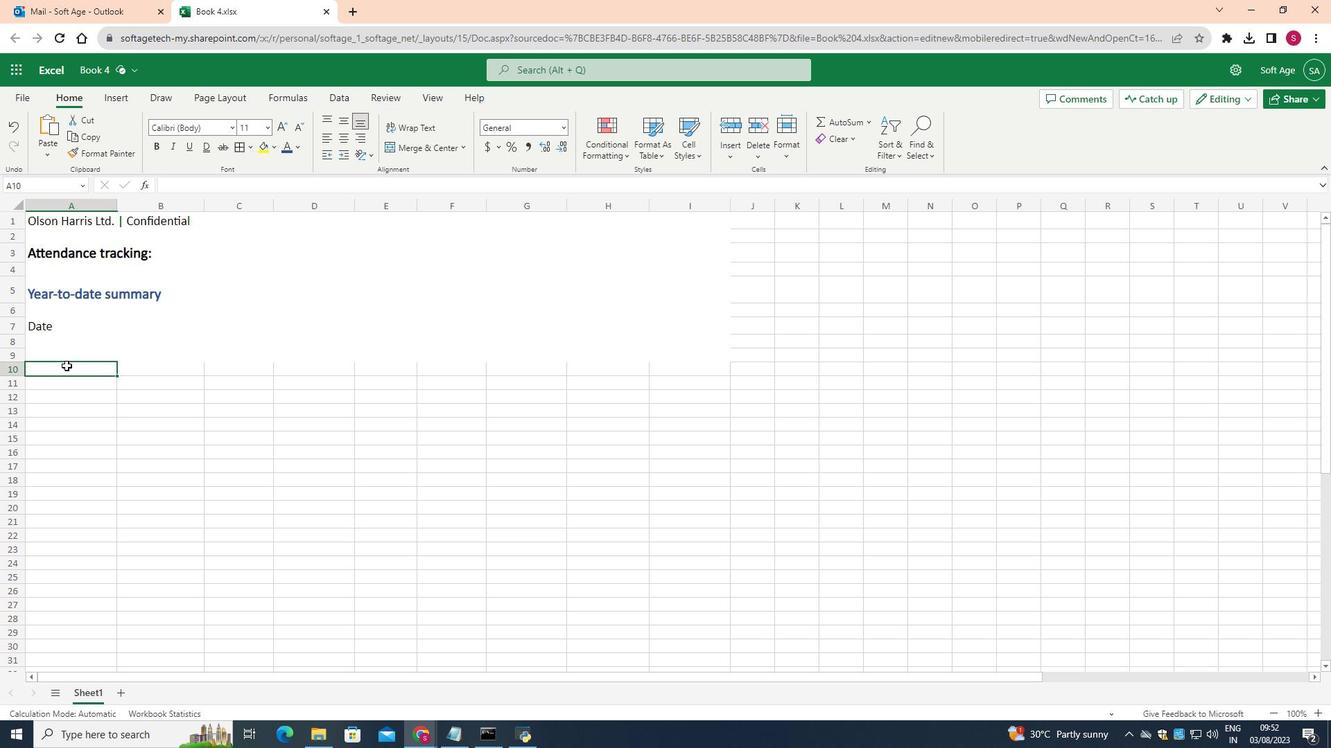 
Action: Mouse moved to (15, 377)
Screenshot: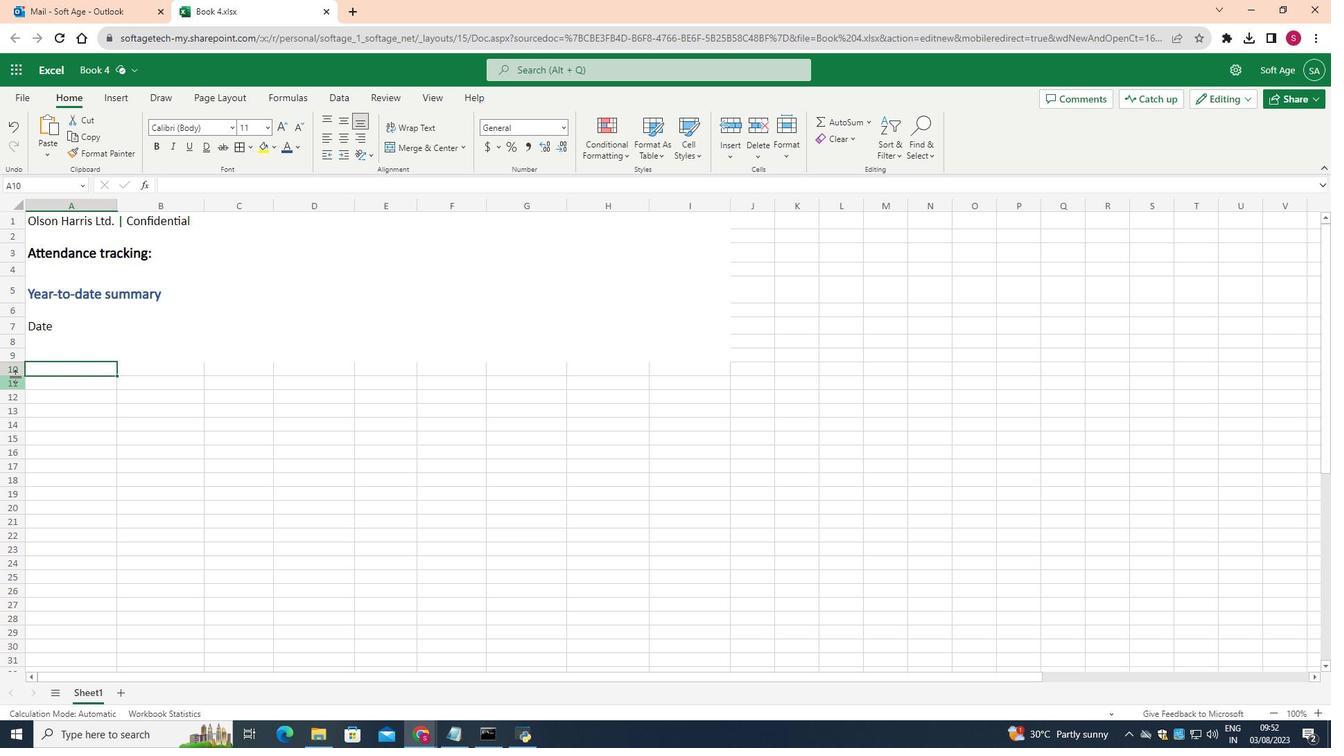 
Action: Mouse pressed left at (15, 377)
Screenshot: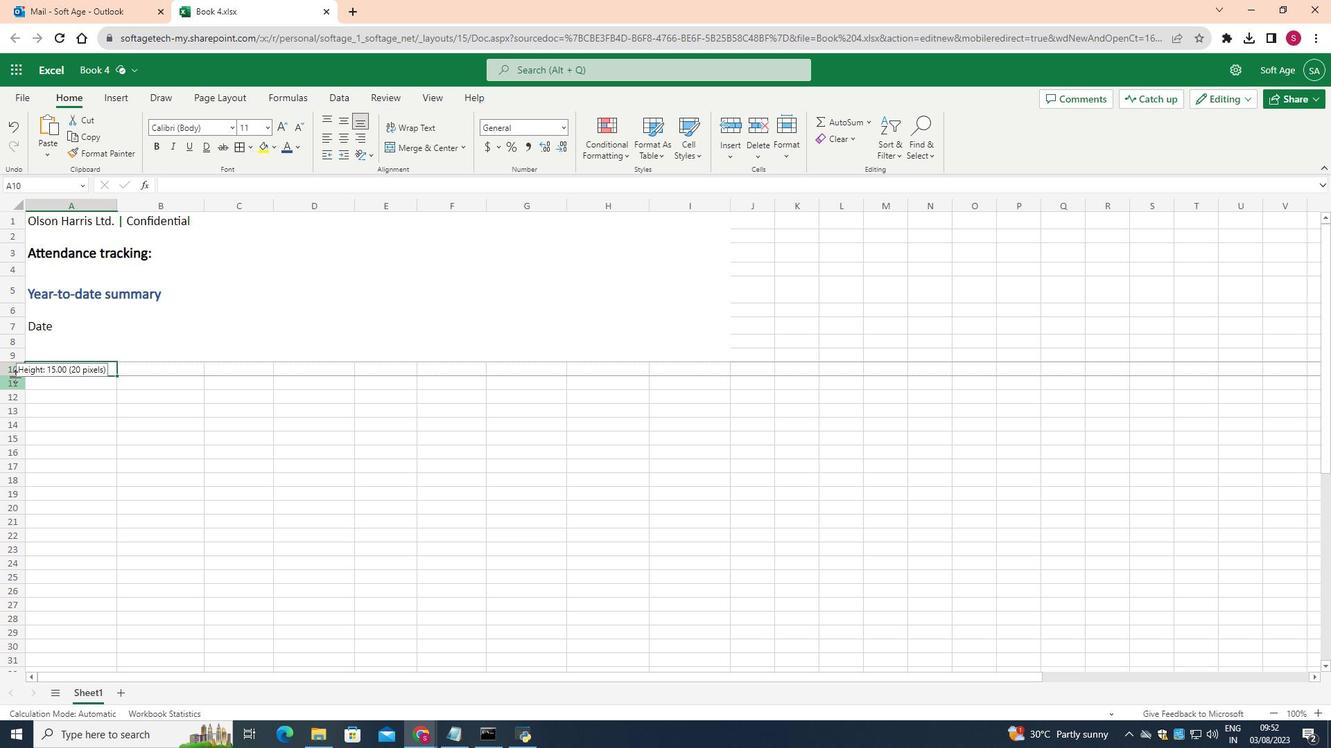 
Action: Mouse moved to (13, 391)
Screenshot: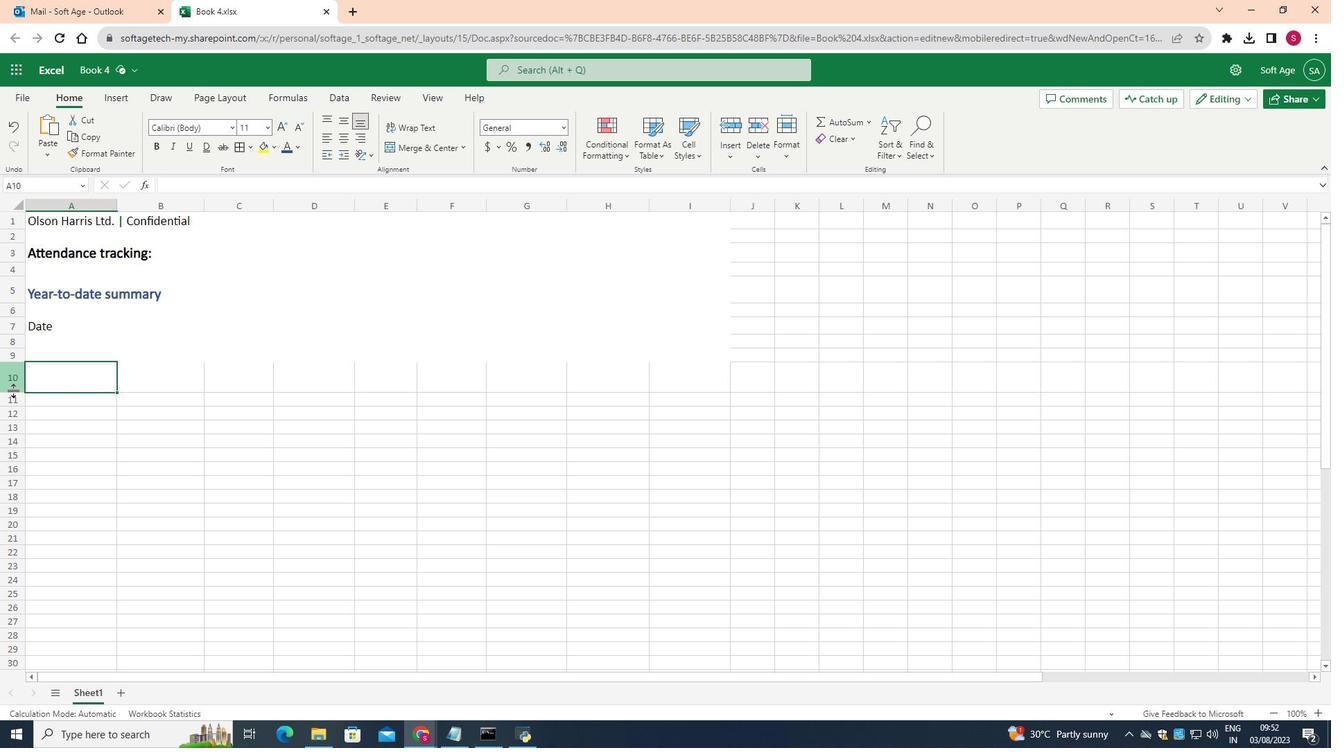 
Action: Mouse pressed left at (13, 391)
Screenshot: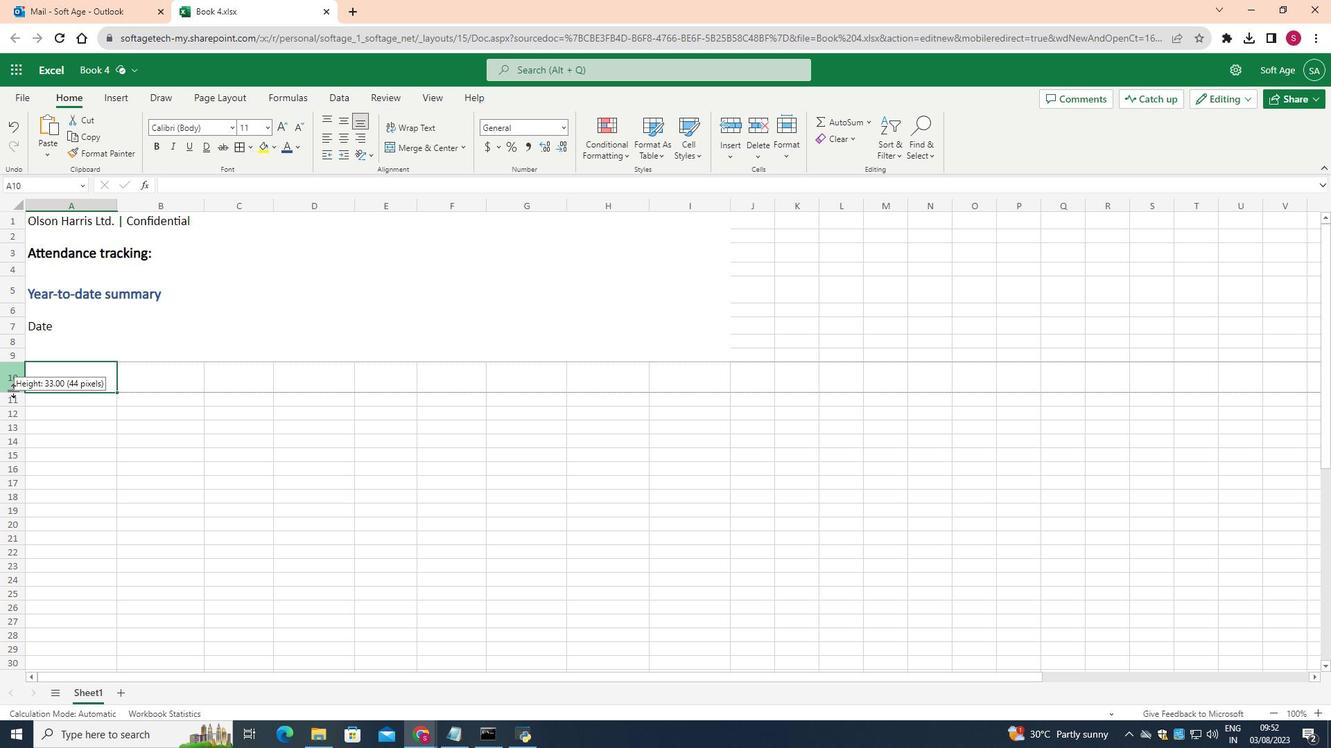 
Action: Mouse moved to (267, 130)
Screenshot: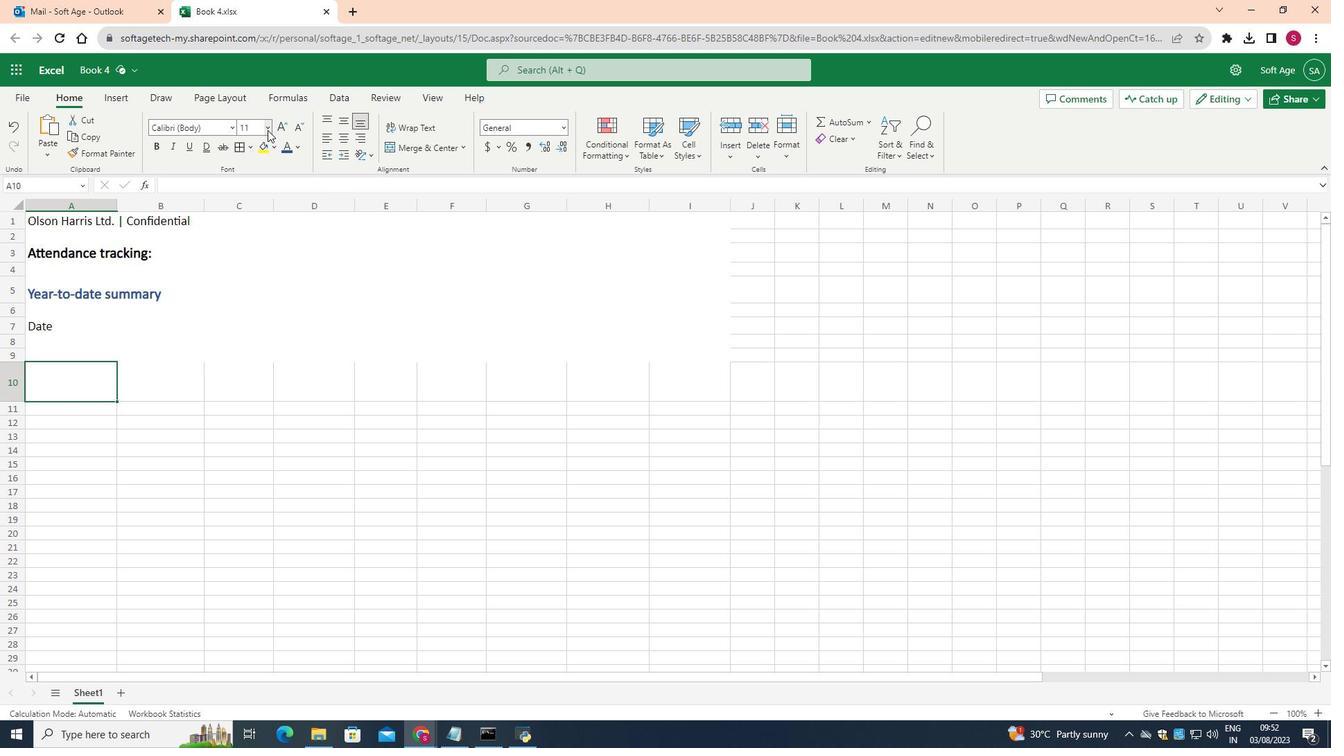 
Action: Mouse pressed left at (267, 130)
Screenshot: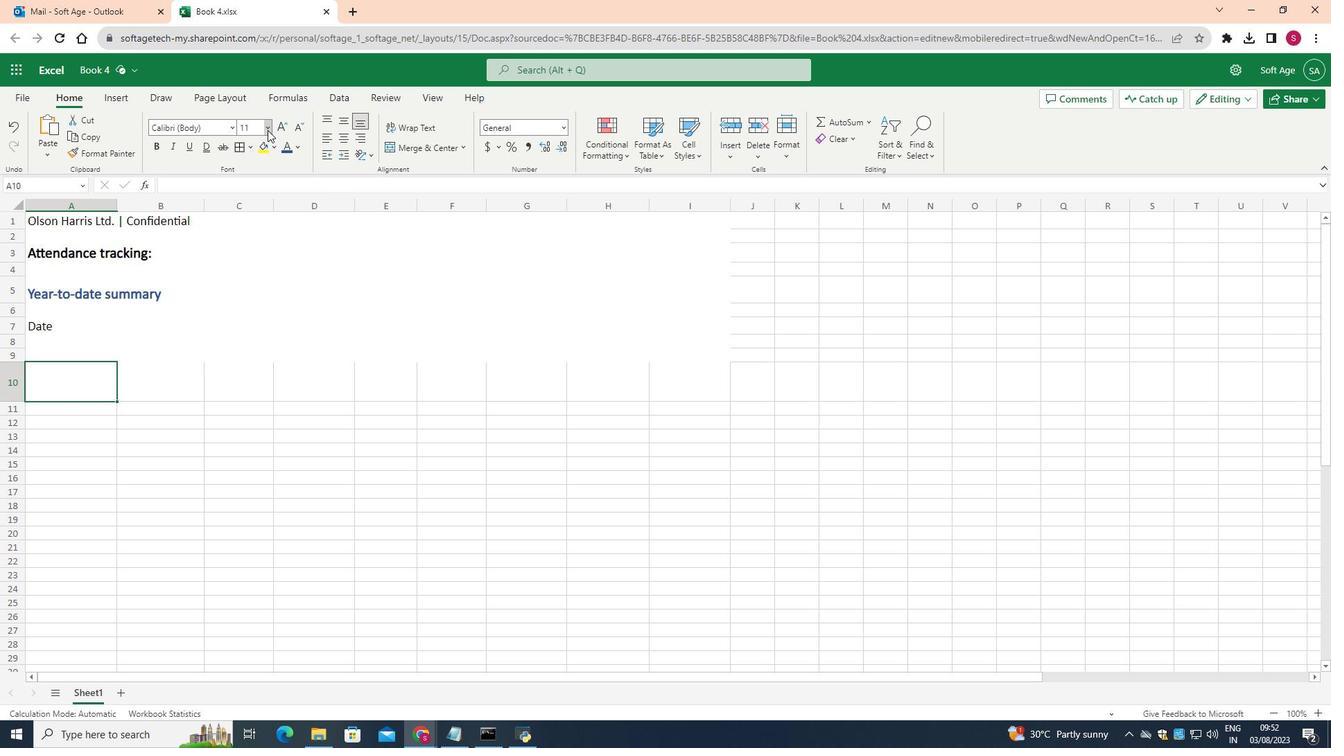 
Action: Mouse moved to (253, 239)
Screenshot: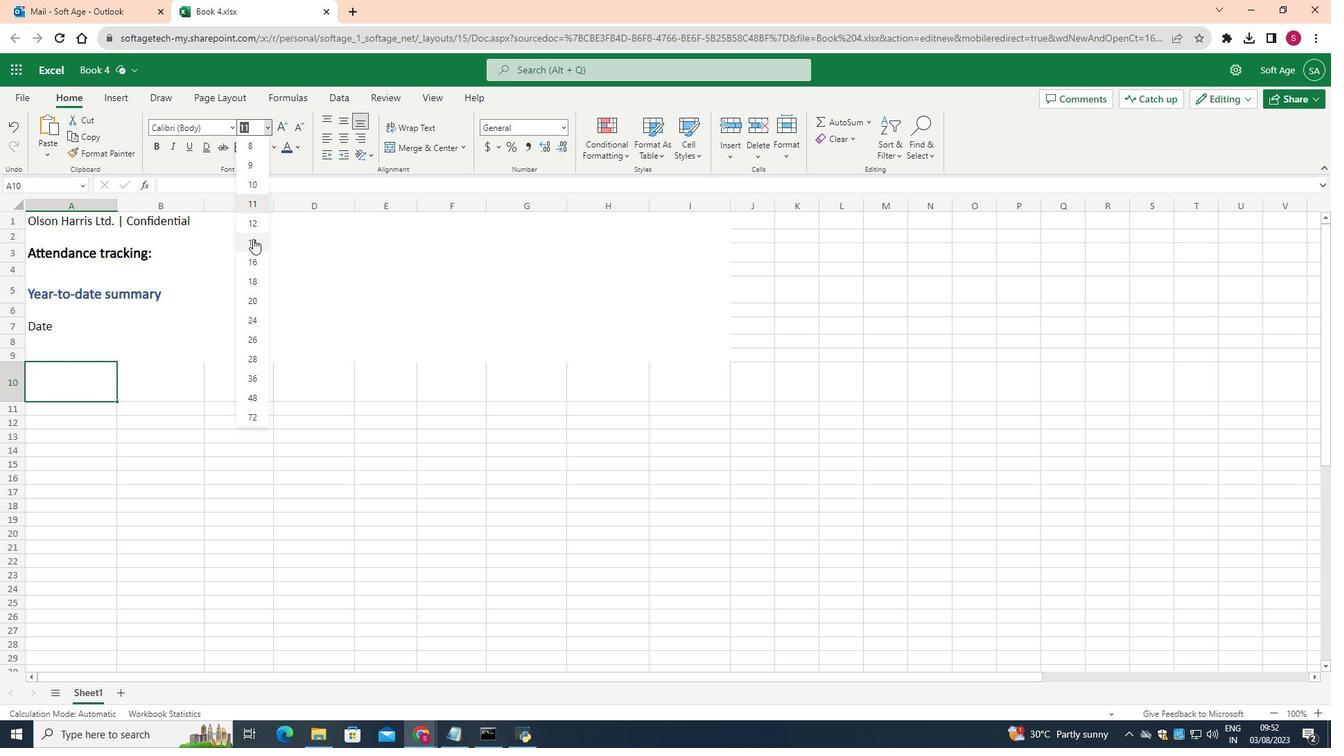 
Action: Mouse pressed left at (253, 239)
Screenshot: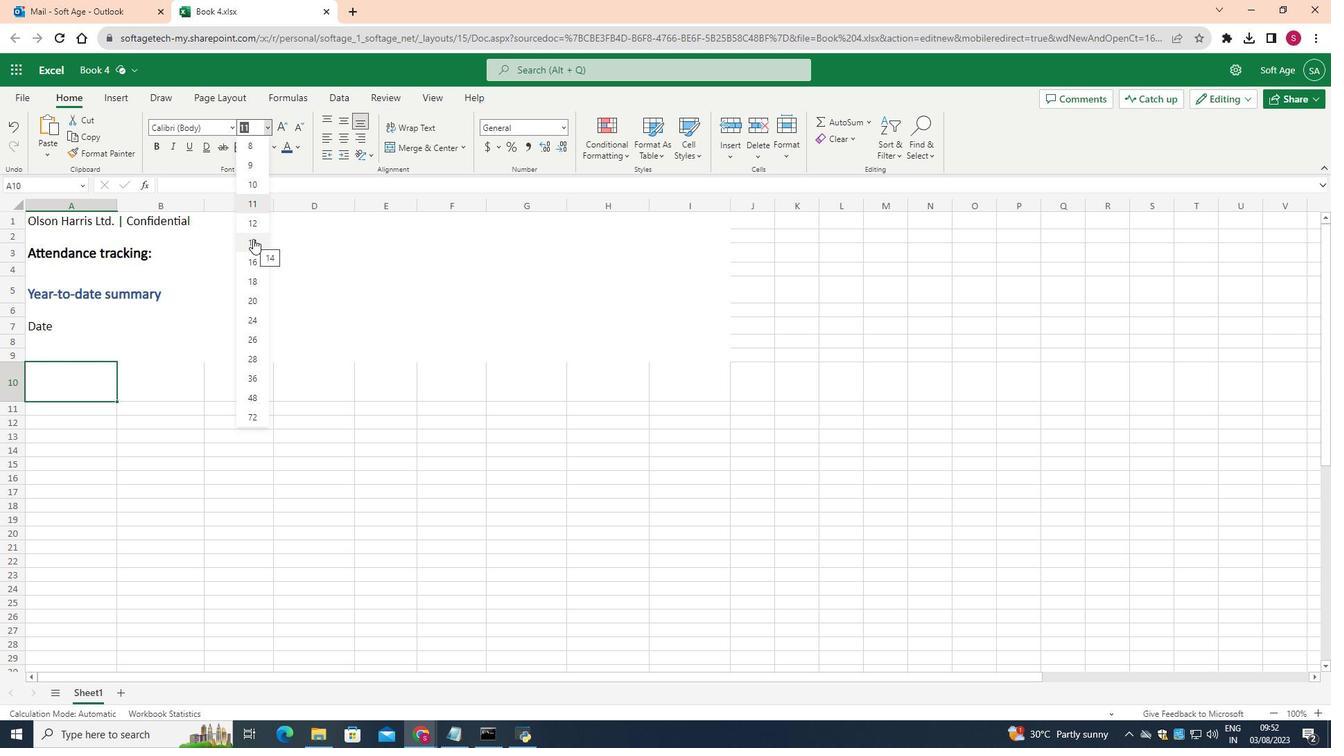 
Action: Mouse moved to (264, 128)
Screenshot: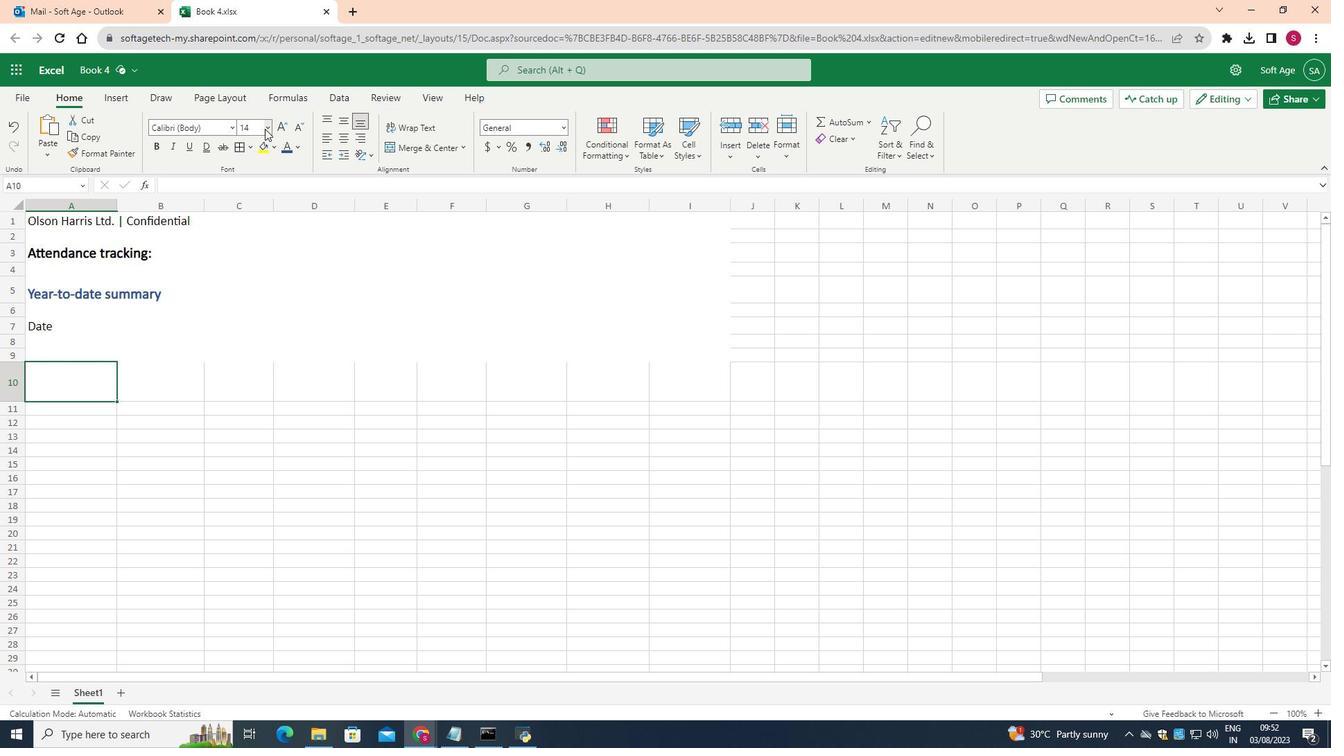 
Action: Mouse pressed left at (264, 128)
Screenshot: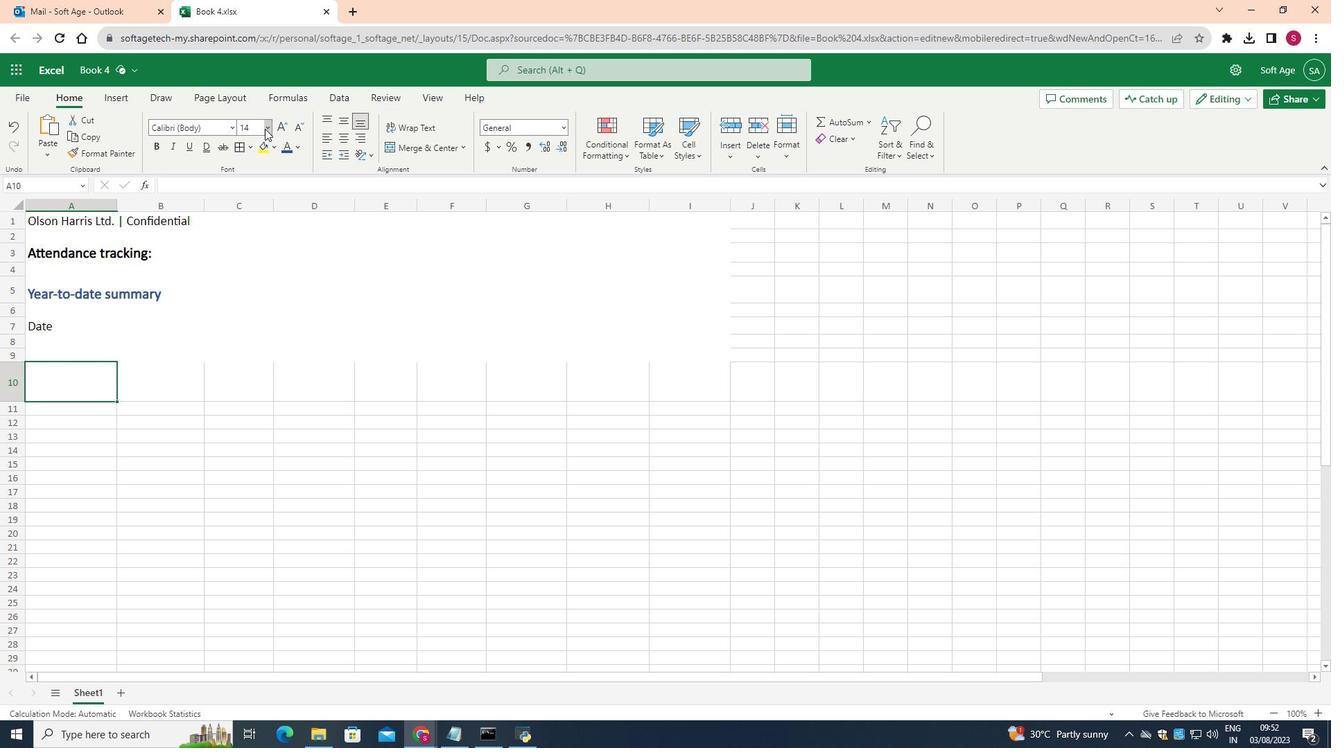 
Action: Mouse moved to (81, 374)
Screenshot: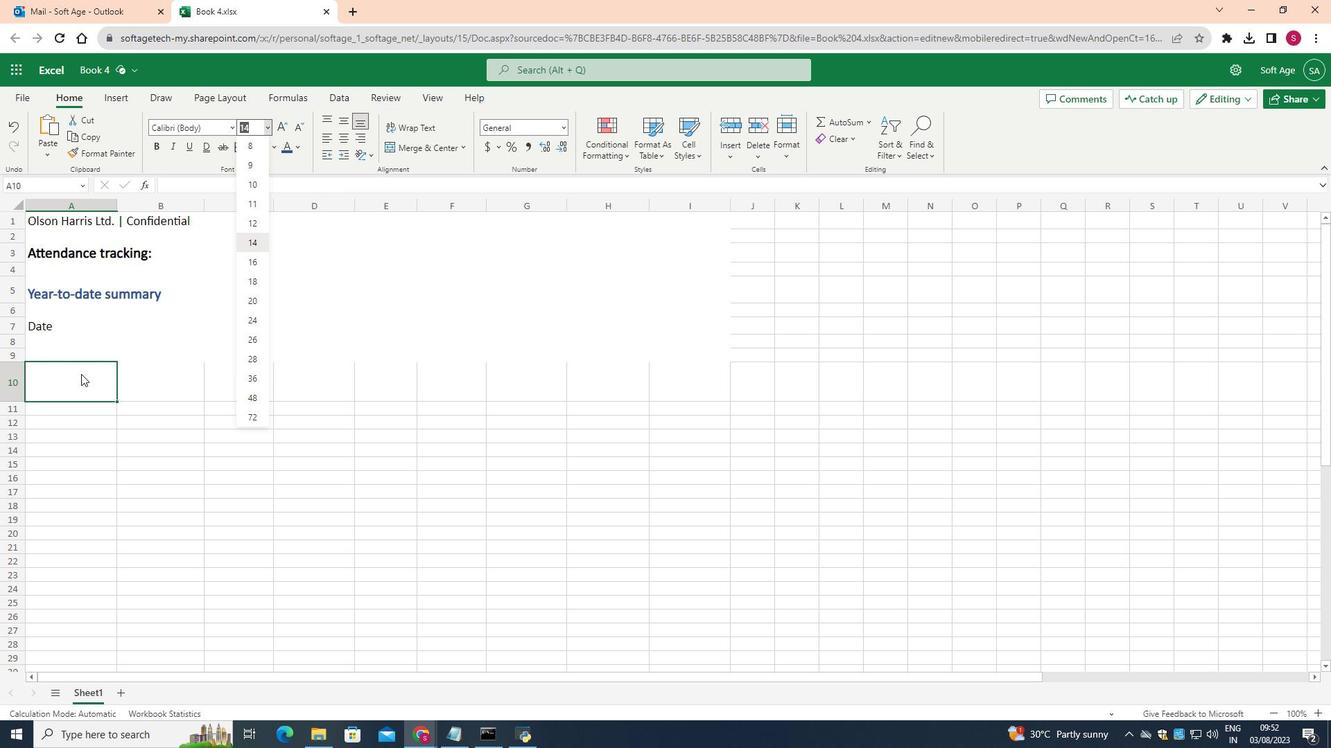 
Action: Mouse pressed left at (81, 374)
Screenshot: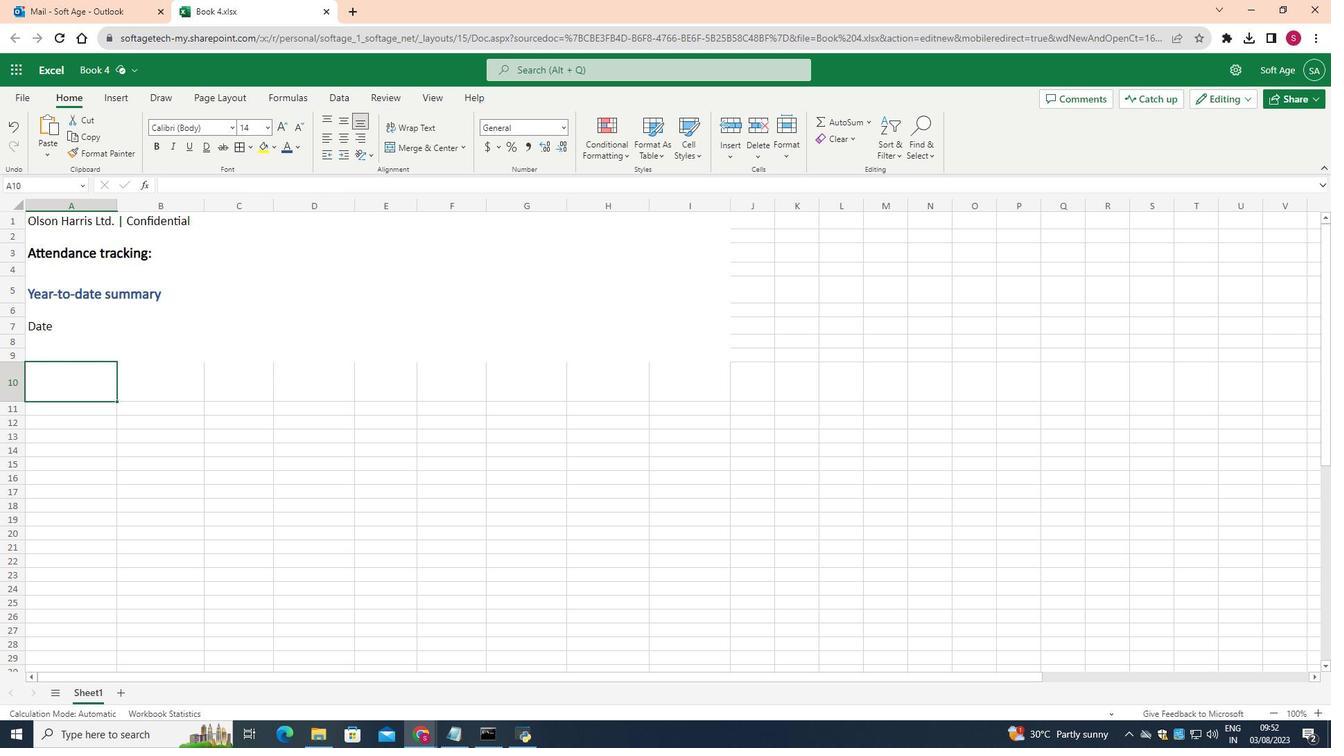 
Action: Mouse pressed left at (81, 374)
Screenshot: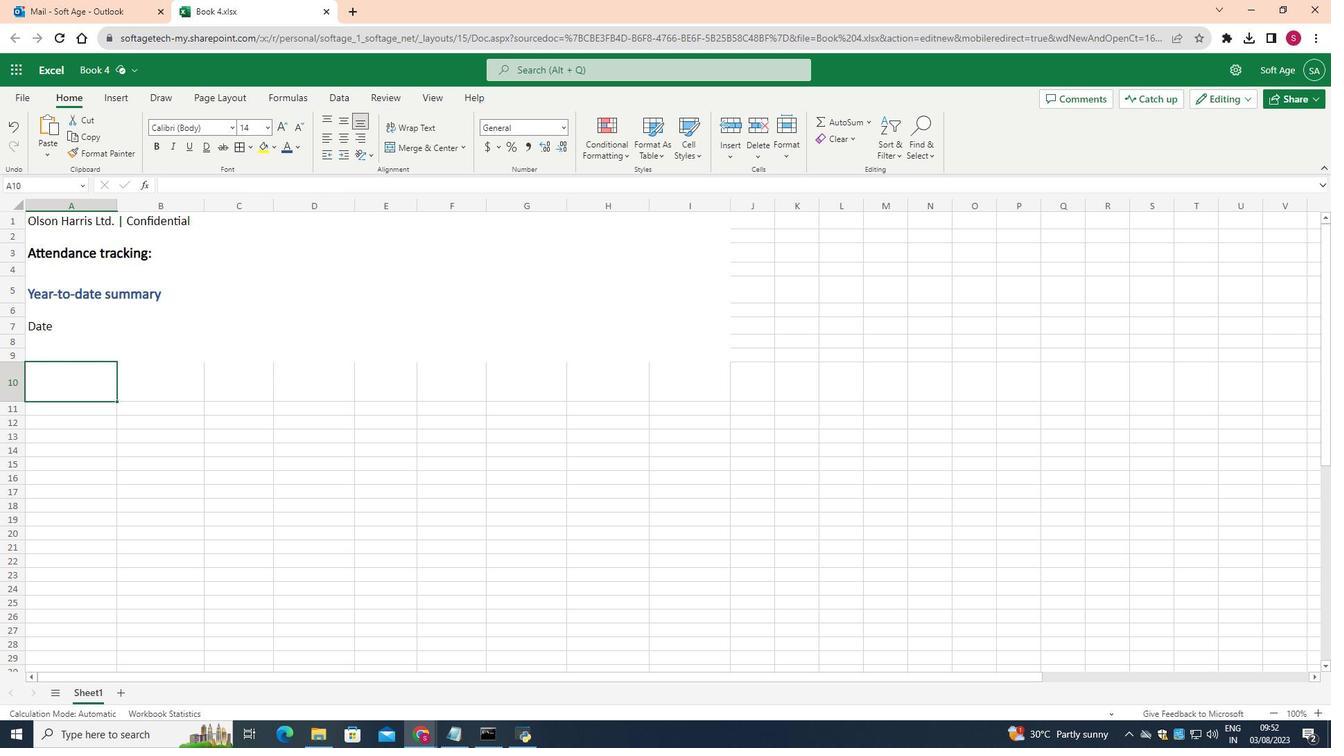 
Action: Mouse pressed left at (81, 374)
Screenshot: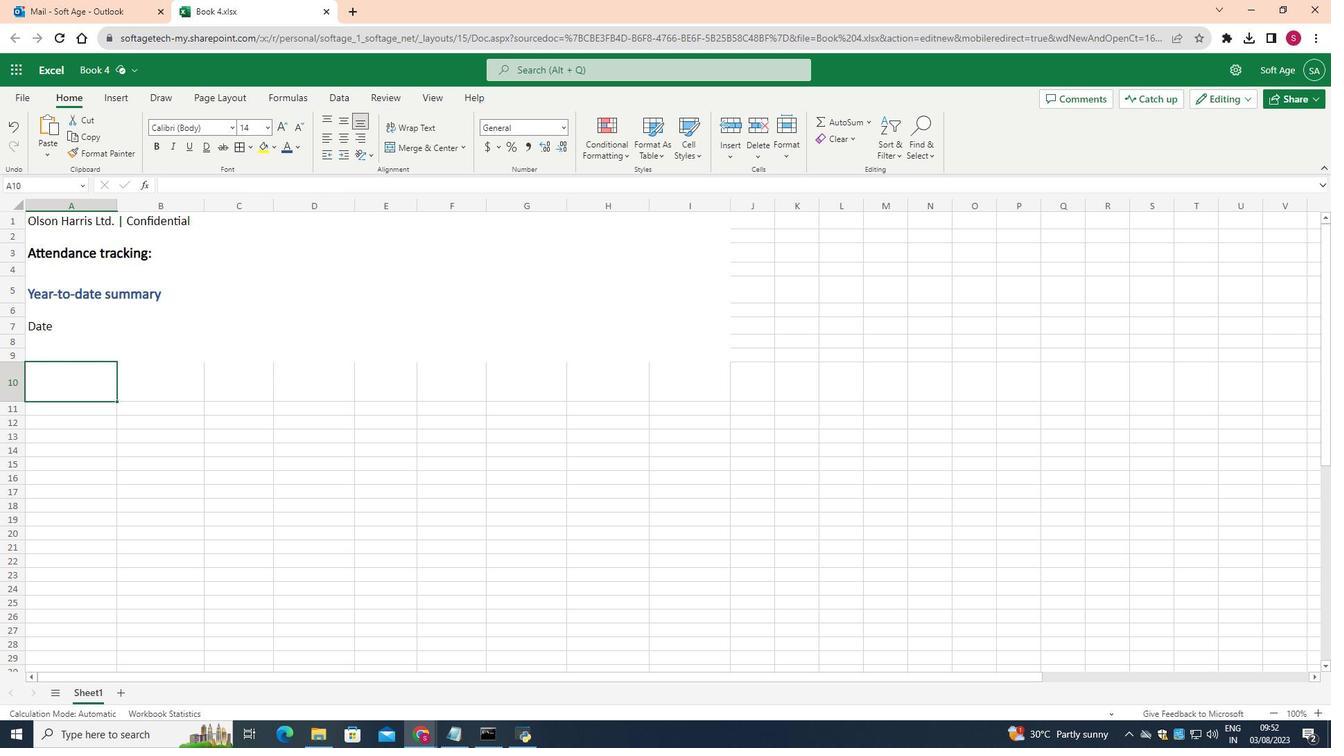 
Action: Key pressed <Key.shift>Last<Key.space>name
Screenshot: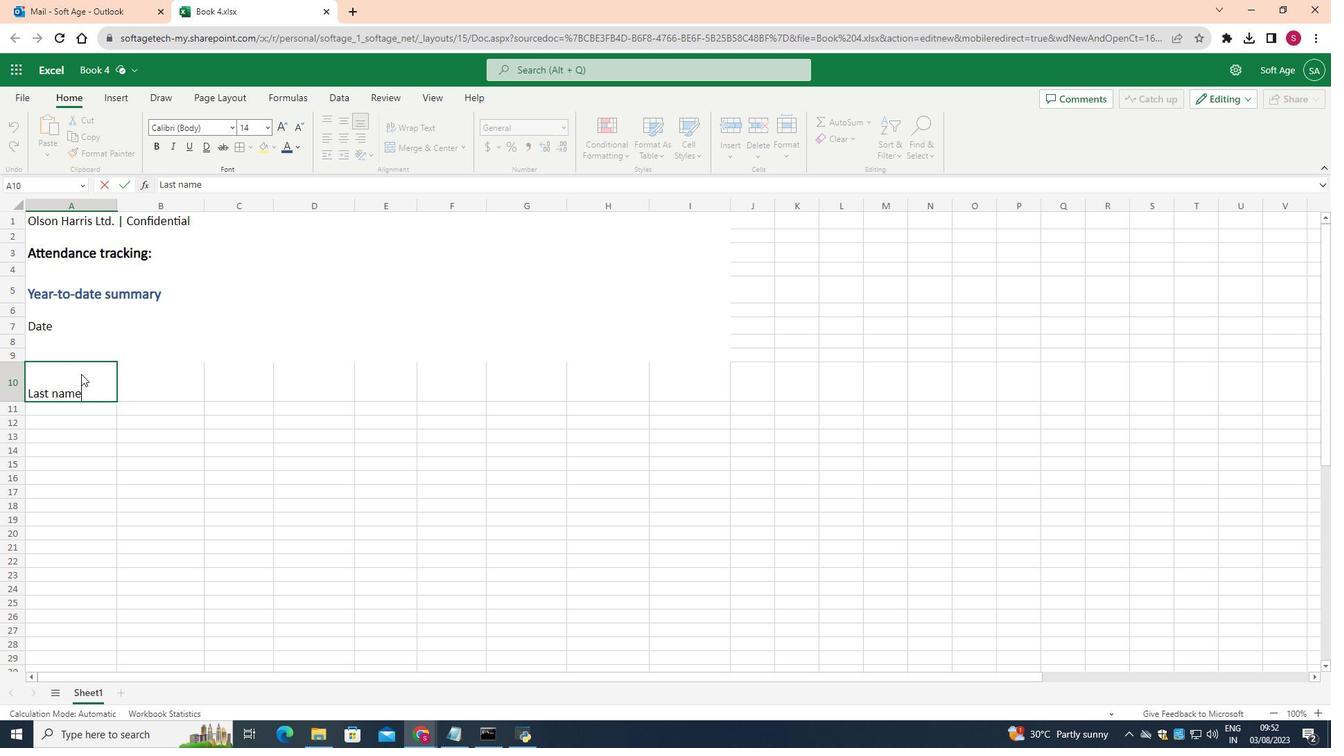 
Action: Mouse moved to (145, 384)
Screenshot: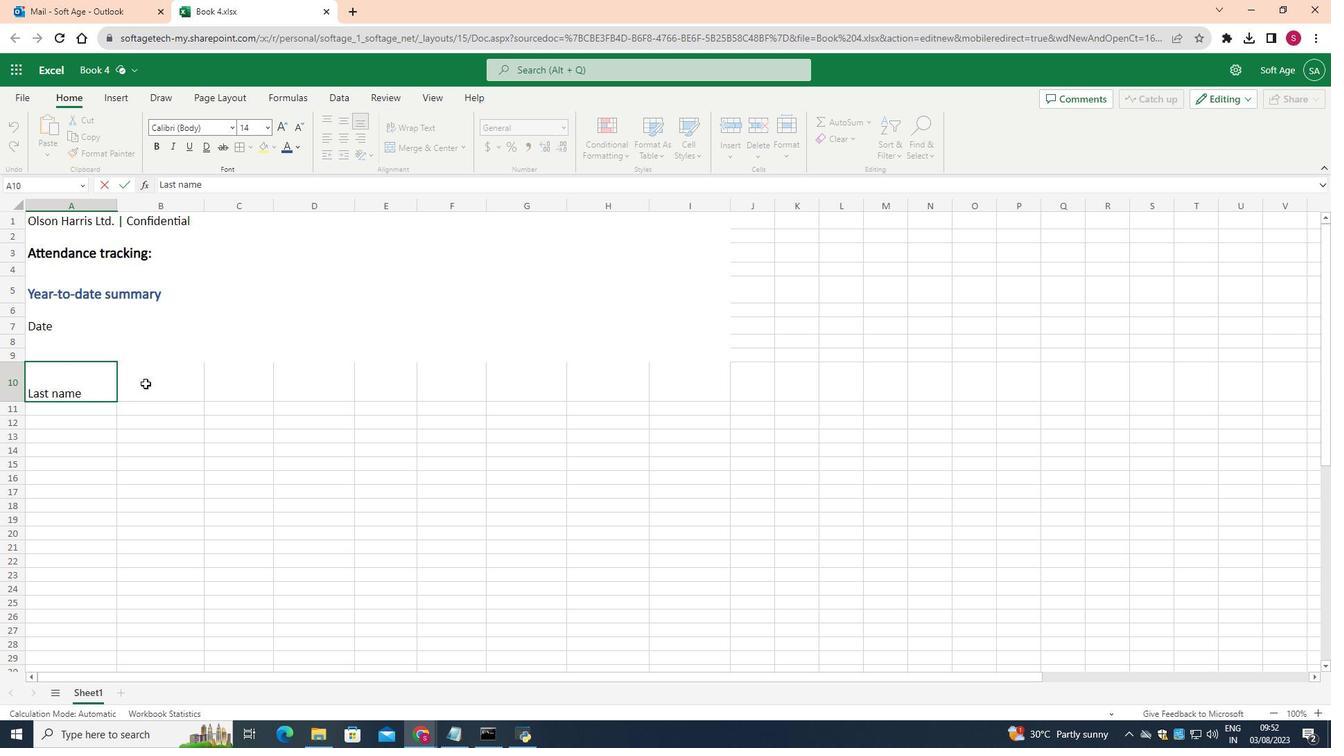 
Action: Mouse pressed left at (145, 384)
Screenshot: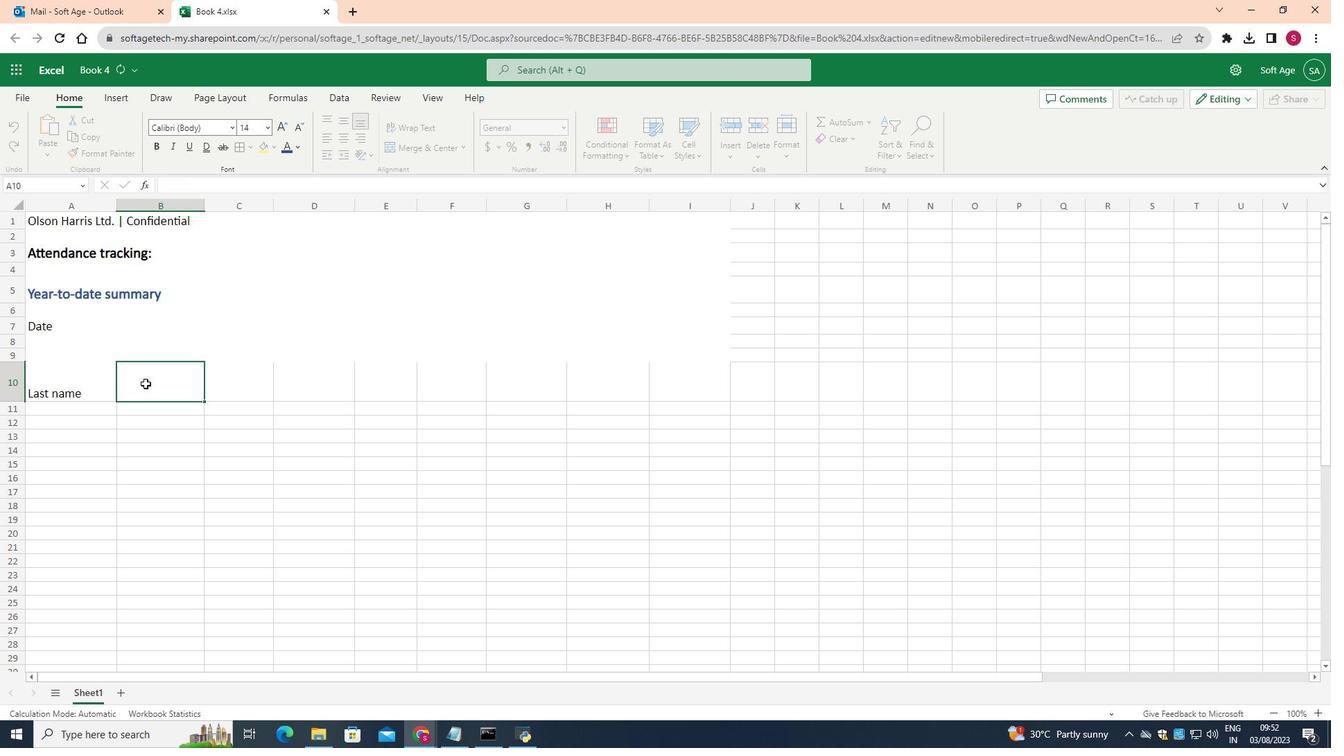 
Action: Mouse moved to (267, 125)
Screenshot: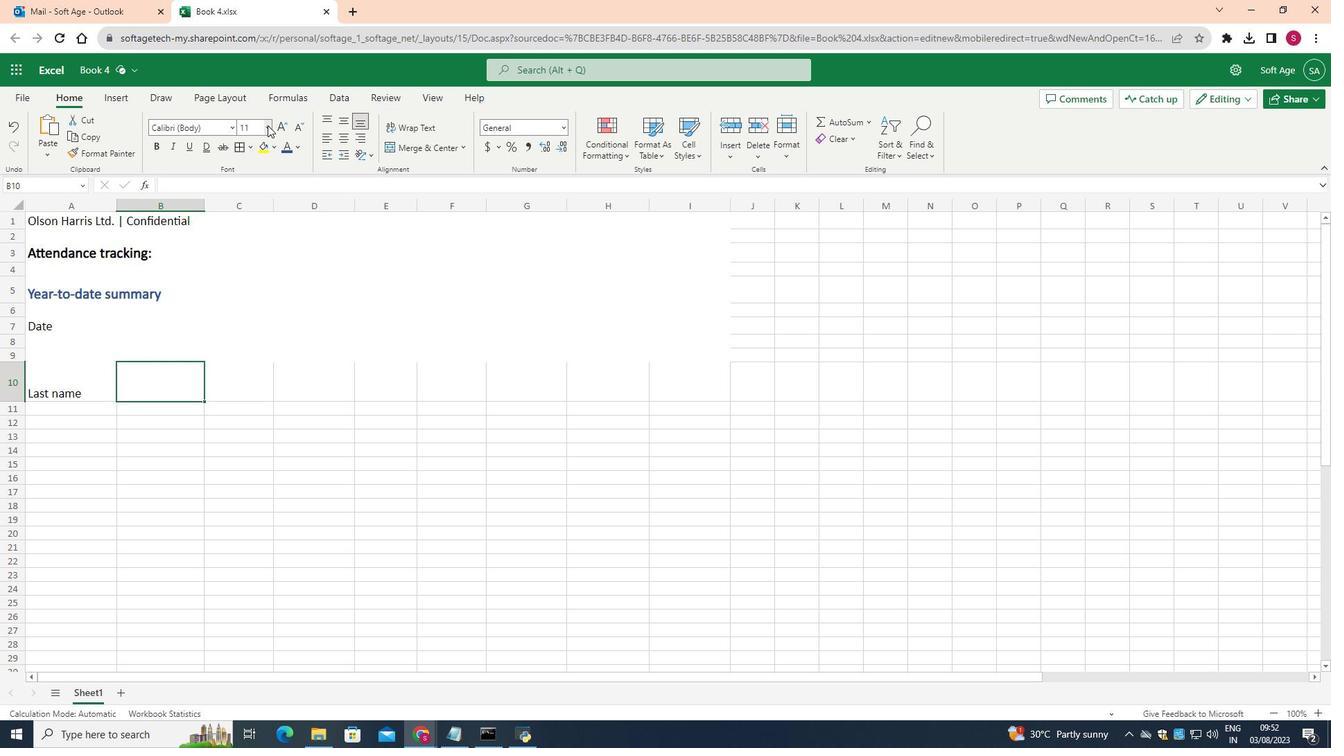 
Action: Mouse pressed left at (267, 125)
Screenshot: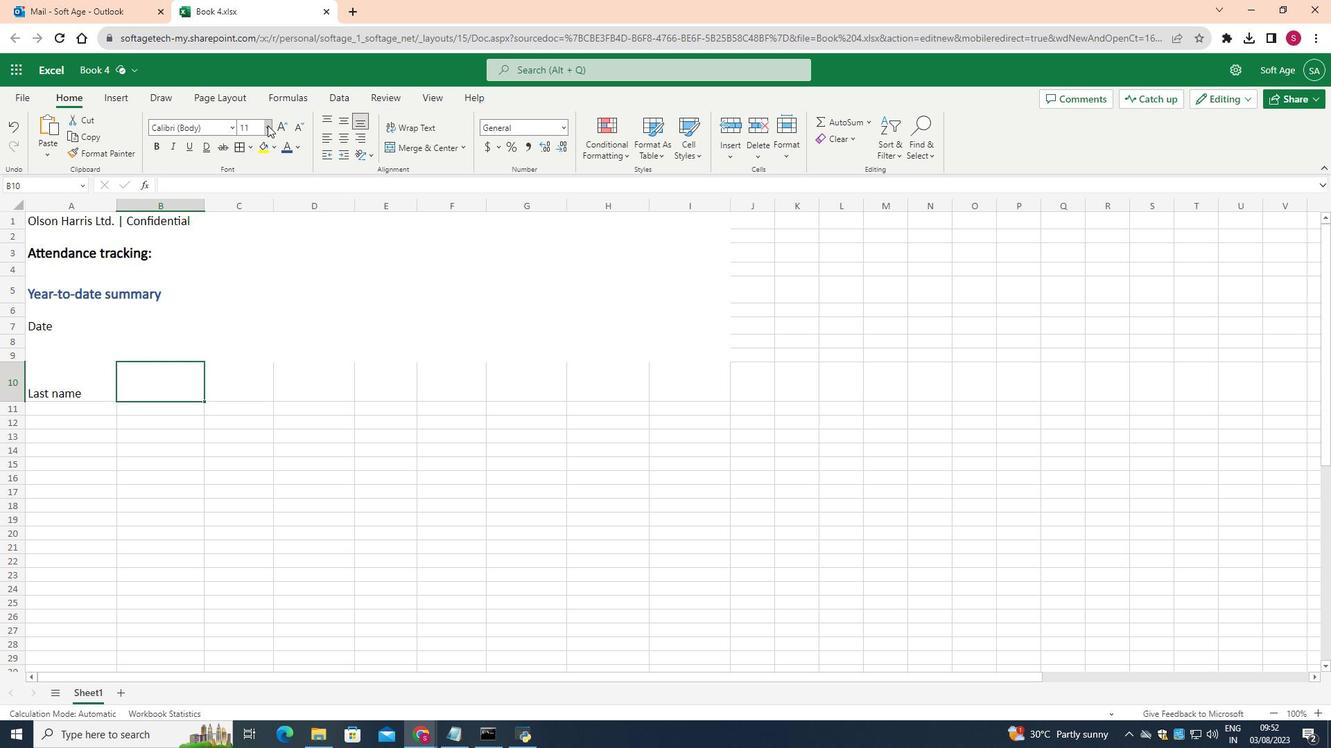 
Action: Mouse moved to (253, 241)
Screenshot: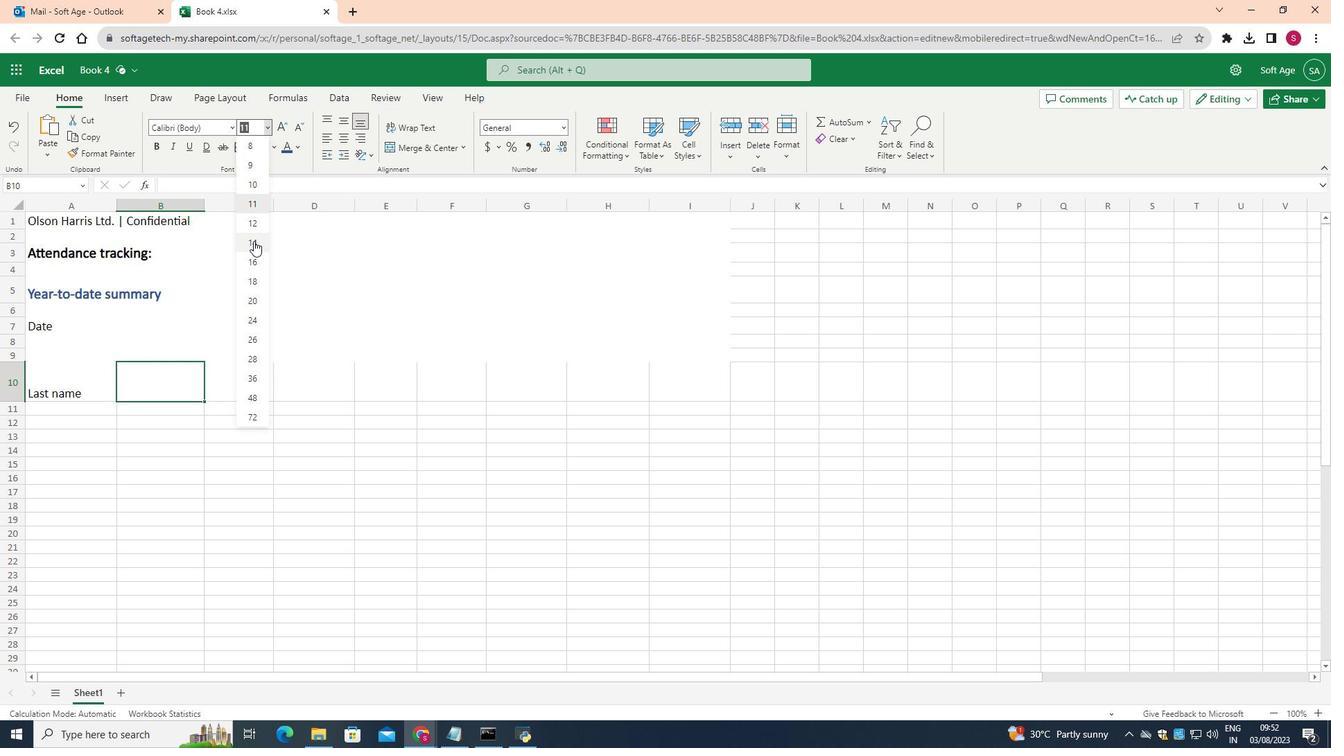 
Action: Mouse pressed left at (253, 241)
Screenshot: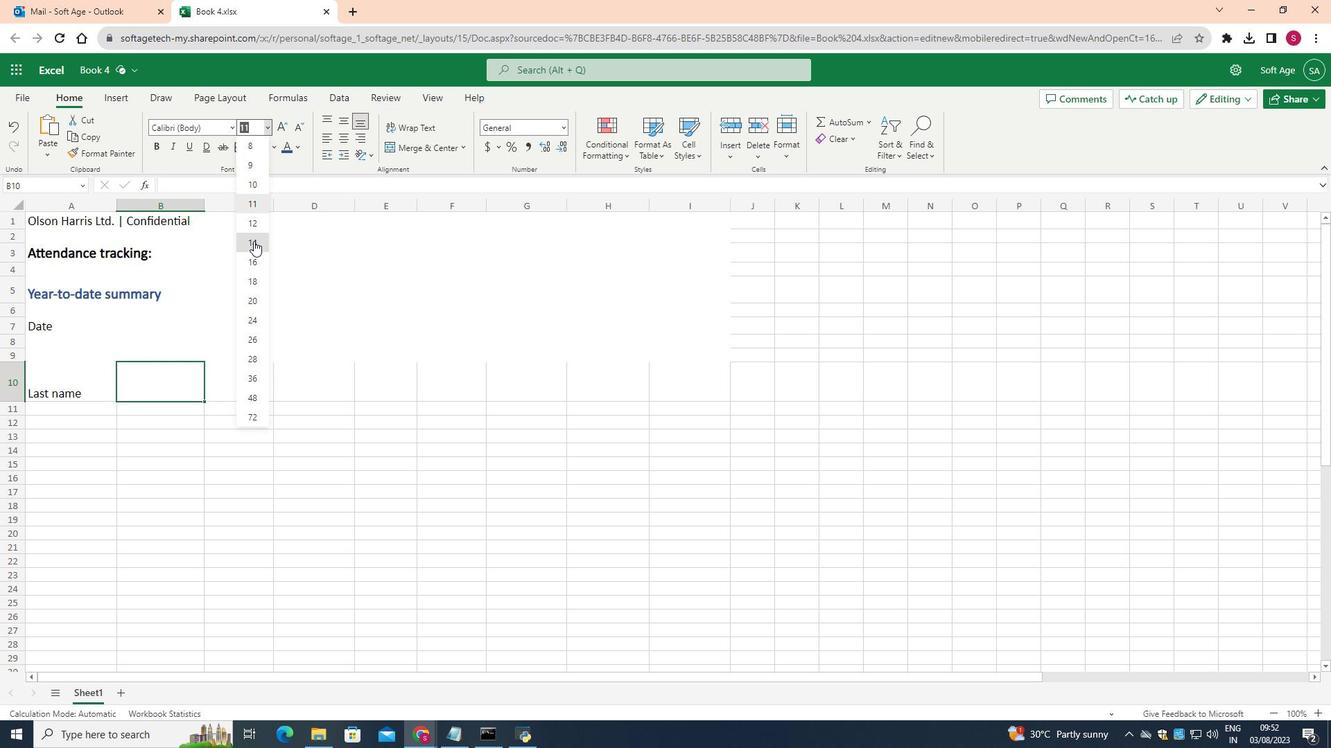 
Action: Key pressed <Key.shift>First<Key.space>name
Screenshot: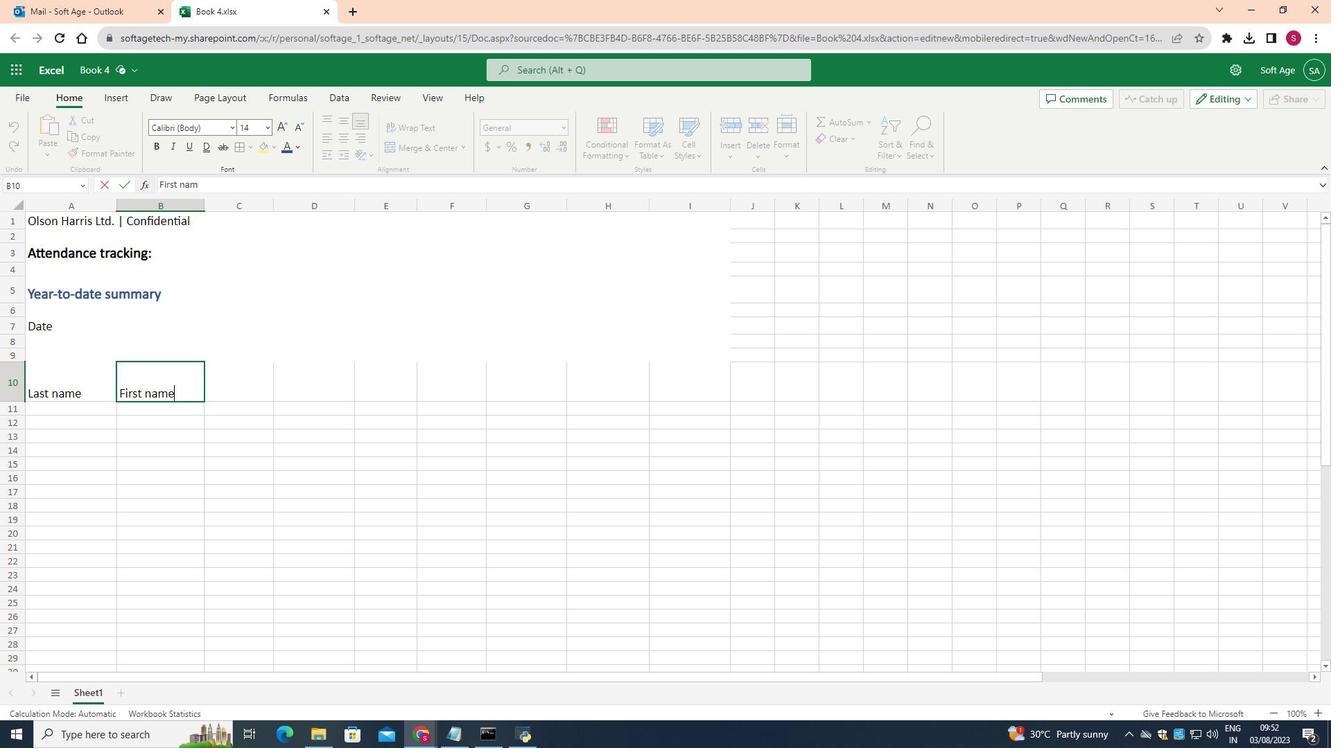 
Action: Mouse moved to (228, 390)
Screenshot: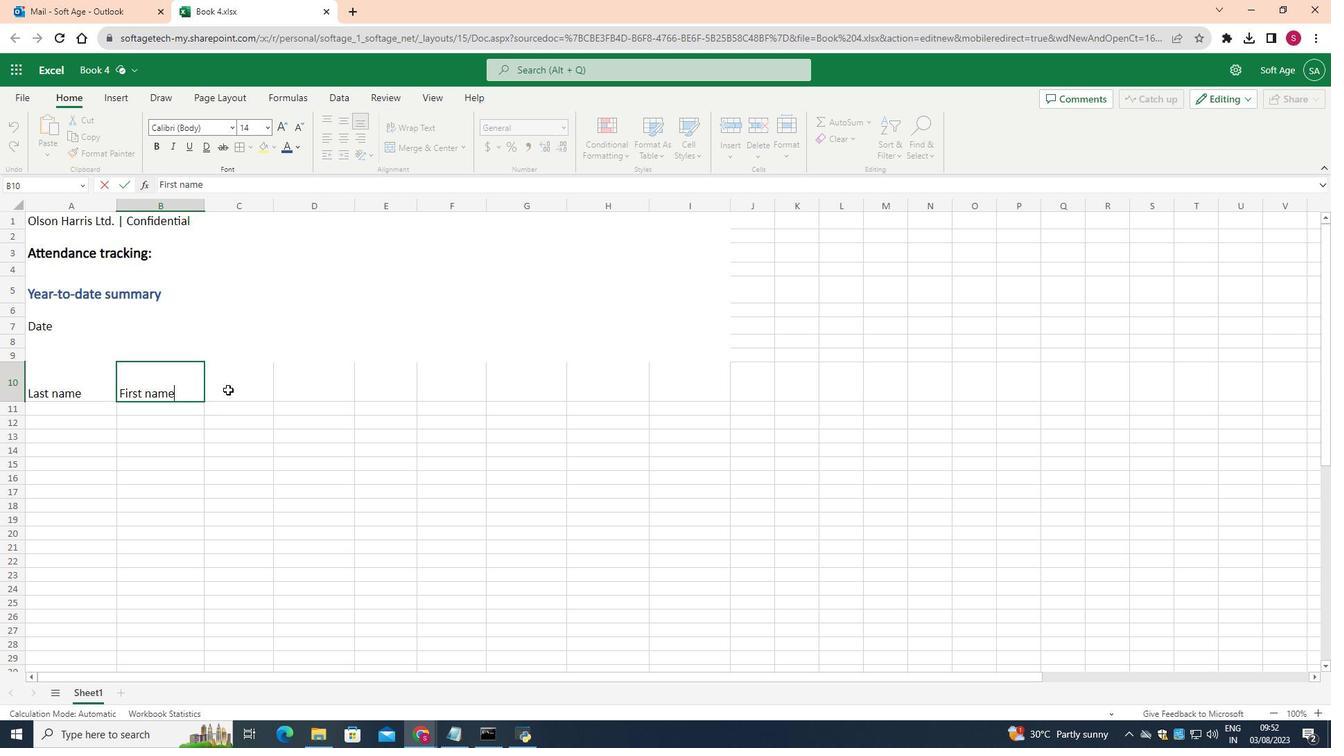 
Action: Mouse pressed left at (228, 390)
Screenshot: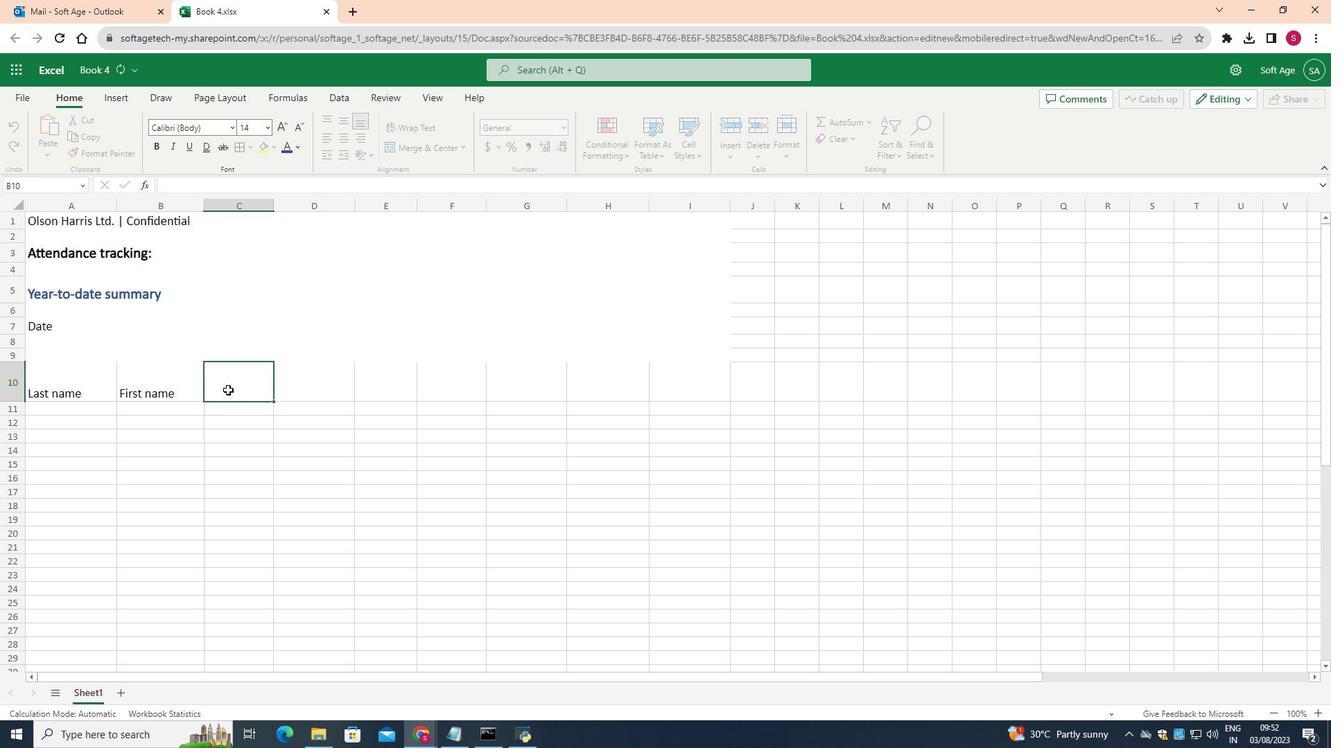
Action: Mouse moved to (268, 130)
Screenshot: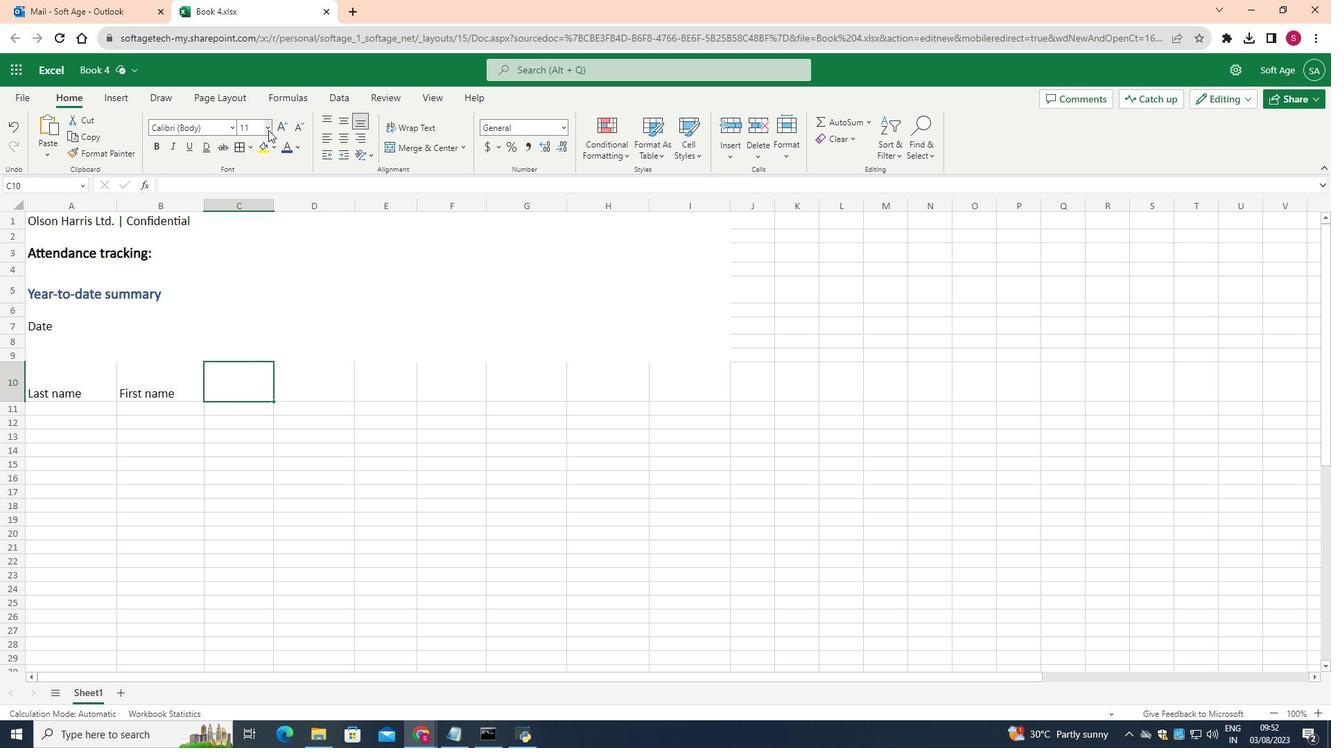 
Action: Mouse pressed left at (268, 130)
Screenshot: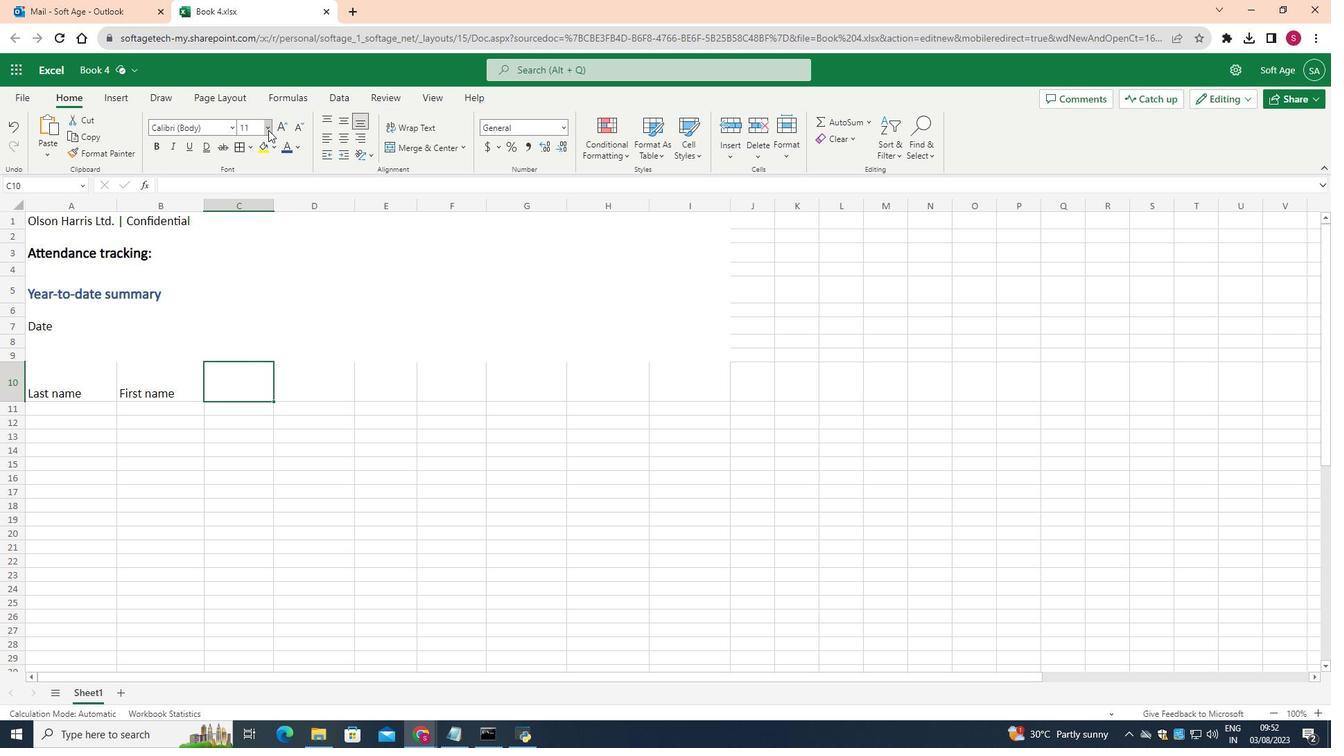 
Action: Mouse moved to (257, 244)
Screenshot: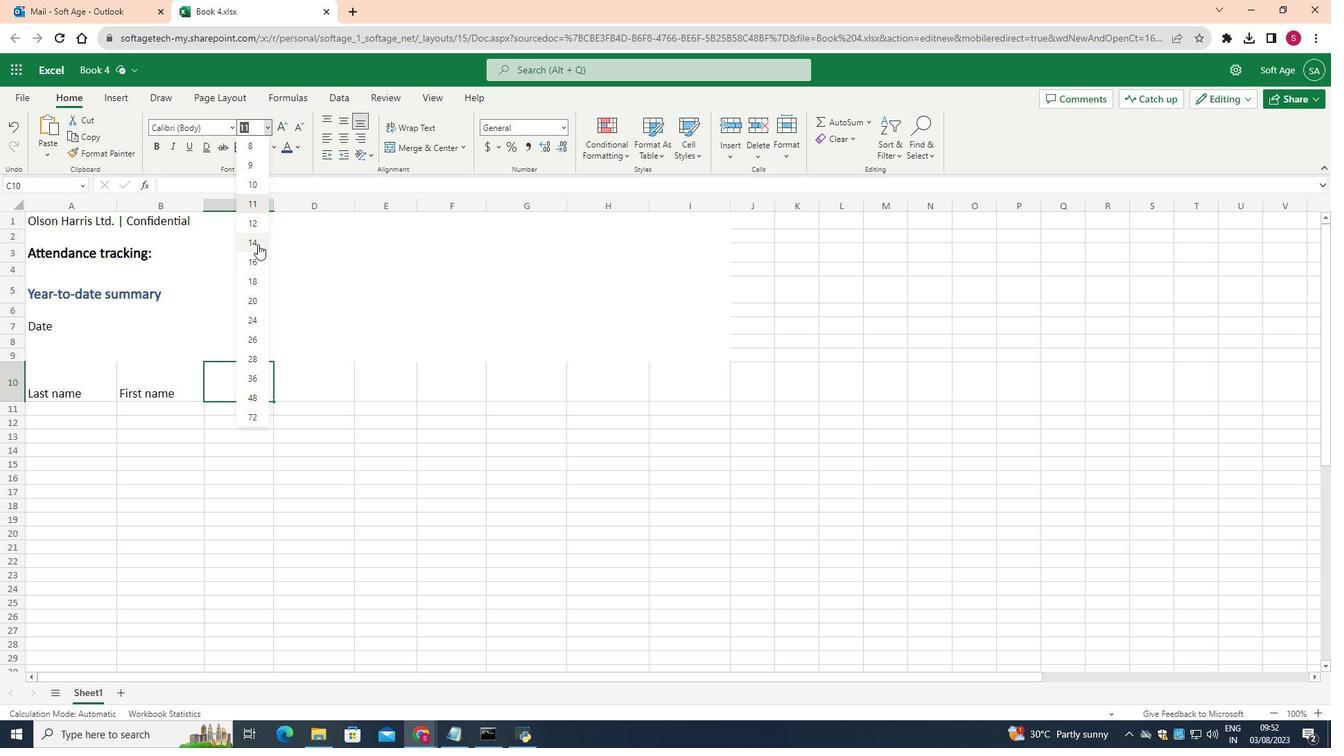 
Action: Mouse pressed left at (257, 244)
Screenshot: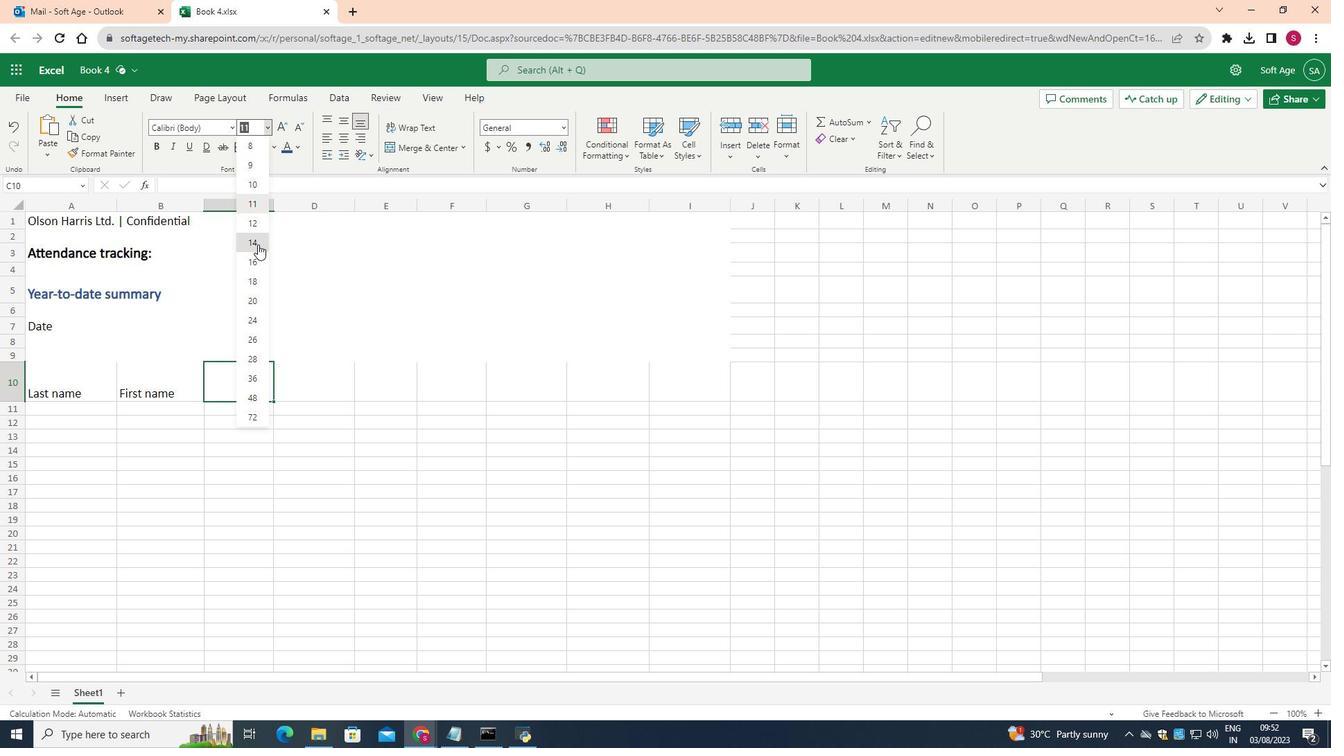 
Action: Mouse moved to (257, 244)
Screenshot: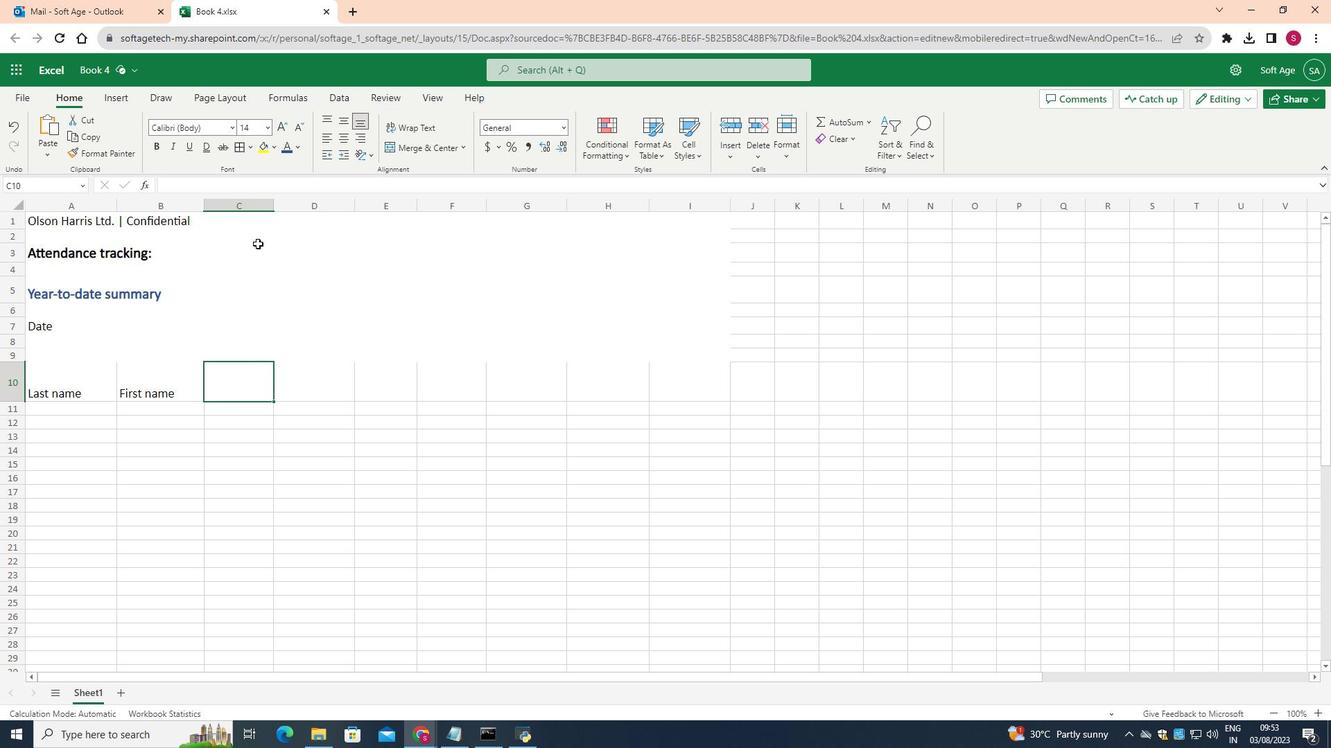 
Action: Key pressed <Key.shift>Vacation
Screenshot: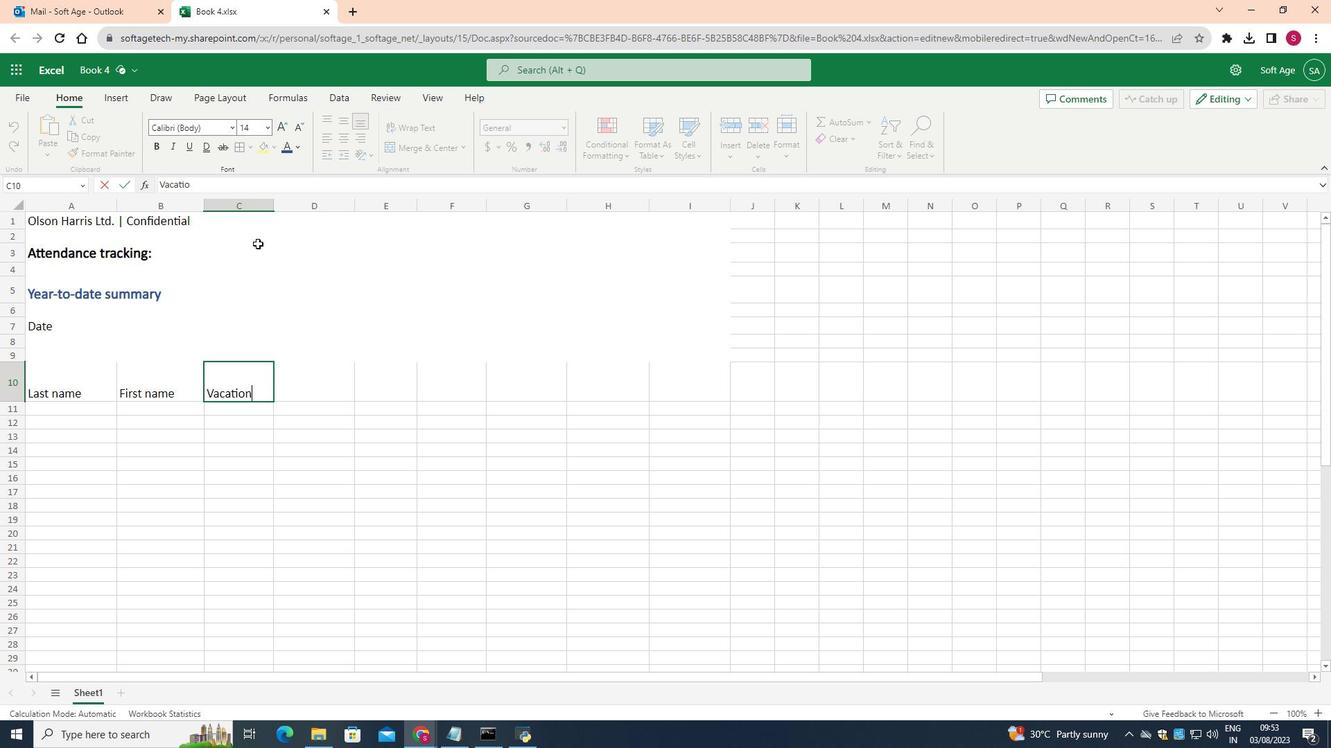 
Action: Mouse moved to (338, 389)
Screenshot: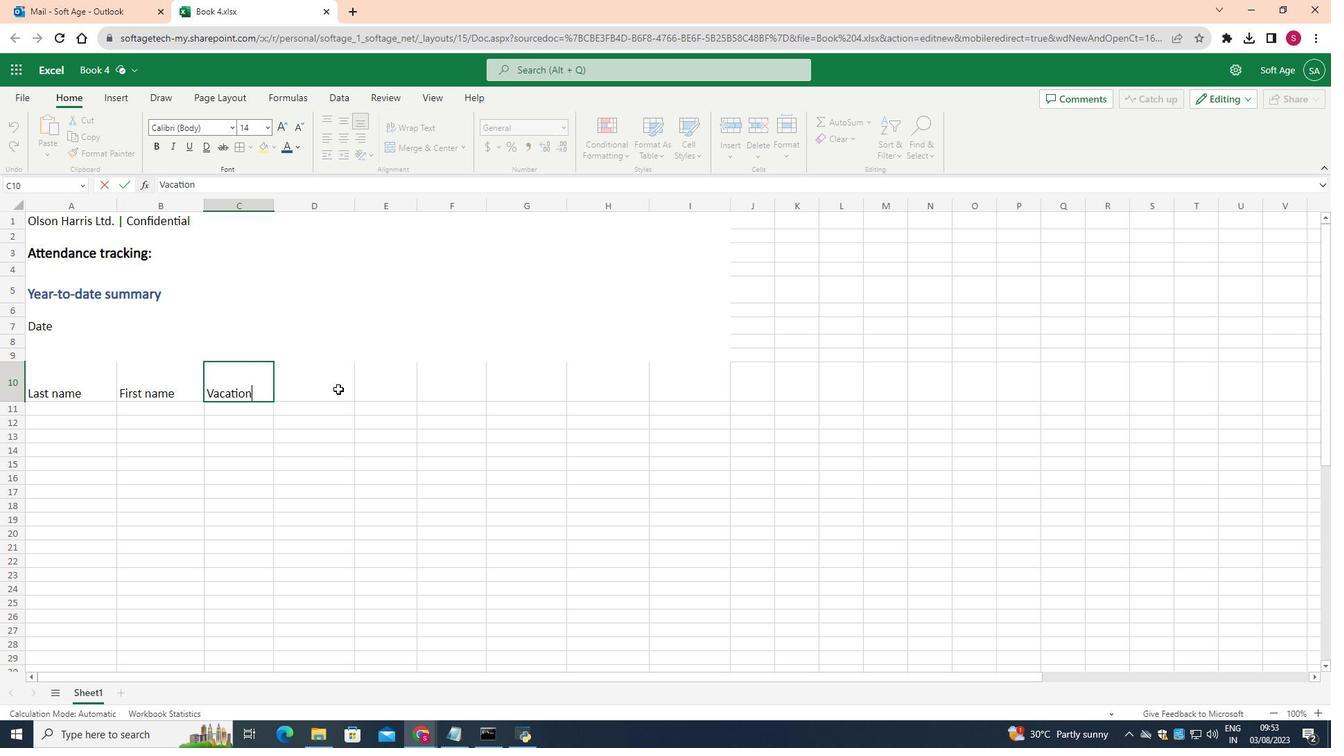 
Action: Mouse pressed left at (338, 389)
Screenshot: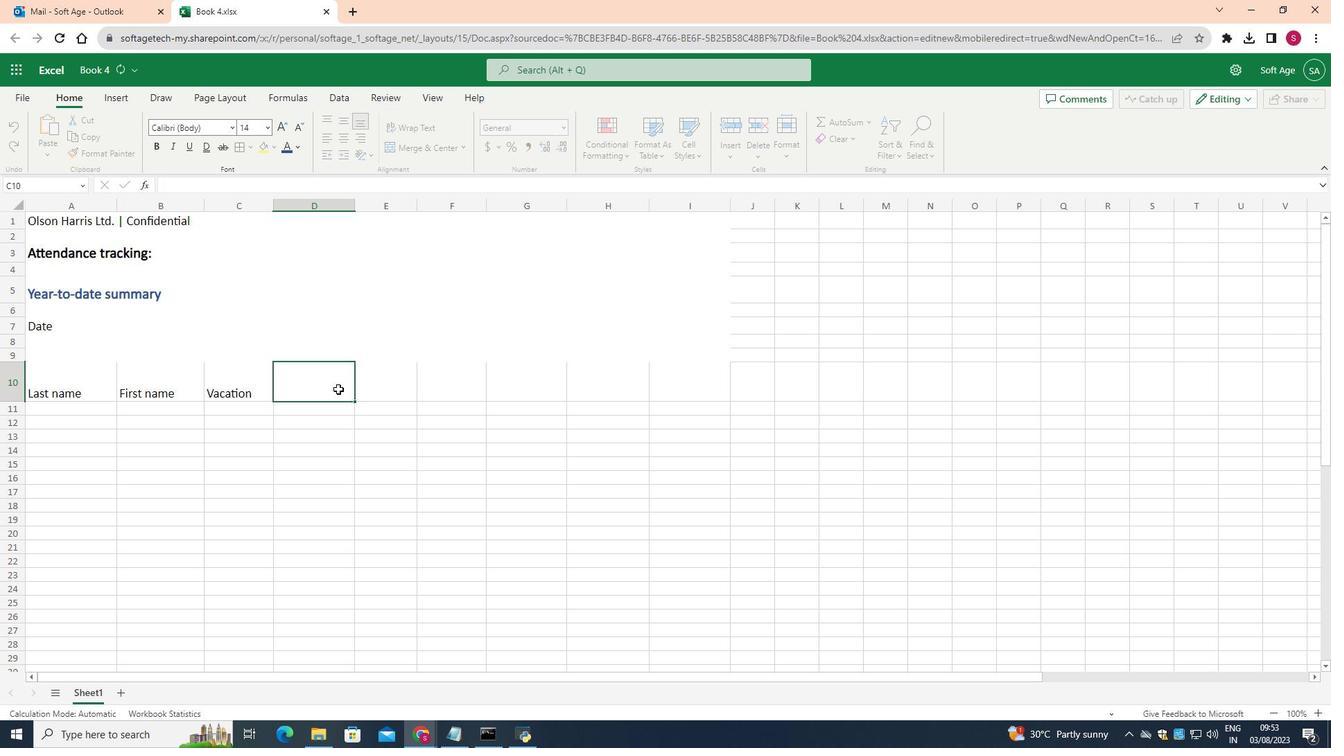 
Action: Mouse moved to (265, 124)
Screenshot: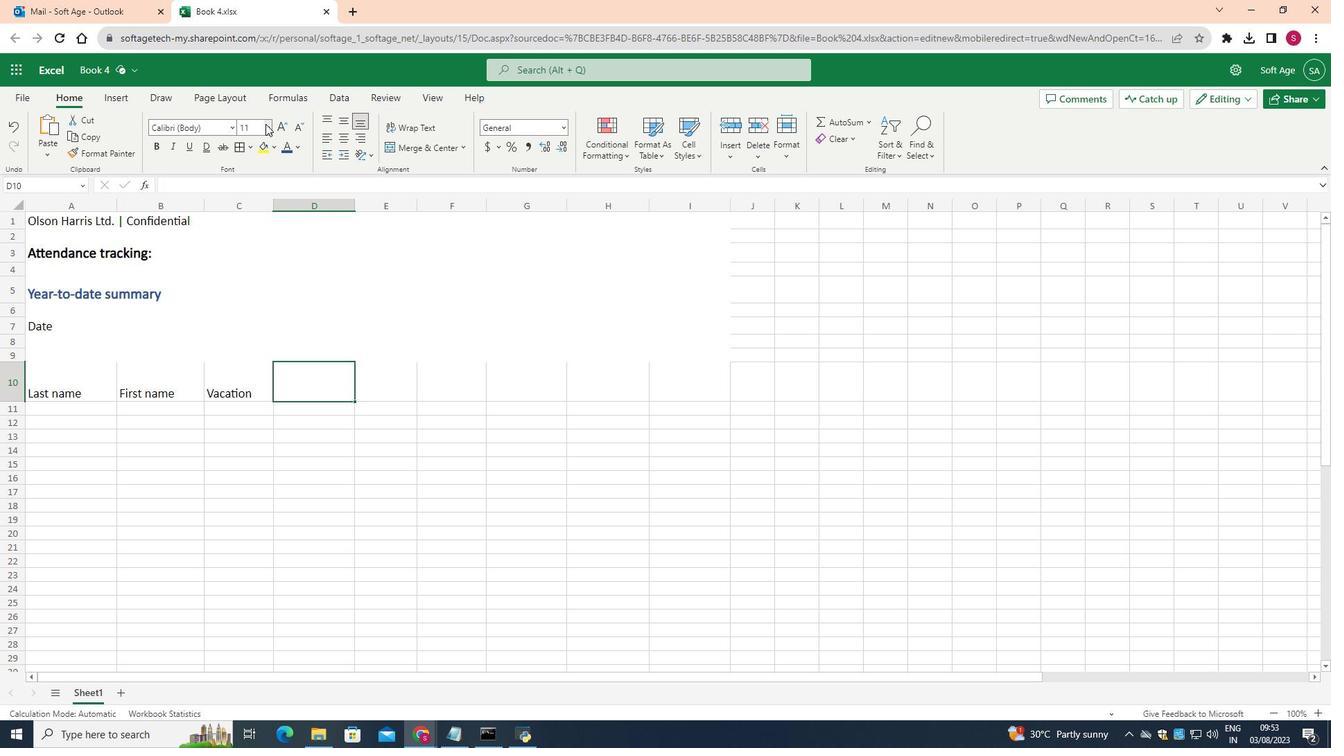 
Action: Mouse pressed left at (265, 124)
Screenshot: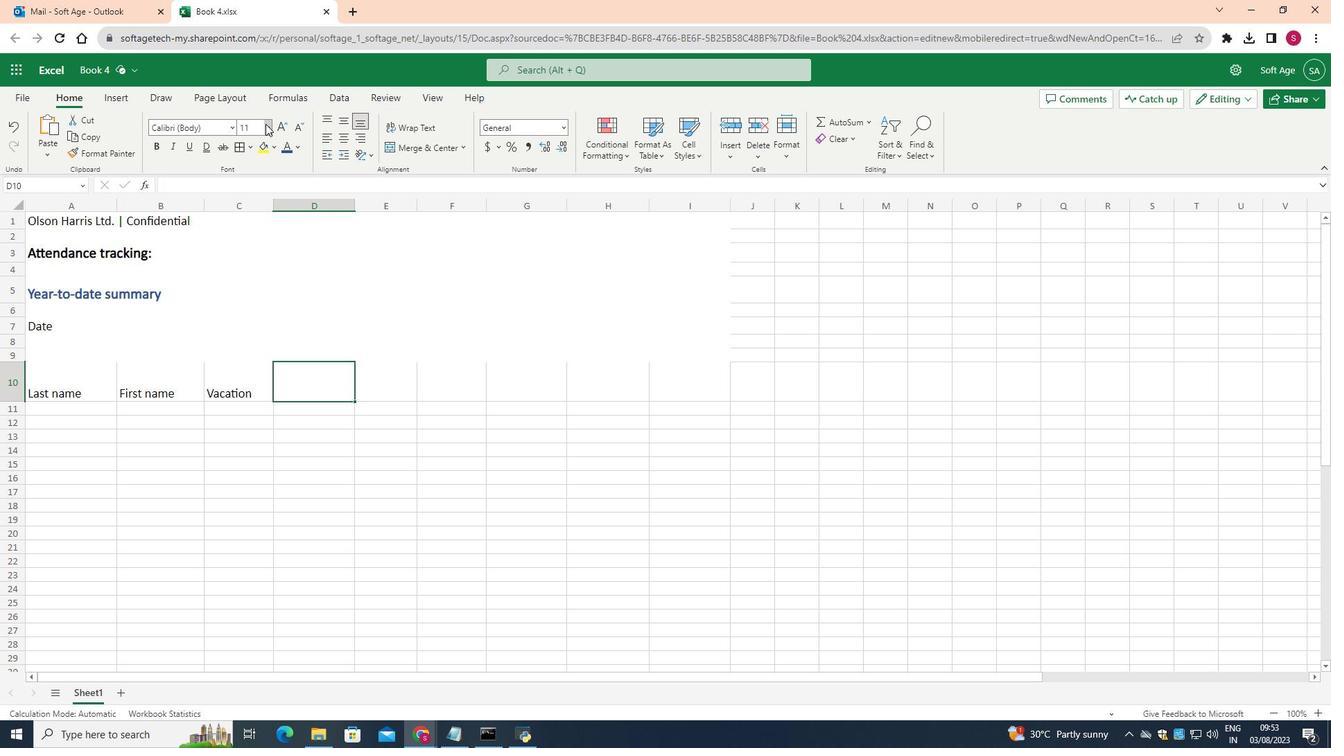 
Action: Mouse moved to (251, 243)
Screenshot: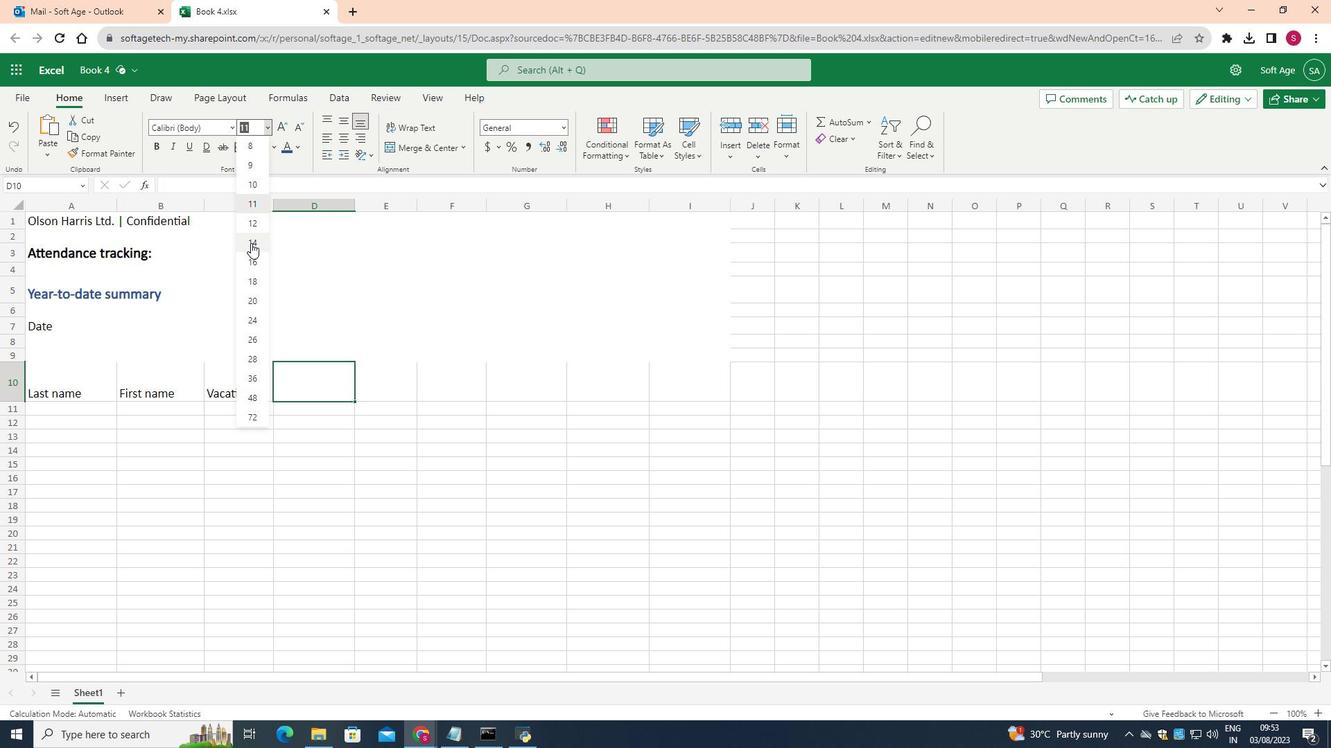 
Action: Mouse pressed left at (251, 243)
Screenshot: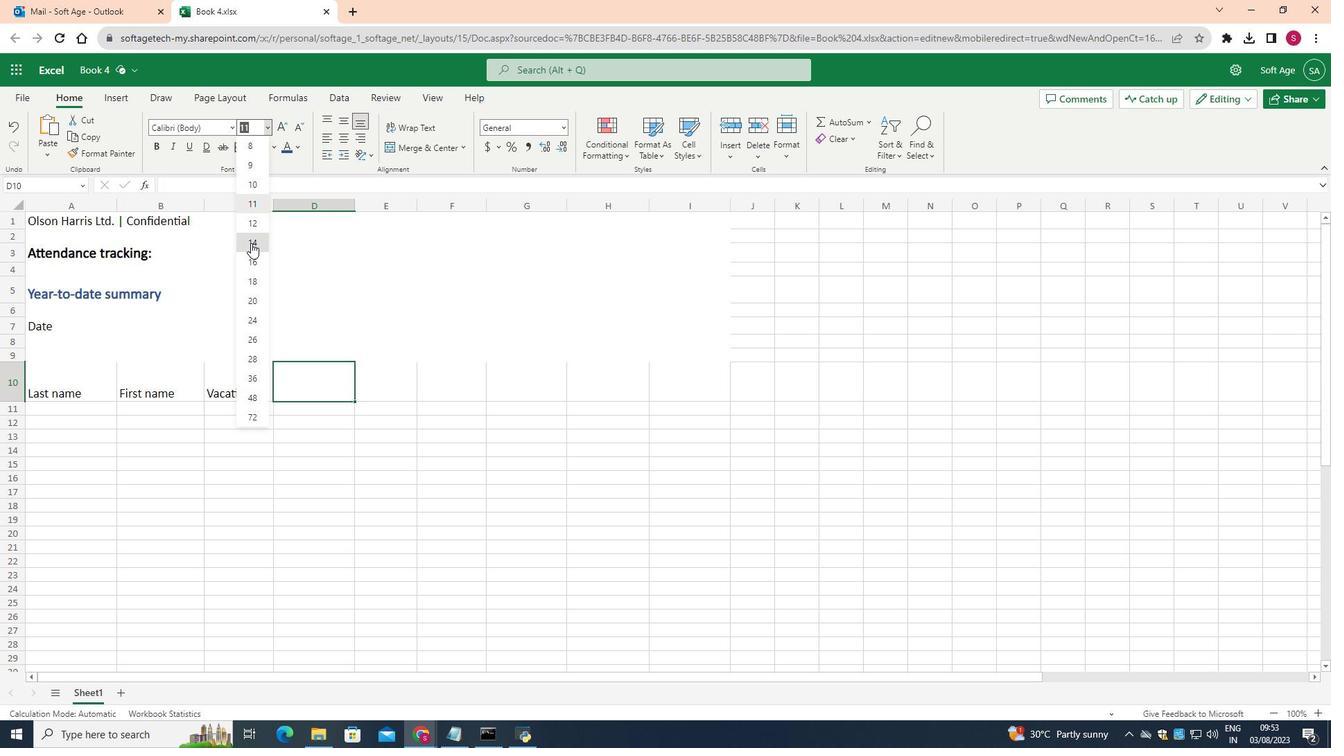 
Action: Key pressed <Key.shift>Personal
Screenshot: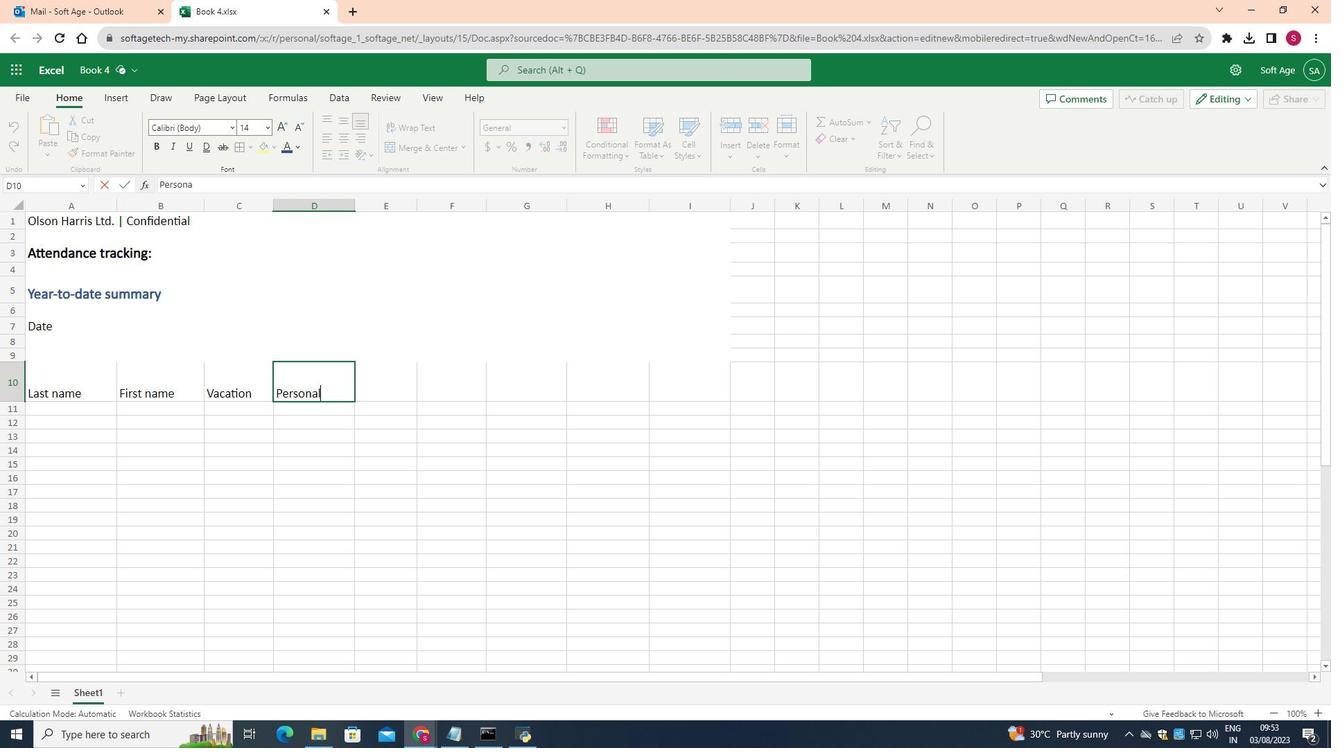 
Action: Mouse moved to (380, 383)
Screenshot: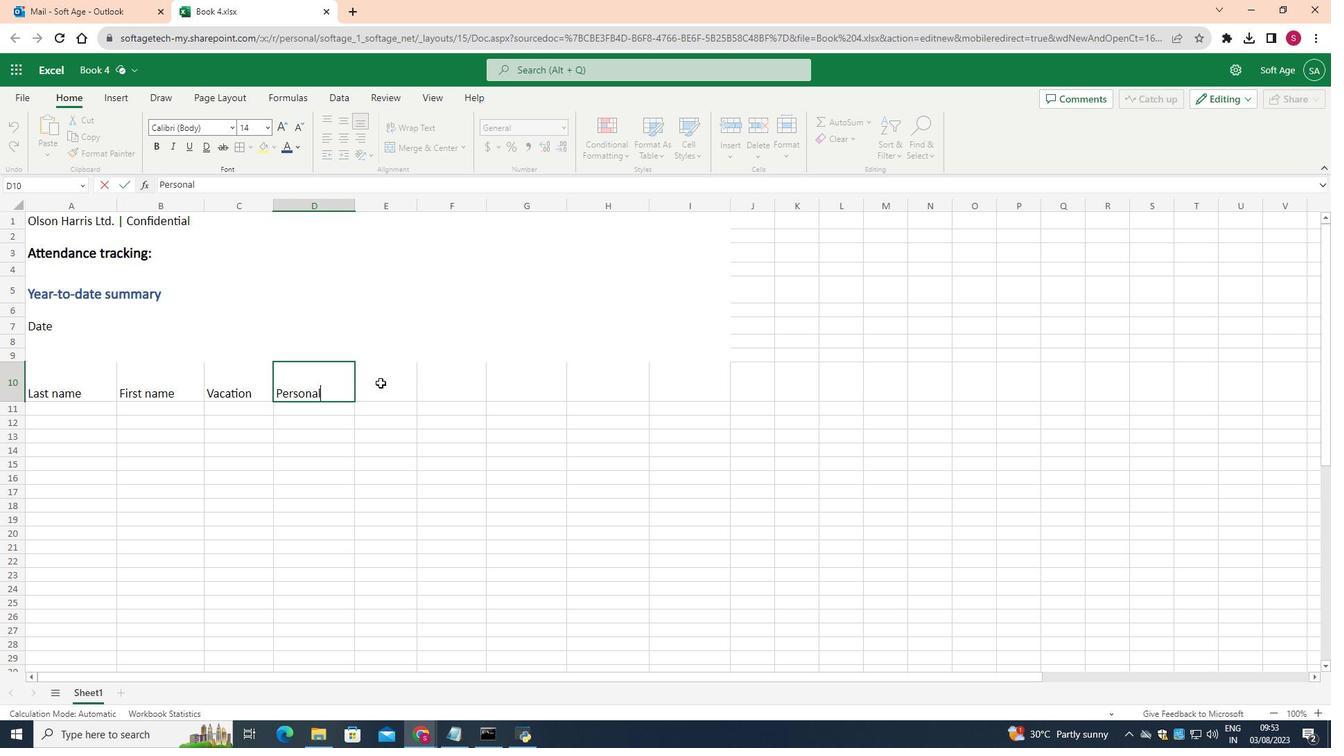 
Action: Mouse pressed left at (380, 383)
Screenshot: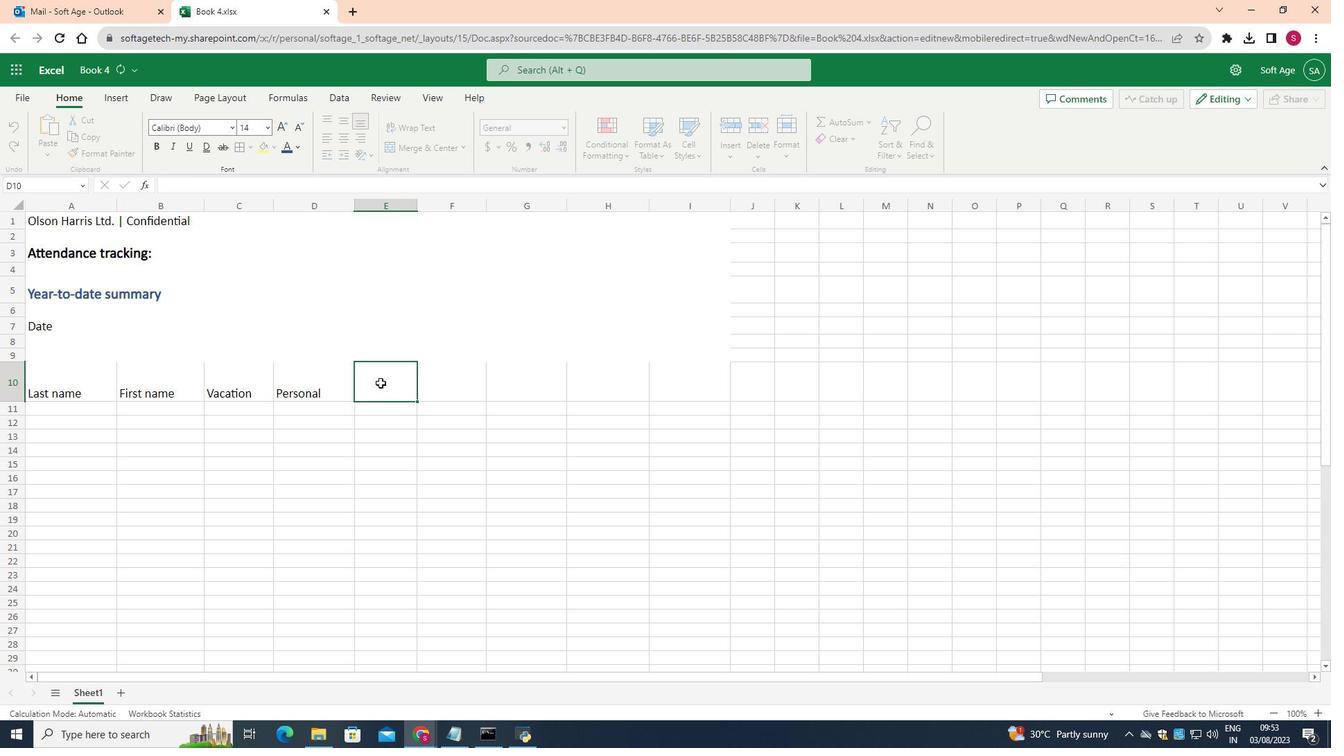 
Action: Mouse moved to (266, 127)
Screenshot: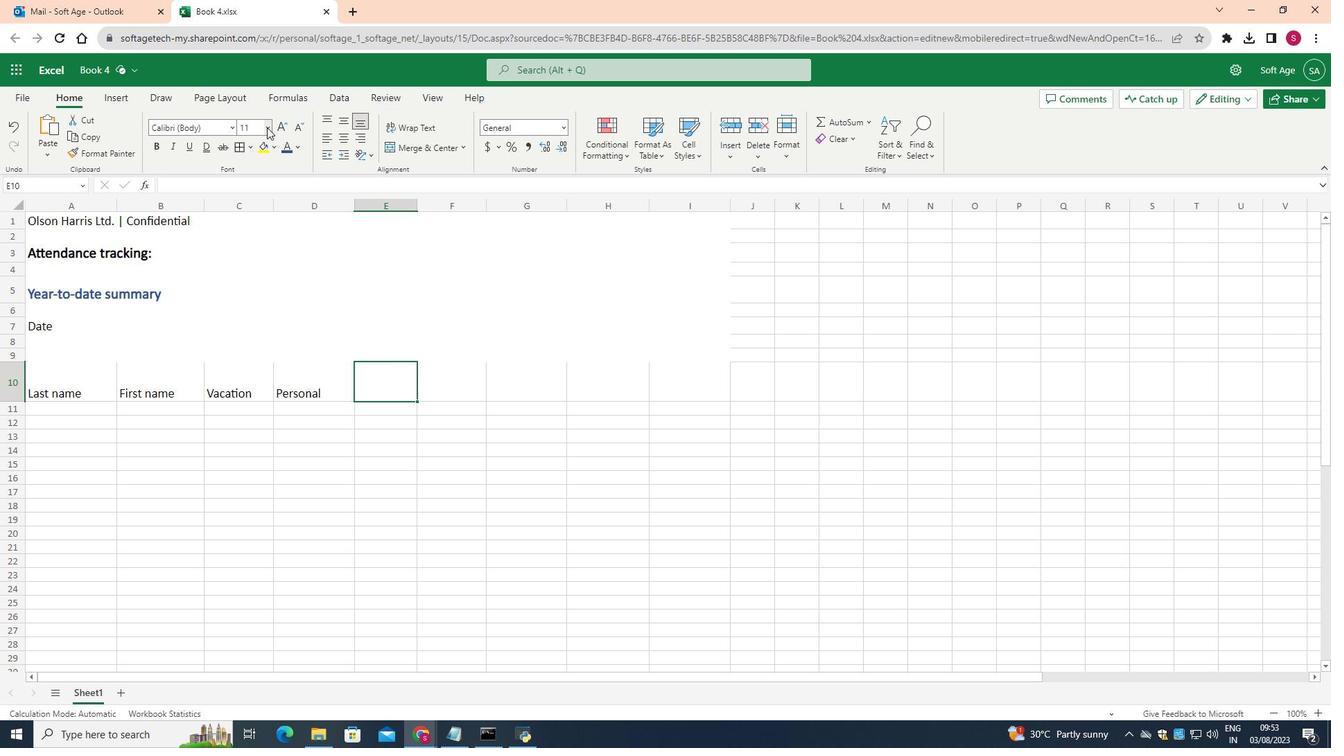 
Action: Mouse pressed left at (266, 127)
Screenshot: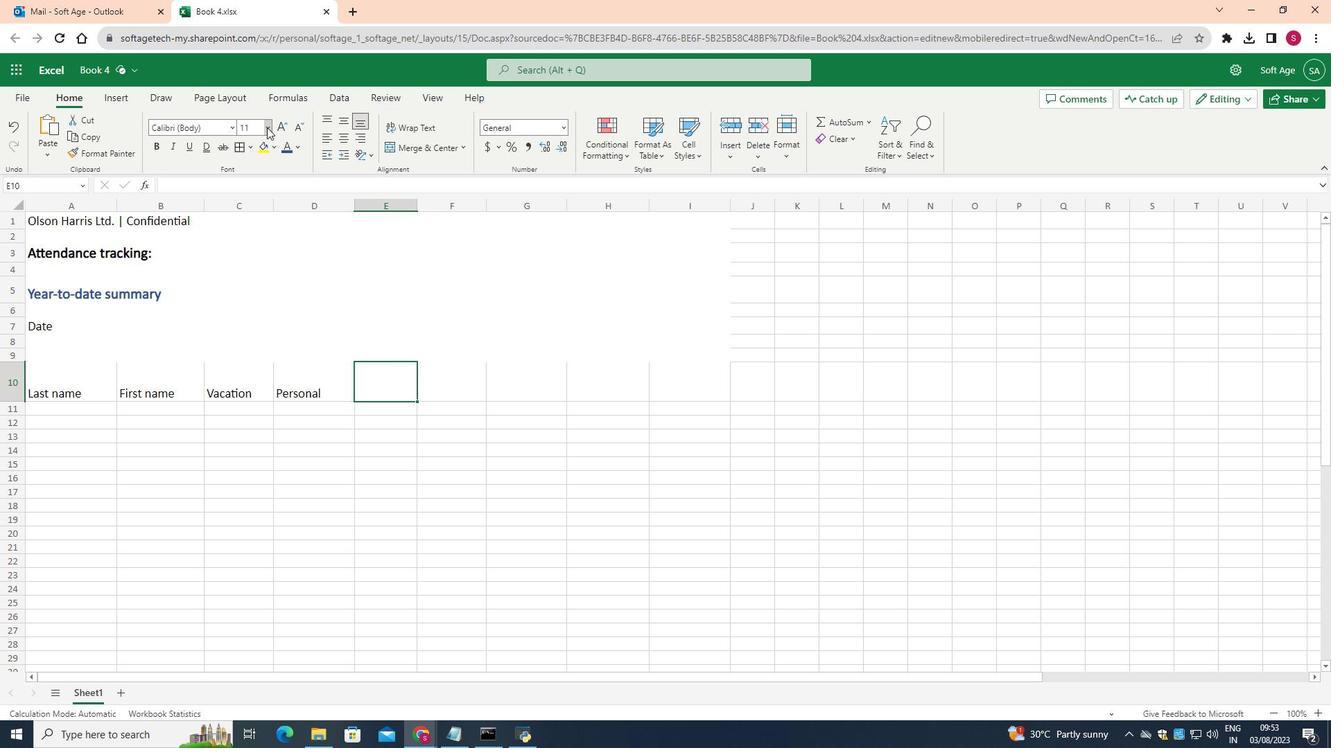 
Action: Mouse moved to (253, 239)
Screenshot: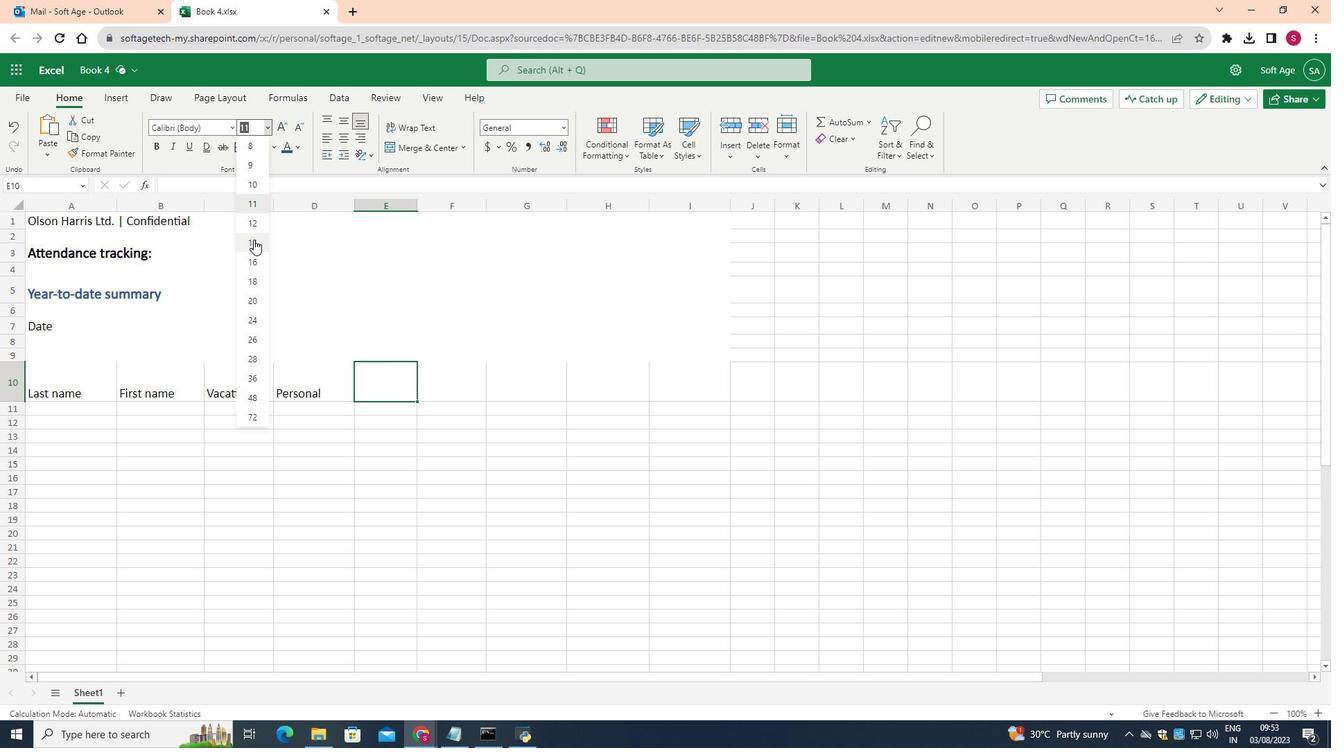 
Action: Mouse pressed left at (253, 239)
Screenshot: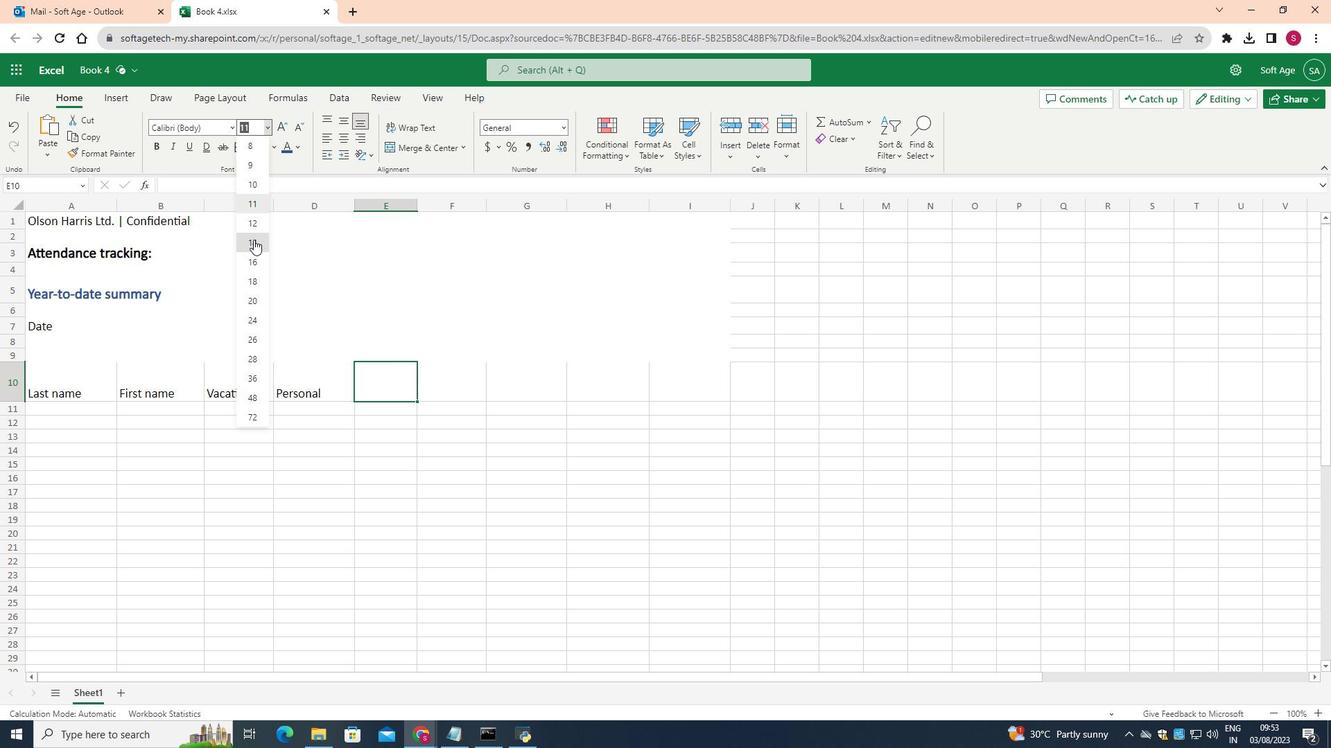
Action: Key pressed <Key.shift>Sick
Screenshot: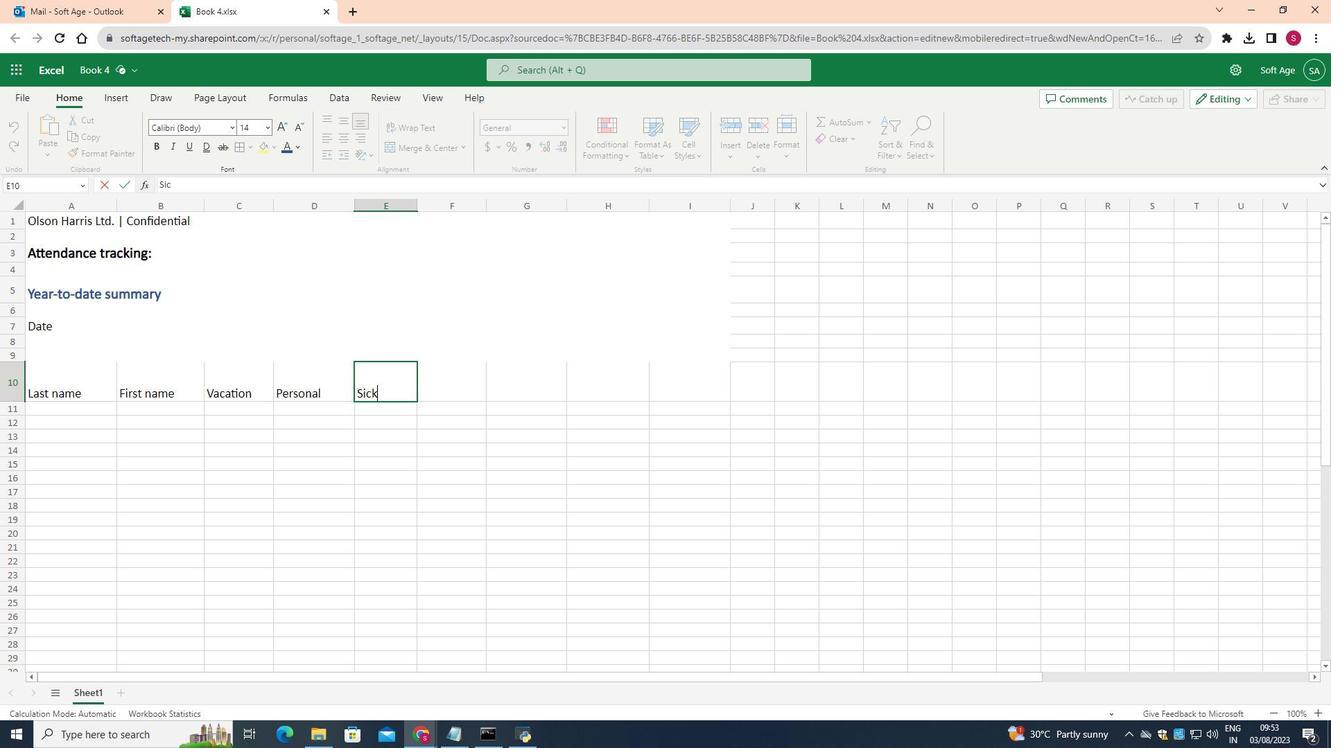 
Action: Mouse moved to (430, 378)
Screenshot: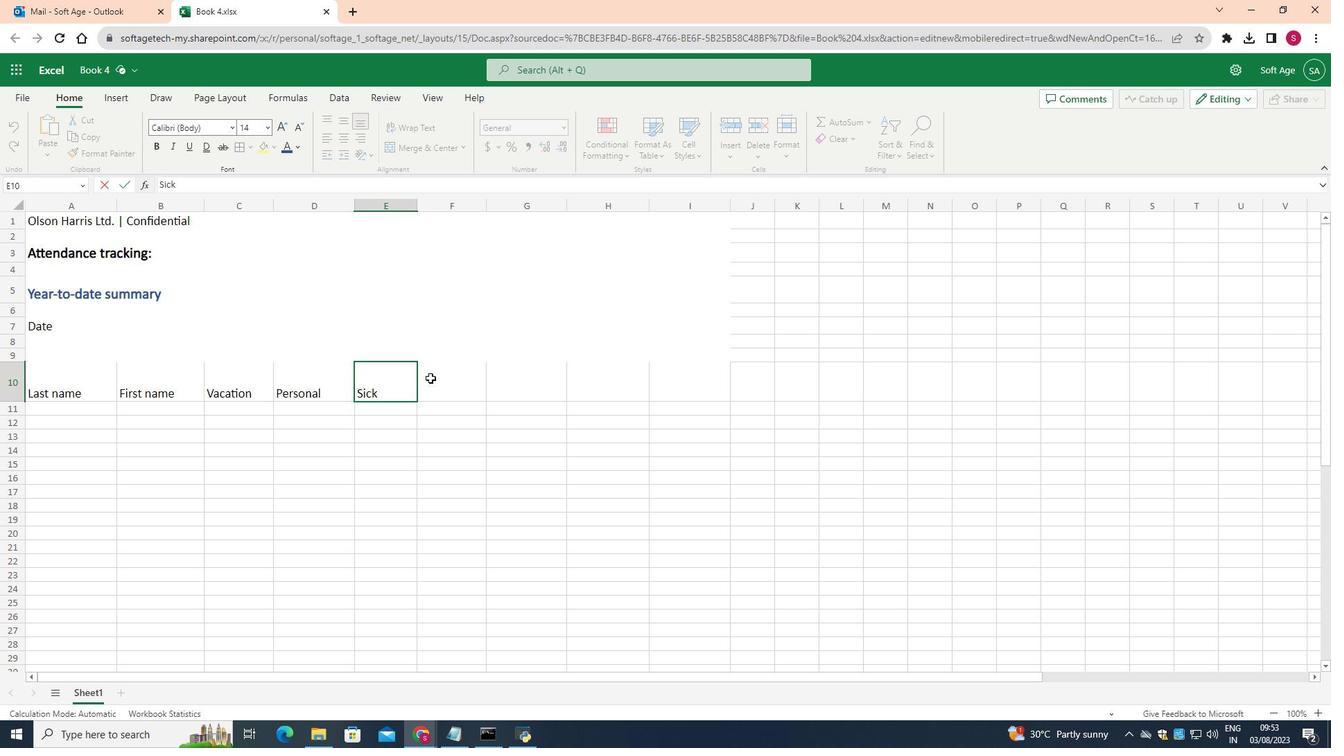 
Action: Mouse pressed left at (430, 378)
Screenshot: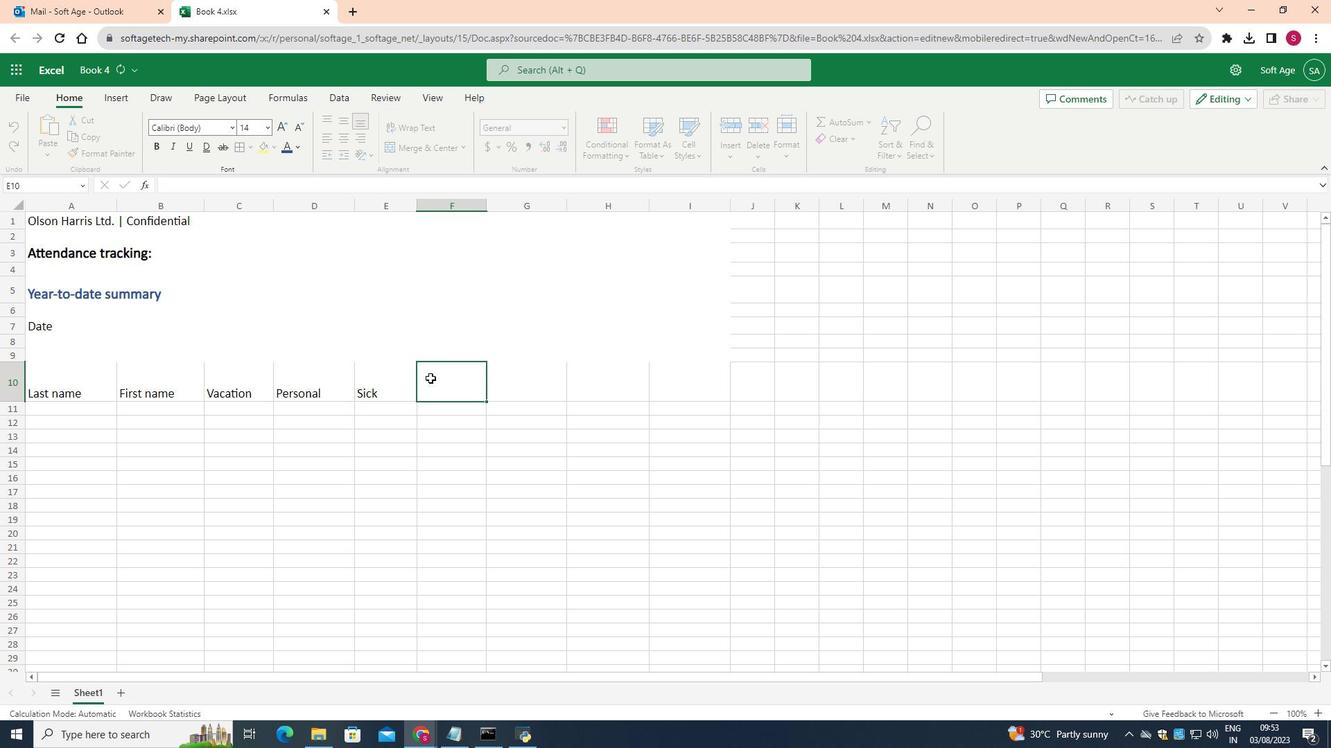 
Action: Mouse moved to (268, 127)
Screenshot: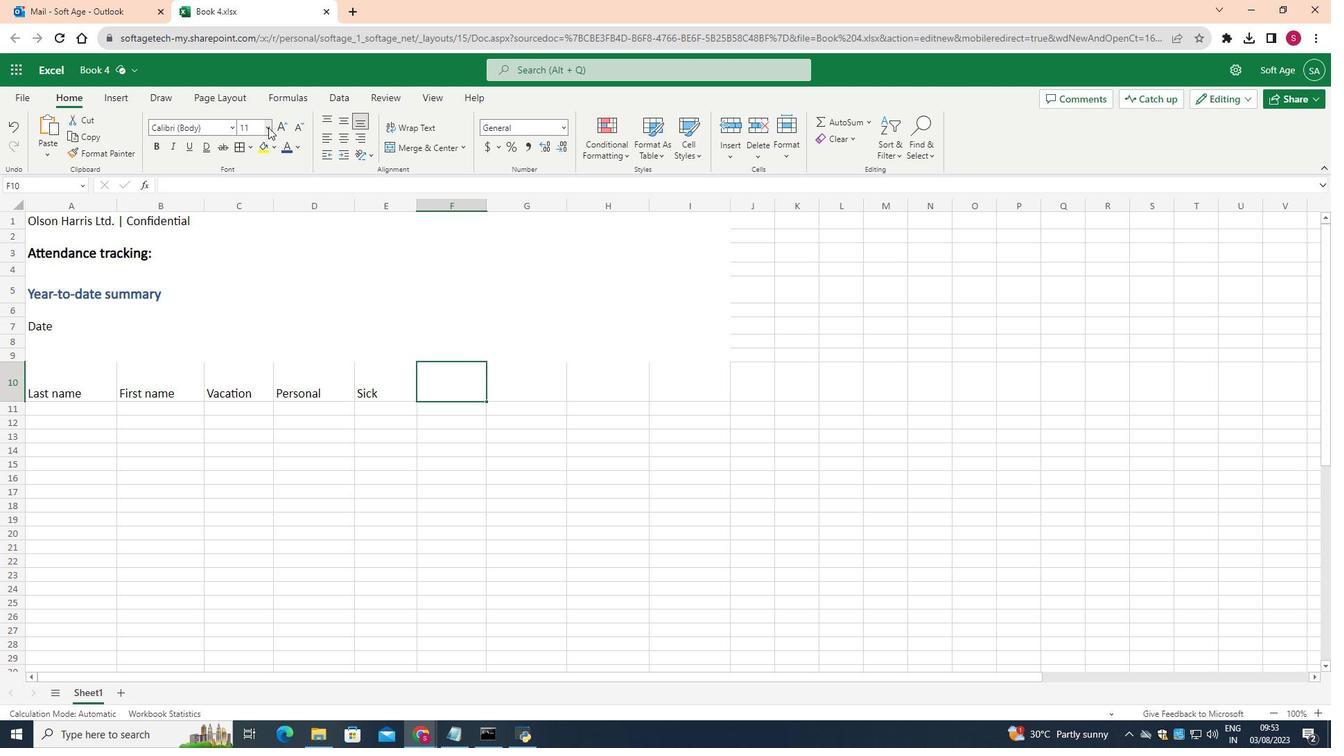 
Action: Mouse pressed left at (268, 127)
Screenshot: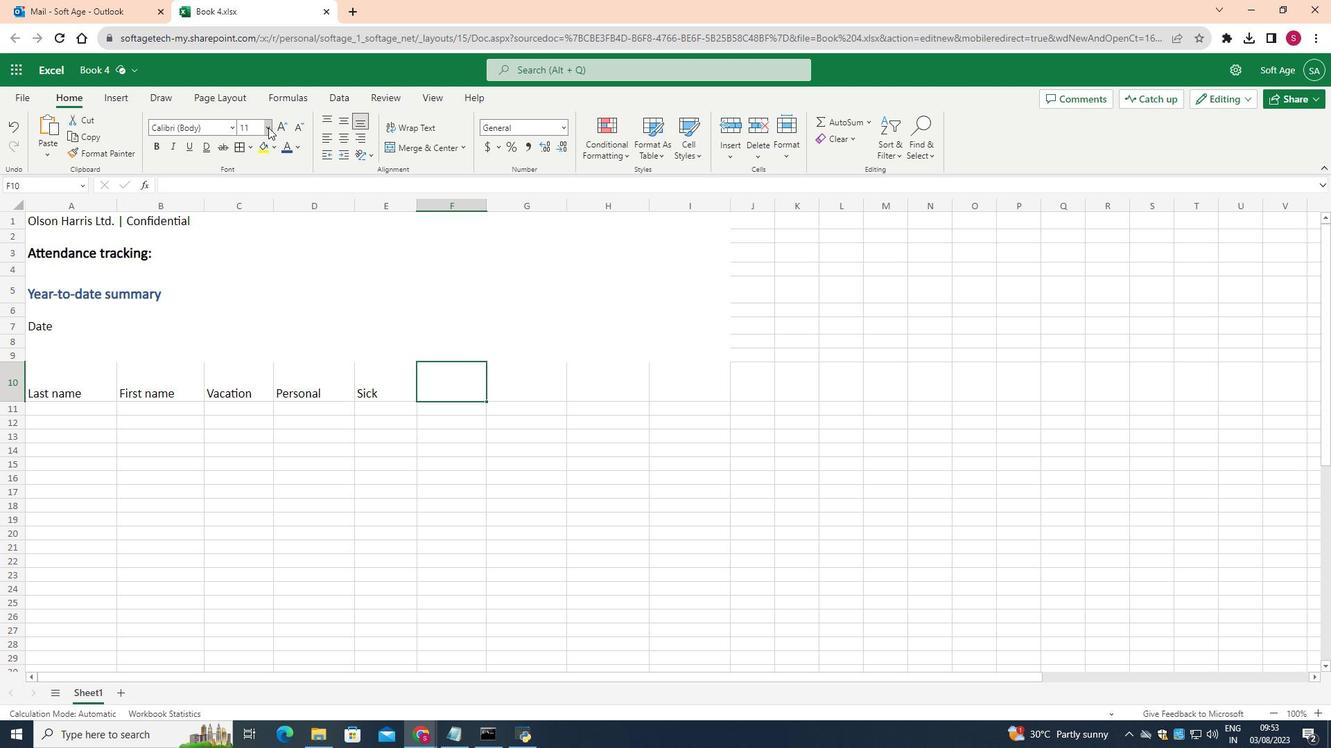 
Action: Mouse moved to (259, 239)
Screenshot: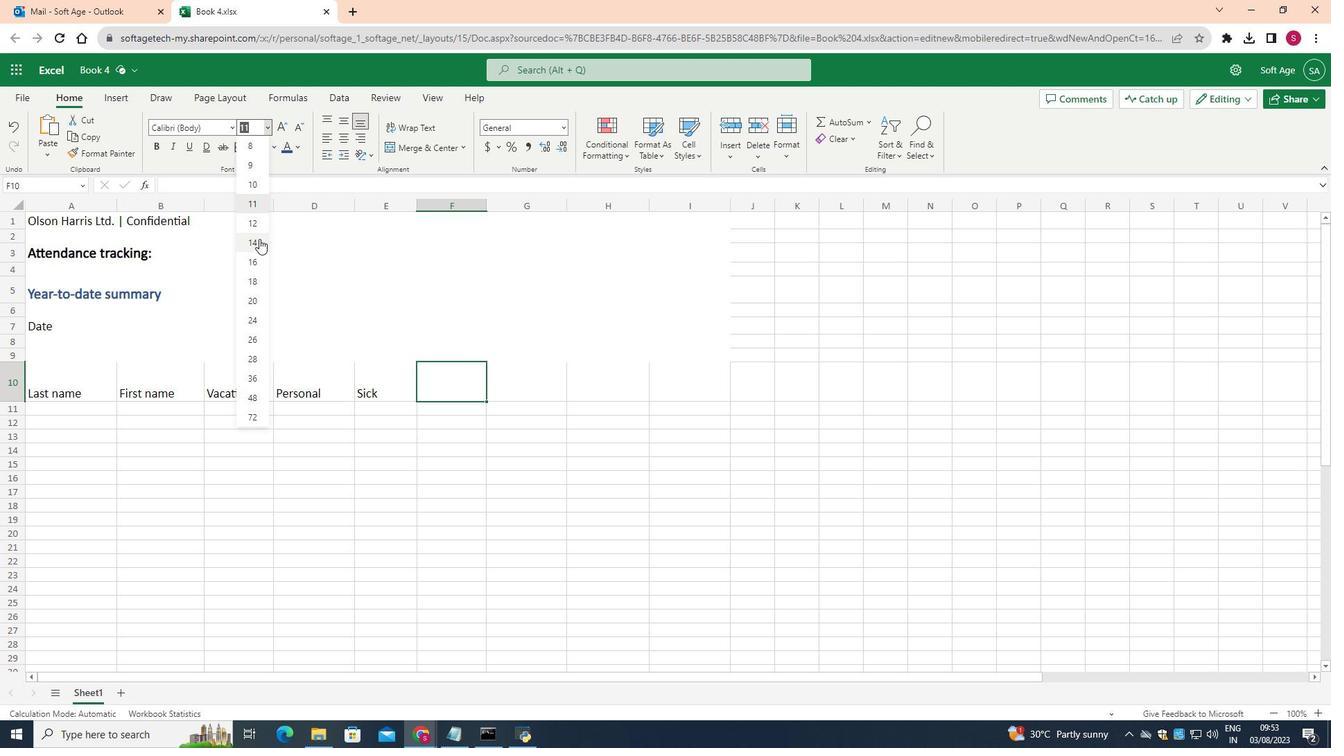 
Action: Mouse pressed left at (259, 239)
Screenshot: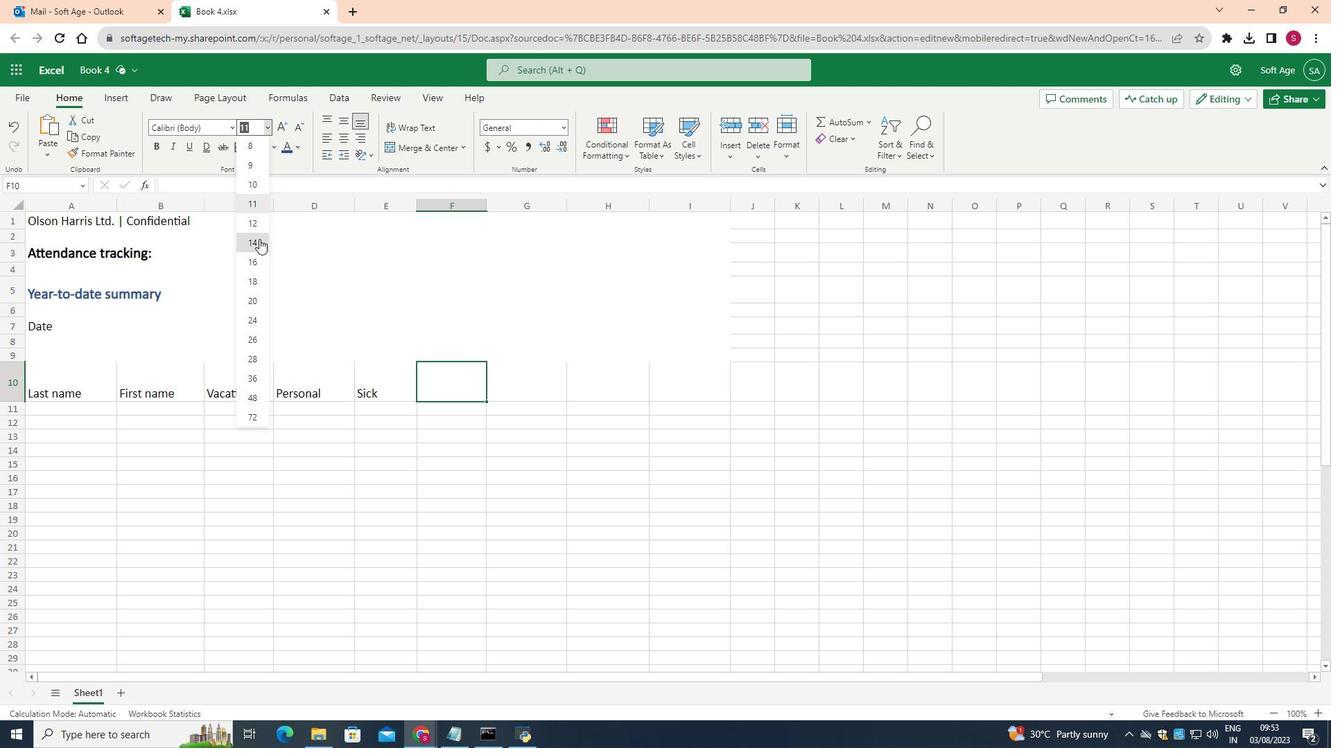 
Action: Key pressed <Key.shift>SSN
Screenshot: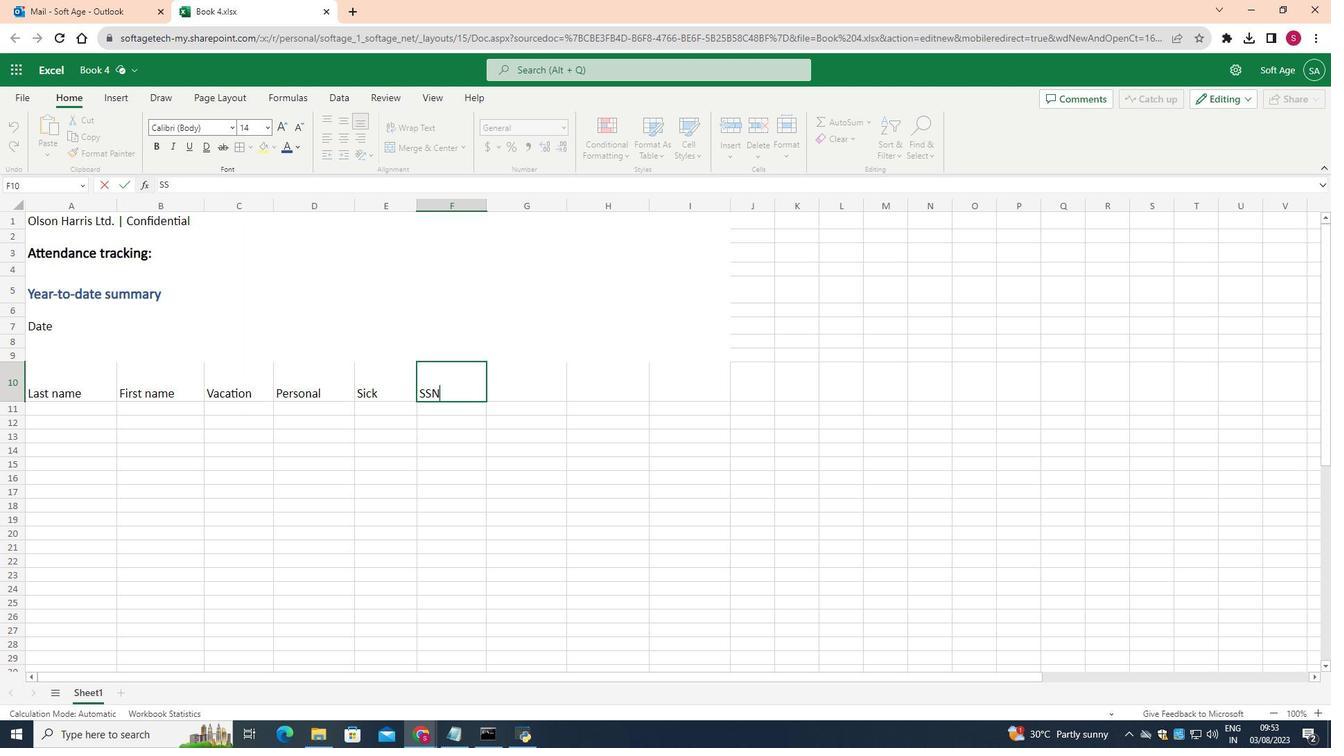 
Action: Mouse moved to (527, 387)
Screenshot: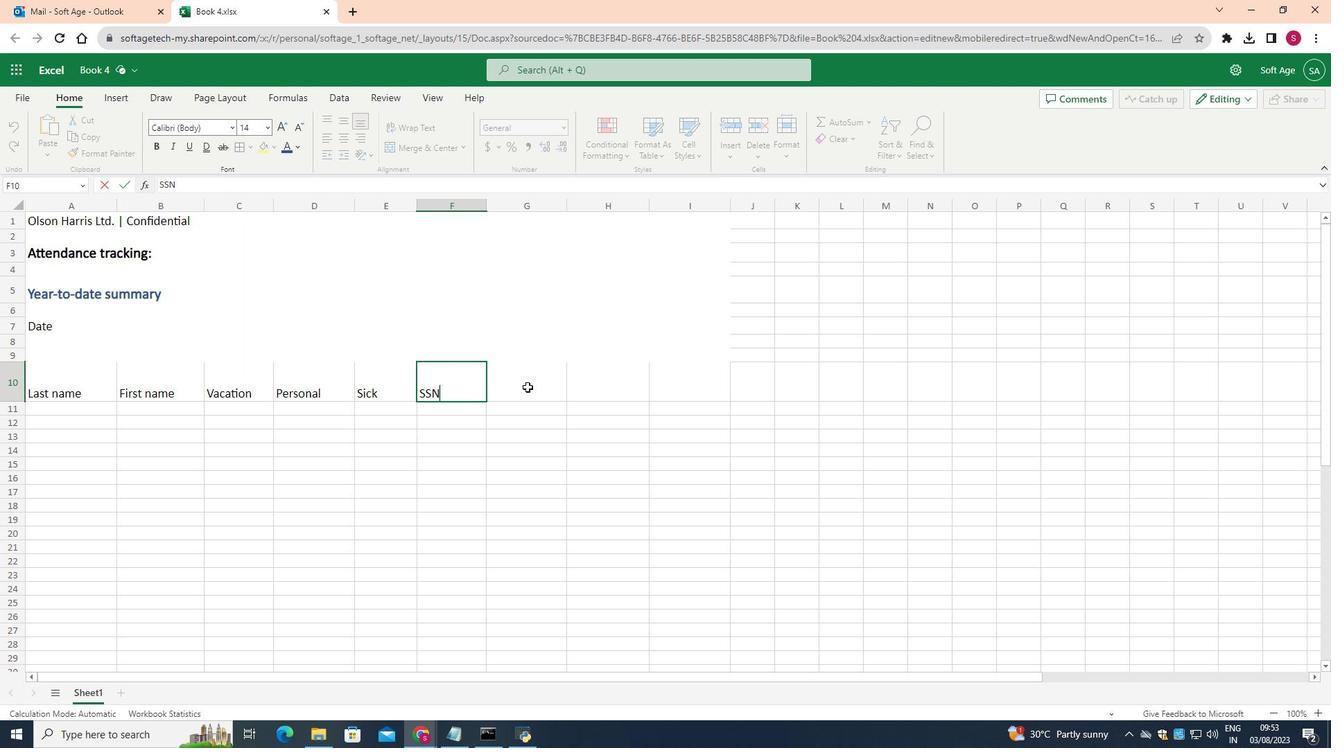 
Action: Mouse pressed left at (527, 387)
Screenshot: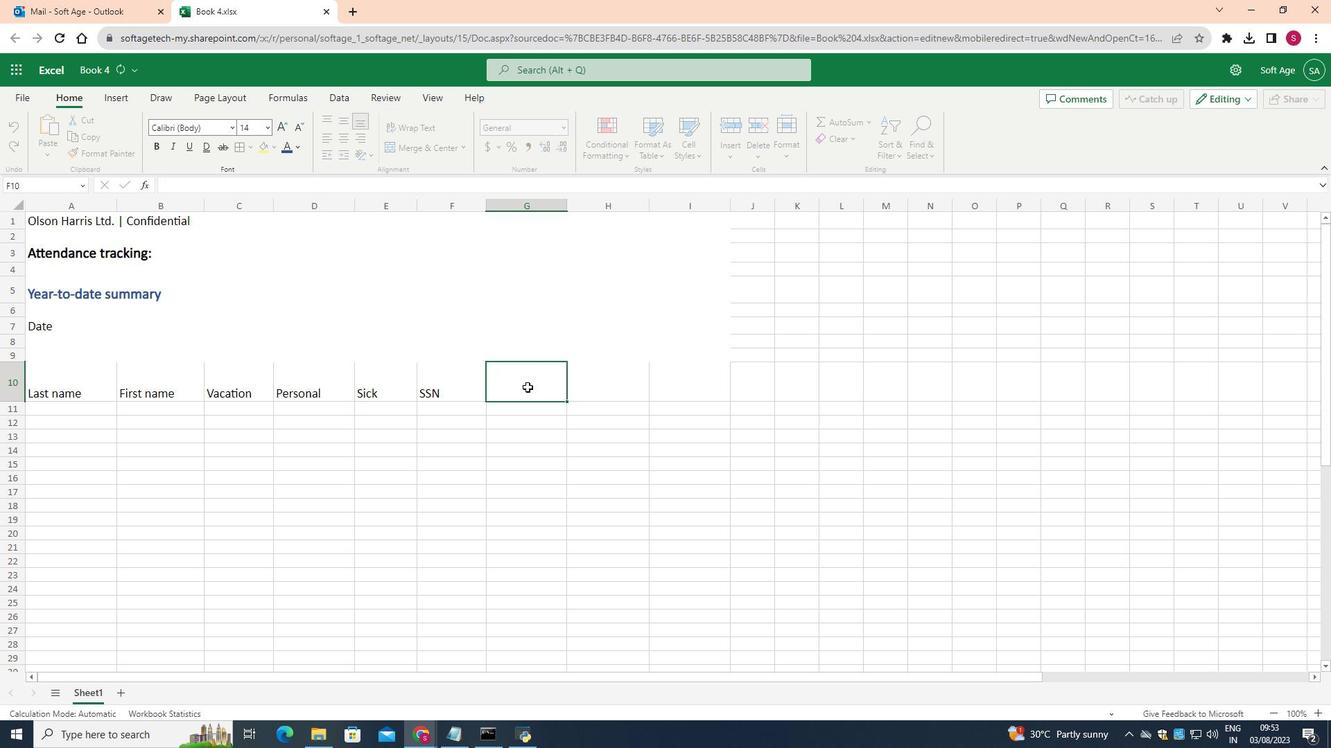 
Action: Mouse moved to (267, 124)
Screenshot: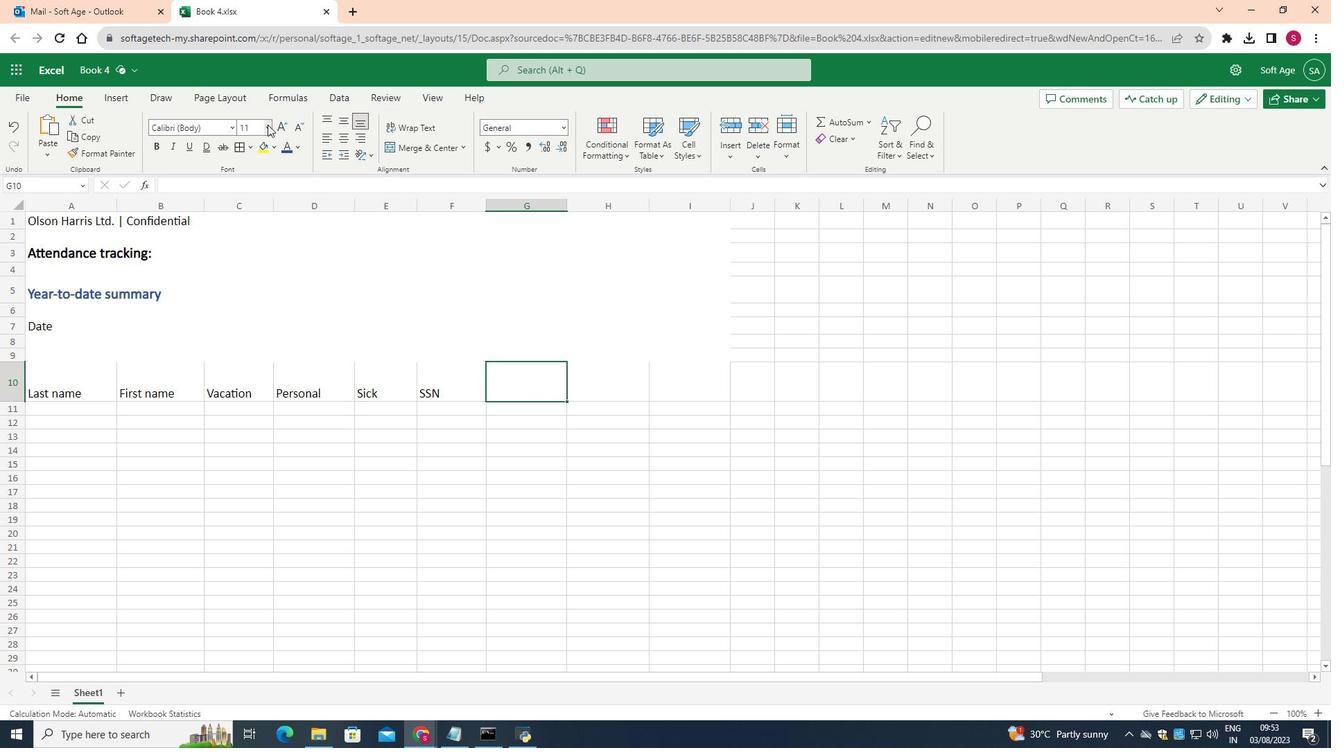 
Action: Mouse pressed left at (267, 124)
Screenshot: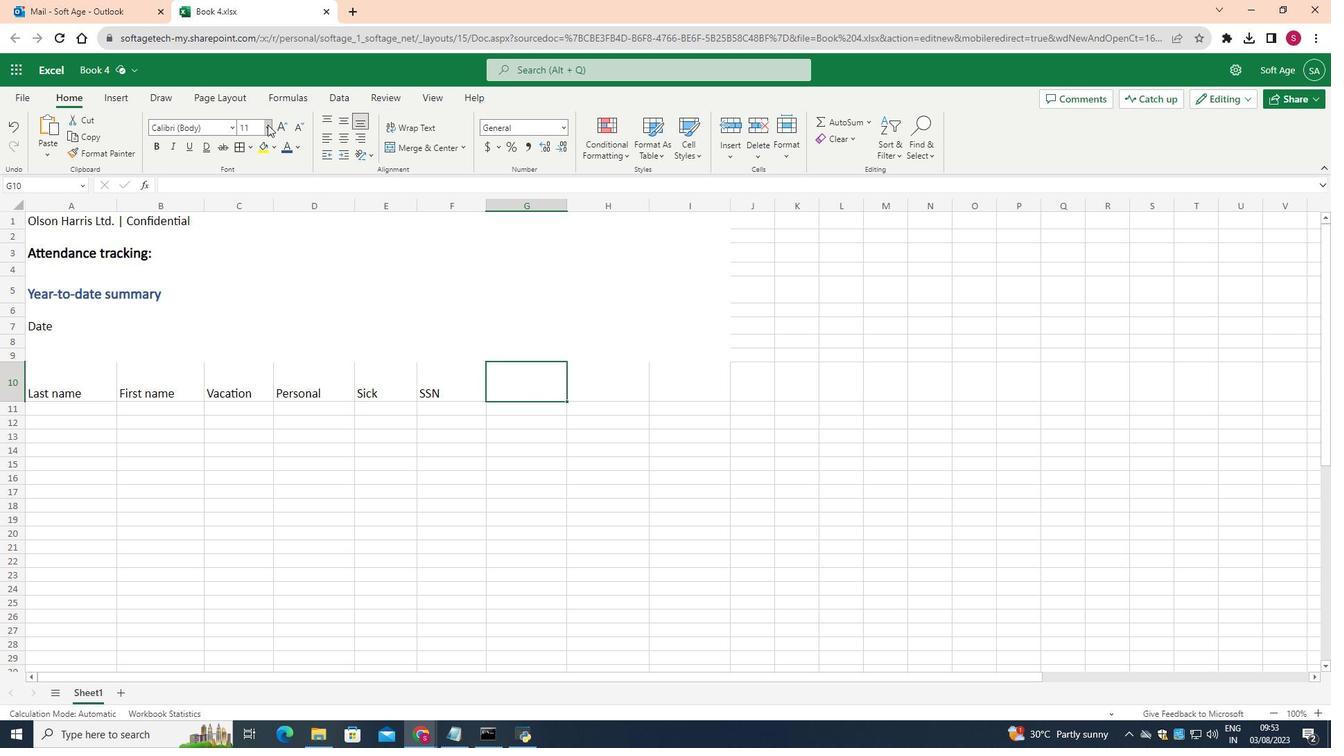 
Action: Mouse moved to (251, 239)
Screenshot: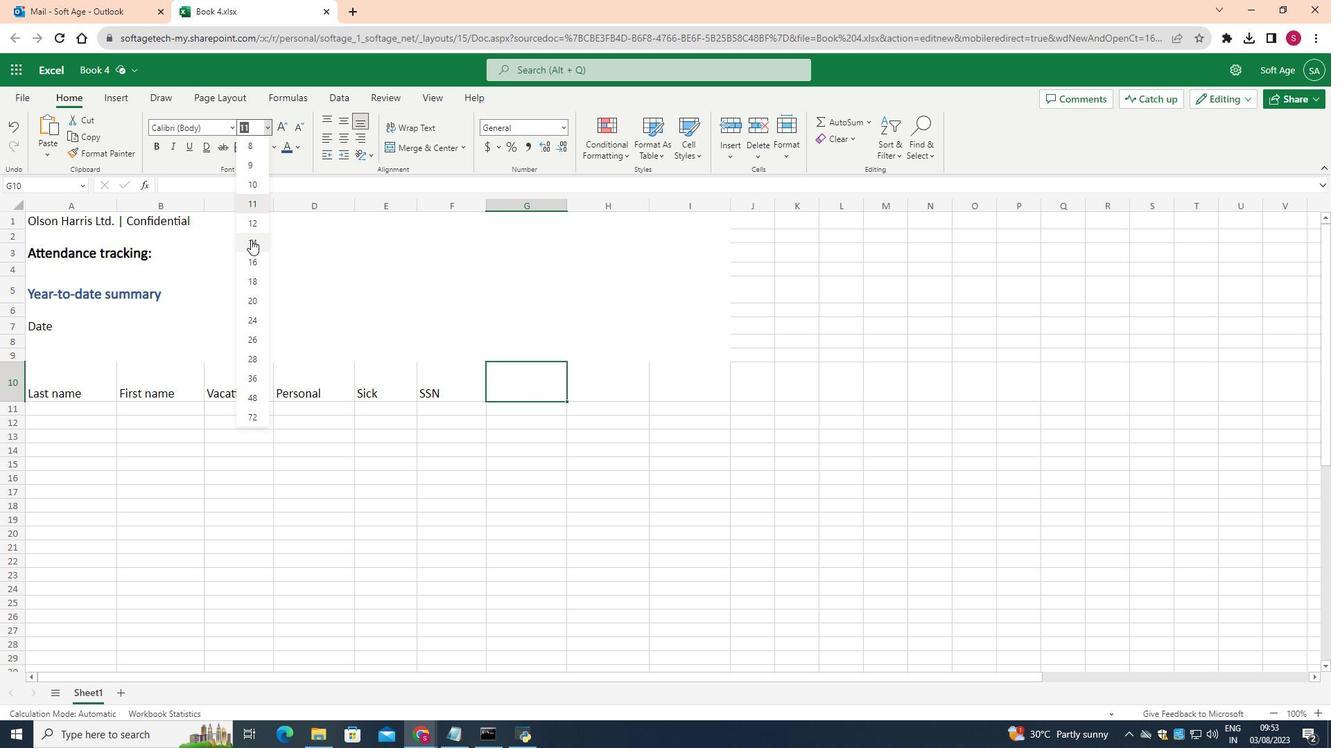 
Action: Mouse pressed left at (251, 239)
Screenshot: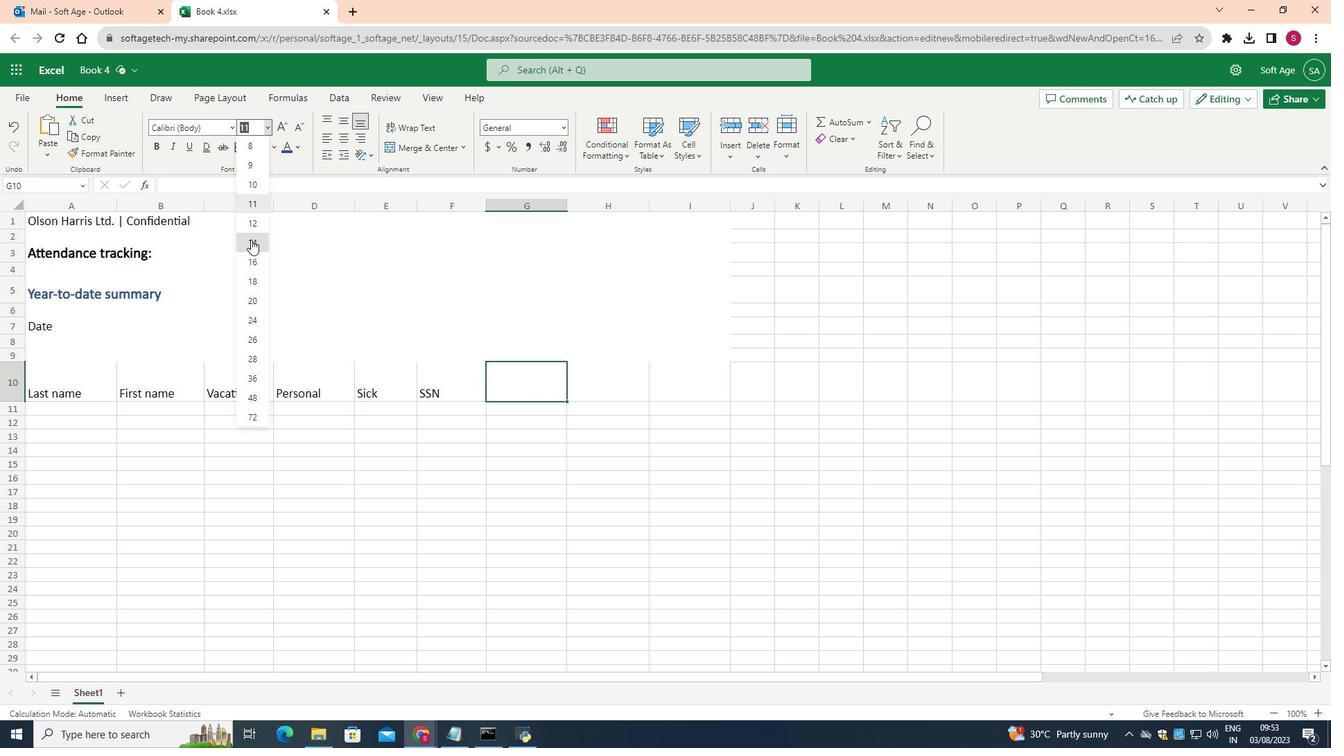 
Action: Mouse moved to (510, 393)
Screenshot: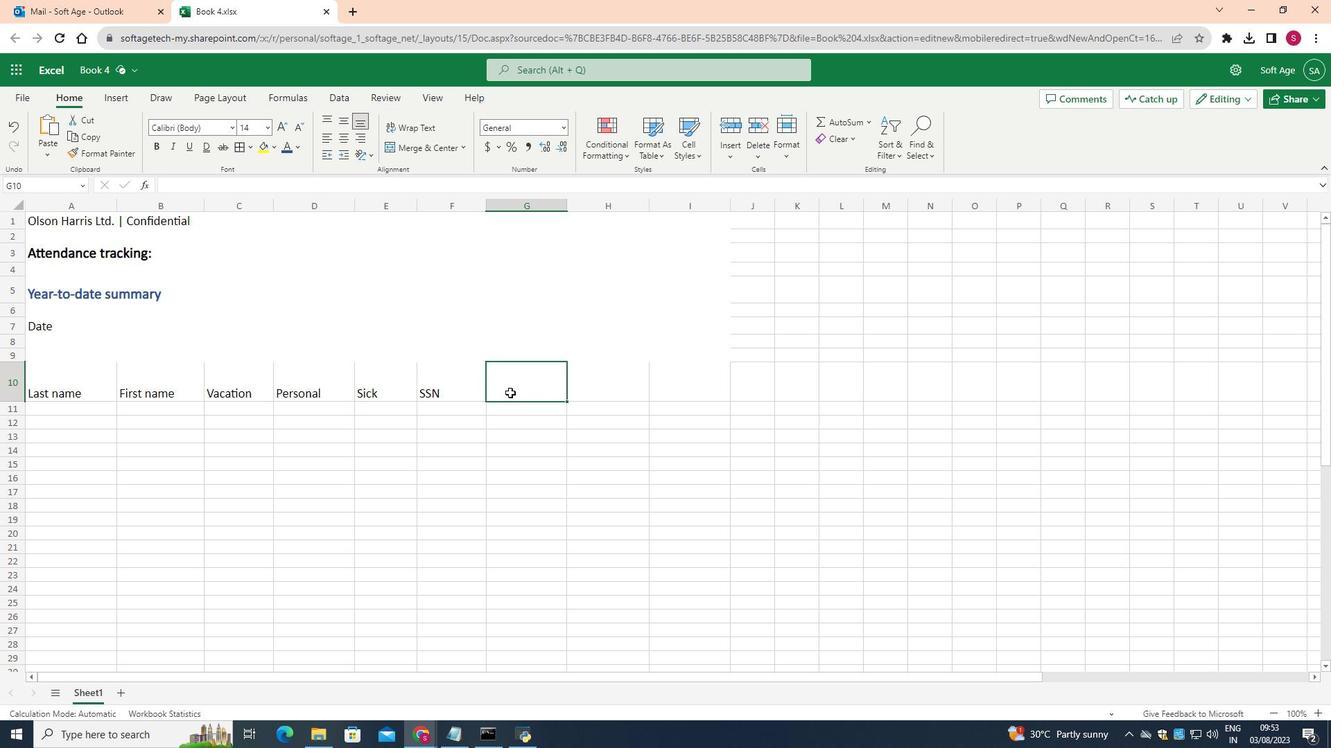 
Action: Mouse pressed left at (510, 393)
Screenshot: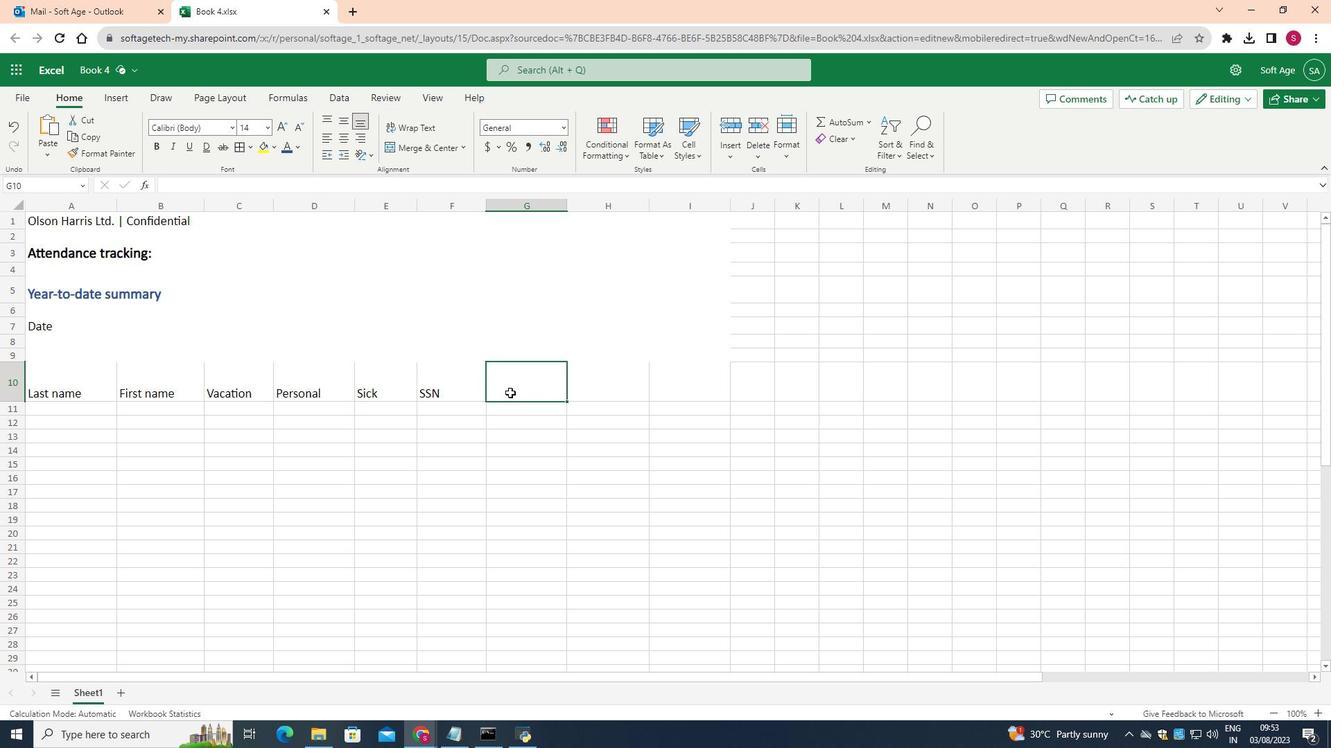 
Action: Mouse pressed left at (510, 393)
Screenshot: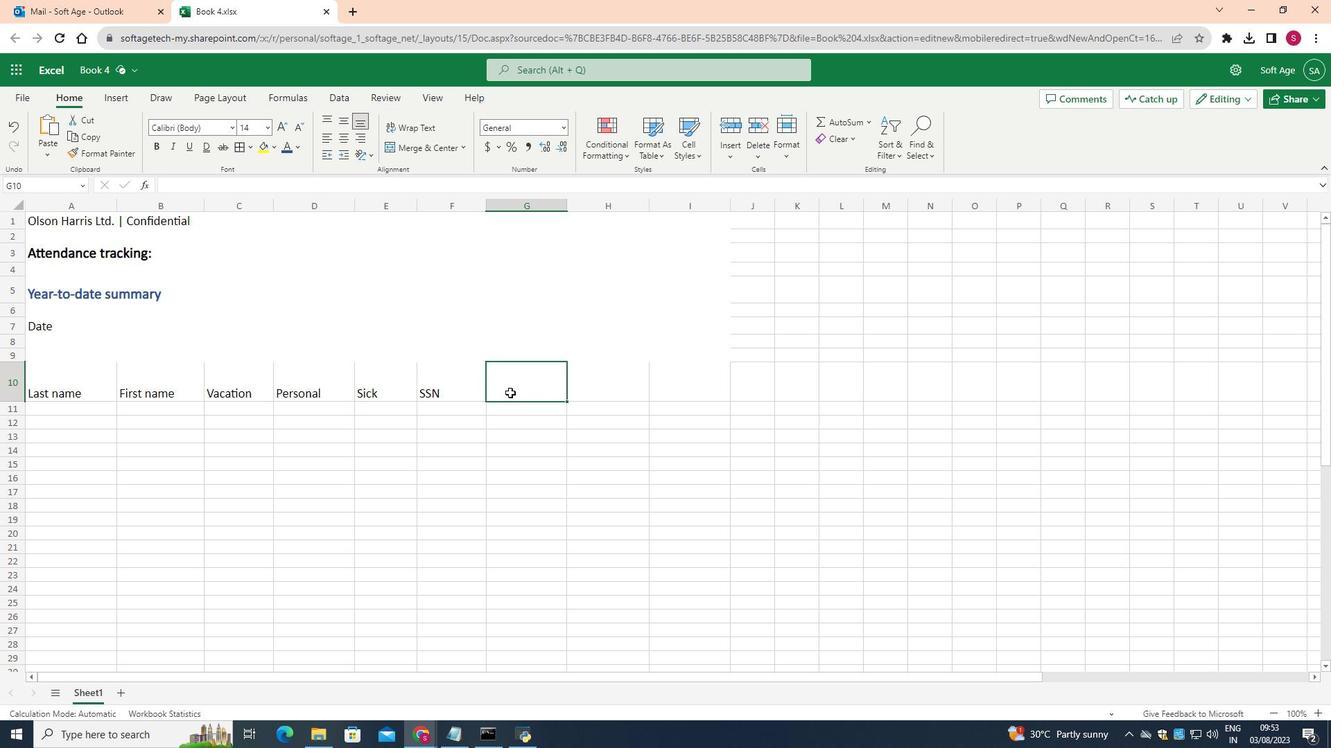 
Action: Mouse moved to (513, 388)
Screenshot: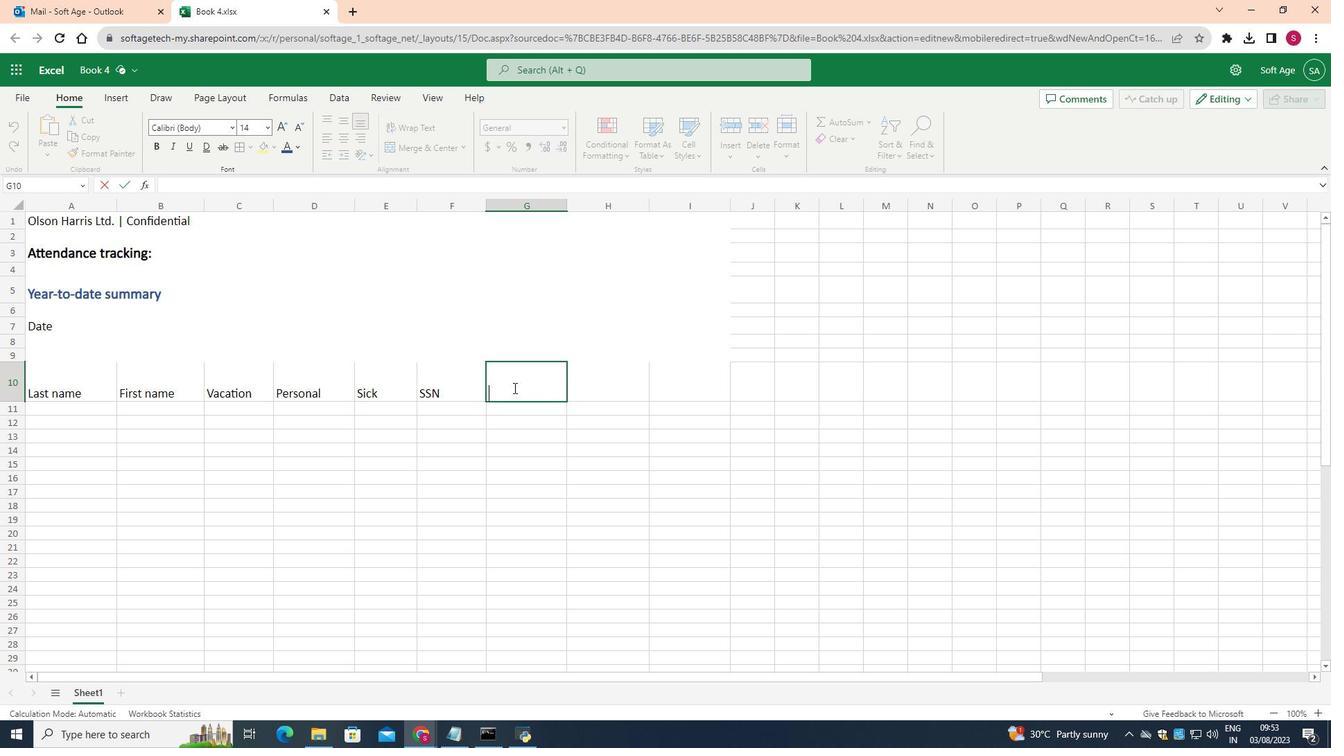 
Action: Key pressed <Key.shift>Position
Screenshot: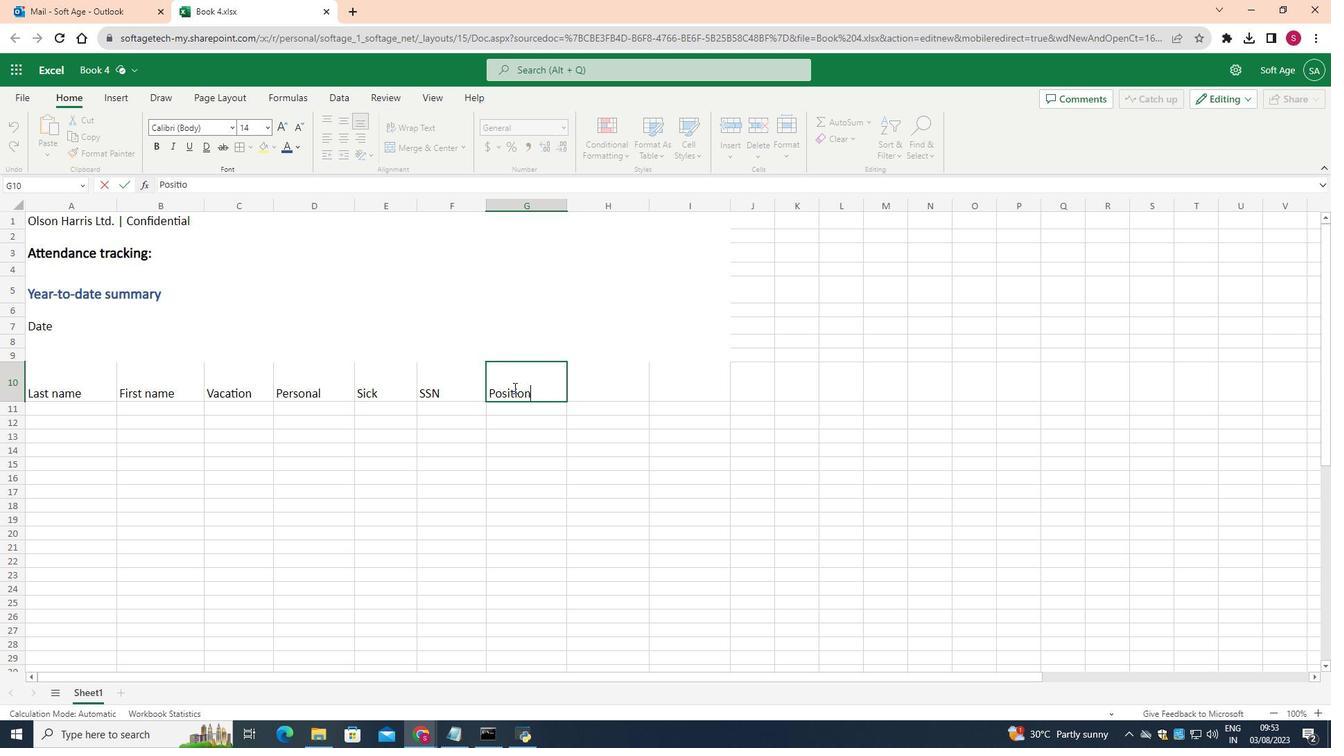 
Action: Mouse moved to (601, 373)
Screenshot: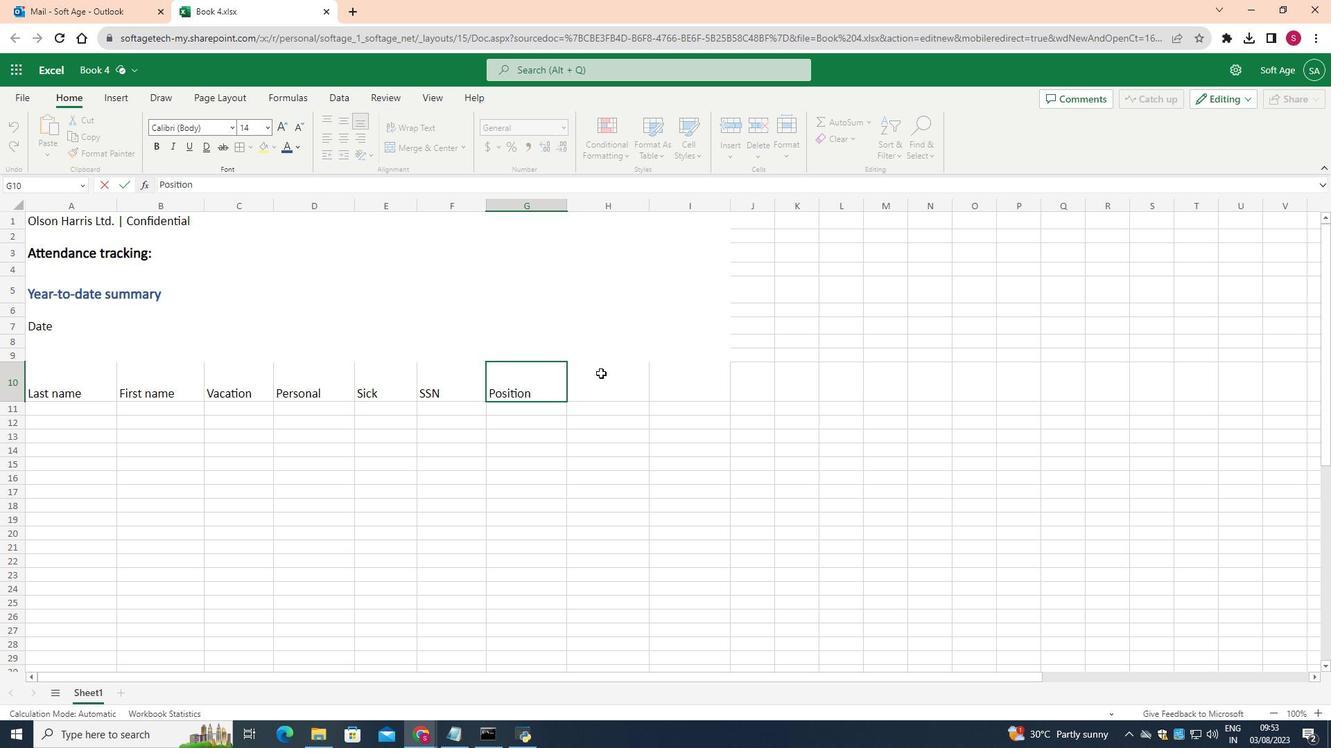 
Action: Mouse pressed left at (601, 373)
Screenshot: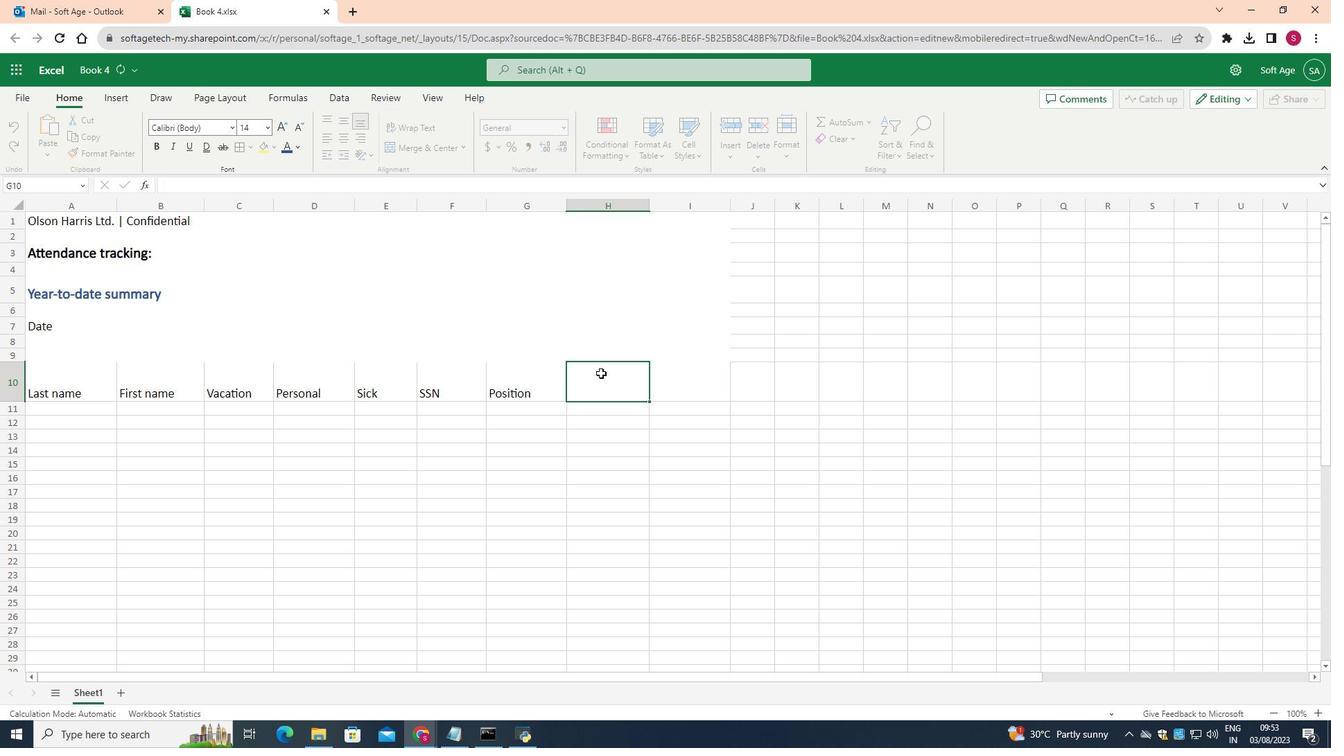
Action: Mouse moved to (266, 125)
Screenshot: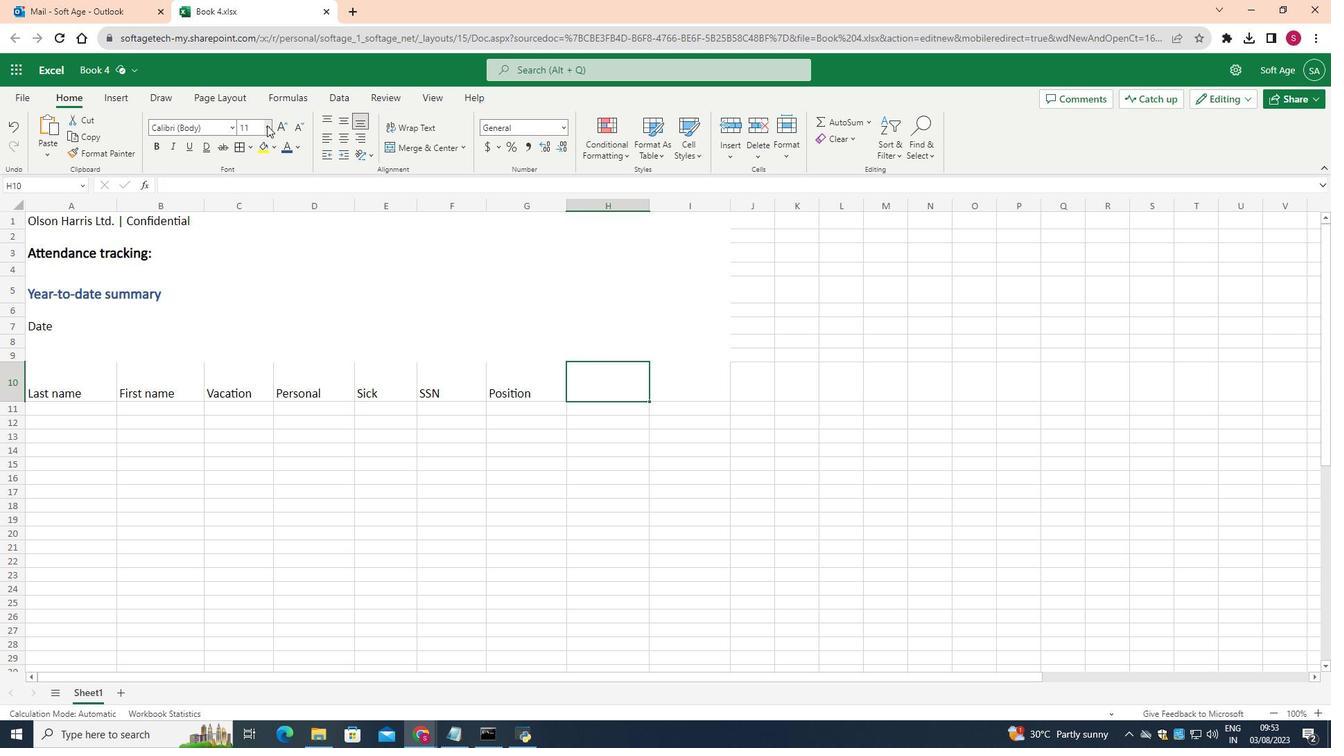 
Action: Mouse pressed left at (266, 125)
Screenshot: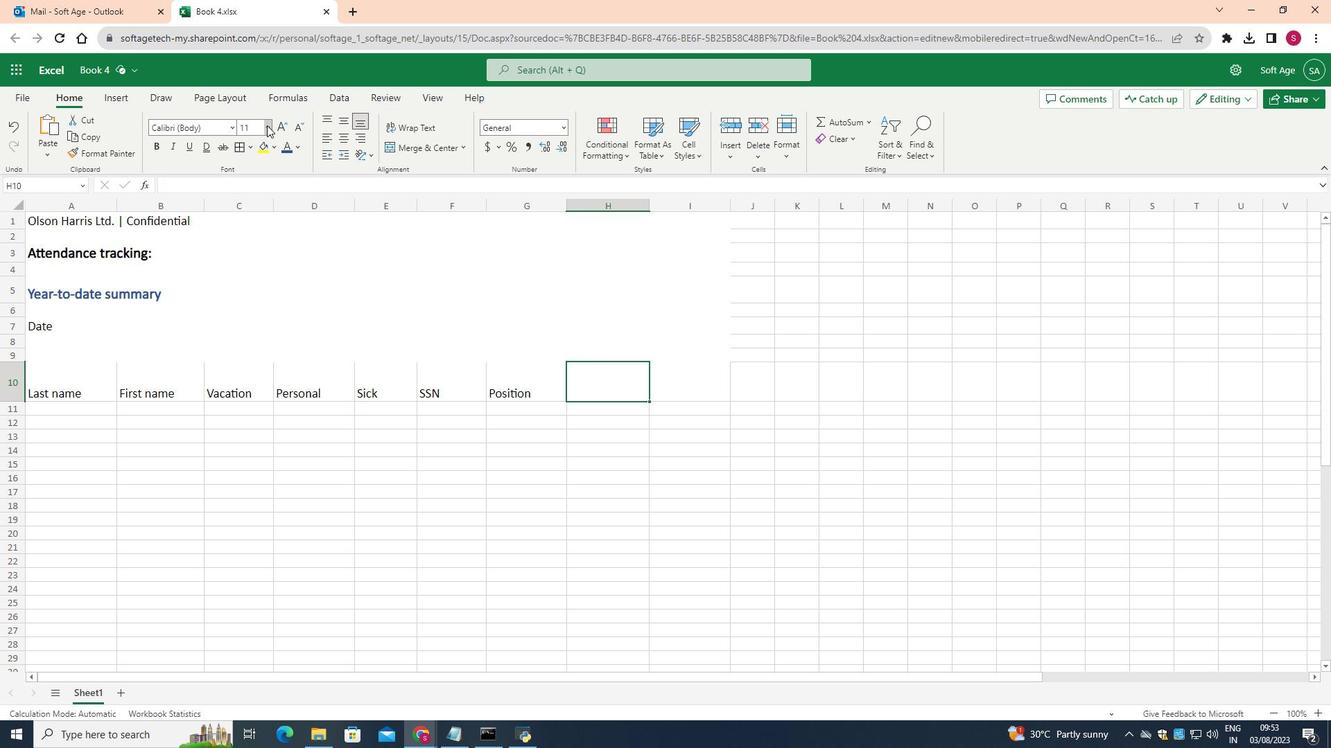 
Action: Mouse moved to (256, 239)
Screenshot: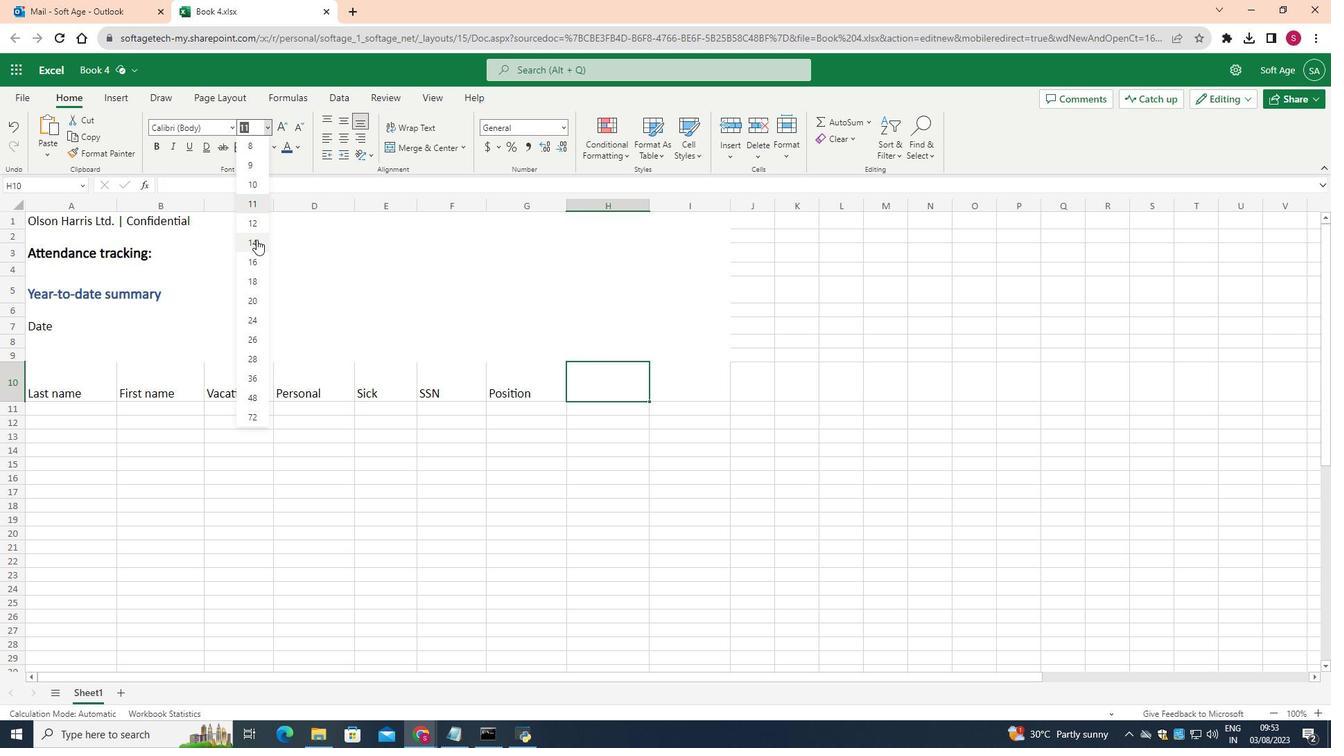 
Action: Mouse pressed left at (256, 239)
Screenshot: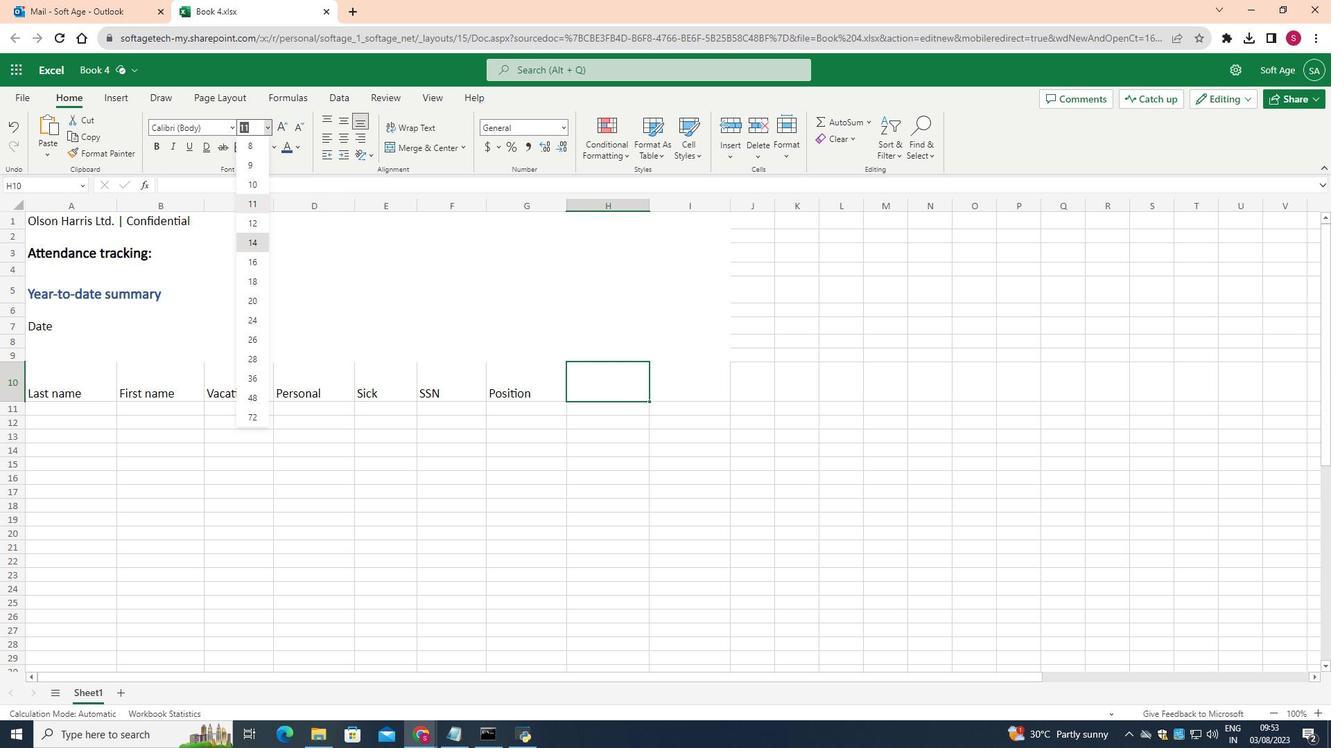 
Action: Key pressed <Key.shift><Key.shift><Key.shift>Supervisor
Screenshot: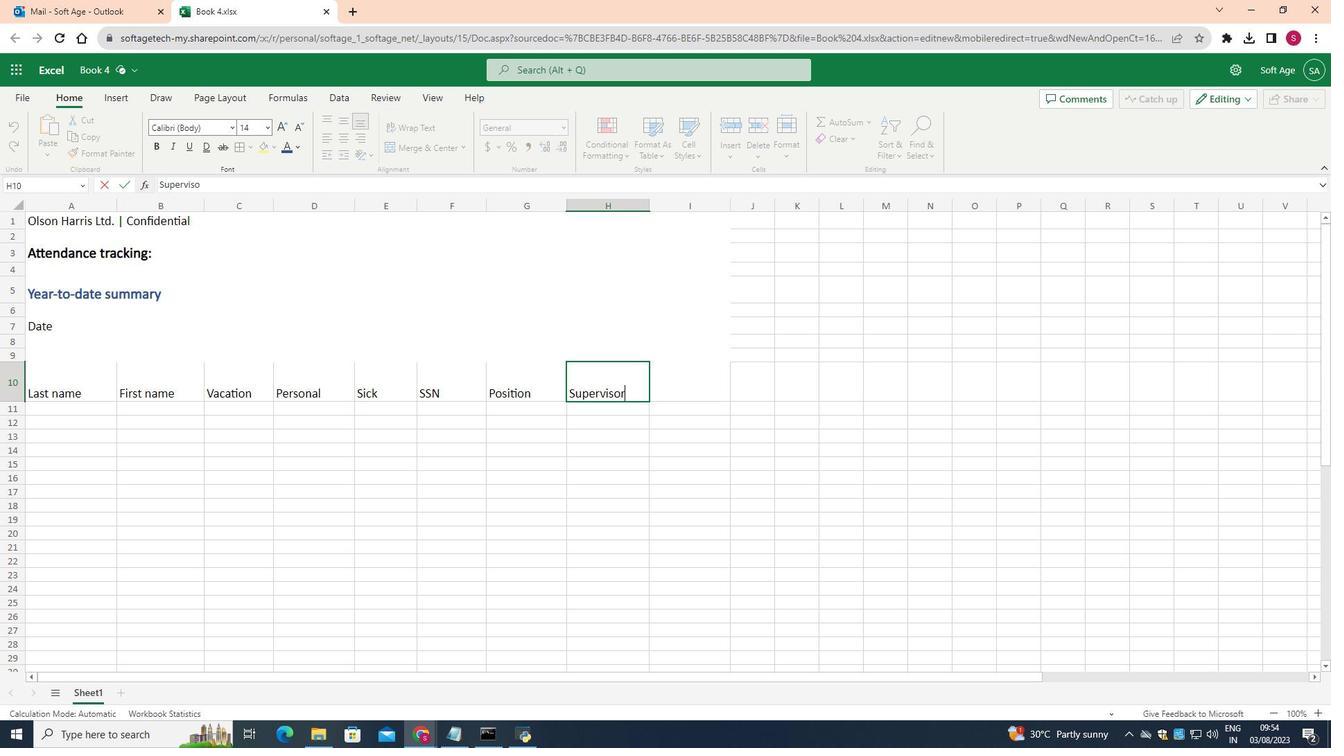 
Action: Mouse moved to (675, 384)
Screenshot: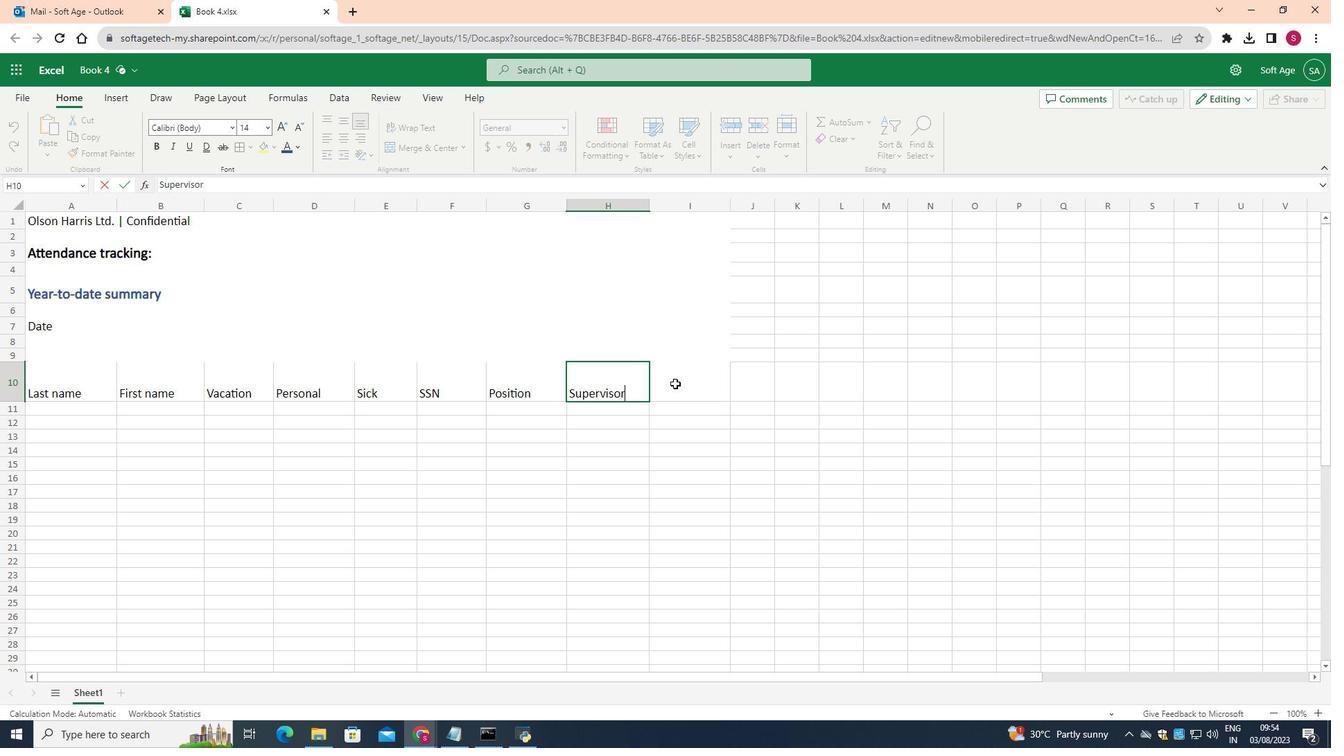 
Action: Mouse pressed left at (675, 384)
Screenshot: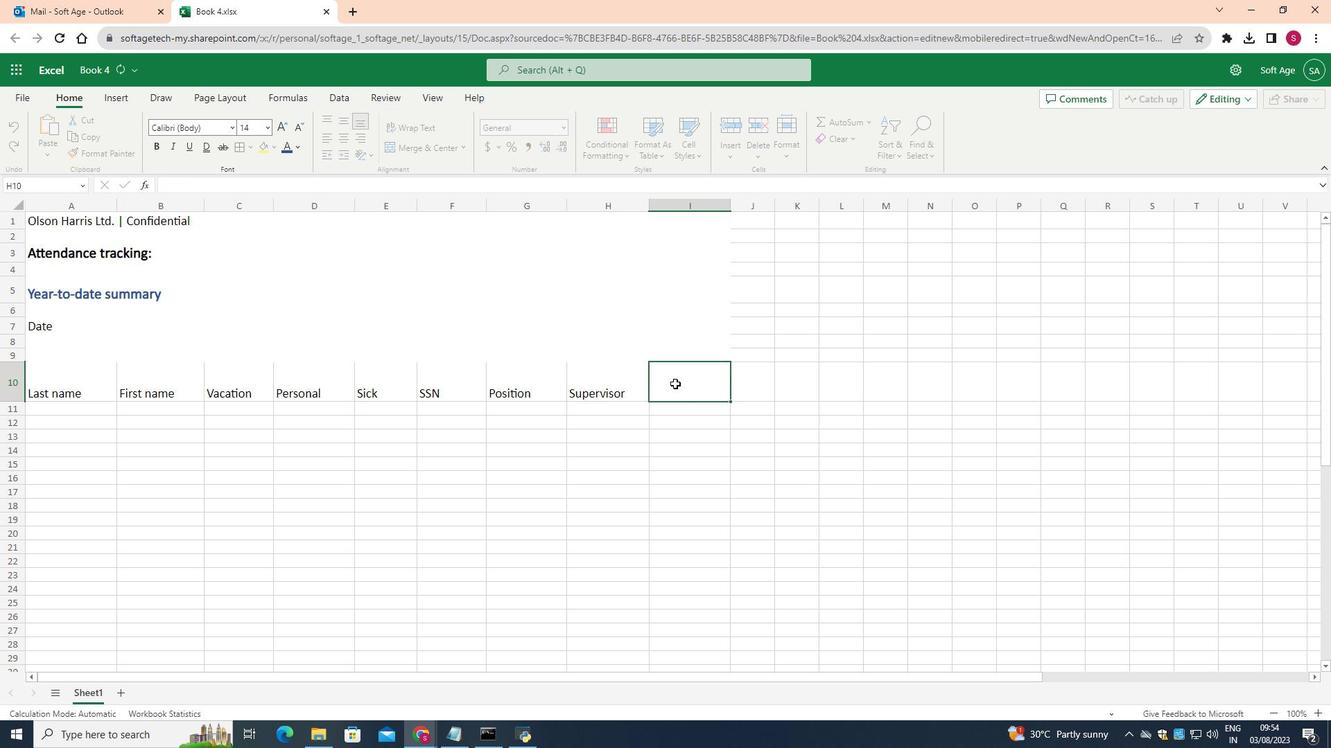 
Action: Mouse moved to (270, 127)
Screenshot: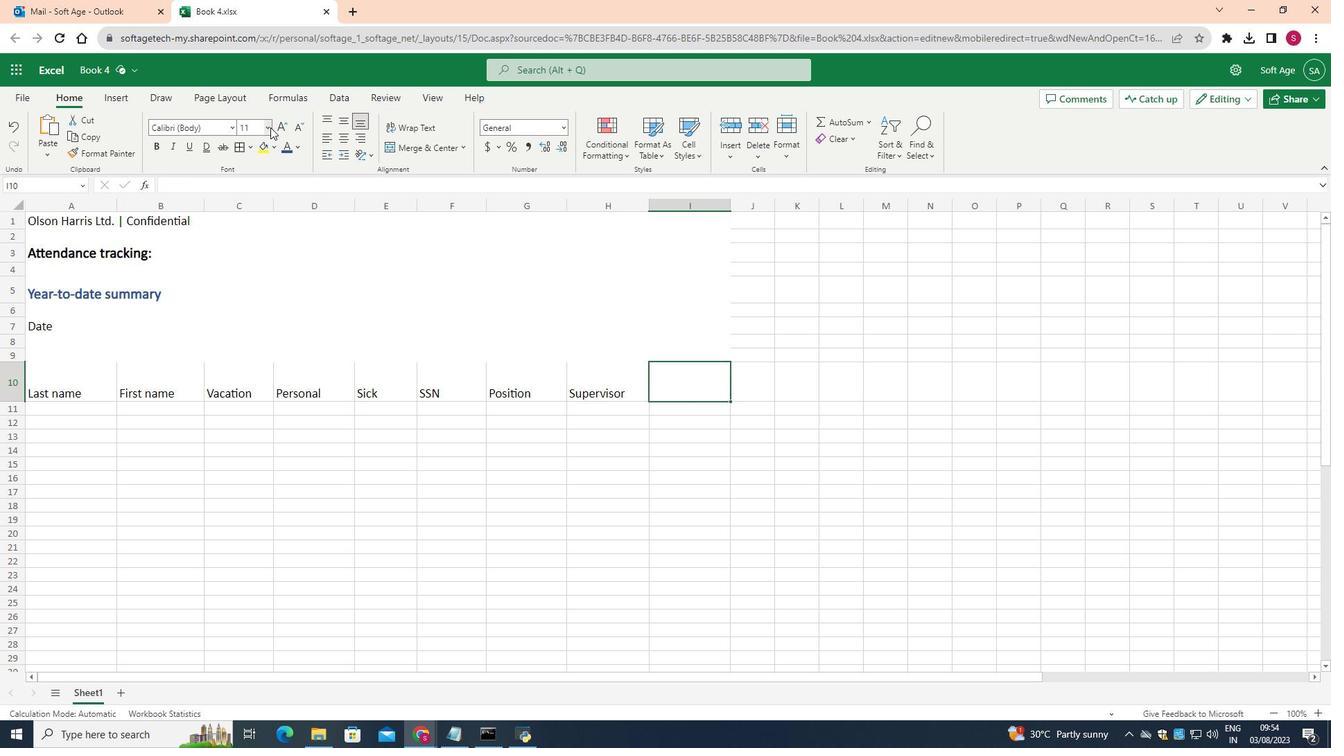 
Action: Mouse pressed left at (270, 127)
Screenshot: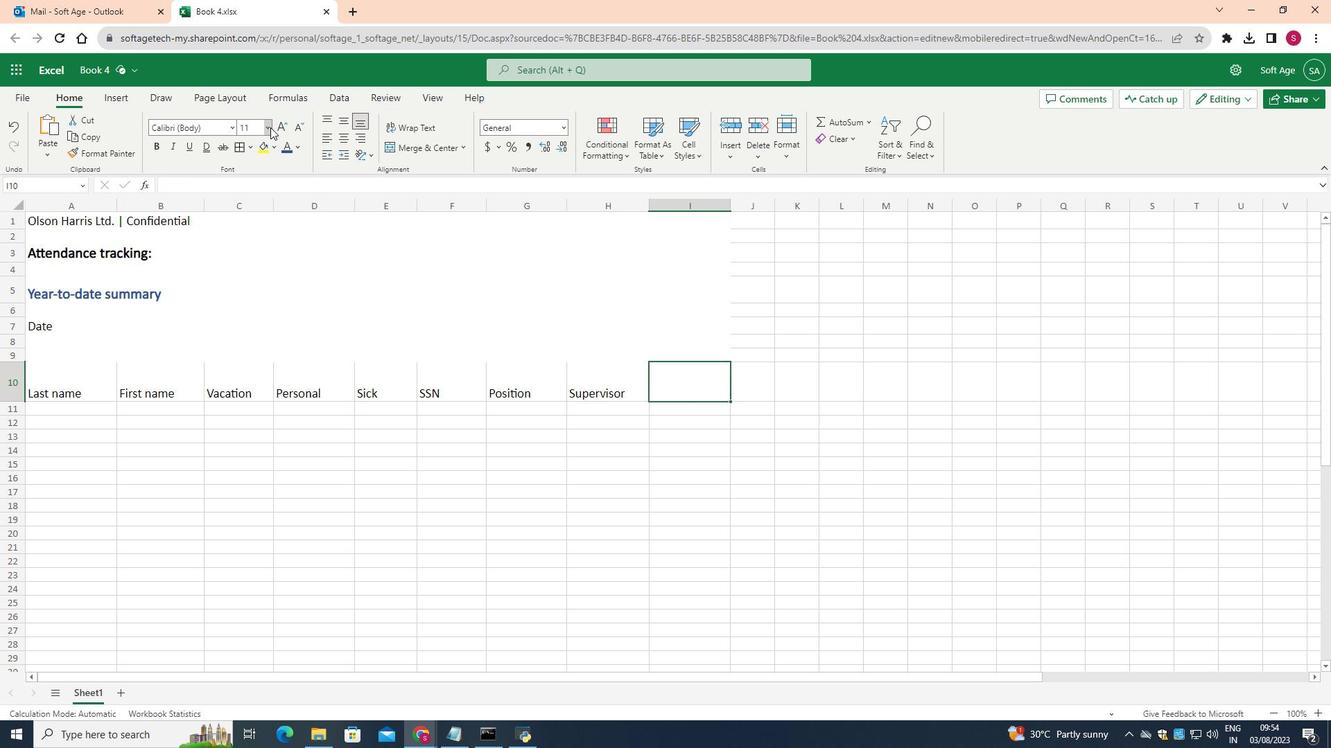 
Action: Mouse moved to (258, 243)
Screenshot: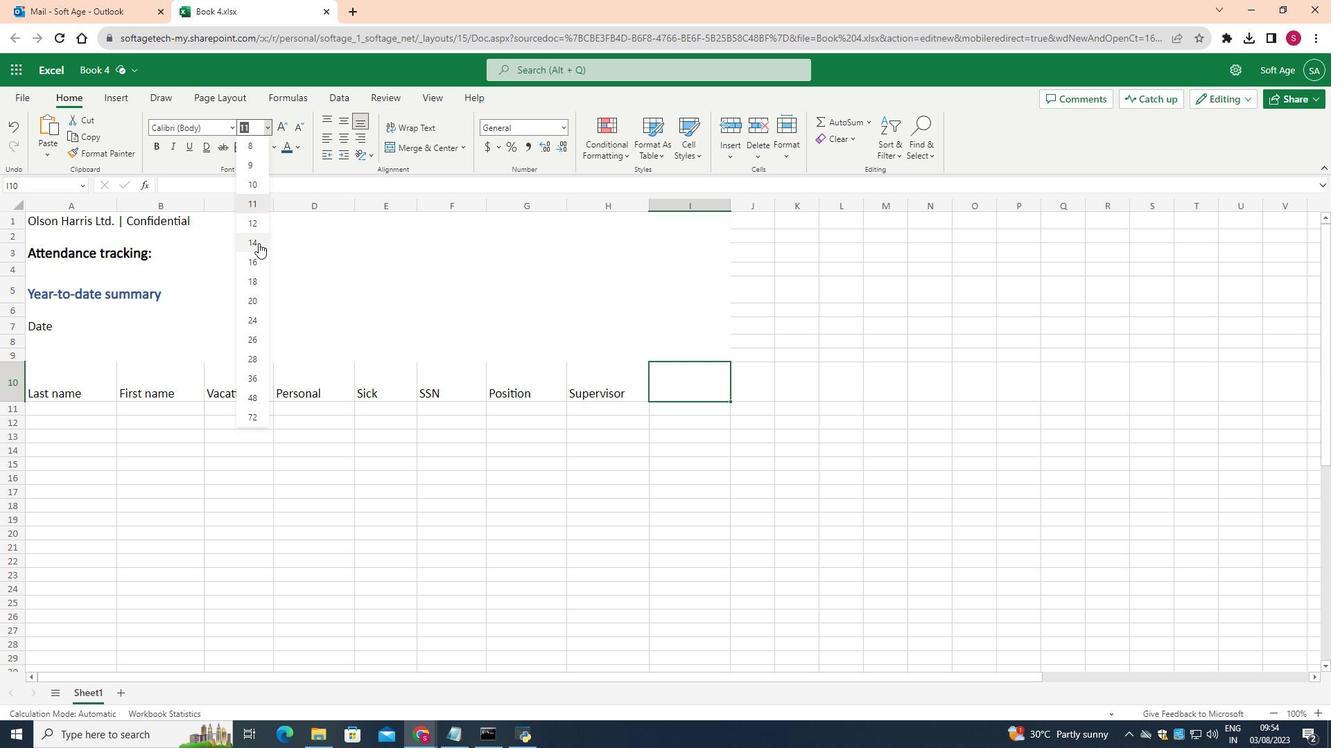 
Action: Mouse pressed left at (258, 243)
Screenshot: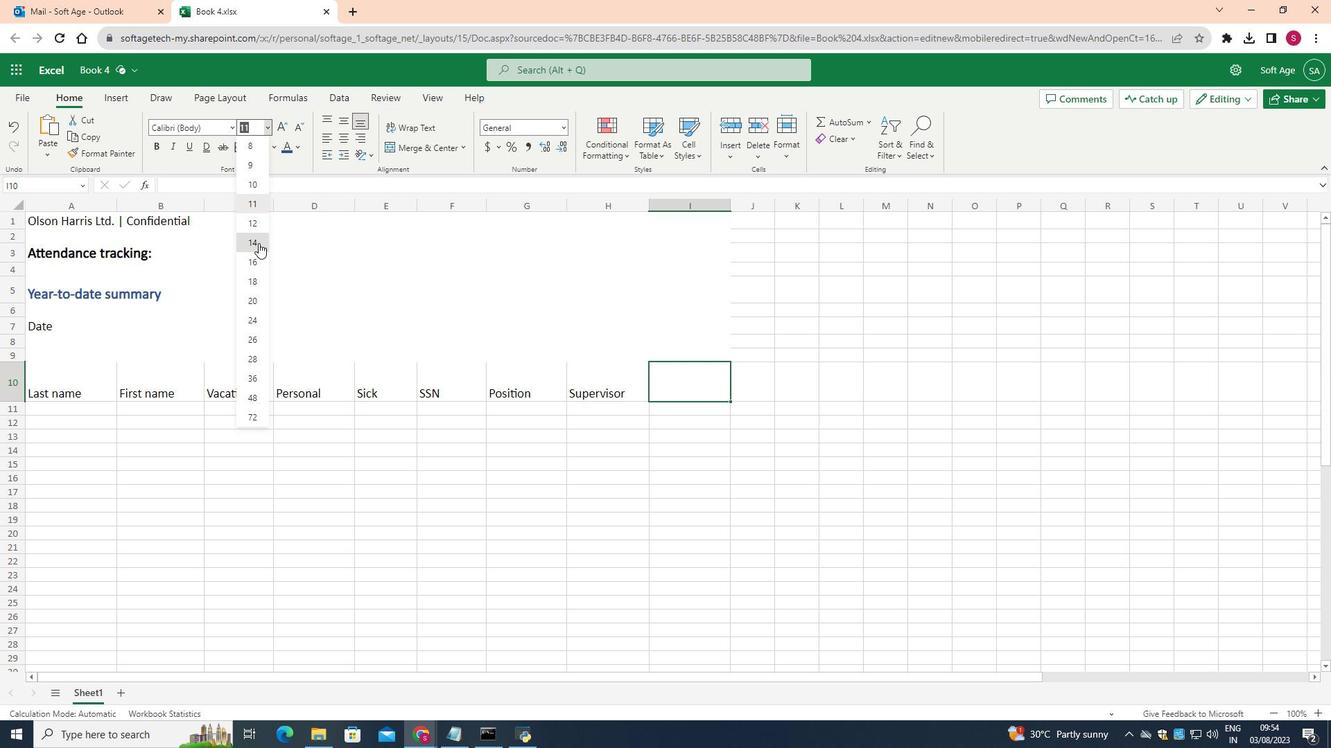 
Action: Mouse moved to (669, 385)
Screenshot: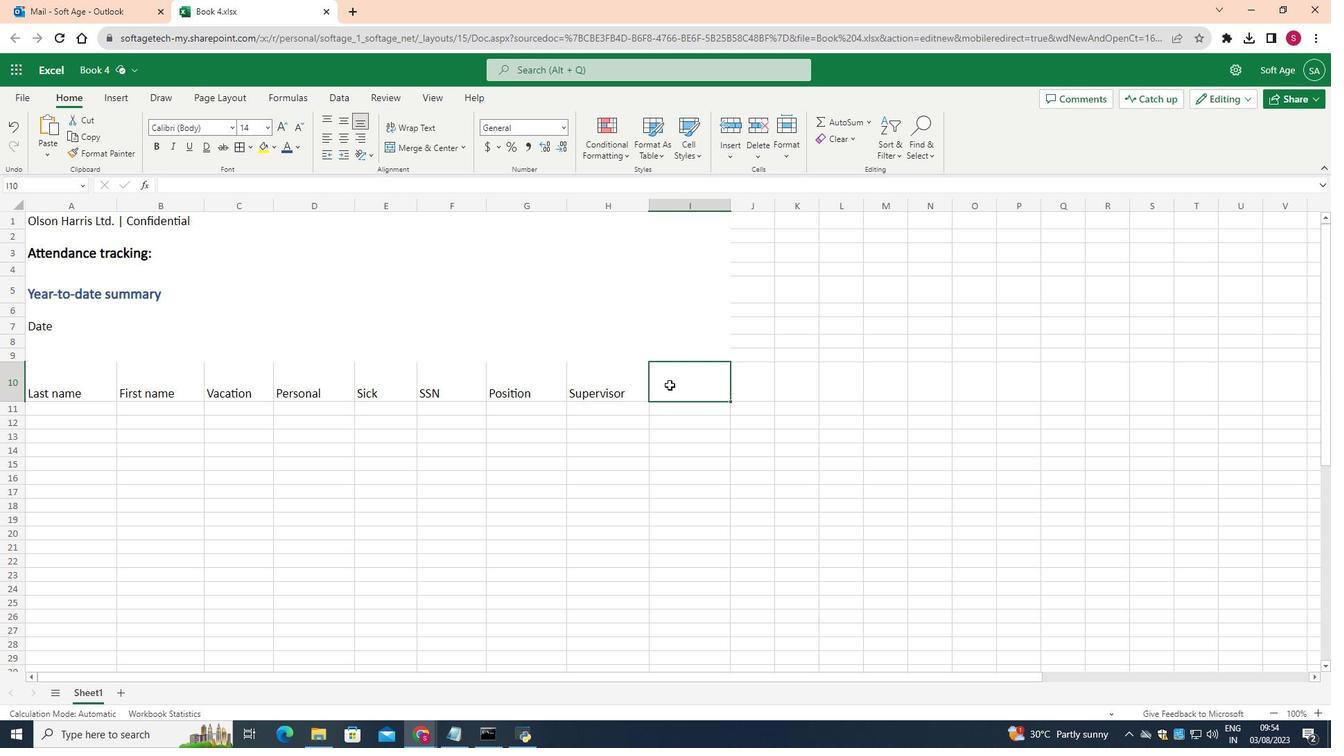 
Action: Mouse pressed left at (669, 385)
Screenshot: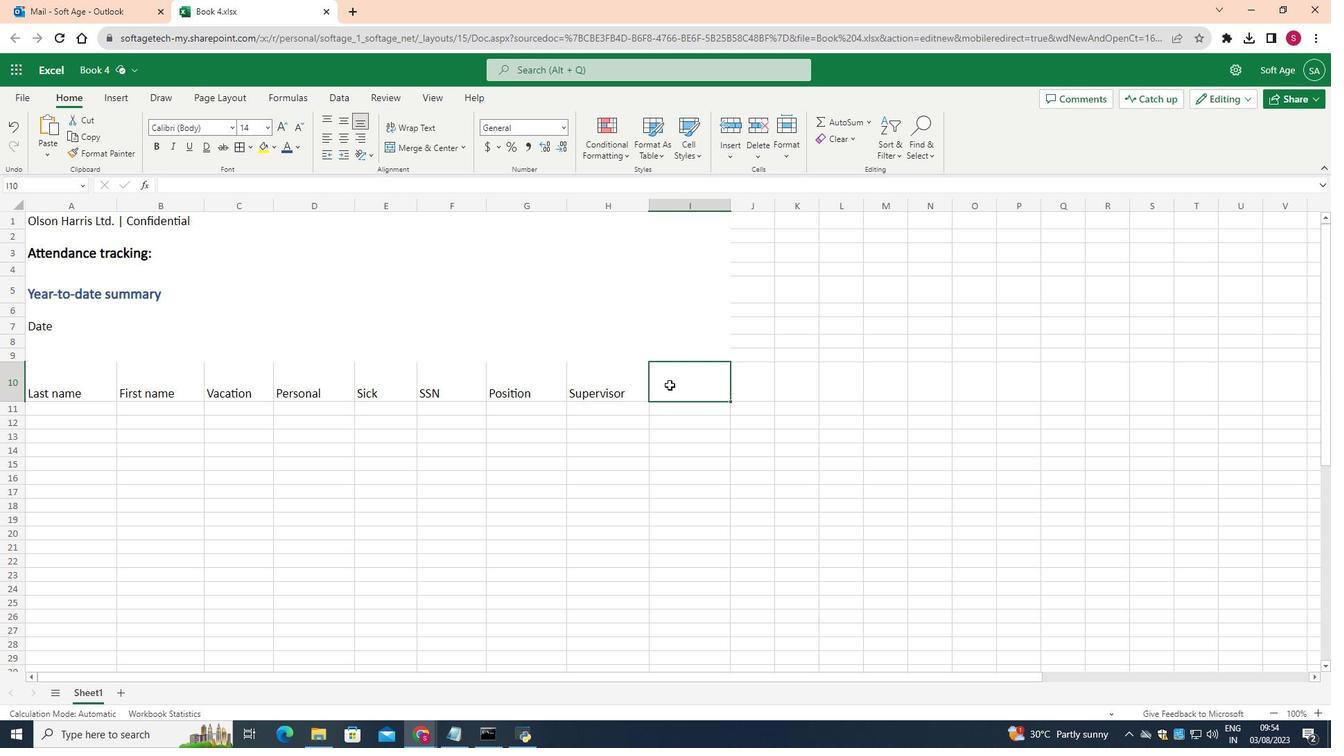 
Action: Mouse pressed left at (669, 385)
Screenshot: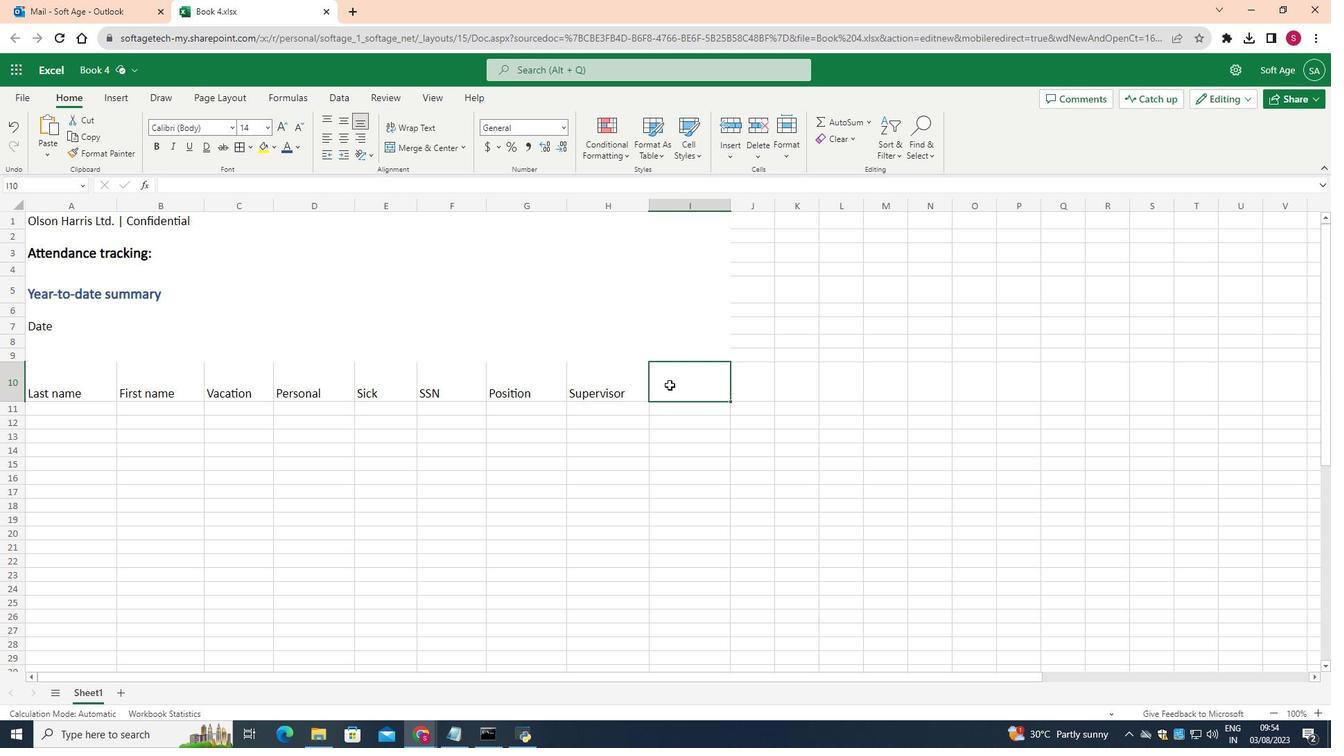 
Action: Key pressed <Key.shift>Hire<Key.space>date
Screenshot: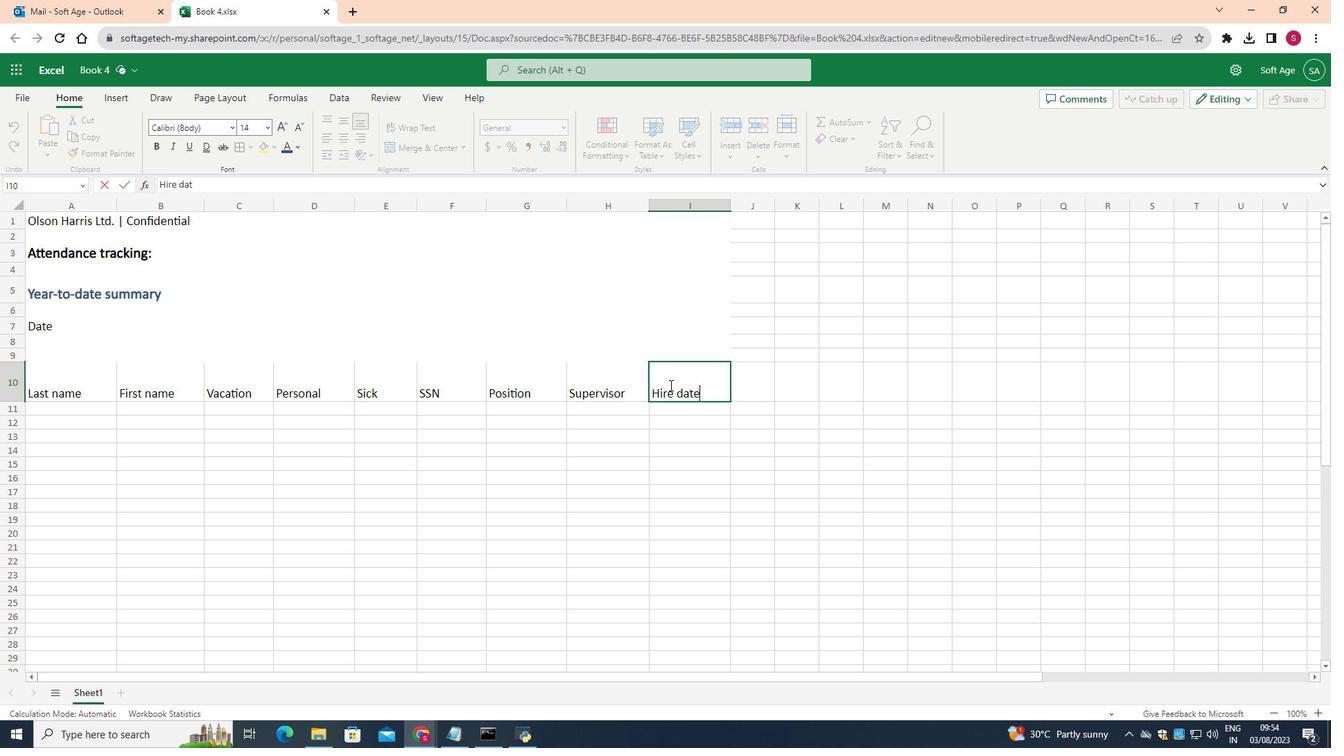
Action: Mouse moved to (92, 377)
Screenshot: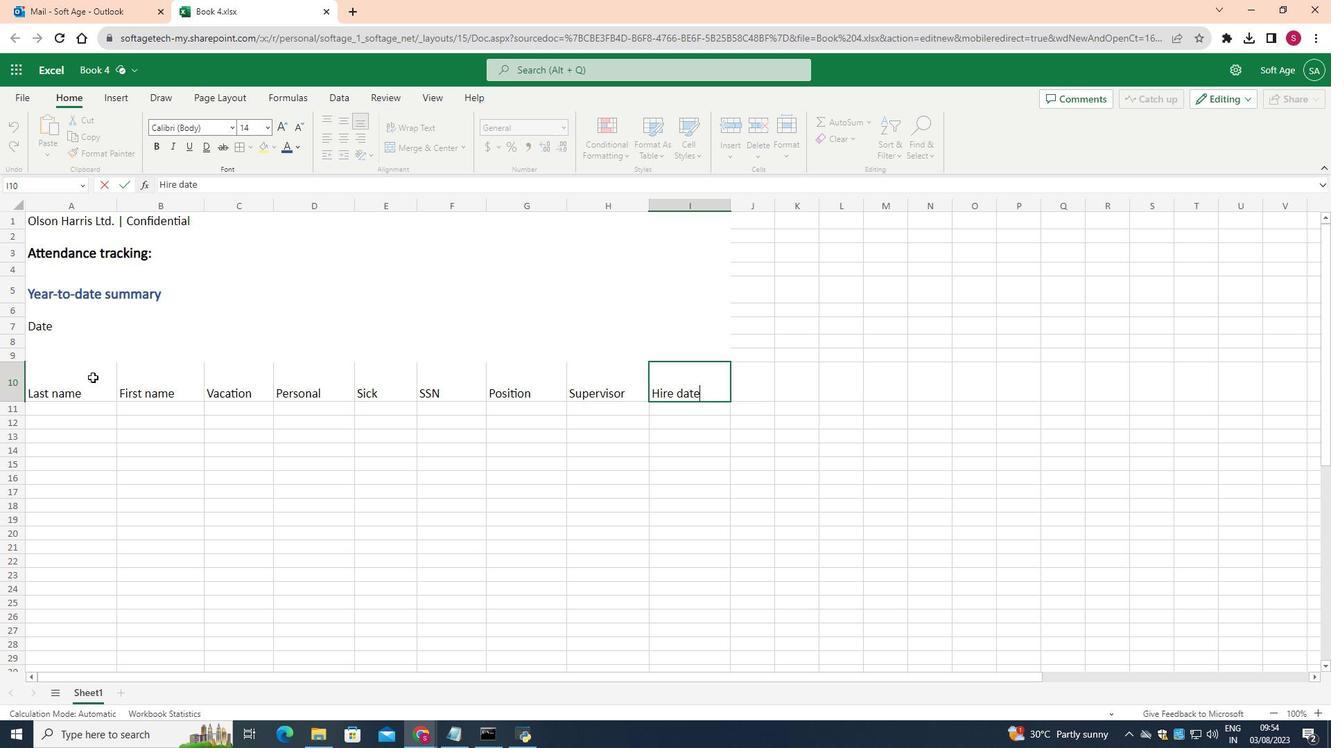 
Action: Mouse pressed left at (92, 377)
Screenshot: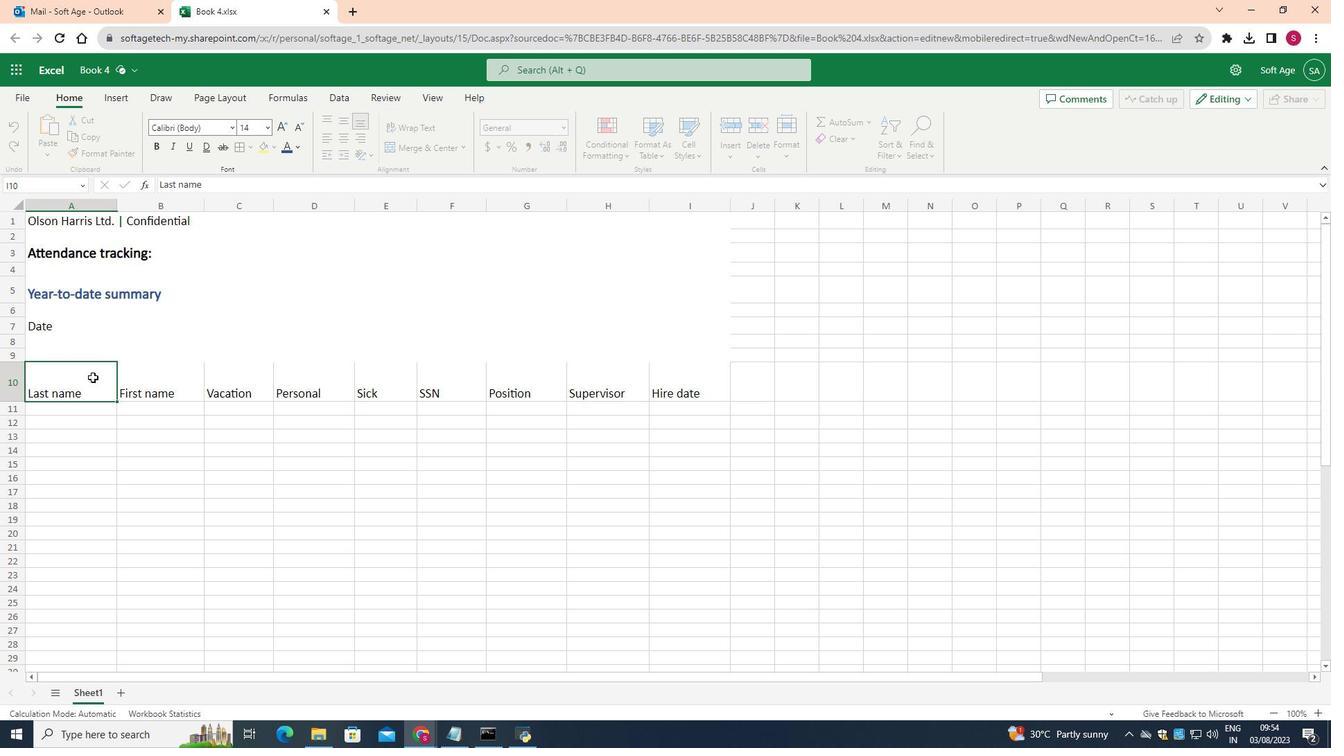 
Action: Mouse moved to (347, 121)
Screenshot: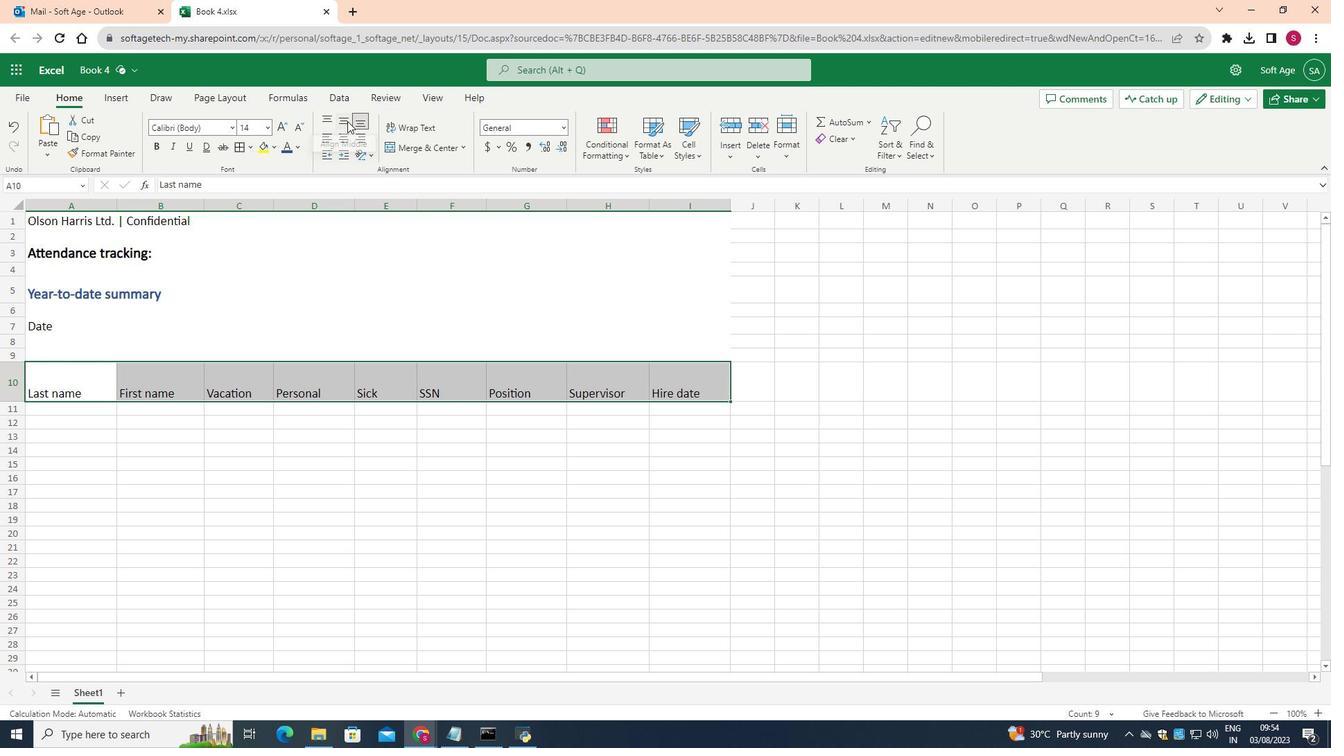 
Action: Mouse pressed left at (347, 121)
Screenshot: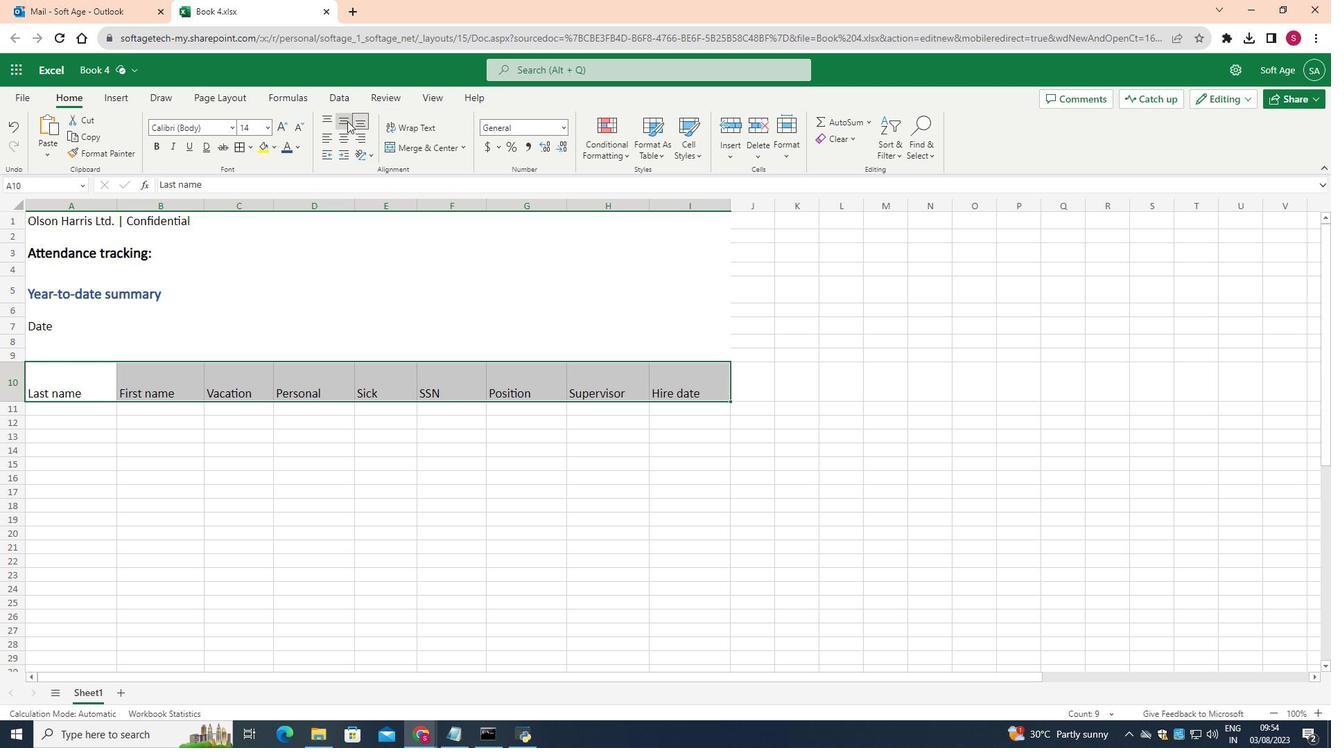 
Action: Mouse moved to (341, 135)
Screenshot: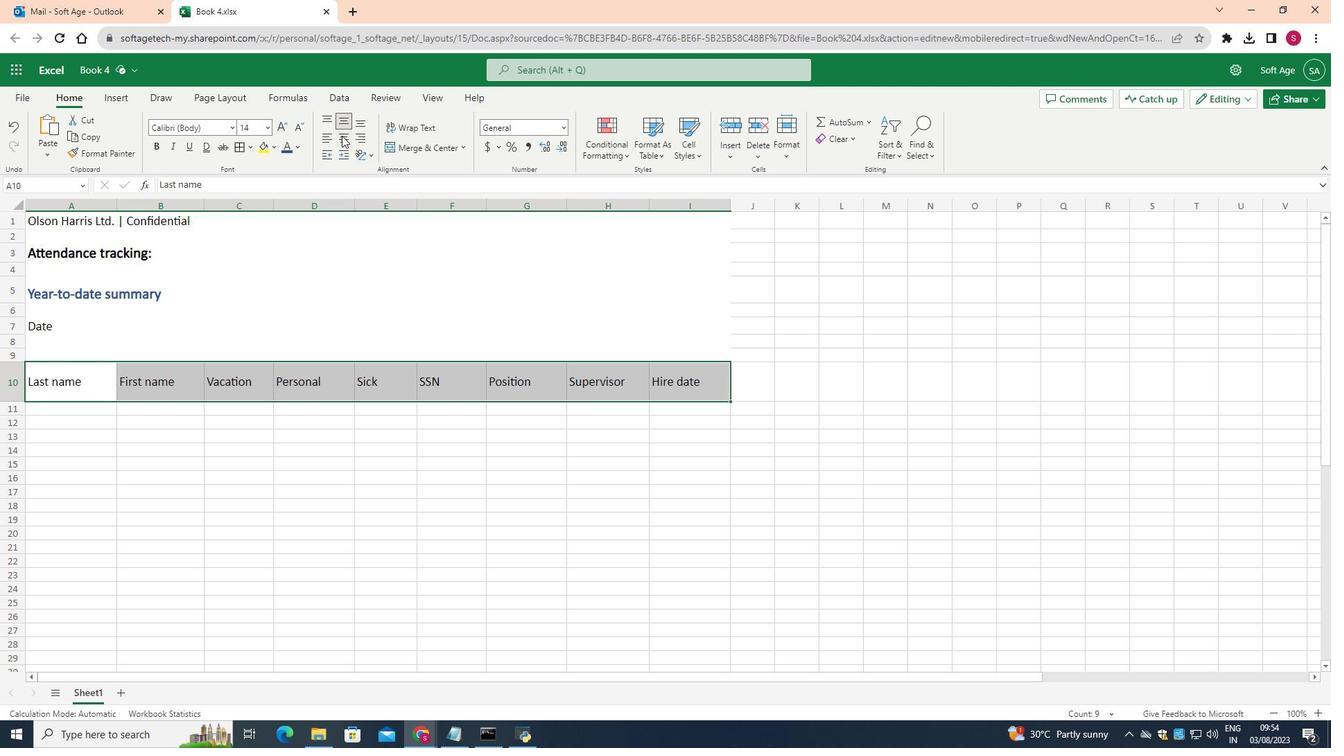 
Action: Mouse pressed left at (341, 135)
Screenshot: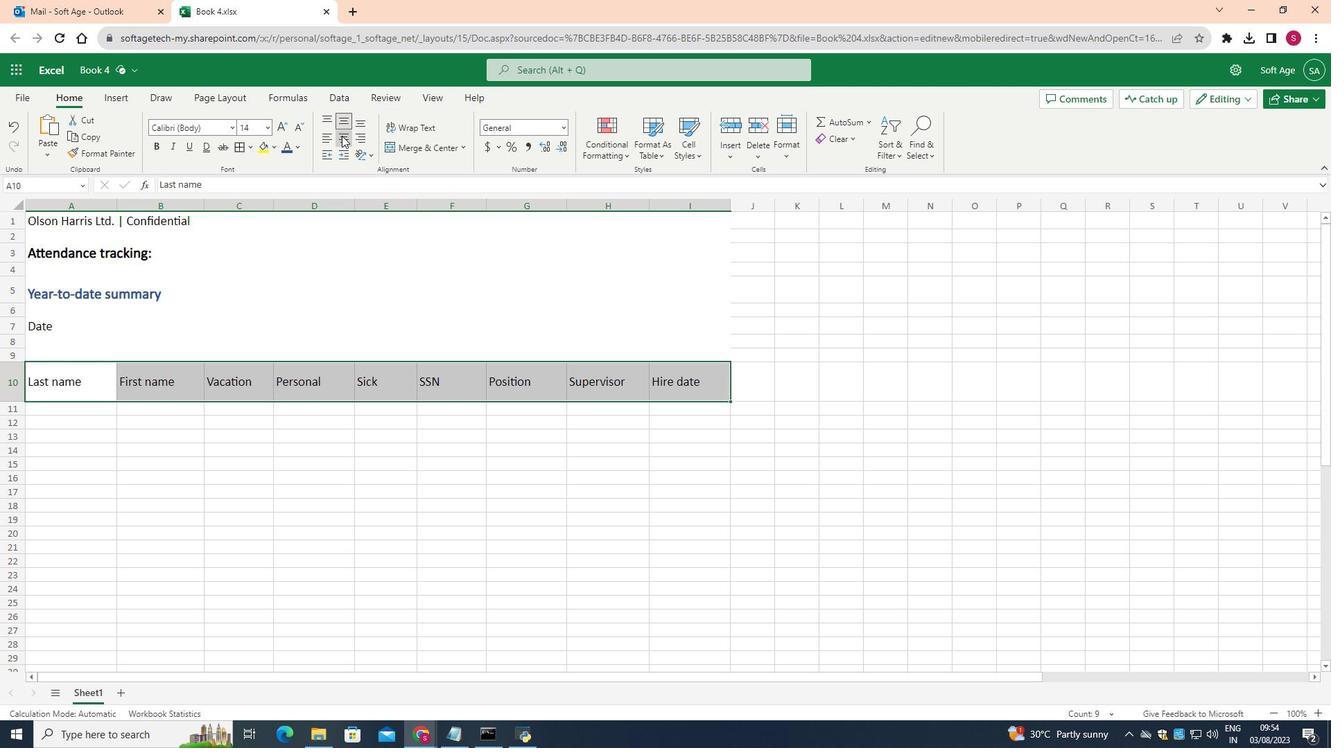 
Action: Mouse moved to (274, 146)
Screenshot: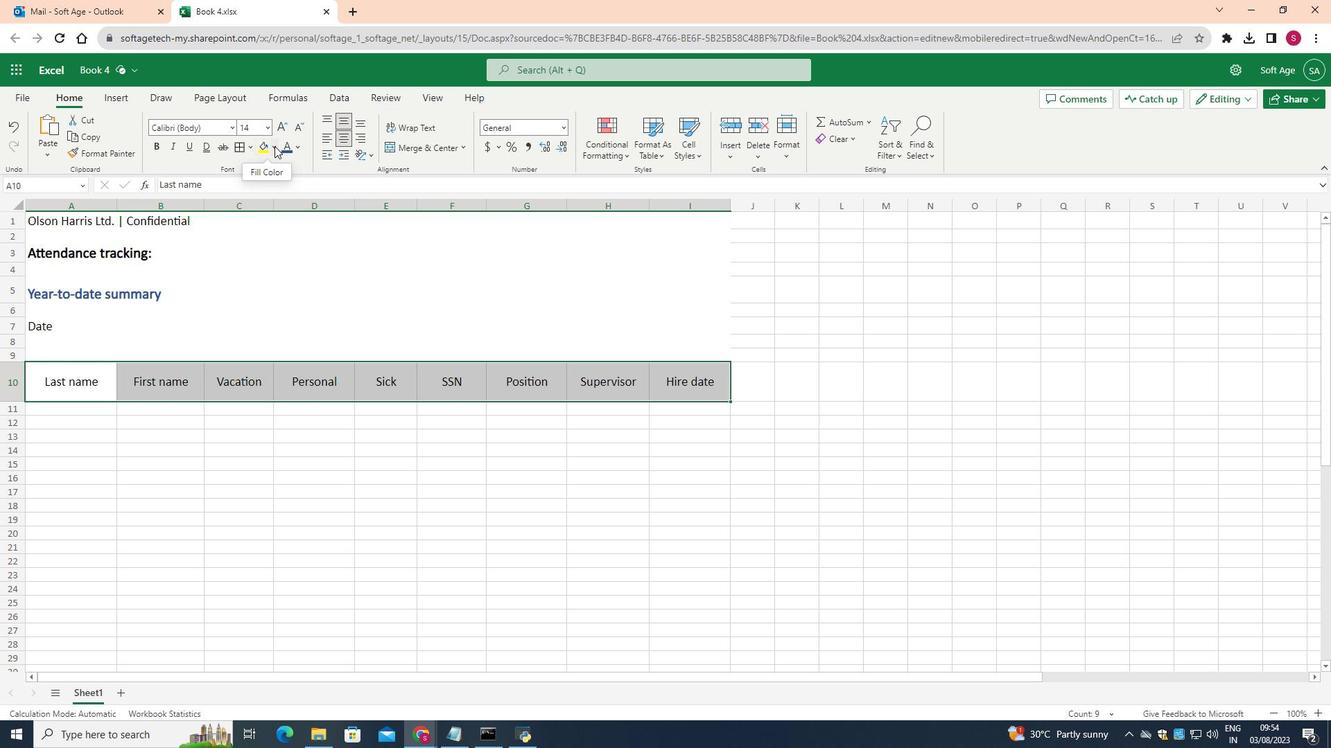 
Action: Mouse pressed left at (274, 146)
Screenshot: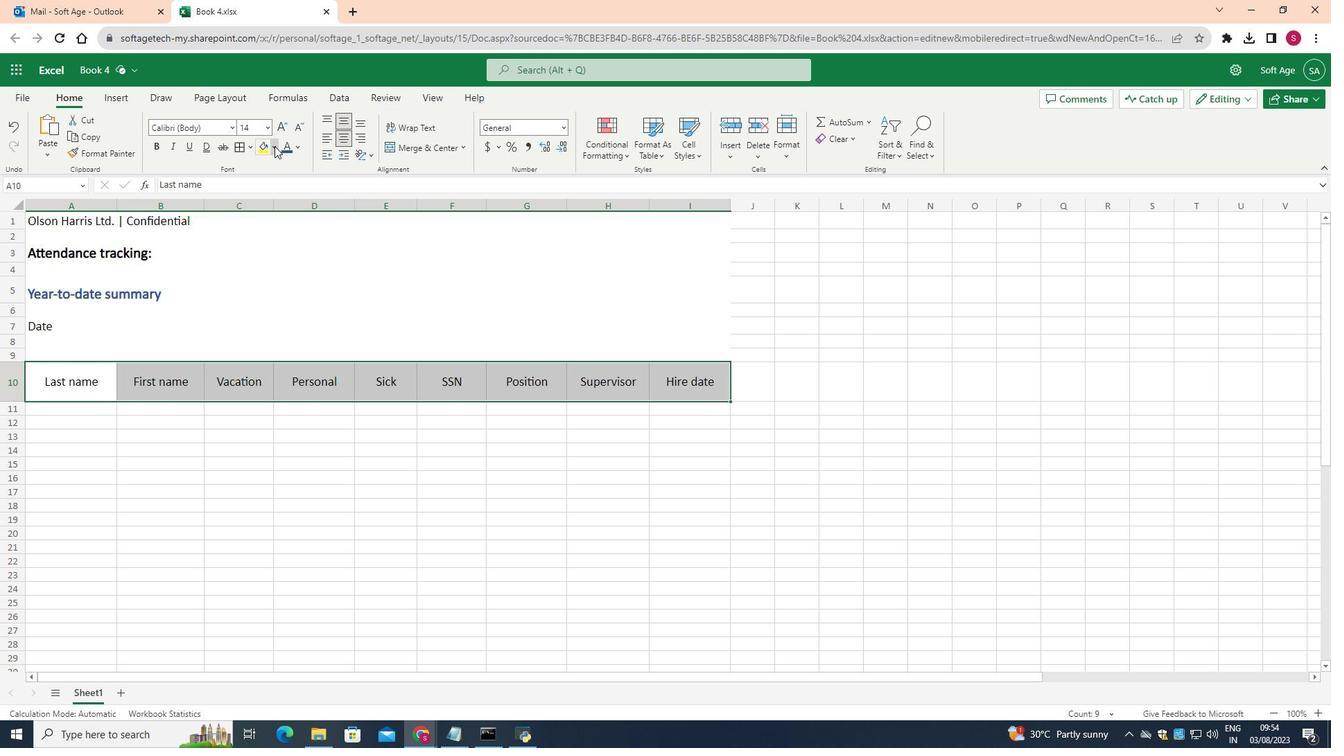 
Action: Mouse moved to (334, 257)
Screenshot: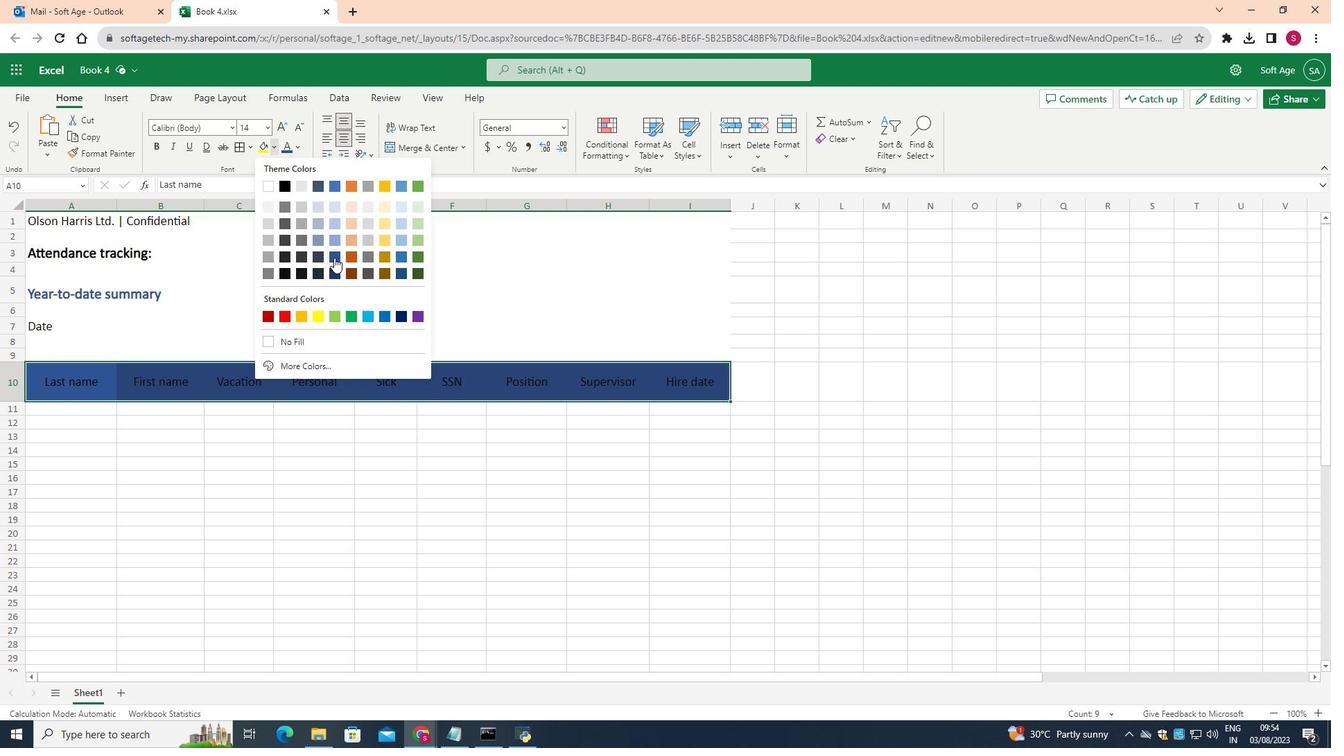 
Action: Mouse pressed left at (334, 257)
Screenshot: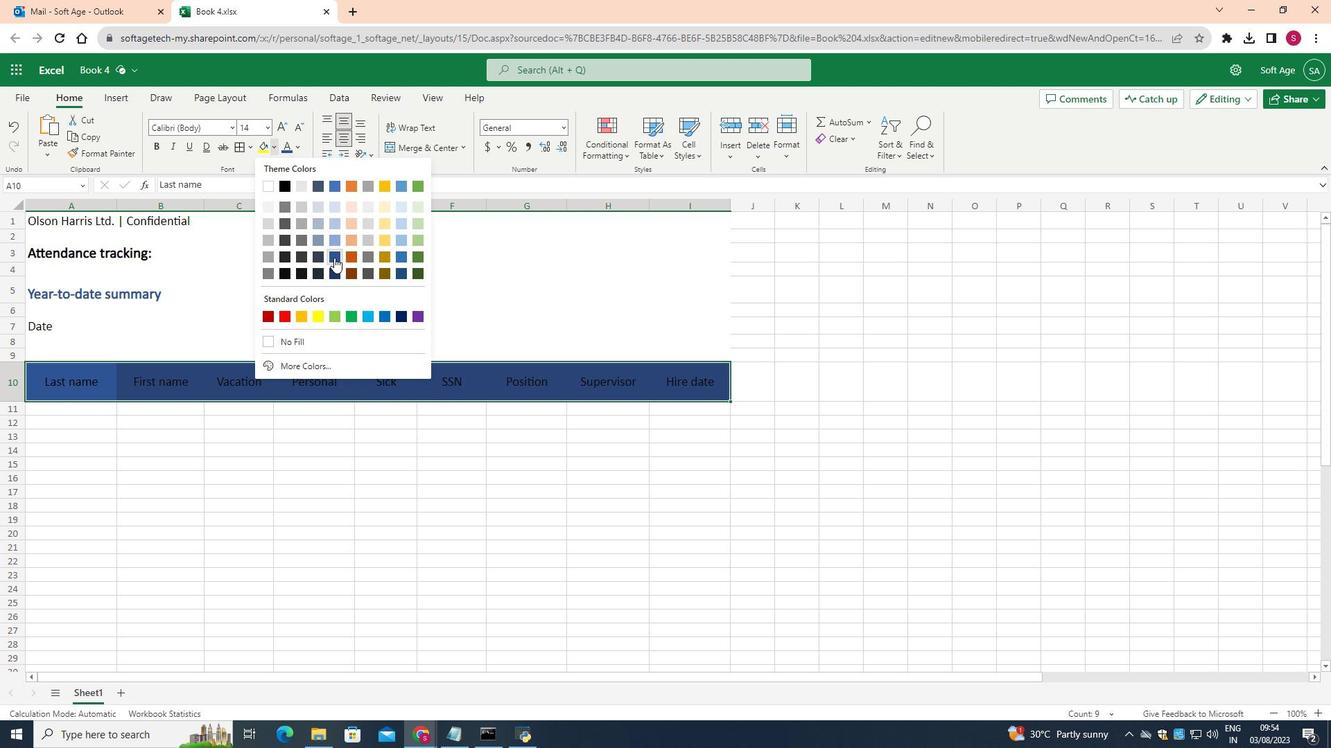 
Action: Mouse moved to (296, 147)
Screenshot: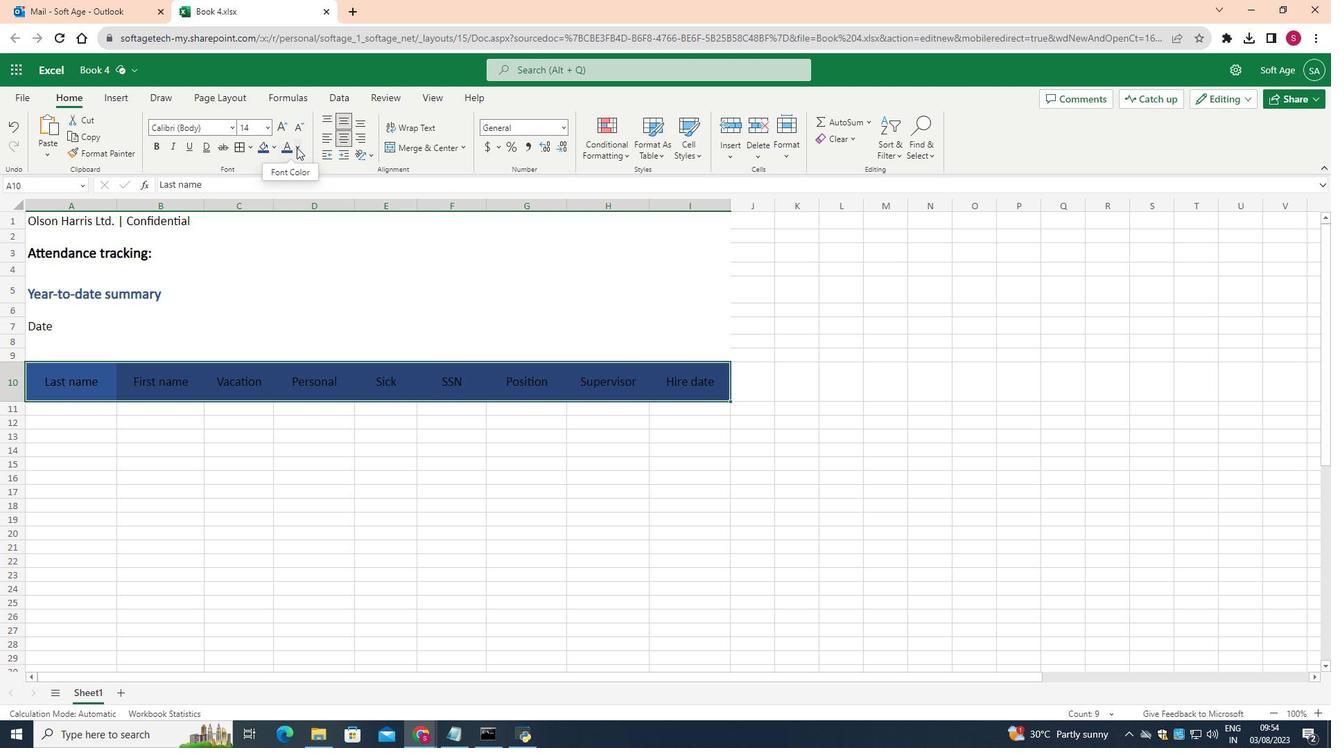 
Action: Mouse pressed left at (296, 147)
Screenshot: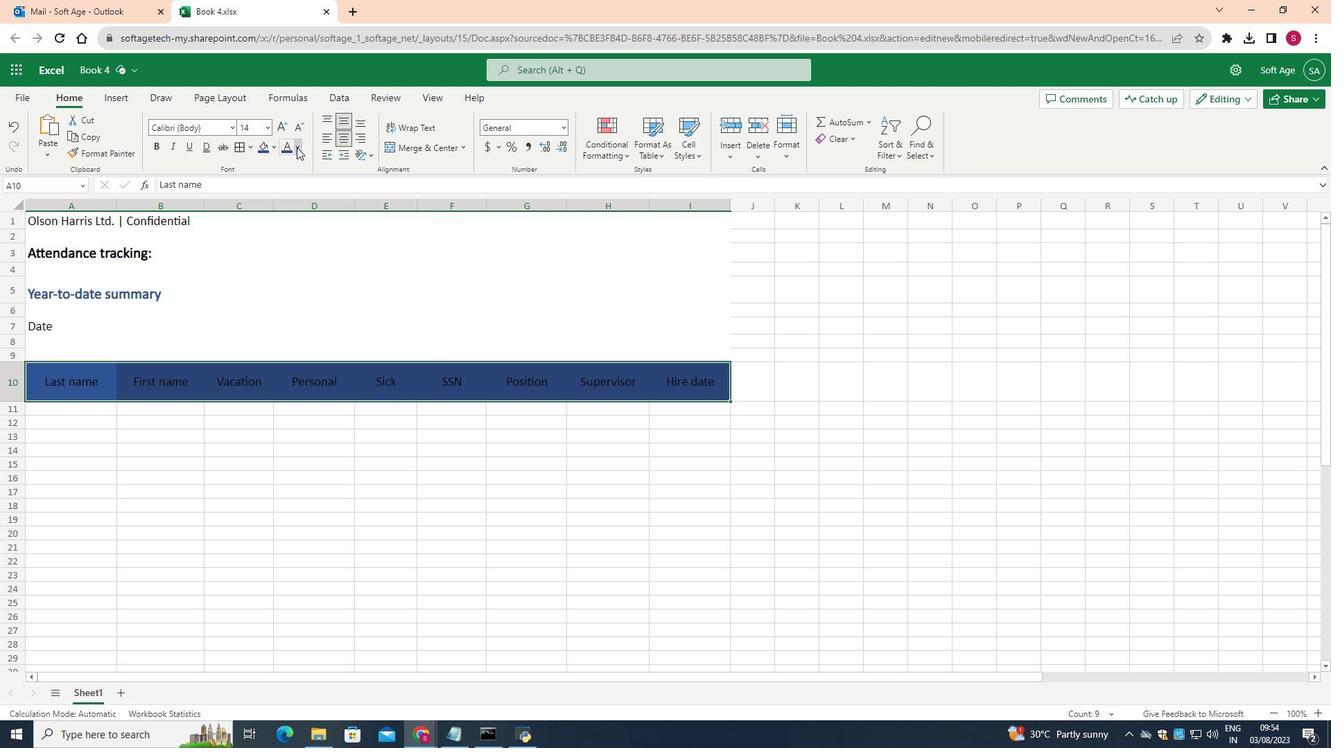 
Action: Mouse moved to (289, 207)
Screenshot: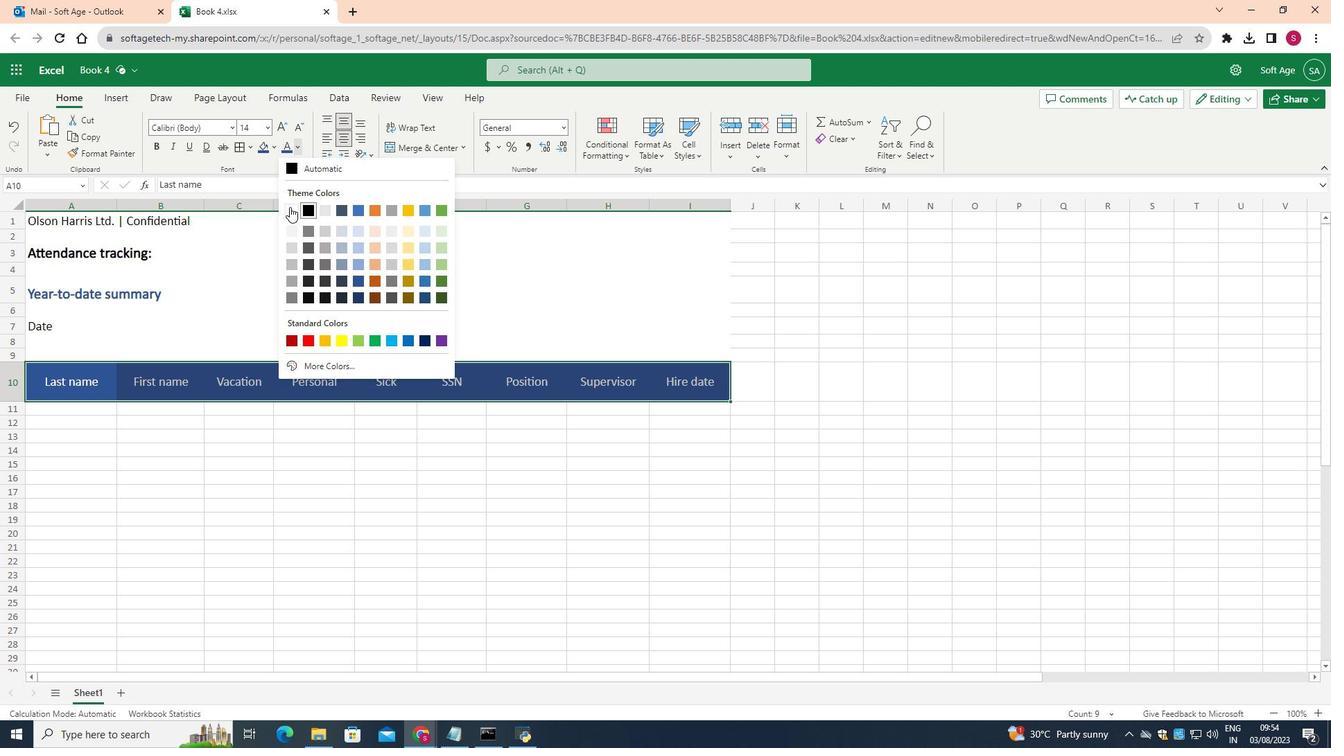 
Action: Mouse pressed left at (289, 207)
Screenshot: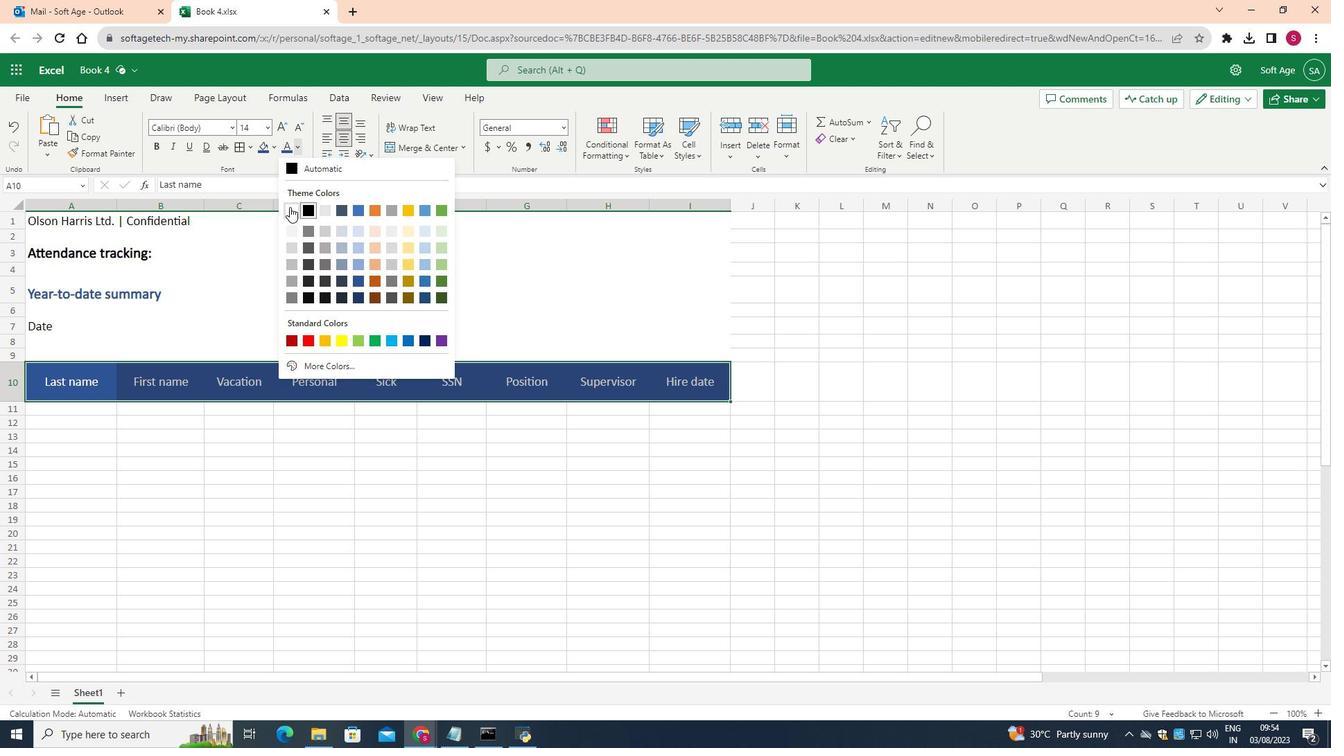 
Action: Mouse moved to (382, 481)
Screenshot: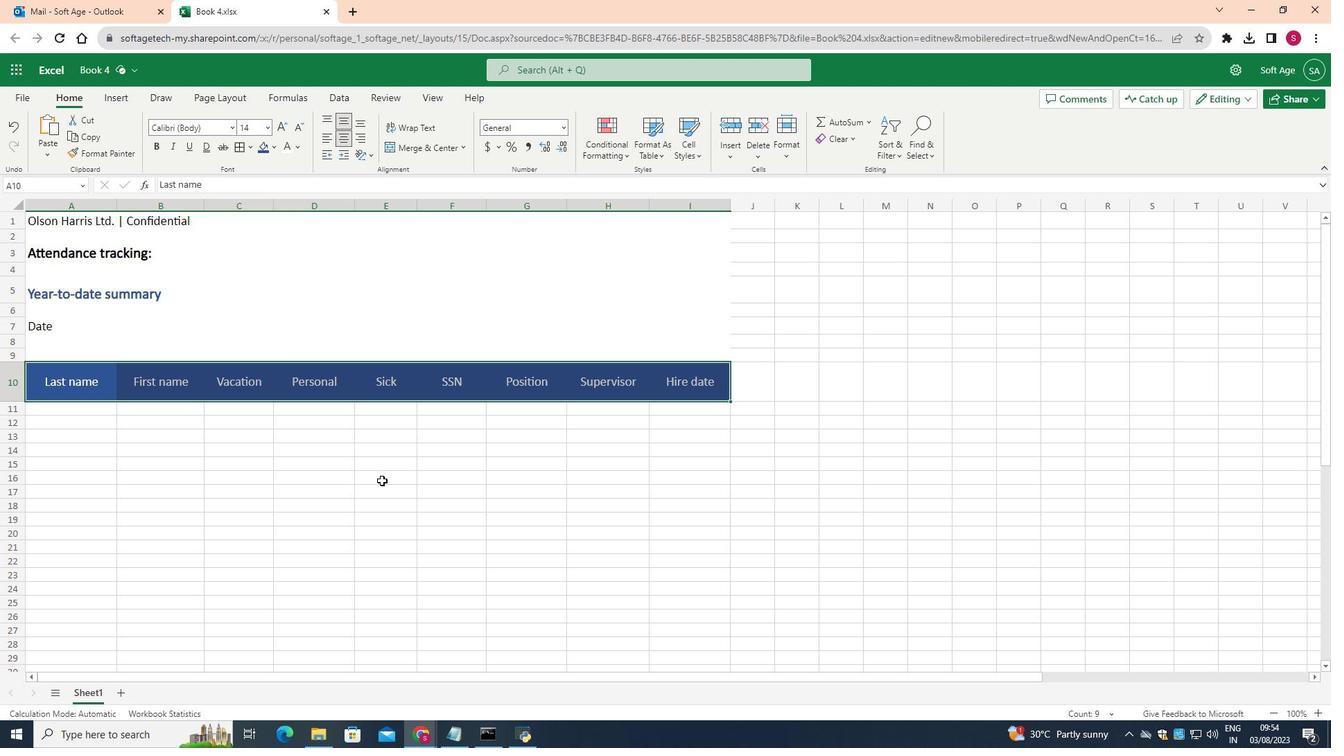 
Action: Mouse pressed left at (382, 481)
Screenshot: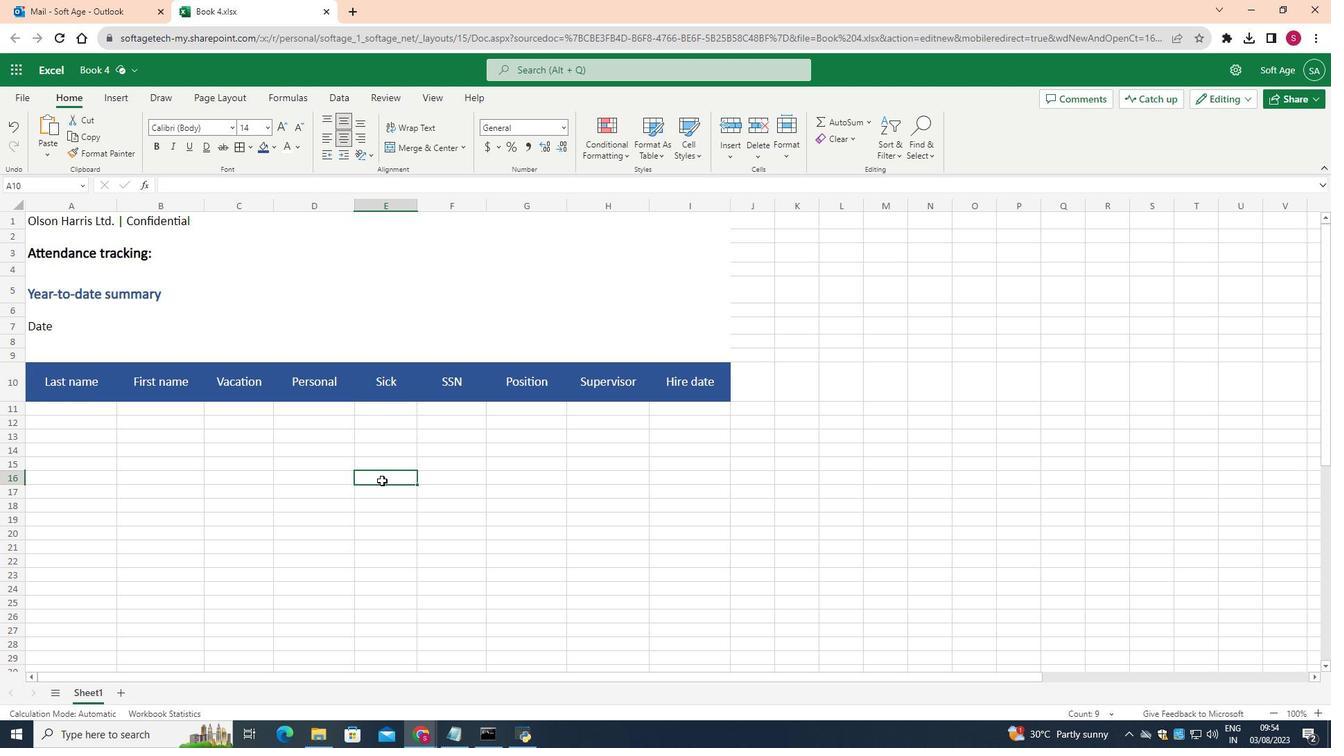 
Action: Mouse moved to (110, 380)
Screenshot: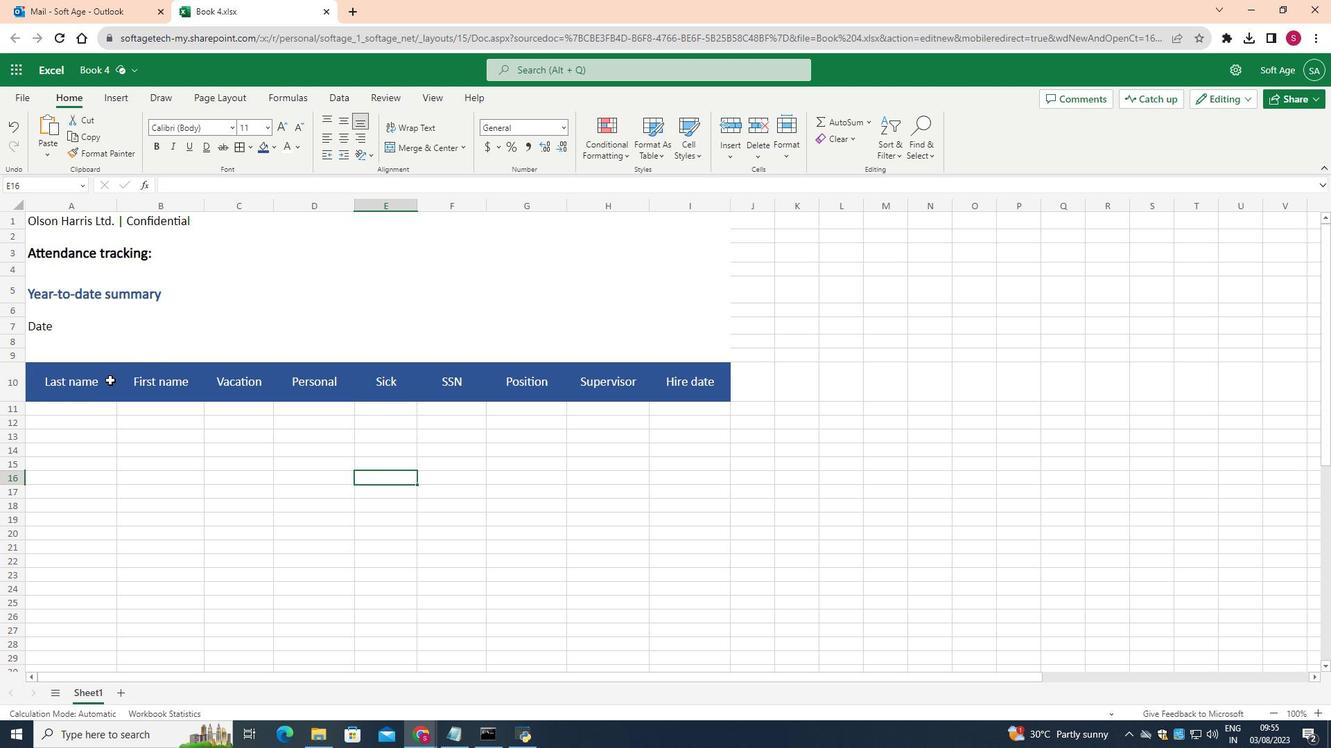 
Action: Mouse pressed left at (110, 380)
Screenshot: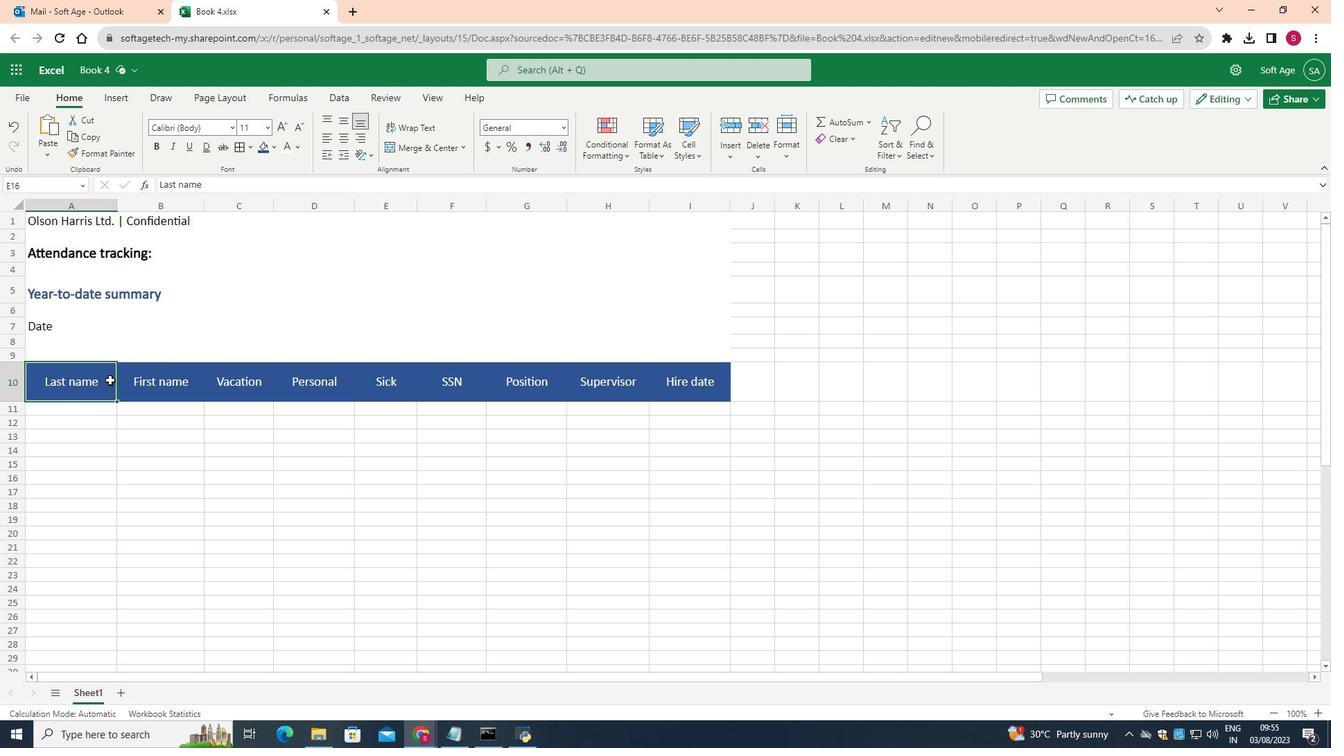 
Action: Mouse moved to (107, 94)
Screenshot: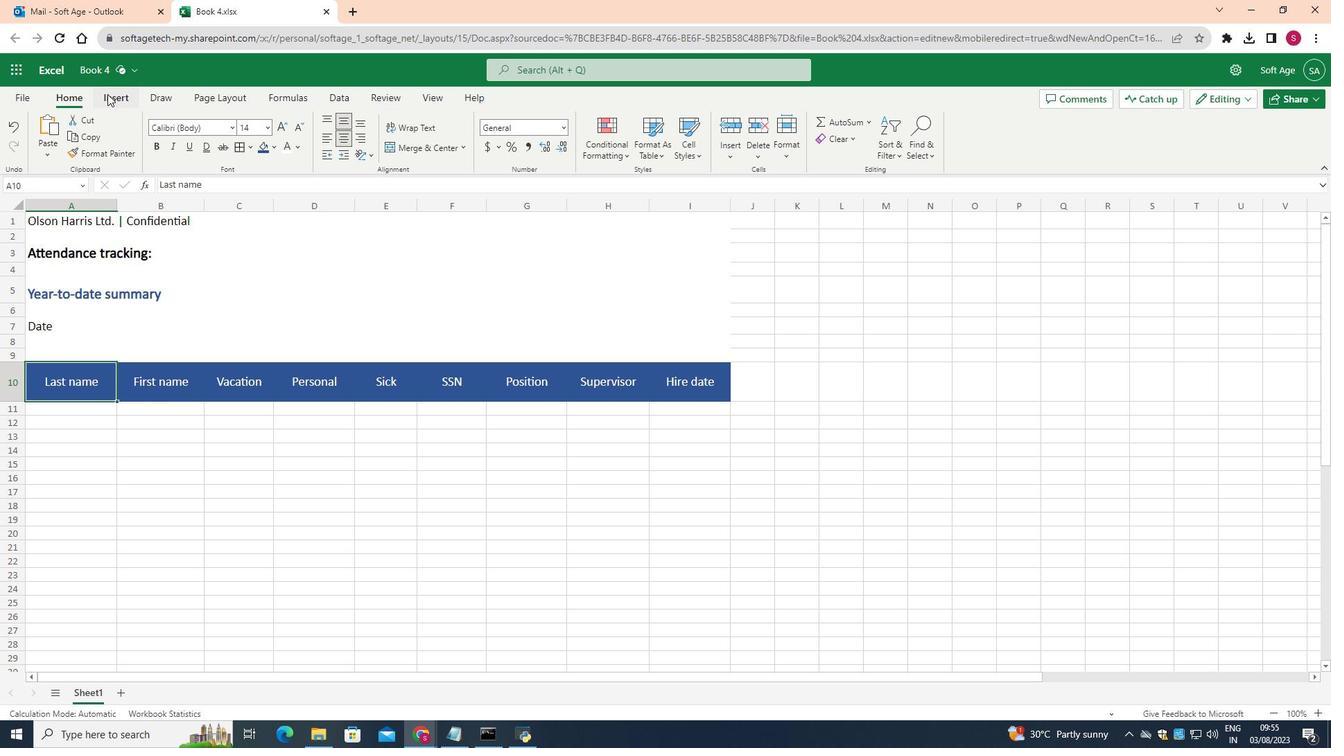 
Action: Mouse pressed left at (107, 94)
Screenshot: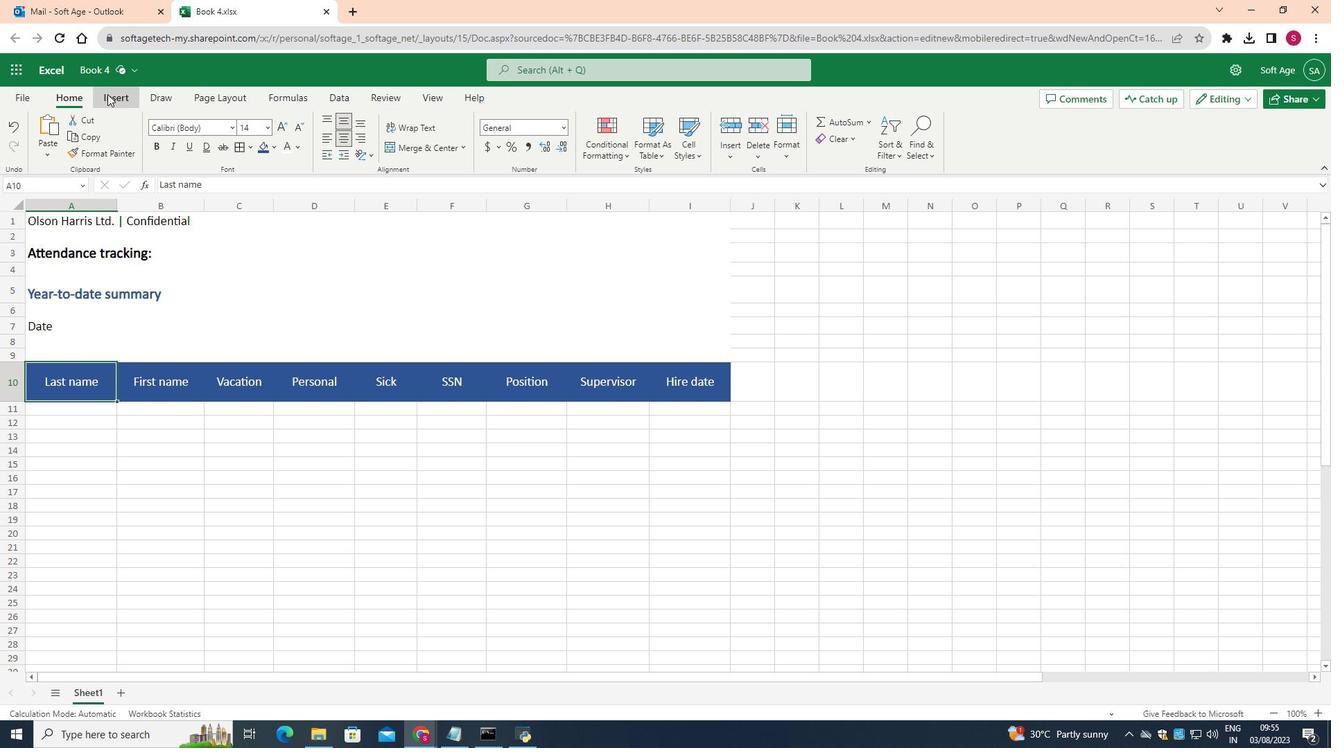 
Action: Mouse moved to (32, 133)
Screenshot: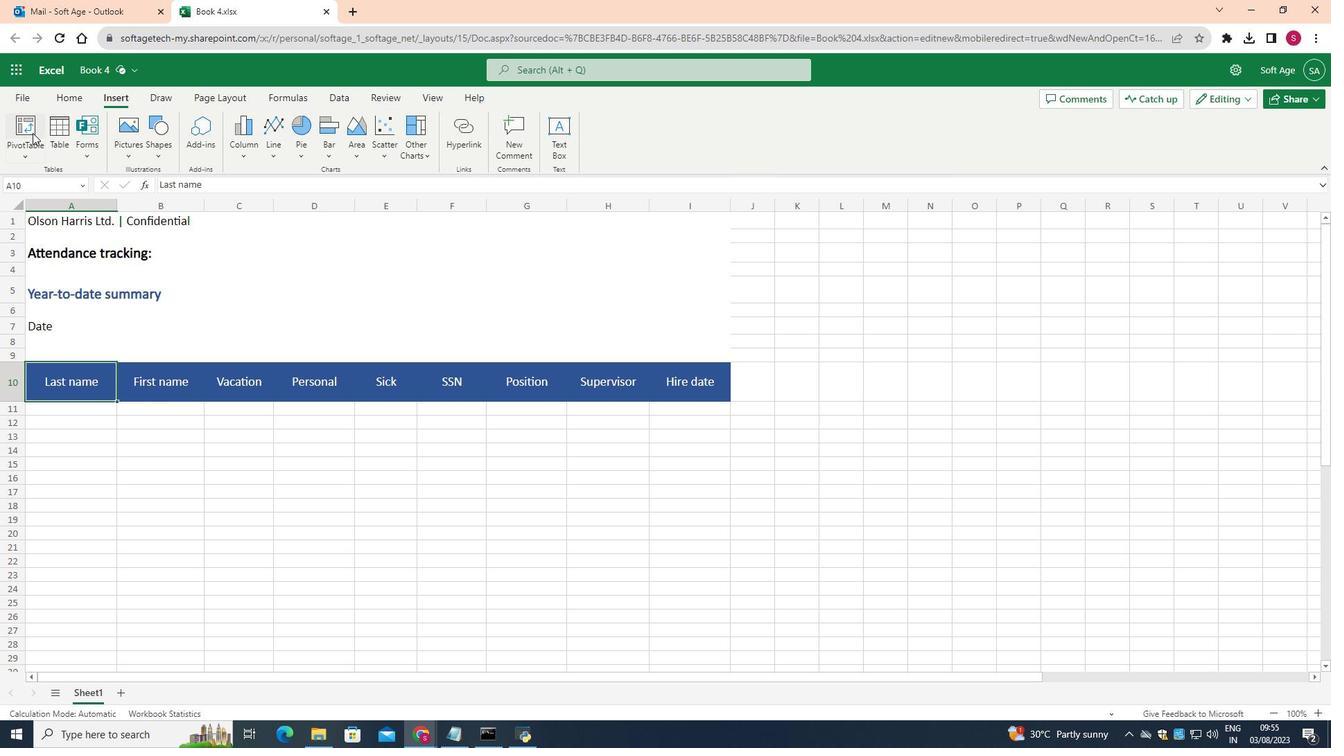 
Action: Mouse pressed left at (32, 133)
Screenshot: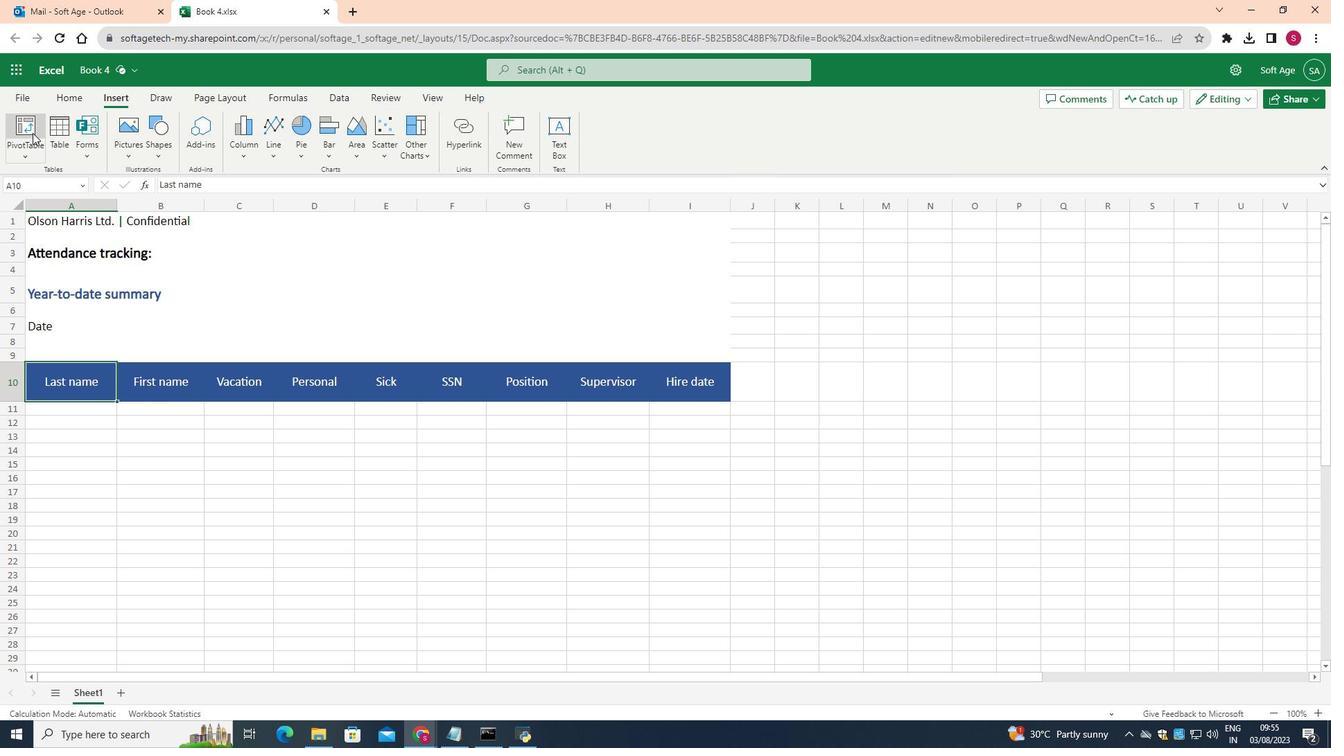 
Action: Mouse moved to (705, 470)
Screenshot: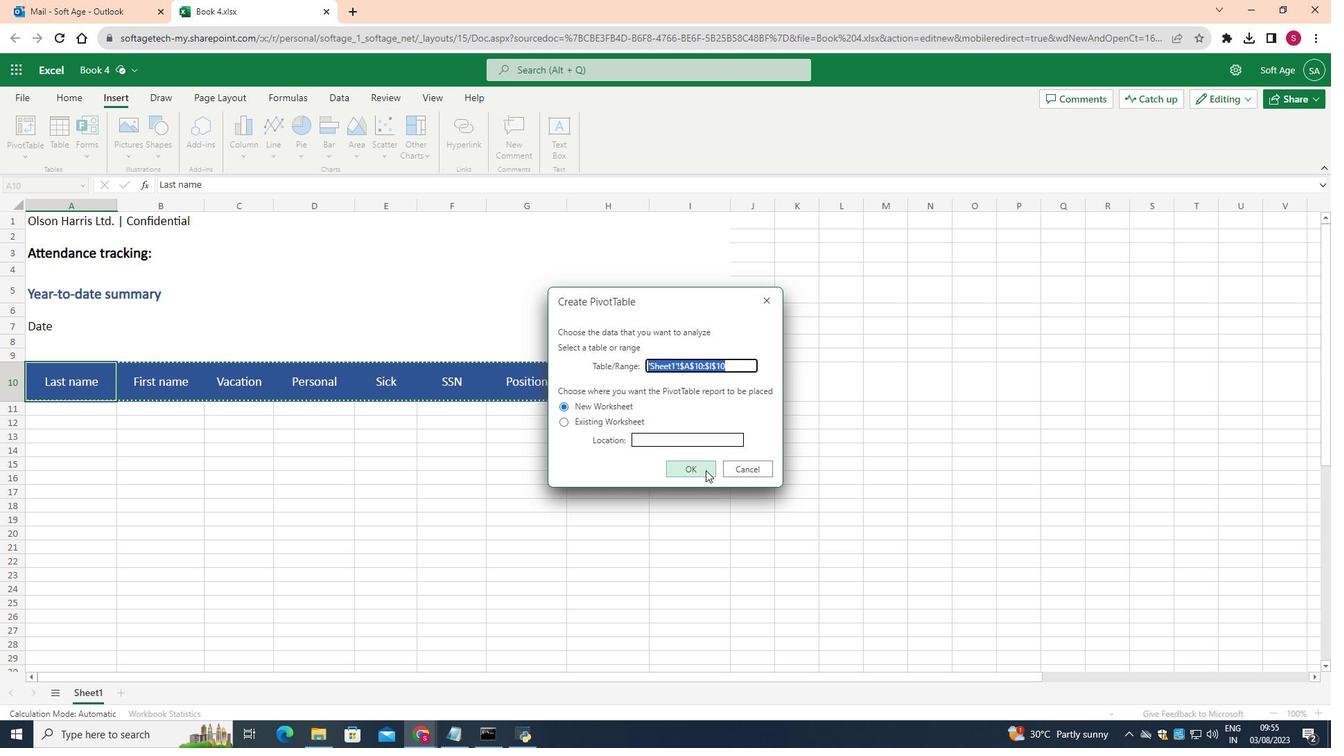 
Action: Mouse pressed left at (705, 470)
Screenshot: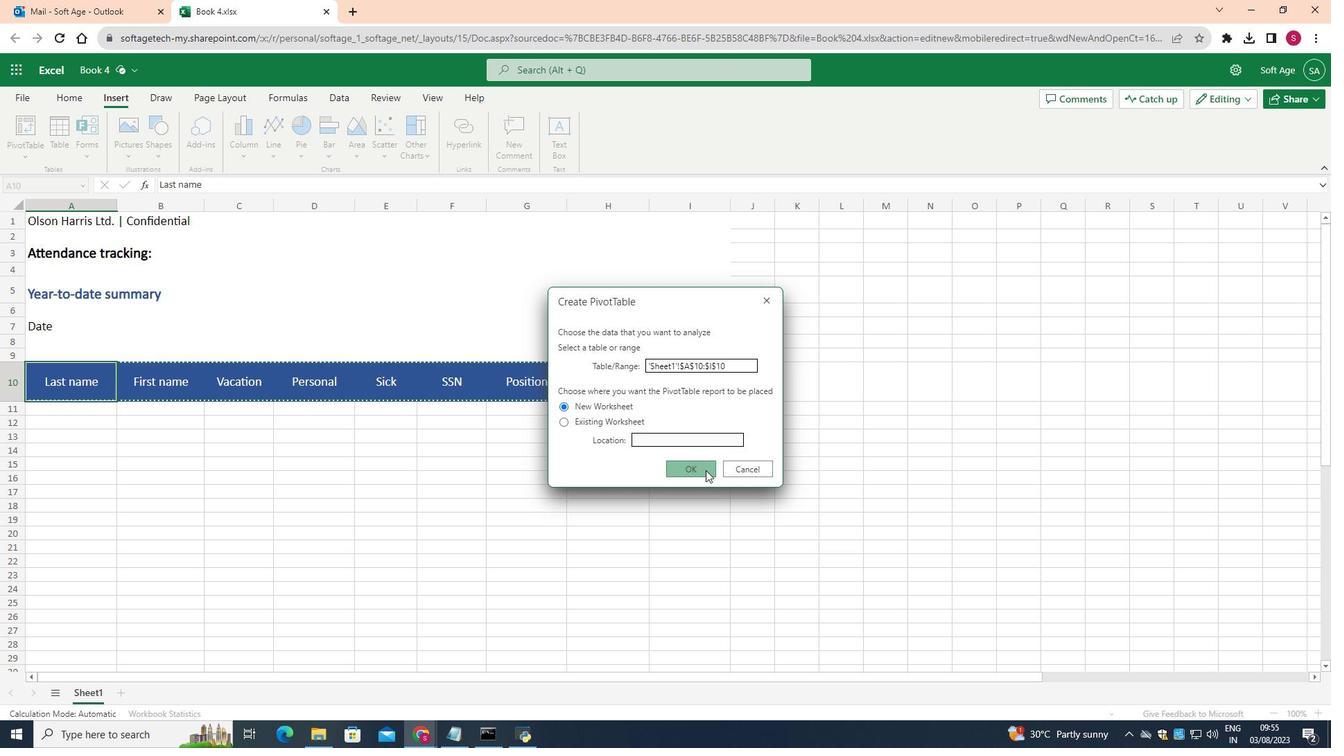 
Action: Mouse moved to (752, 417)
Screenshot: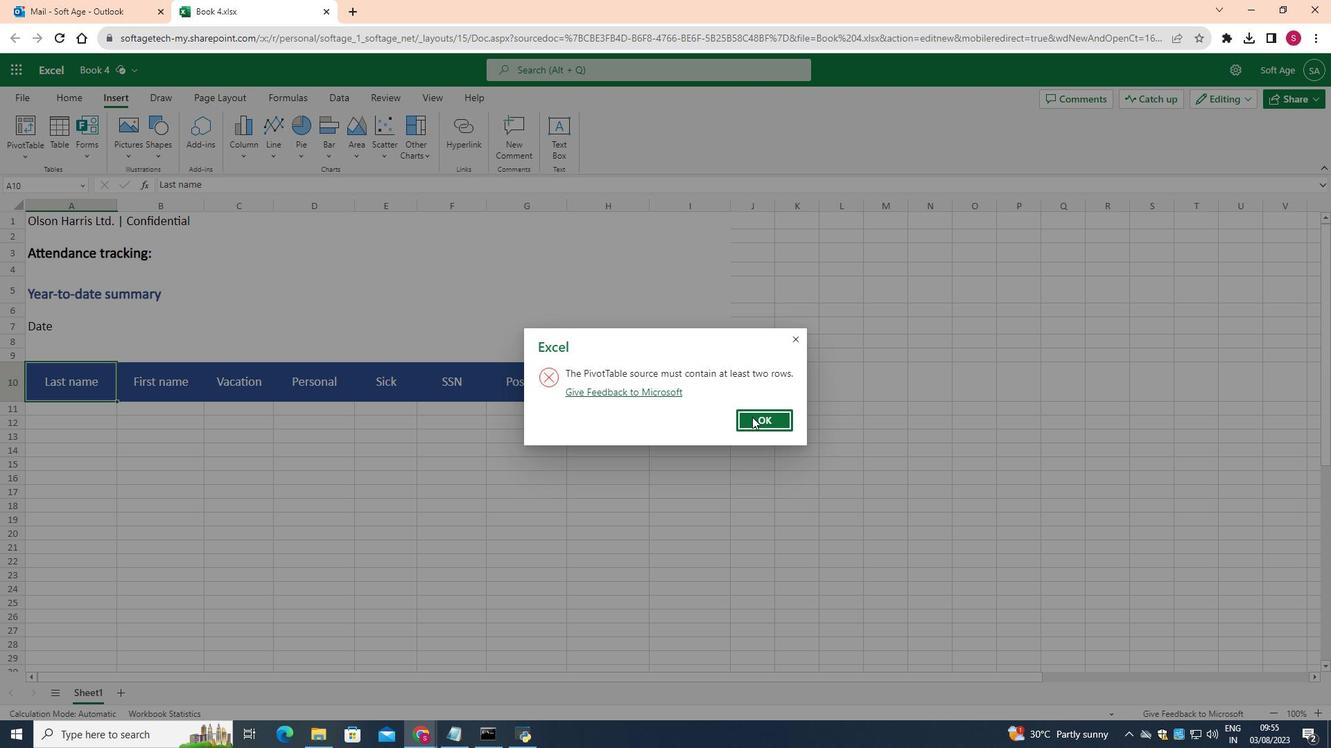 
Action: Mouse pressed left at (752, 417)
Screenshot: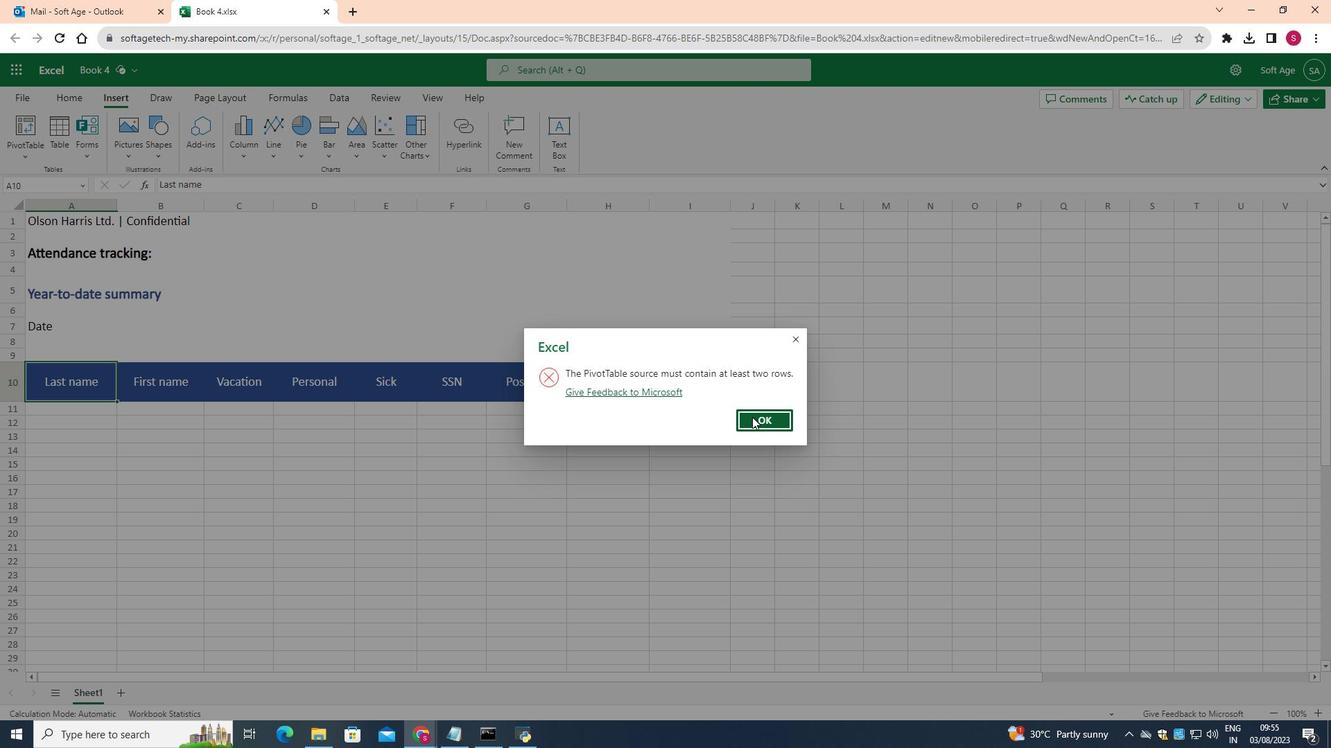 
Action: Mouse moved to (417, 437)
Screenshot: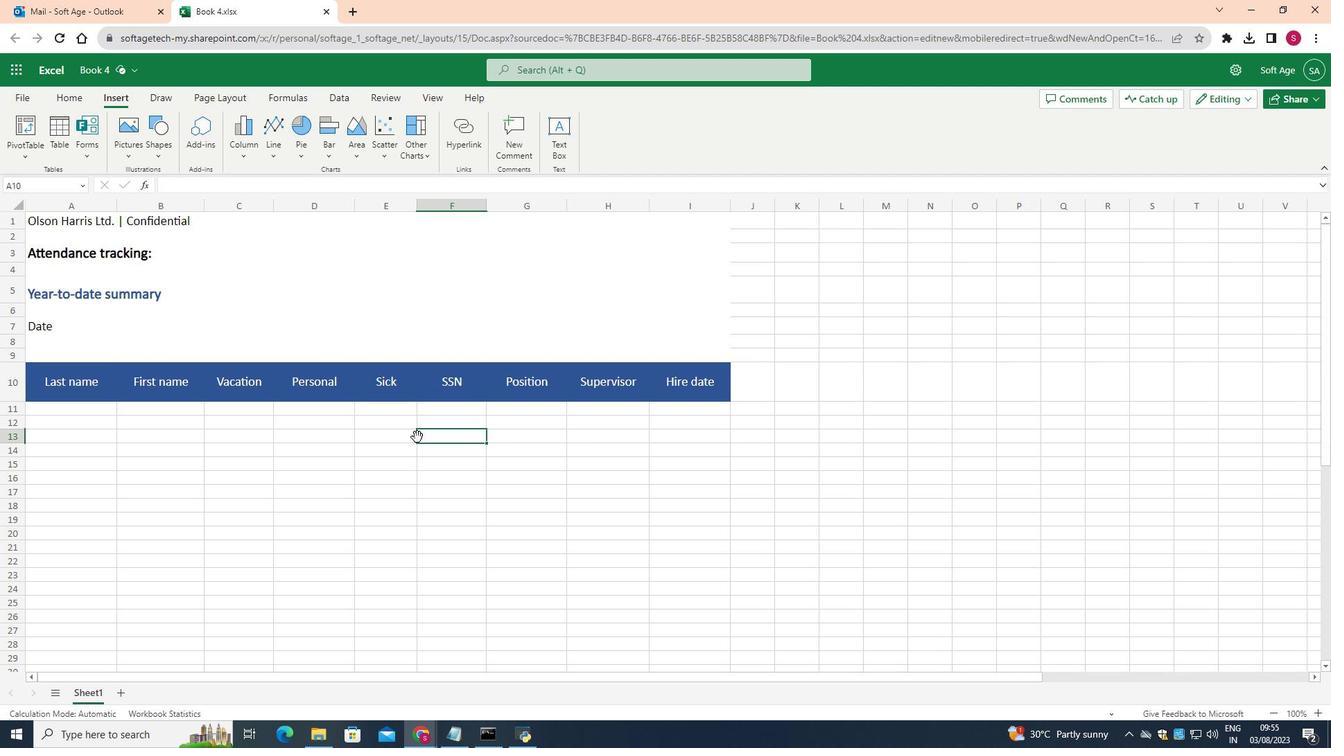 
Action: Mouse pressed left at (417, 437)
Screenshot: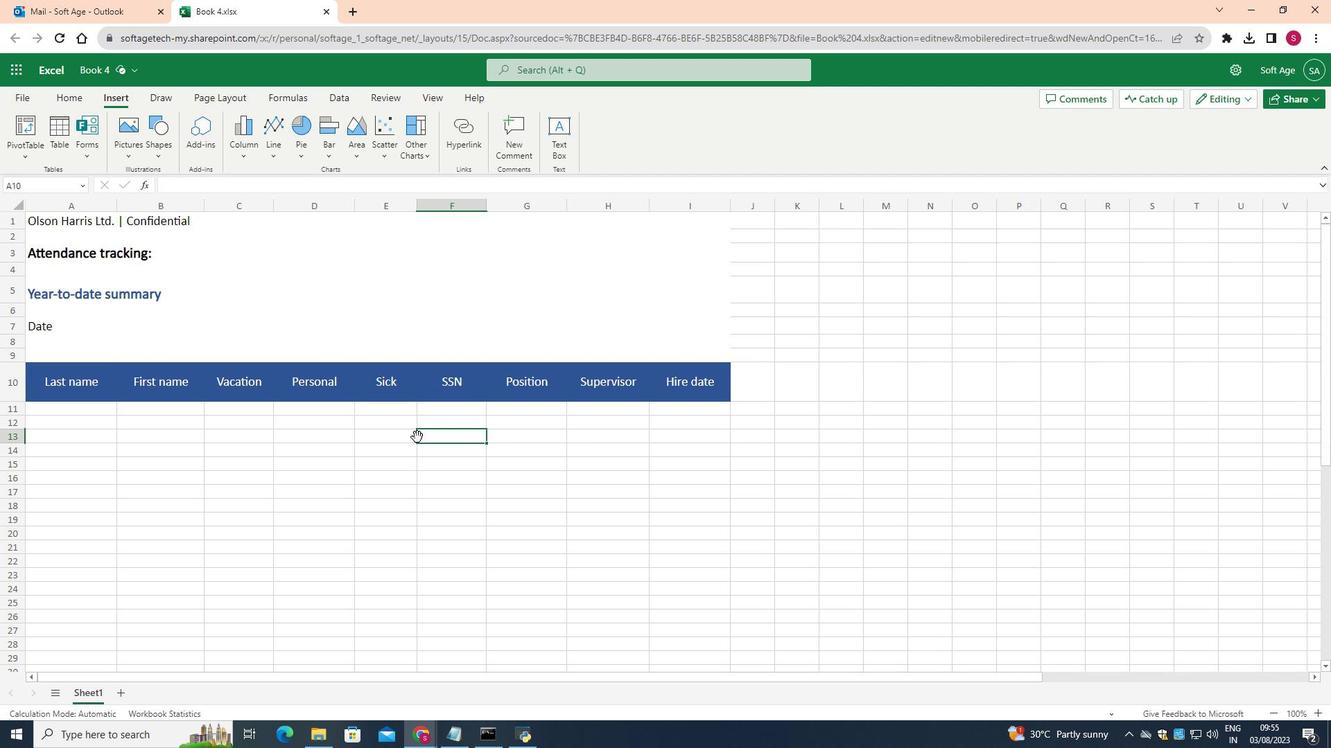 
Action: Mouse moved to (34, 409)
